 Task: Explore and review the features of different Power-Ups available in Trello.
Action: Key pressed t<Key.caps_lock>ASK-1<Key.space><Key.caps_lock>gnimt<Key.space><Key.shift>>><Key.space>03<Key.space>-o<Key.caps_lock>CT<Key.space>-2023<Key.enter>
Screenshot: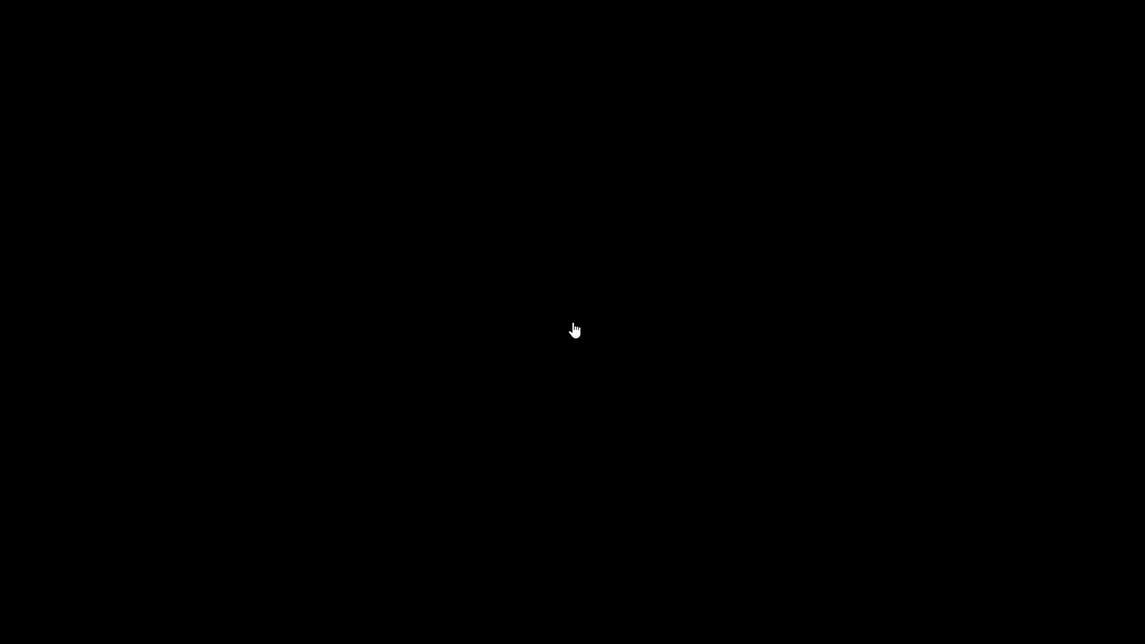 
Action: Mouse moved to (425, 588)
Screenshot: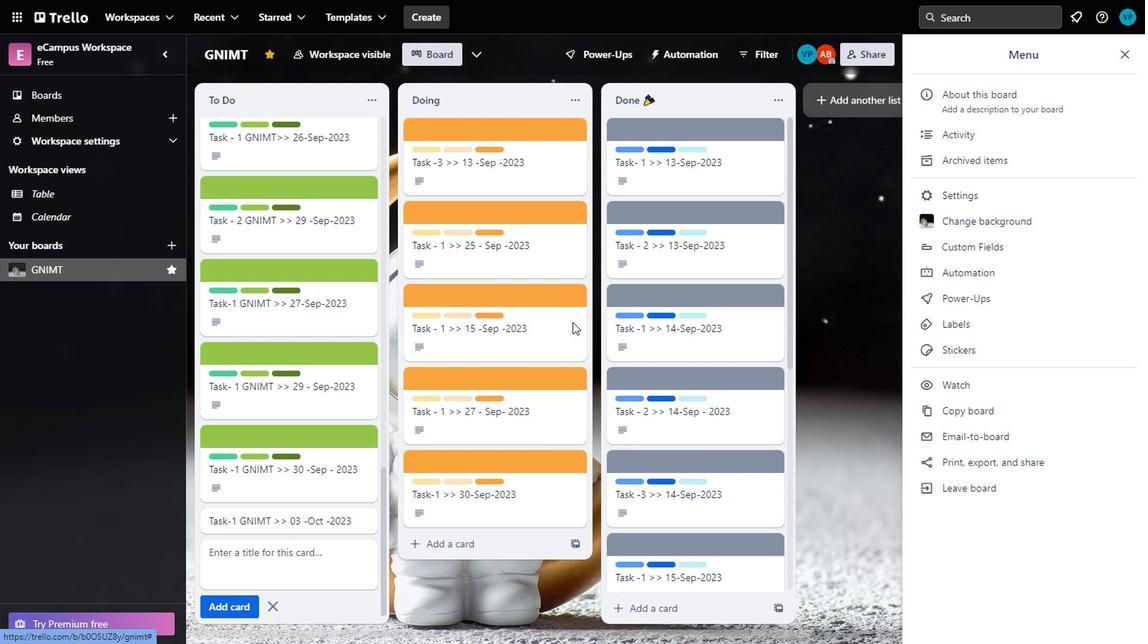 
Action: Mouse pressed left at (425, 588)
Screenshot: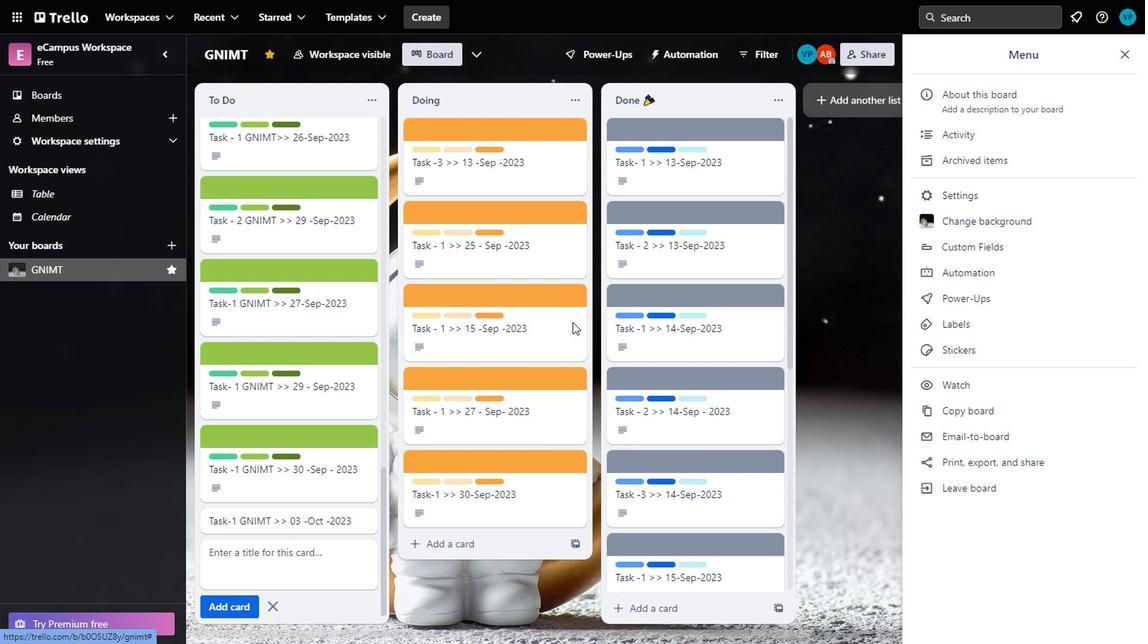 
Action: Mouse moved to (264, 568)
Screenshot: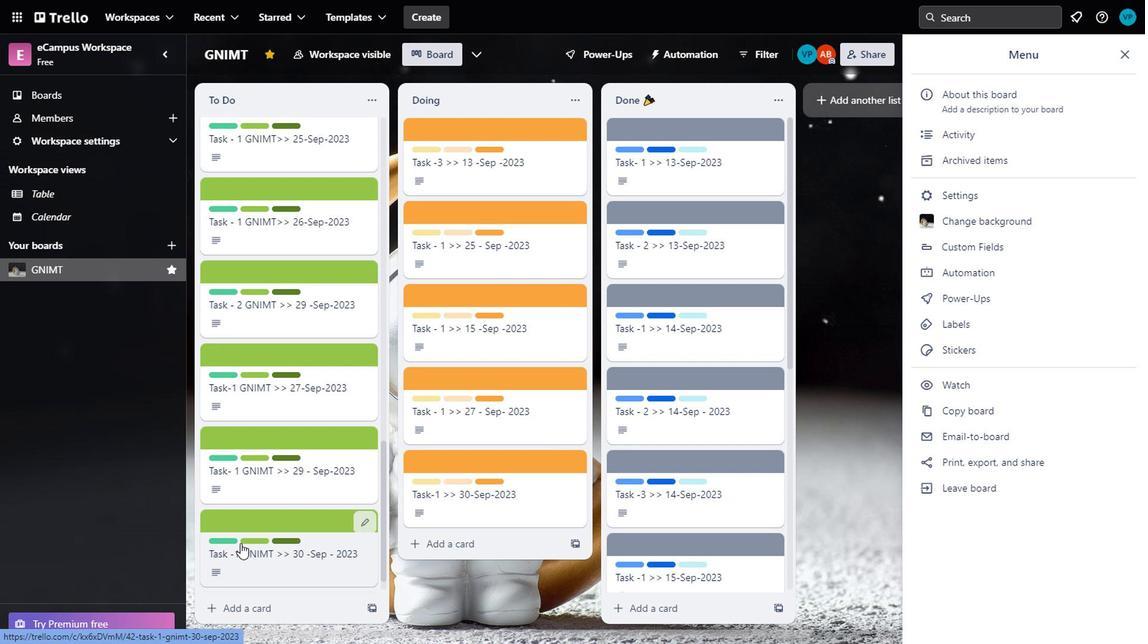 
Action: Mouse scrolled (264, 567) with delta (0, 0)
Screenshot: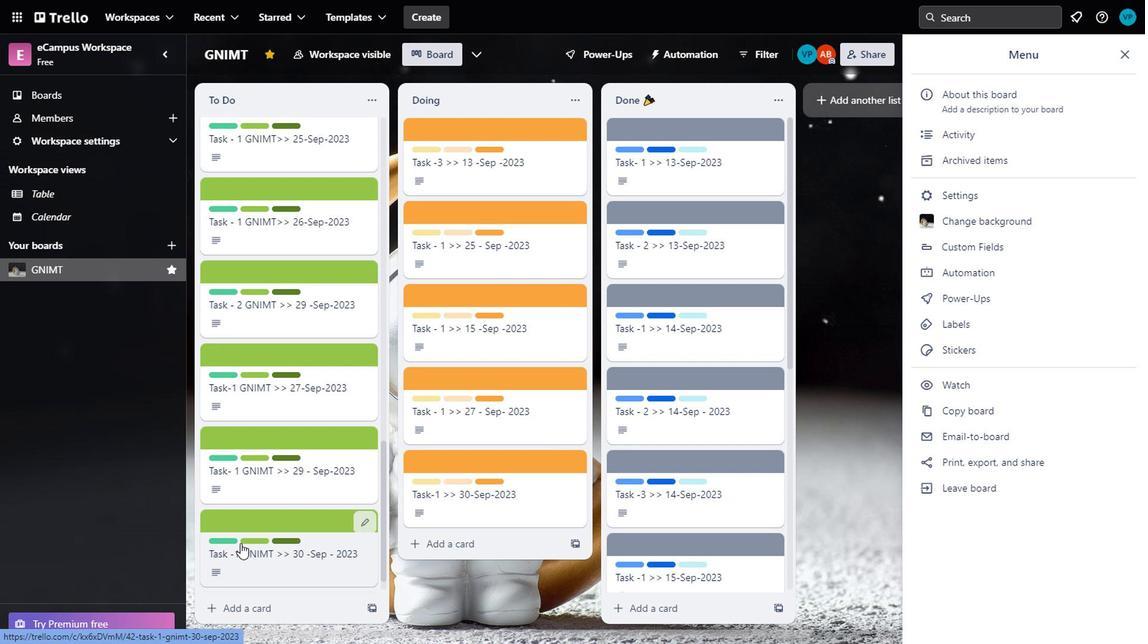 
Action: Mouse scrolled (264, 567) with delta (0, 0)
Screenshot: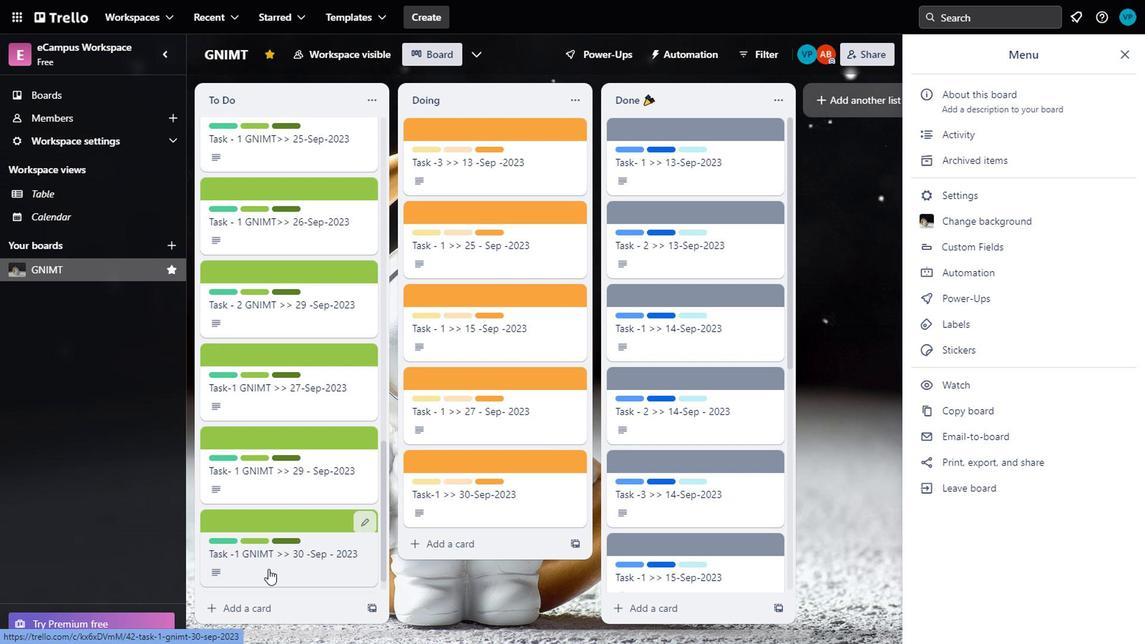 
Action: Mouse moved to (259, 551)
Screenshot: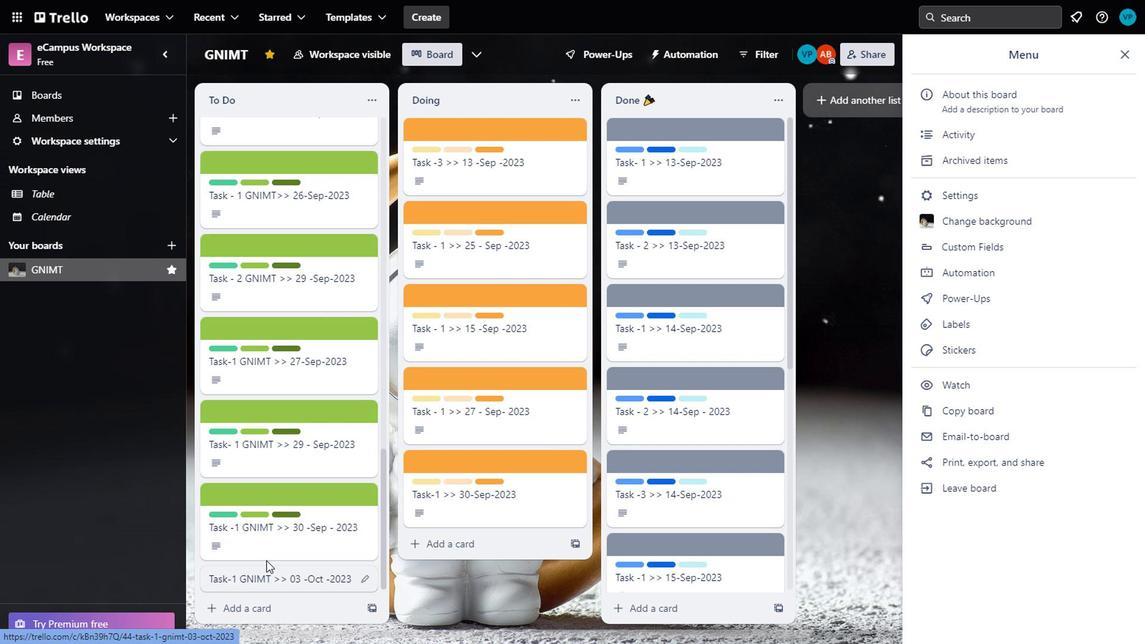 
Action: Mouse scrolled (259, 550) with delta (0, -1)
Screenshot: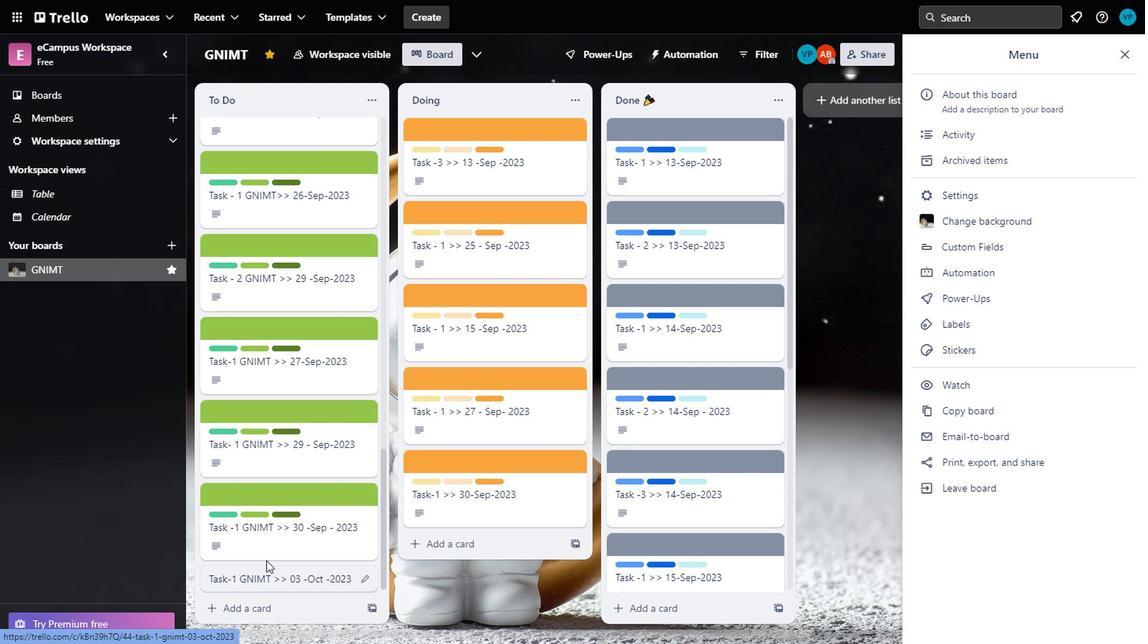 
Action: Mouse moved to (250, 574)
Screenshot: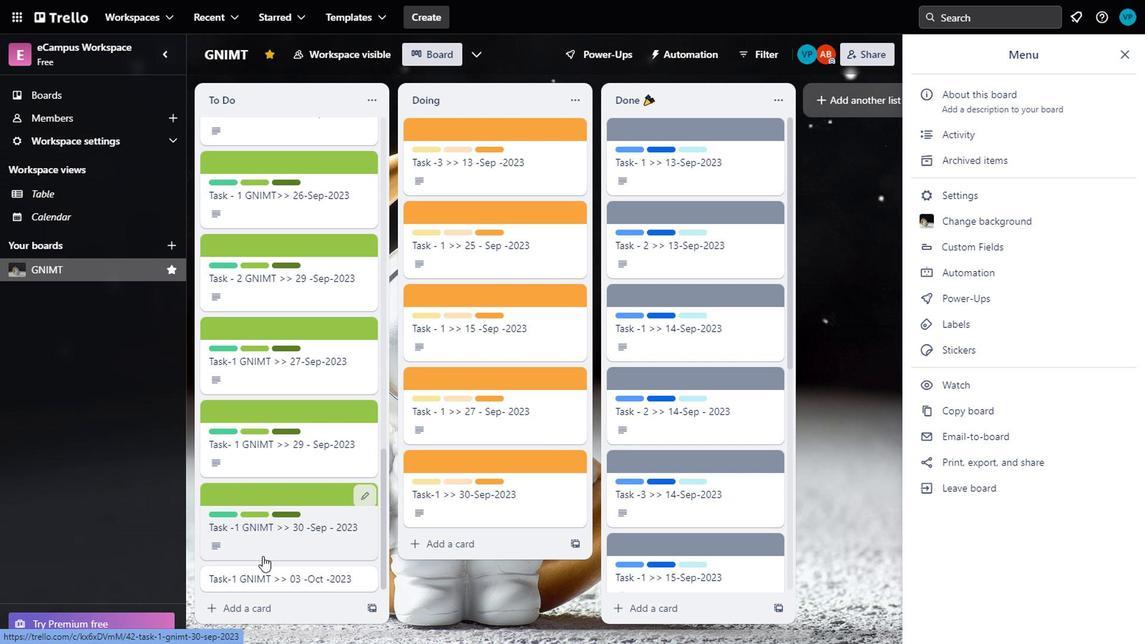 
Action: Mouse pressed left at (250, 574)
Screenshot: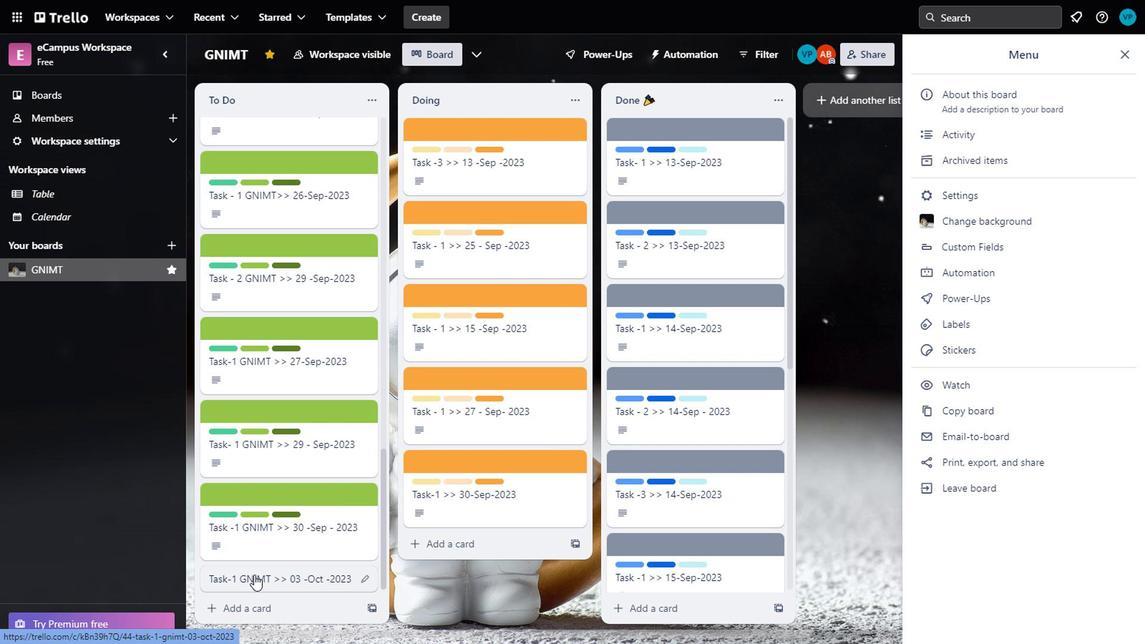 
Action: Mouse moved to (462, 215)
Screenshot: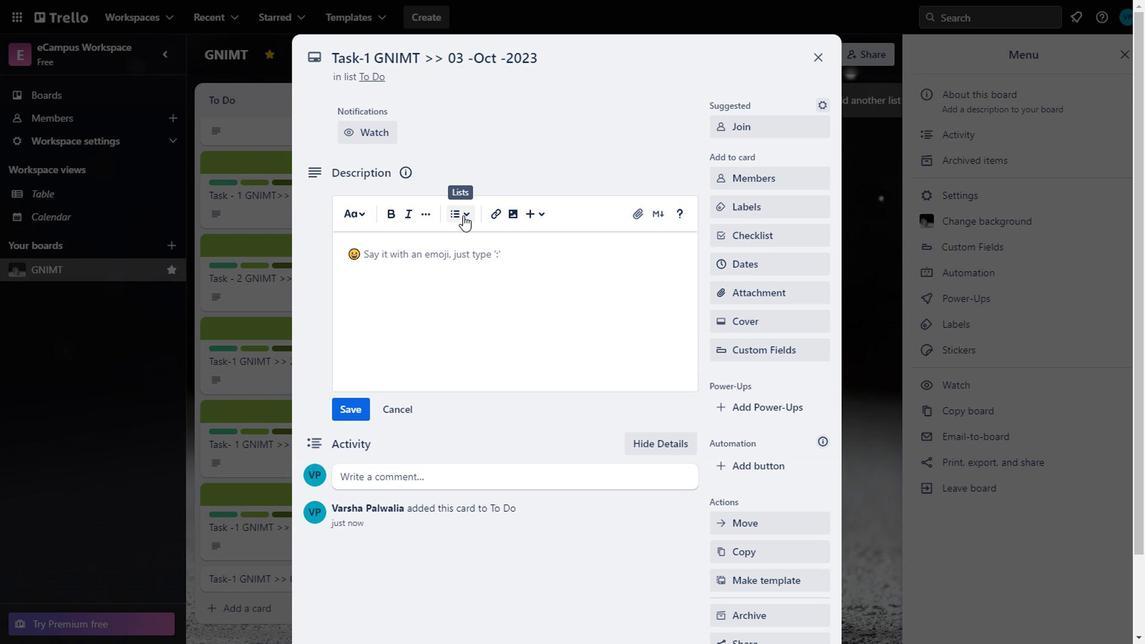 
Action: Mouse pressed left at (462, 215)
Screenshot: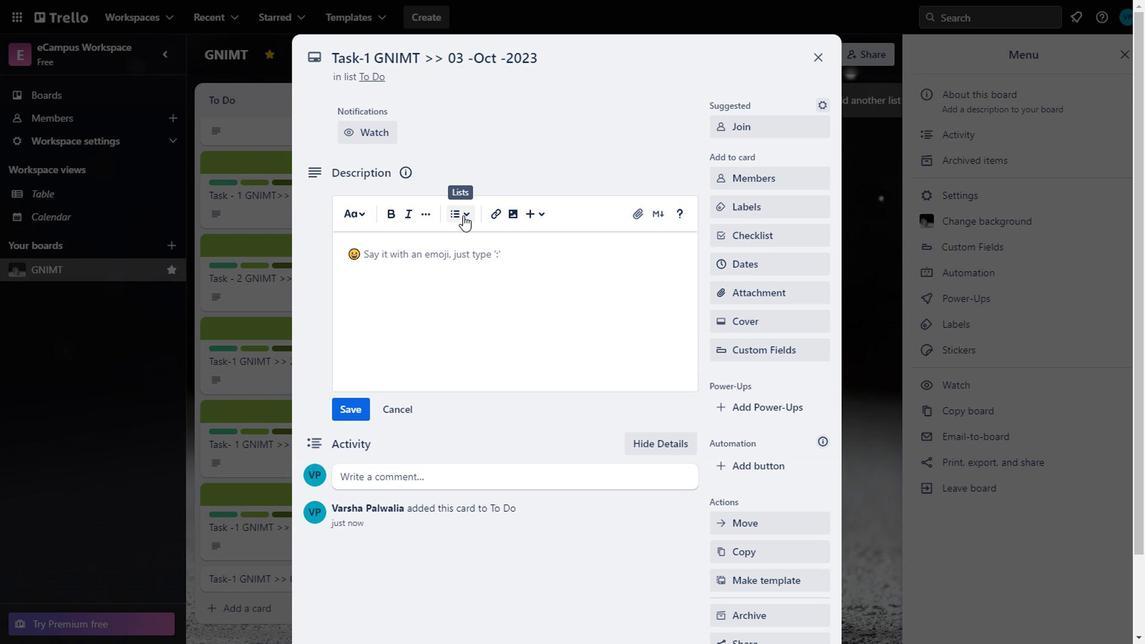 
Action: Mouse moved to (470, 274)
Screenshot: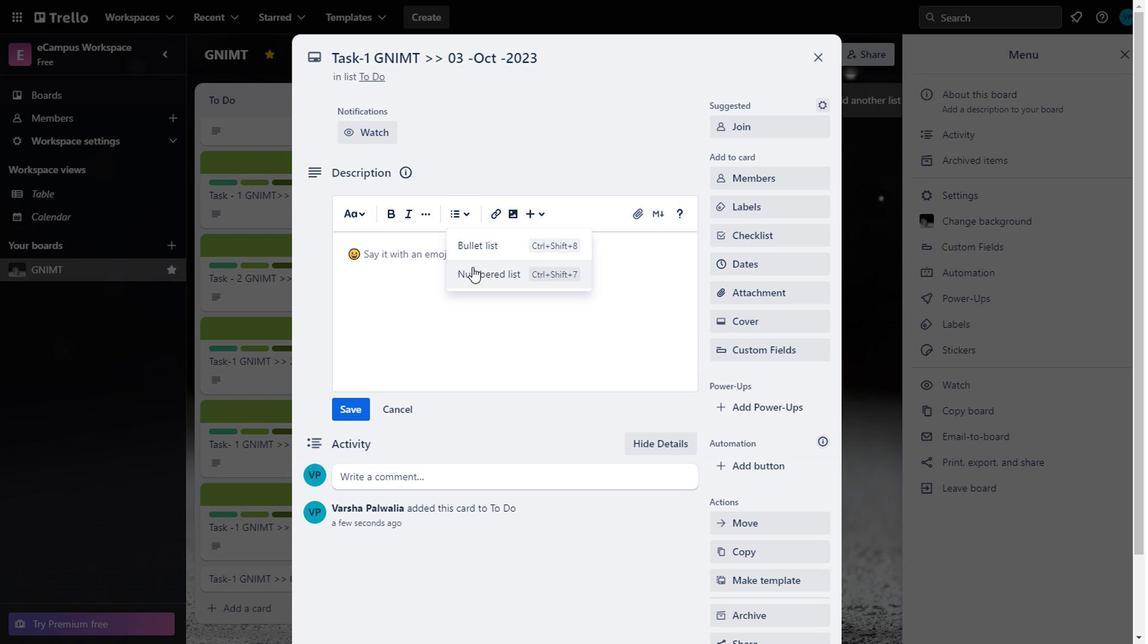
Action: Mouse pressed left at (470, 274)
Screenshot: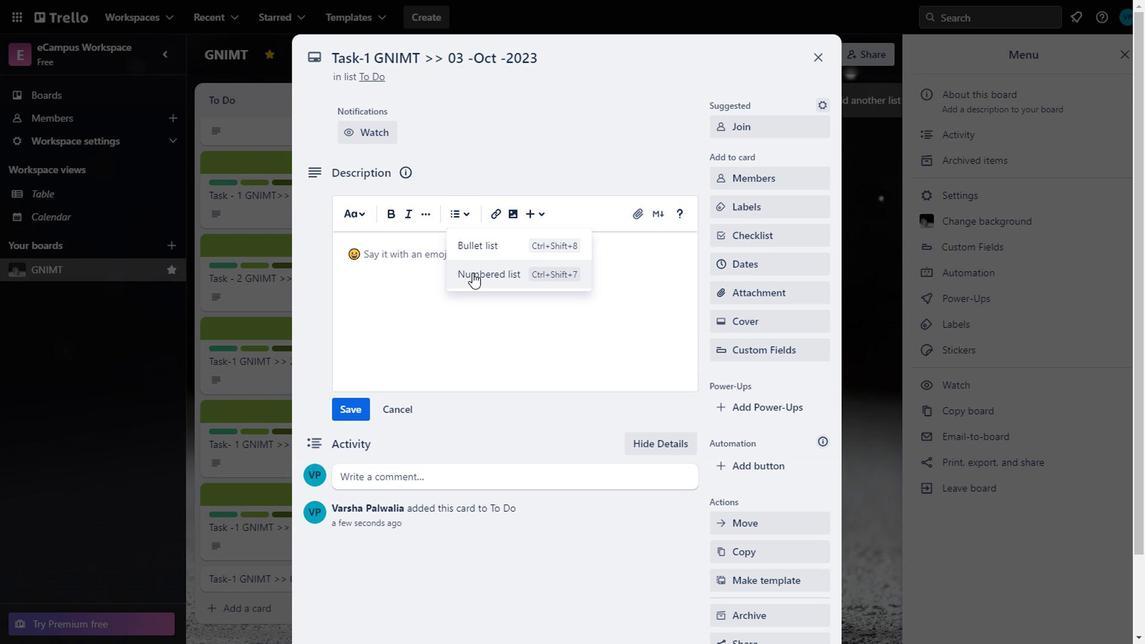 
Action: Mouse moved to (430, 261)
Screenshot: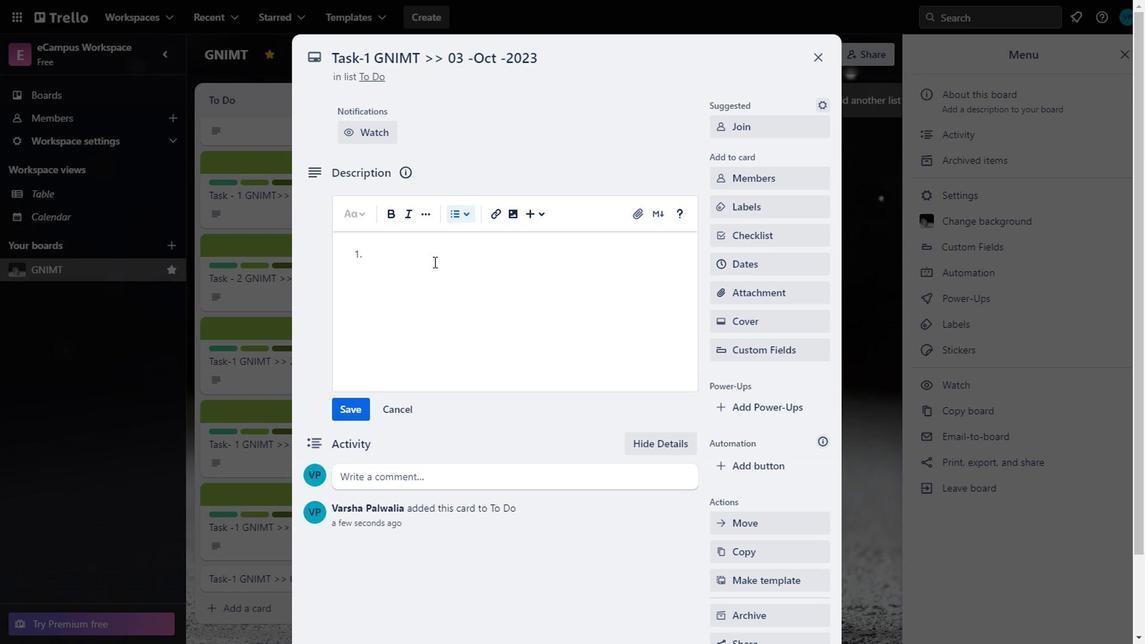 
Action: Mouse pressed left at (430, 261)
Screenshot: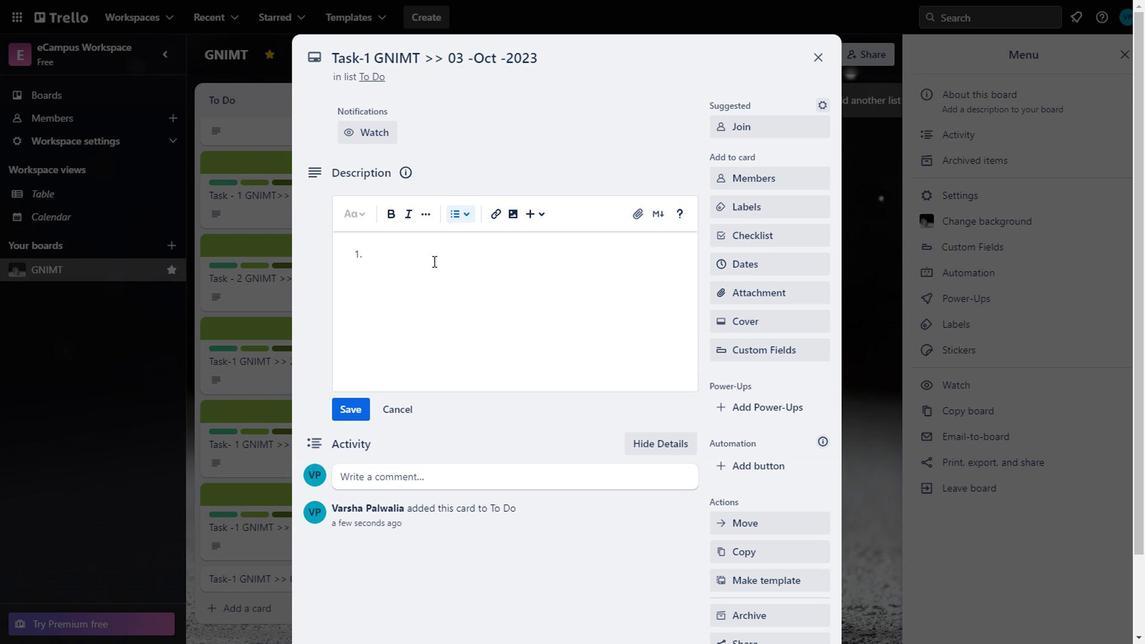 
Action: Mouse moved to (430, 261)
Screenshot: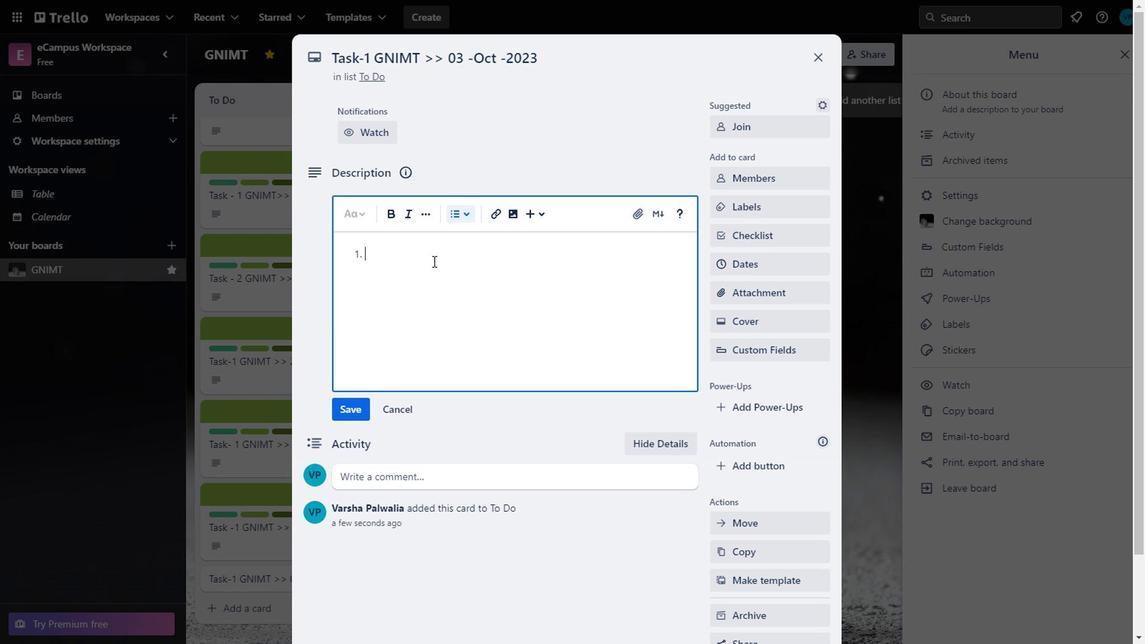 
Action: Mouse pressed left at (430, 261)
Screenshot: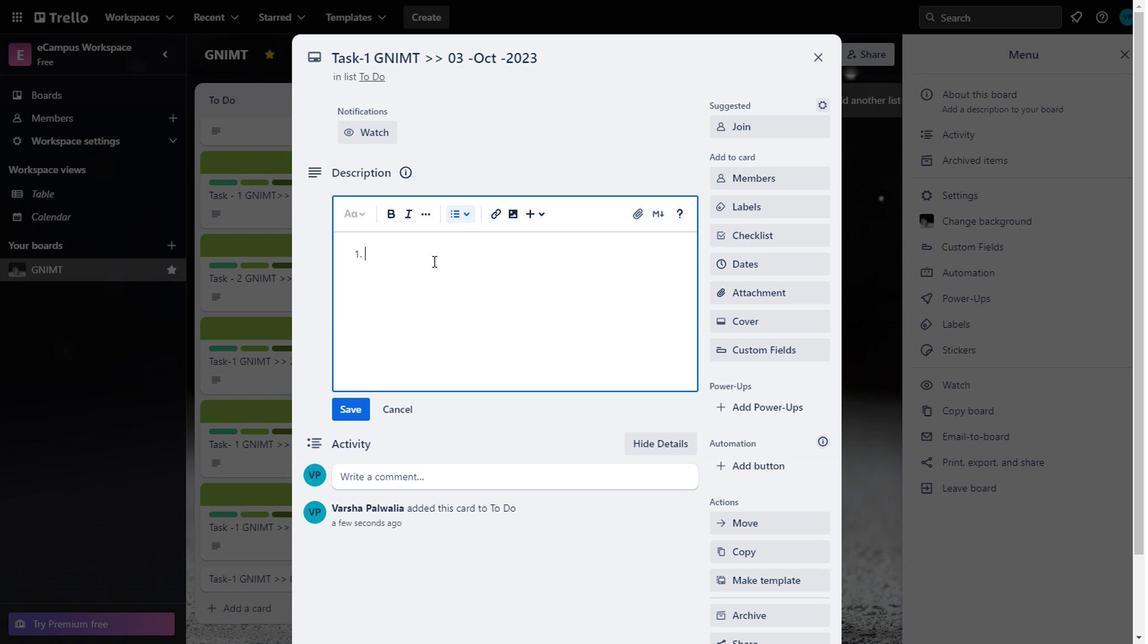 
Action: Key pressed <Key.caps_lock>c<Key.caps_lock>REATE<Key.space><Key.caps_lock>t<Key.caps_lock>IME-<Key.caps_lock>t<Key.caps_lock>ABLE<Key.space>FOR<Key.space>BBA-3<Key.space>SEM<Key.enter>
Screenshot: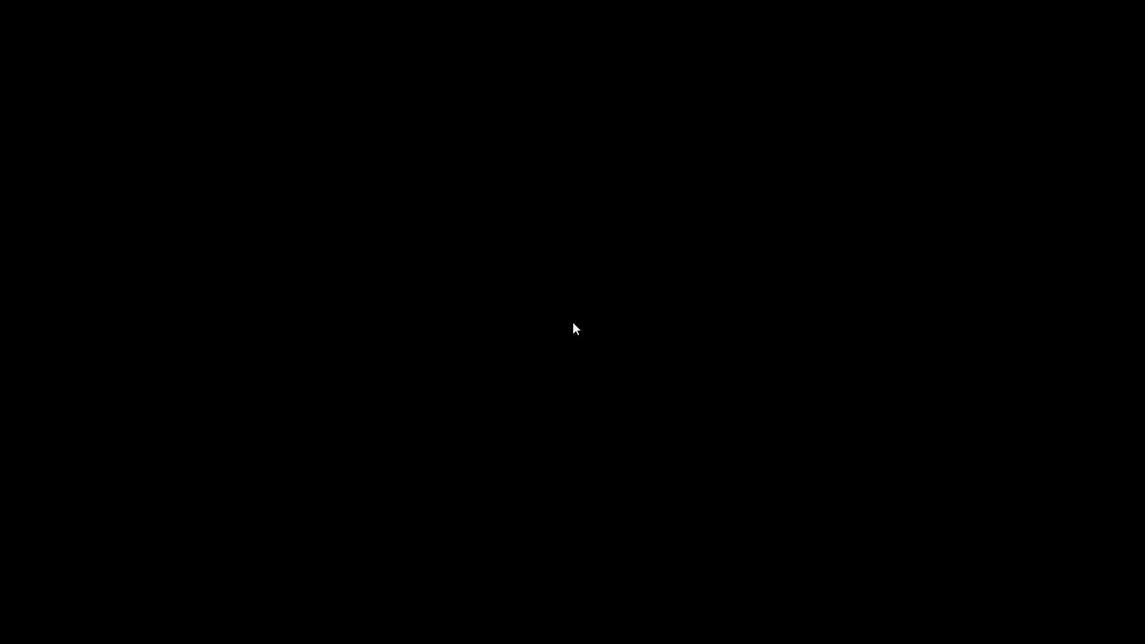 
Action: Mouse moved to (354, 256)
Screenshot: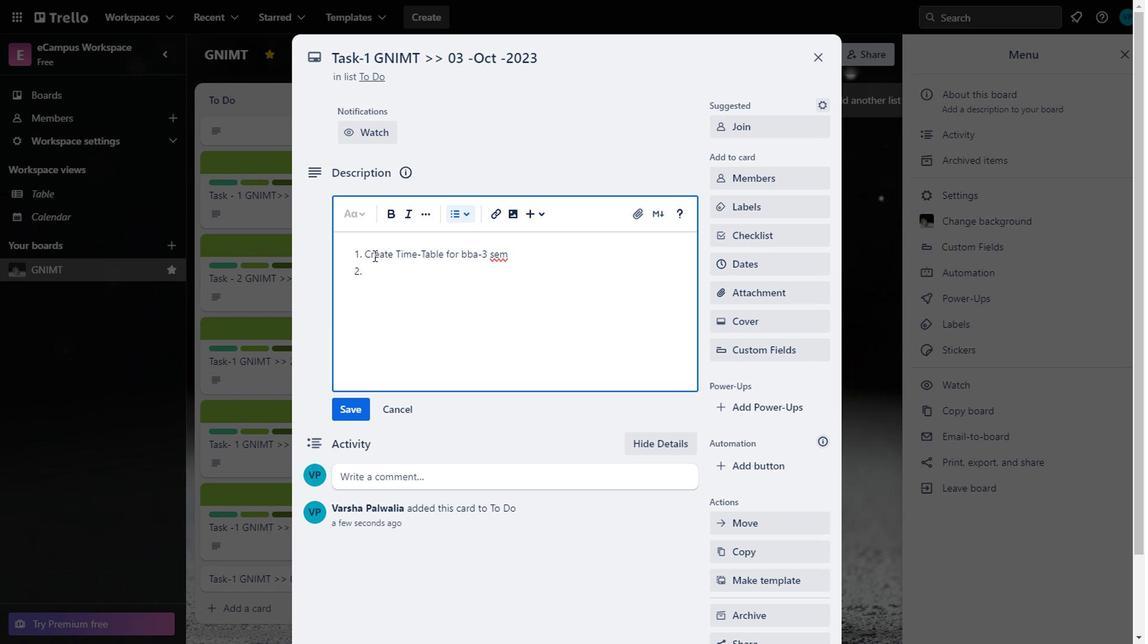 
Action: Mouse pressed left at (354, 256)
Screenshot: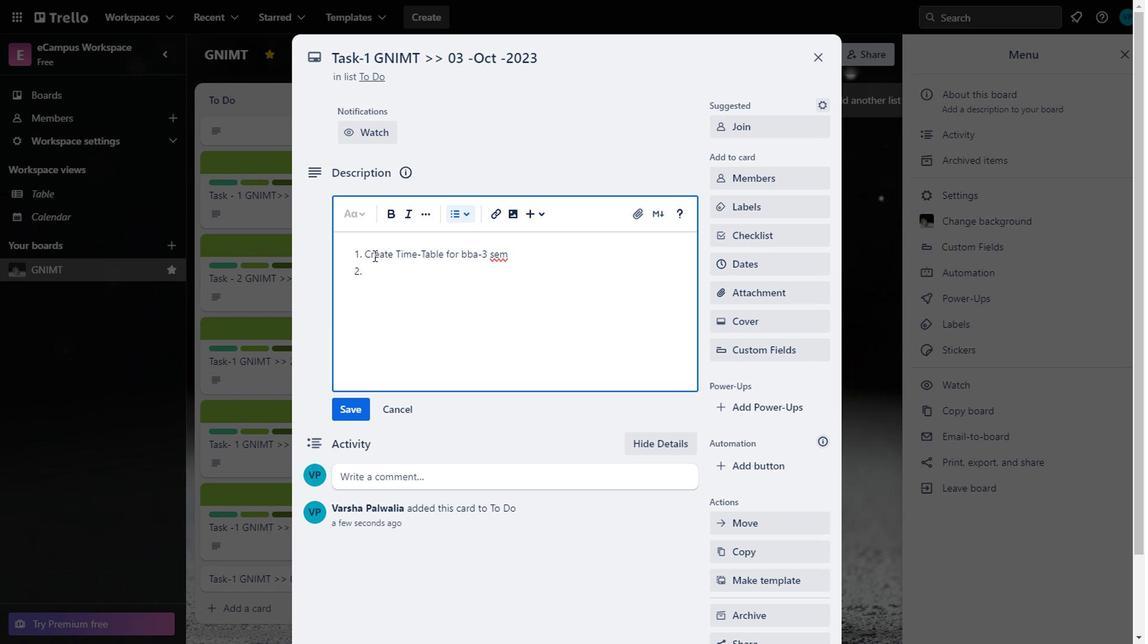 
Action: Mouse moved to (495, 287)
Screenshot: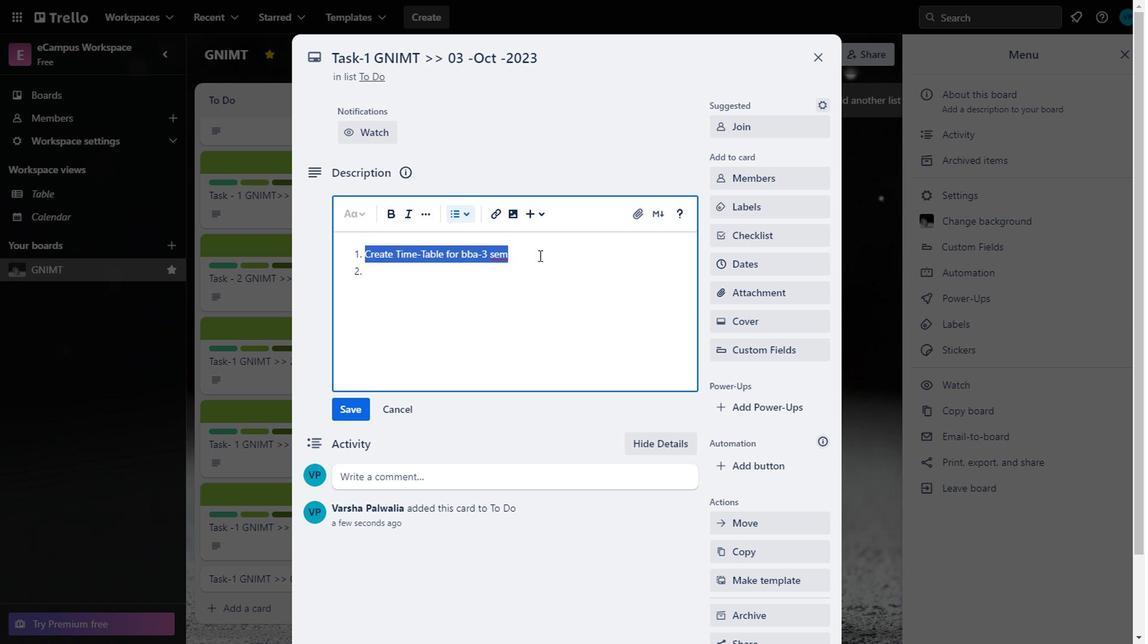 
Action: Key pressed ctrl+C
Screenshot: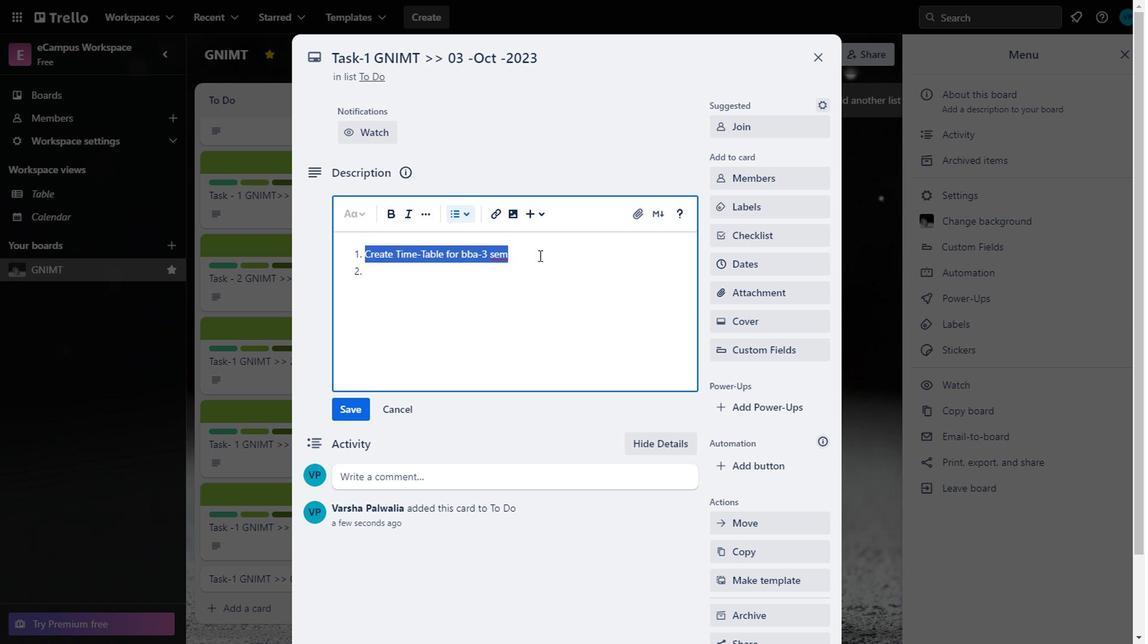 
Action: Mouse moved to (397, 278)
Screenshot: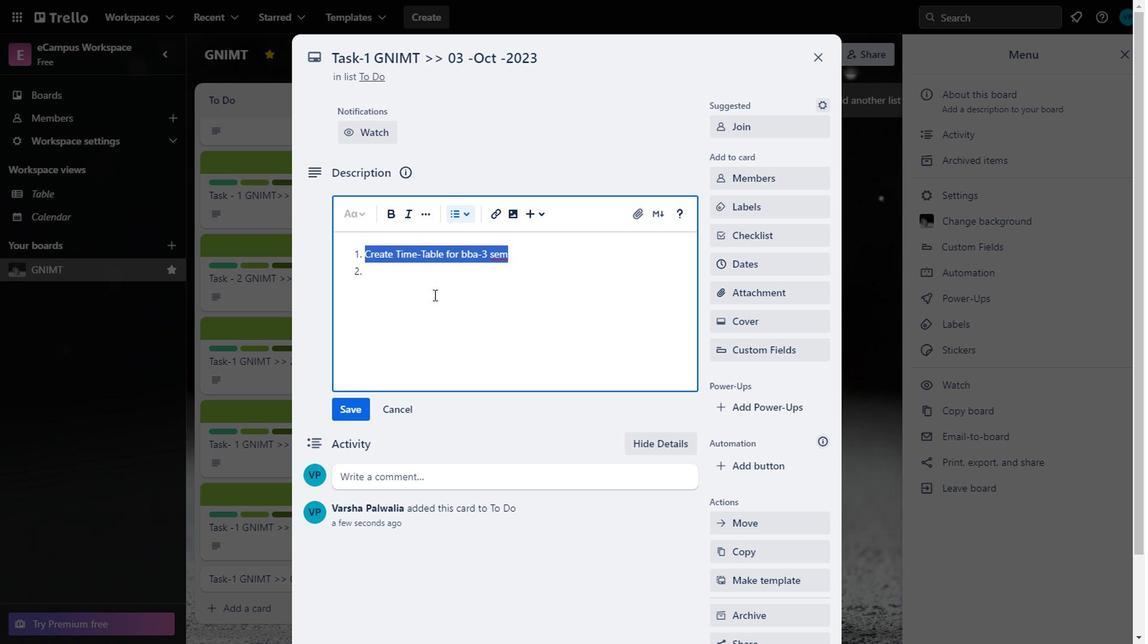 
Action: Mouse pressed left at (397, 278)
Screenshot: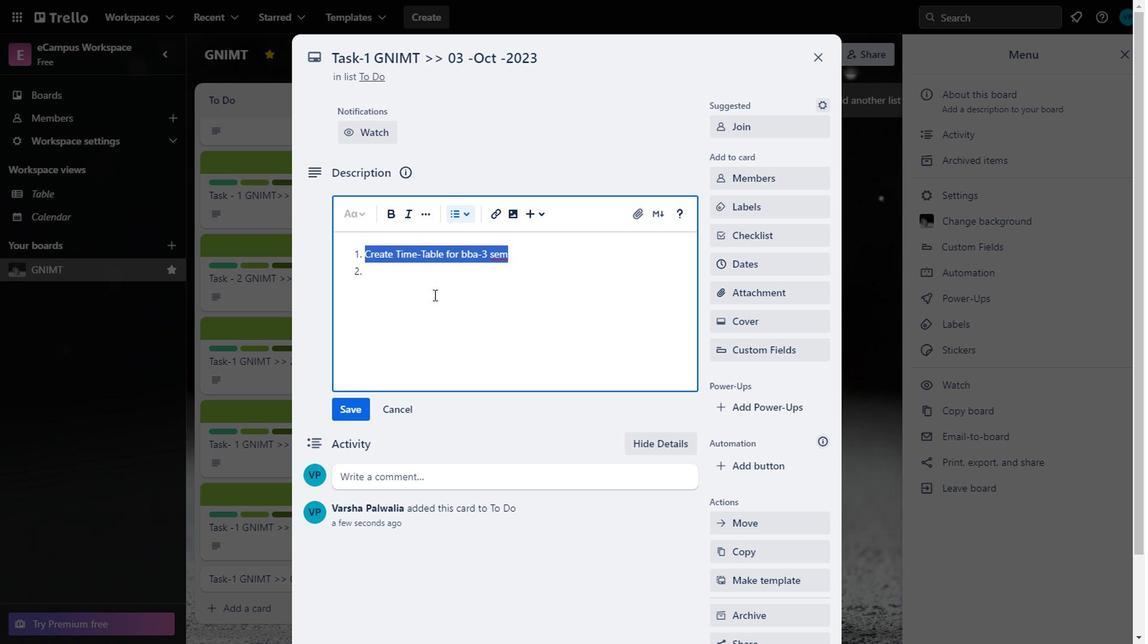
Action: Key pressed ctrl+V
Screenshot: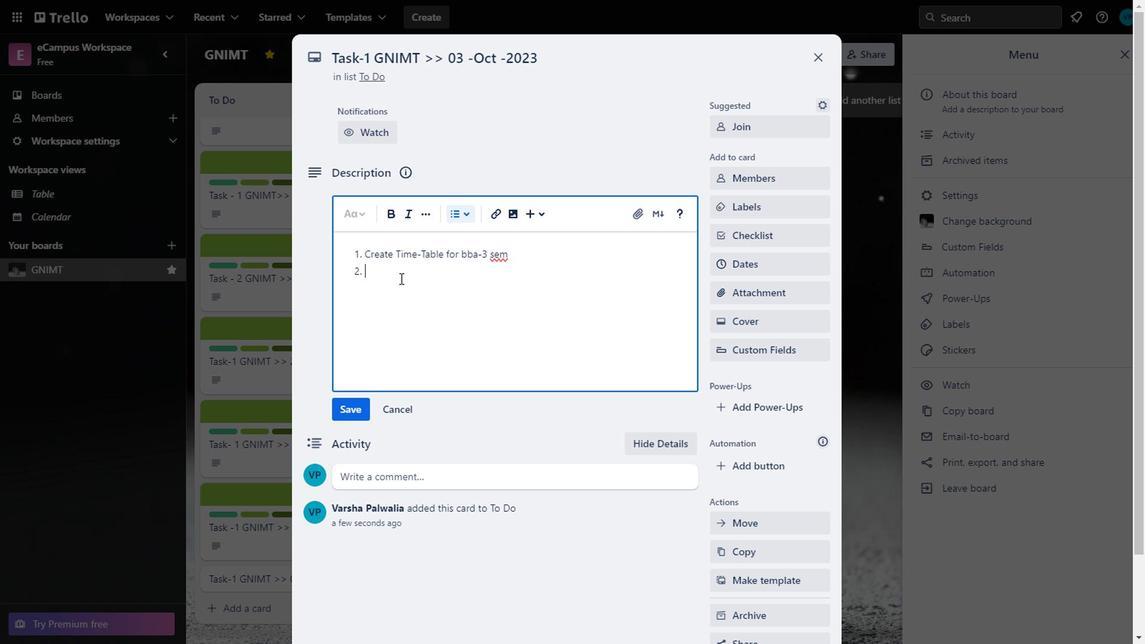 
Action: Mouse moved to (483, 271)
Screenshot: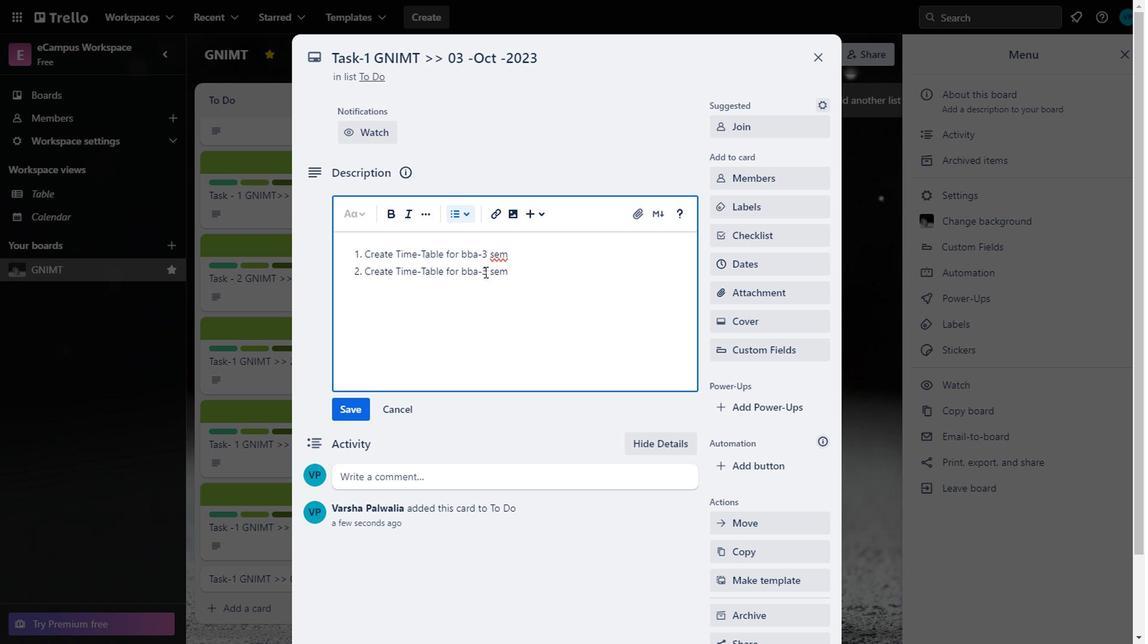 
Action: Mouse pressed left at (483, 271)
Screenshot: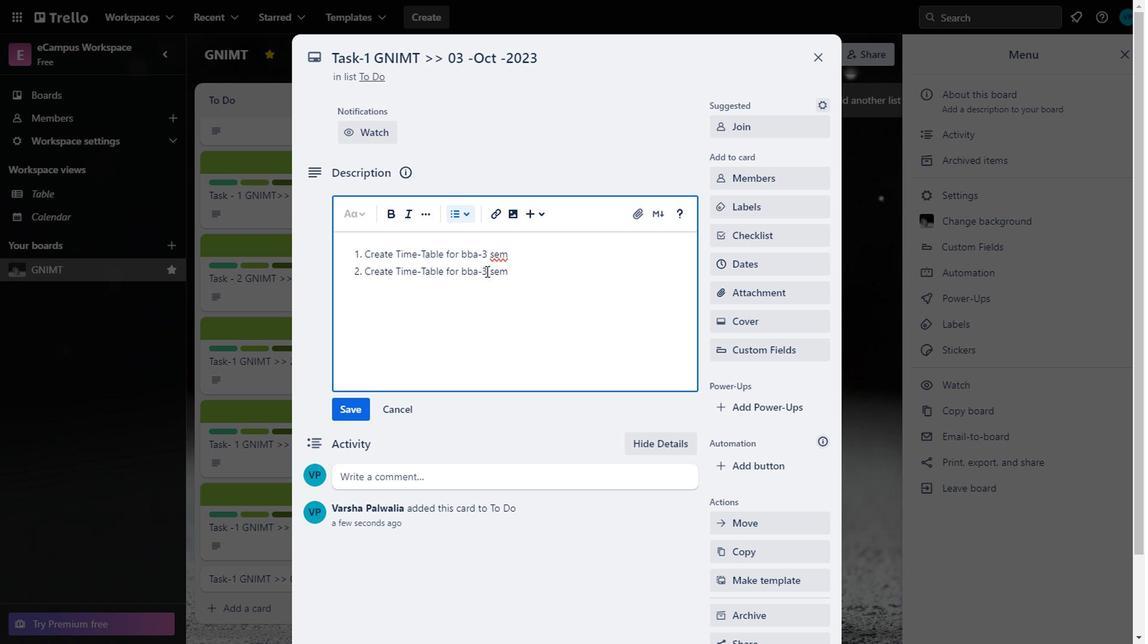 
Action: Mouse moved to (544, 285)
Screenshot: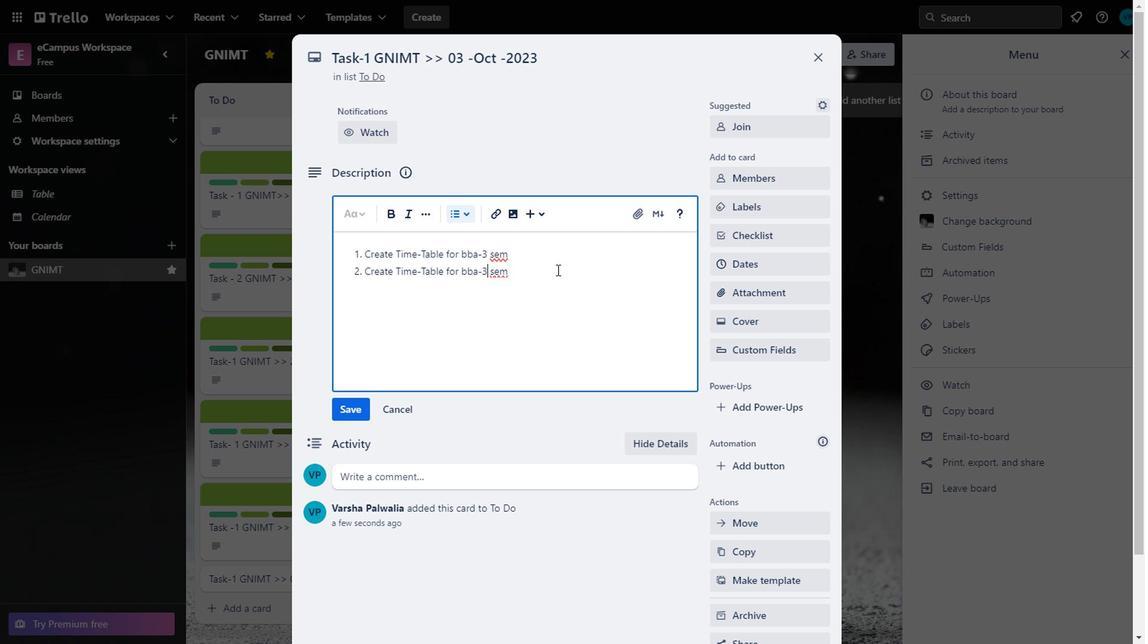 
Action: Key pressed <Key.backspace>ctrl+5
Screenshot: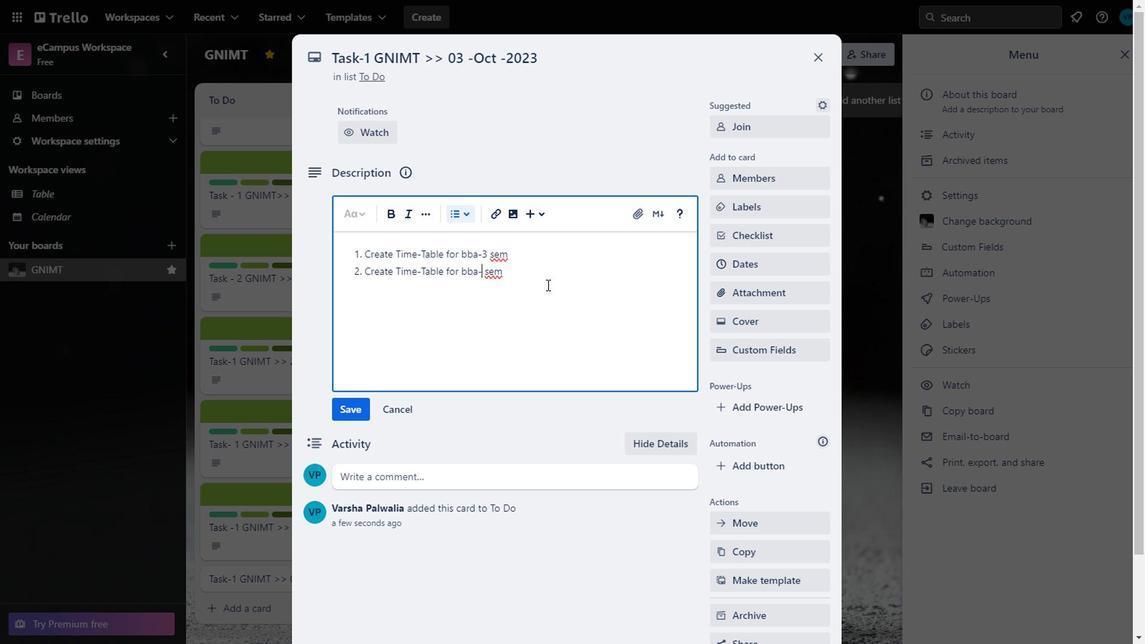 
Action: Mouse moved to (528, 274)
Screenshot: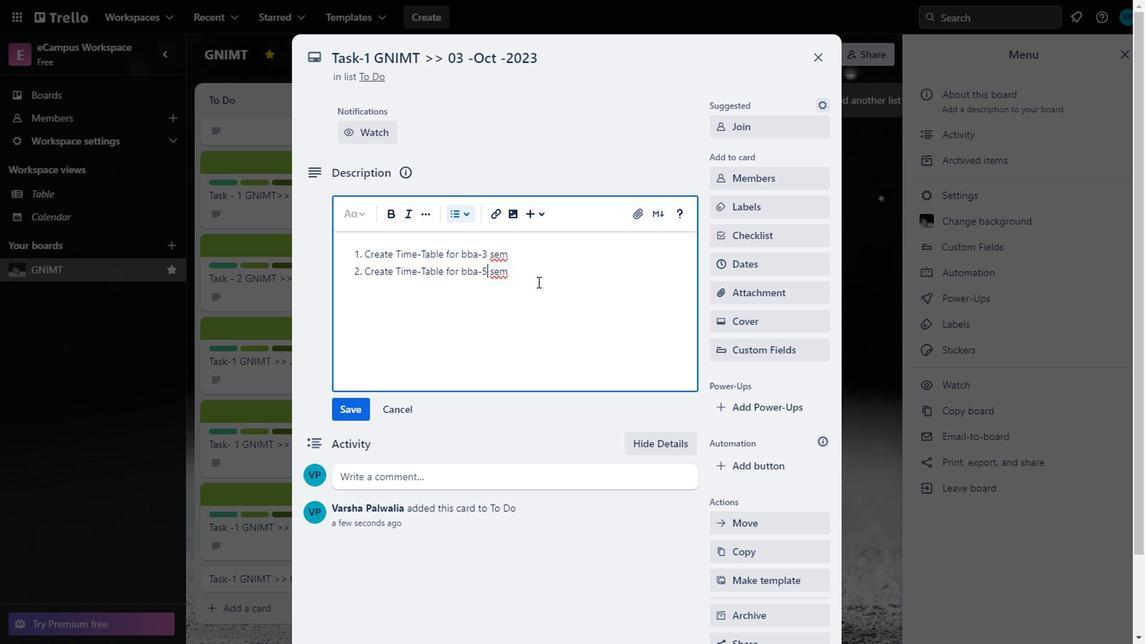 
Action: Mouse pressed left at (528, 274)
Screenshot: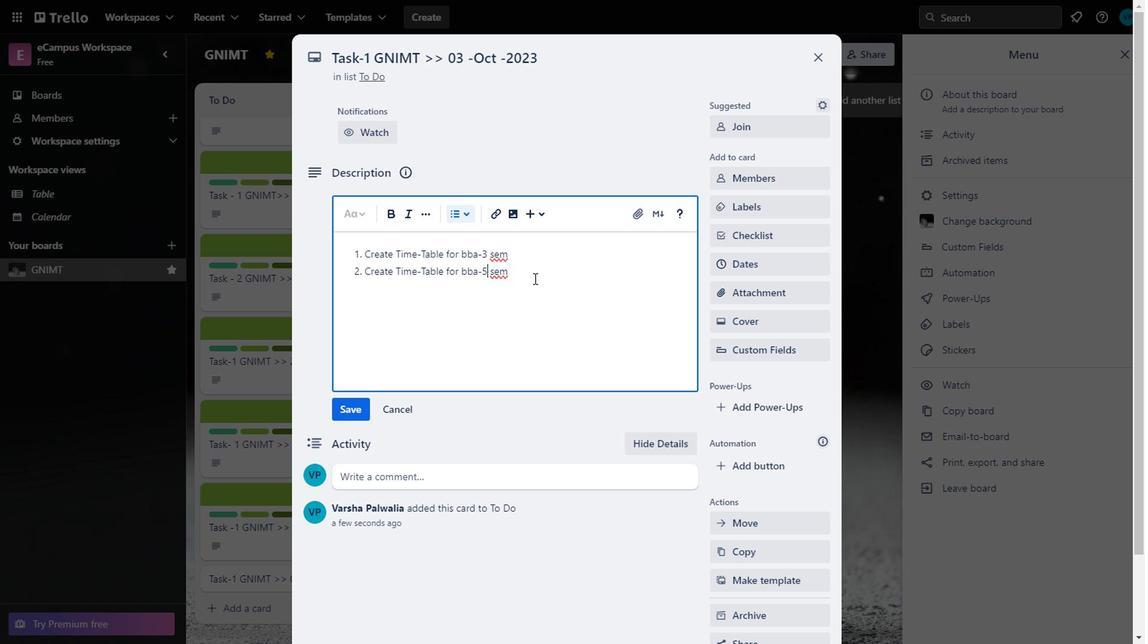 
Action: Key pressed <Key.enter><Key.caps_lock>c<Key.caps_lock>REATE<Key.space><Key.caps_lock>t<Key.caps_lock>IMETABLE<Key.space><Key.left><Key.left><Key.left><Key.left><Key.left><Key.left><Key.space>-<Key.backspace><Key.right><Key.backspace><Key.caps_lock>t<Key.right><Key.right><Key.right><Key.right><Key.right><Key.space>fo<Key.backspace><Key.backspace><Key.caps_lock>FR<Key.space><Key.backspace><Key.backspace>OR<Key.space>BCOM<Key.left><Key.left><Key.left>.<Key.right><Key.right><Key.right><Key.space>-<Key.space>3<Key.space><Key.caps_lock>s<Key.caps_lock>EM
Screenshot: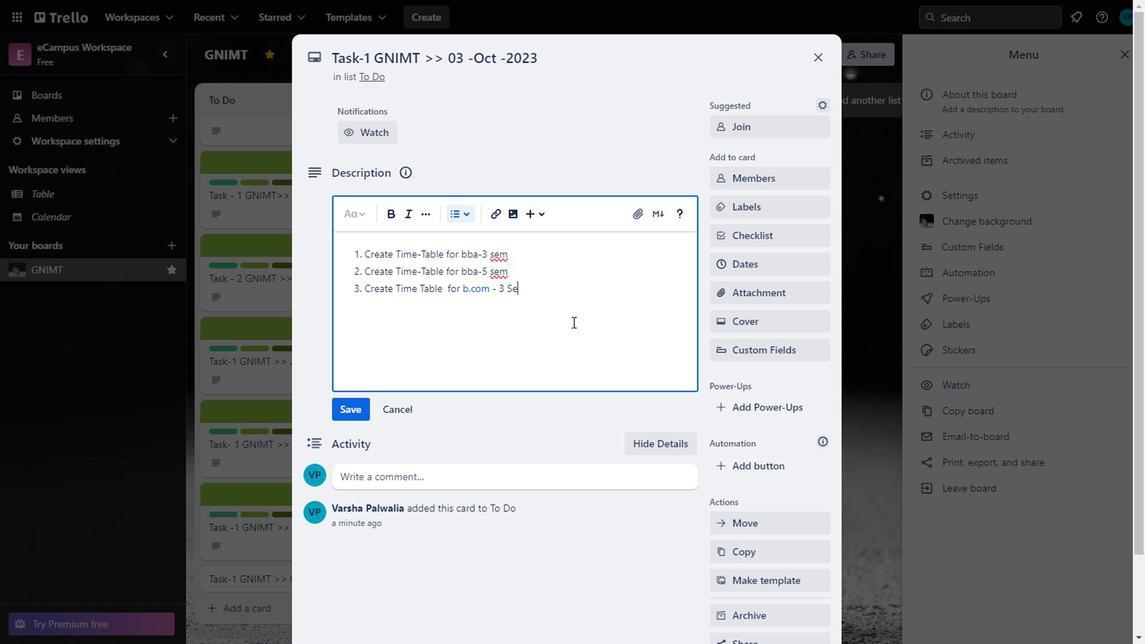 
Action: Mouse moved to (565, 281)
Screenshot: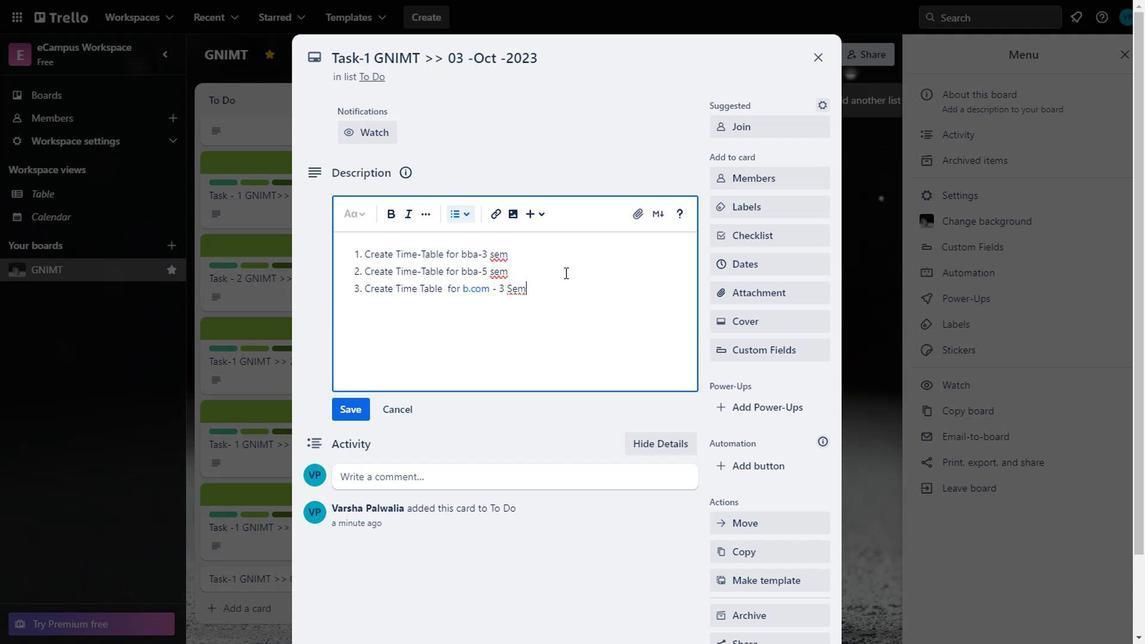 
Action: Mouse pressed left at (565, 281)
Screenshot: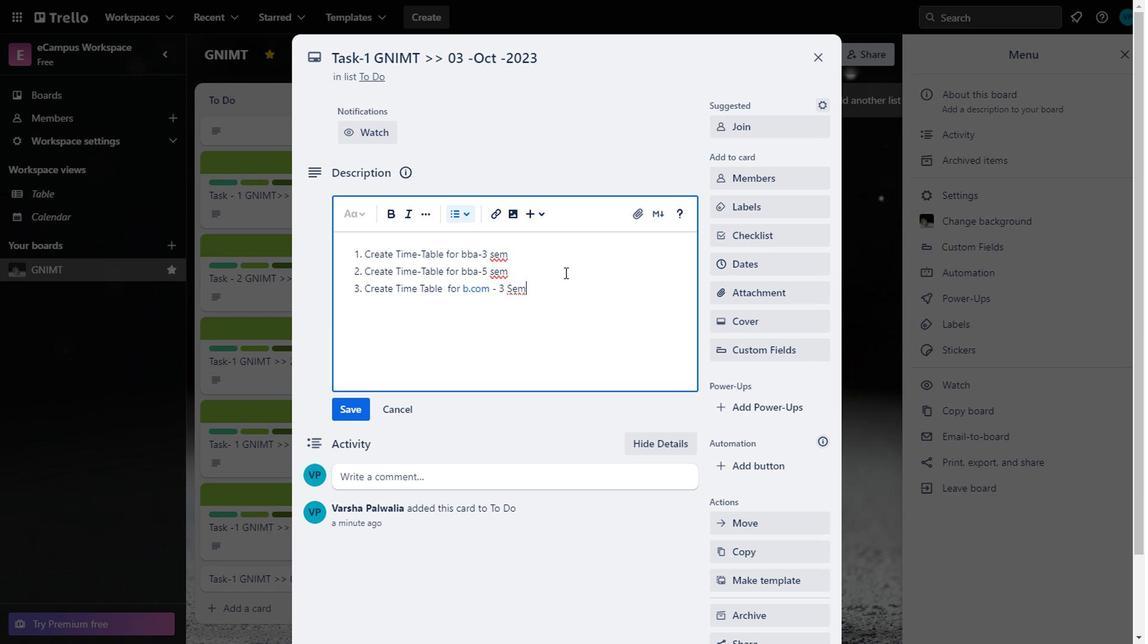 
Action: Key pressed <Key.enter><Key.caps_lock>a<Key.caps_lock>LSO<Key.space>CRAT<Key.backspace><Key.backspace>EATE<Key.space>TEACHERS<Key.space>WHICH<Key.space>ARE<Key.space>NOT<Key.space>CREATED<Key.enter><Key.backspace>
Screenshot: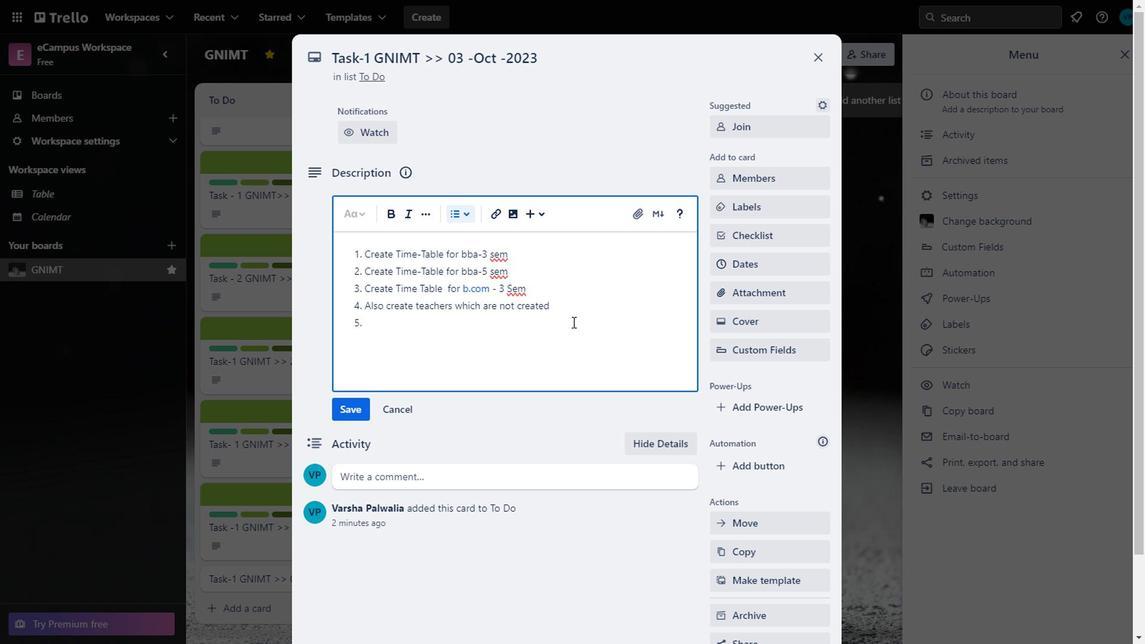
Action: Mouse moved to (745, 204)
Screenshot: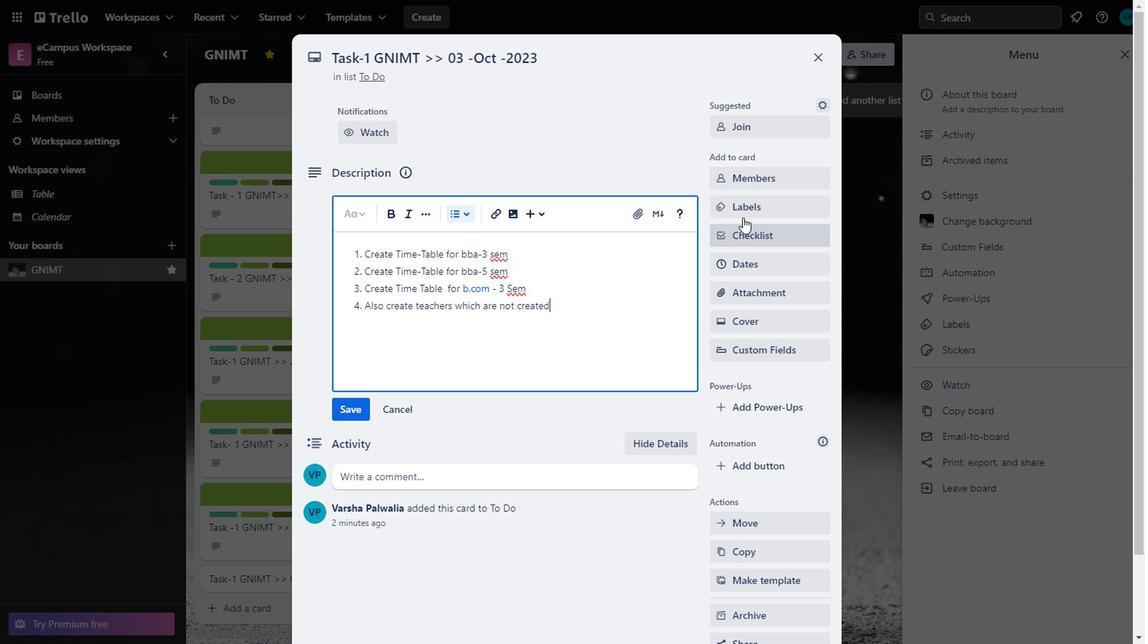 
Action: Mouse pressed left at (745, 204)
Screenshot: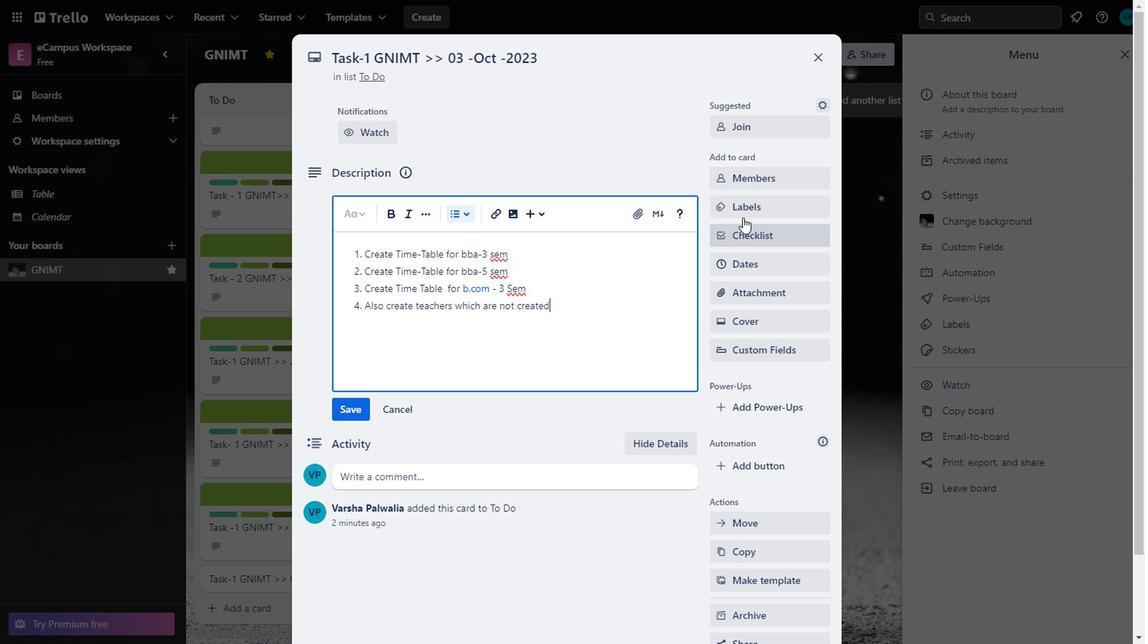 
Action: Mouse moved to (760, 190)
Screenshot: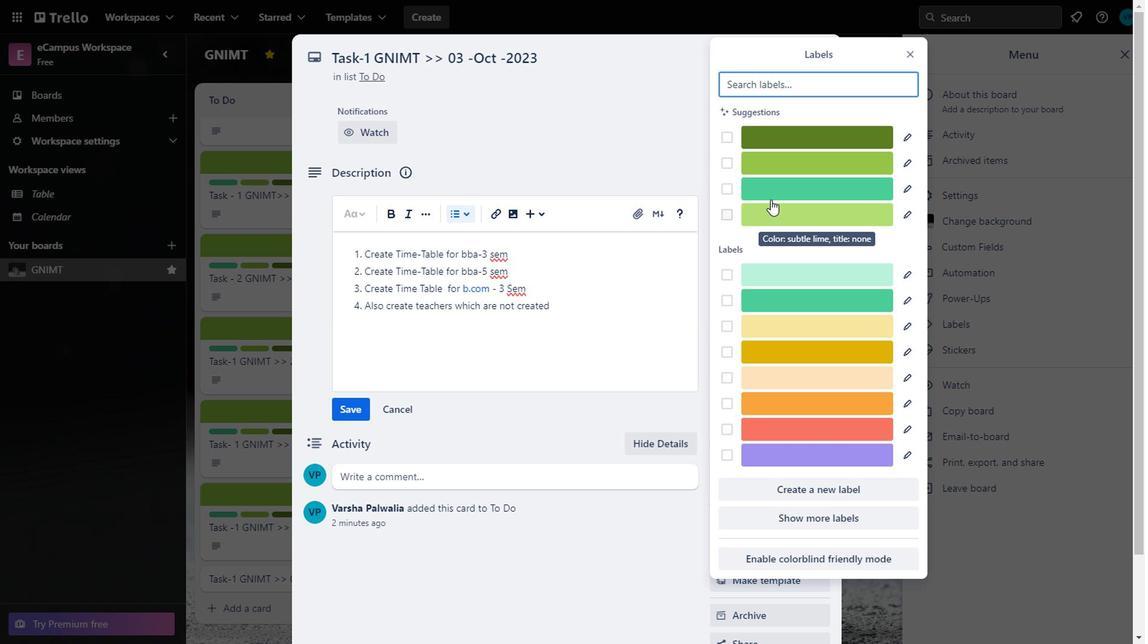 
Action: Mouse pressed left at (760, 190)
Screenshot: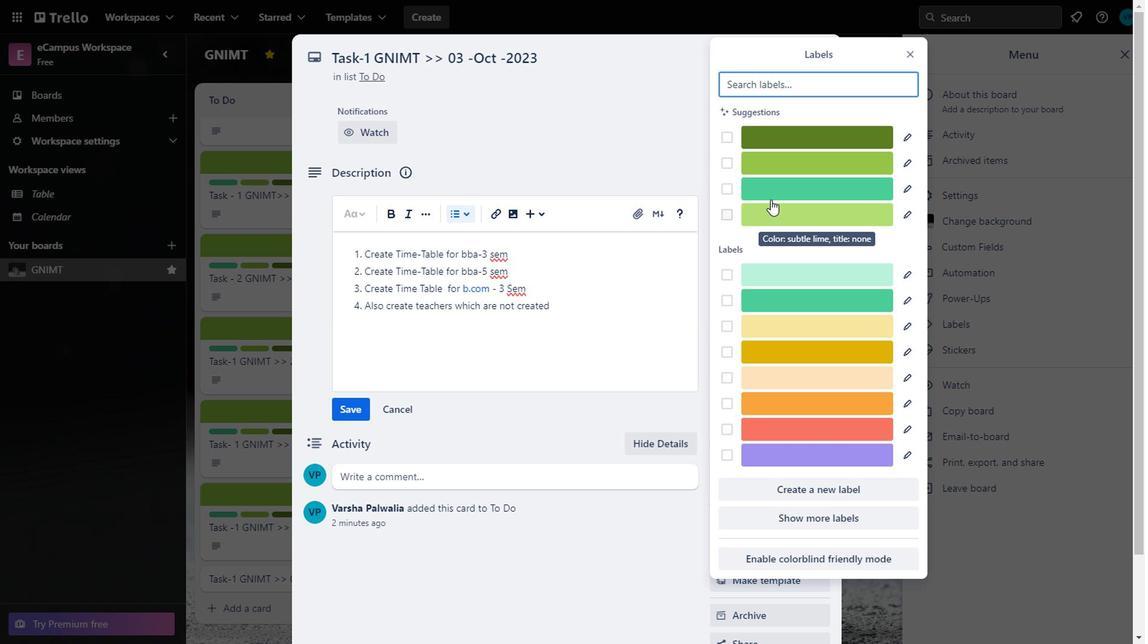 
Action: Mouse moved to (756, 162)
Screenshot: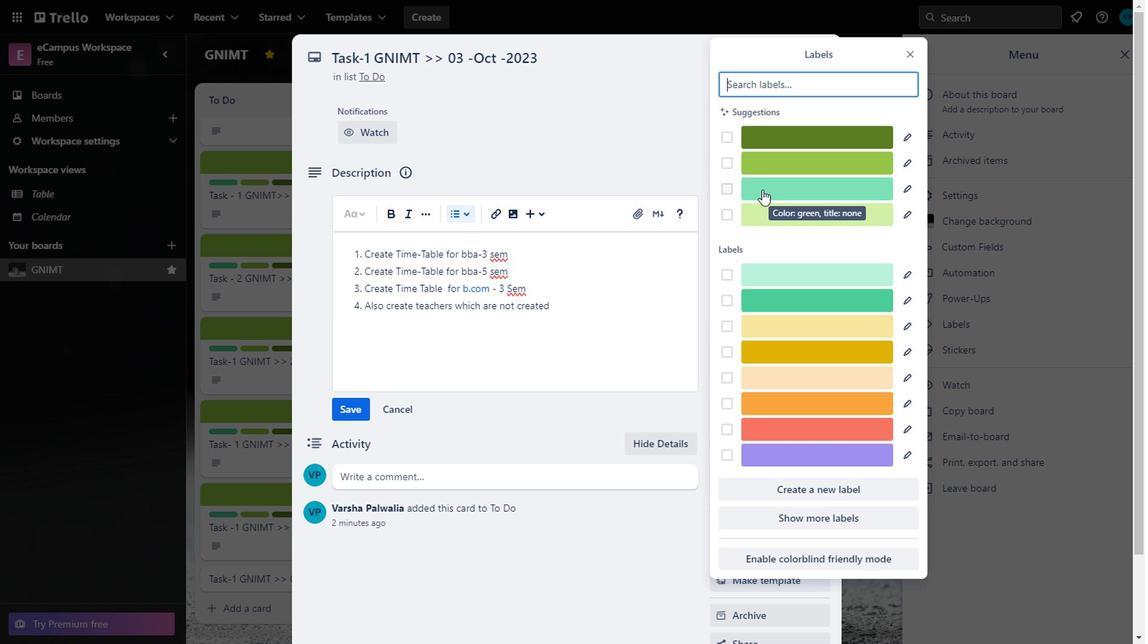 
Action: Mouse pressed left at (756, 162)
Screenshot: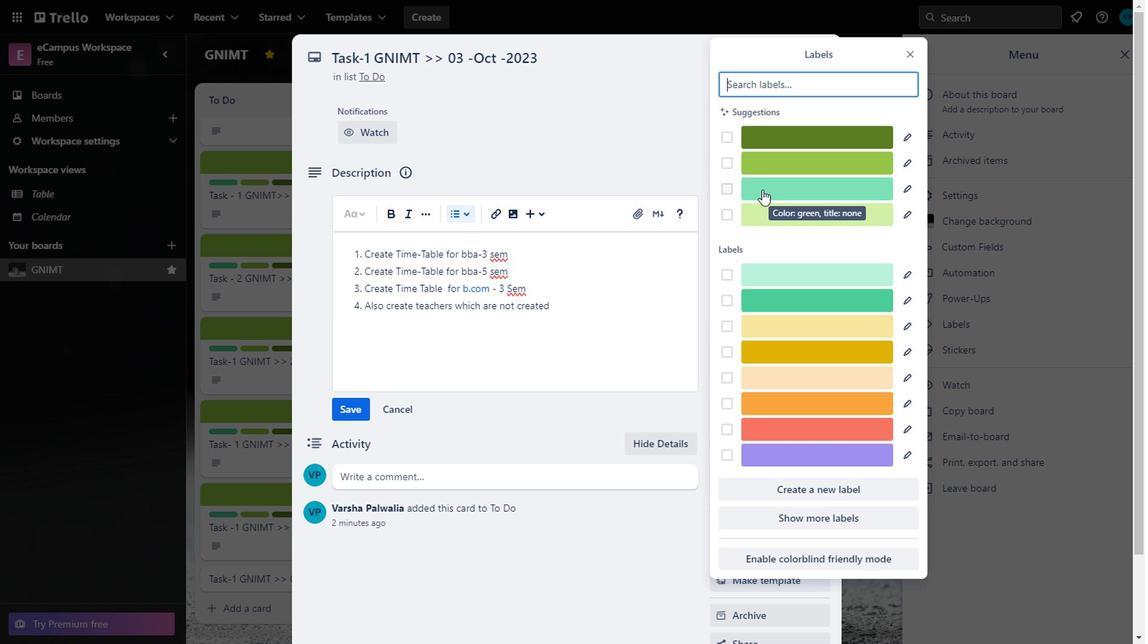 
Action: Mouse moved to (766, 130)
Screenshot: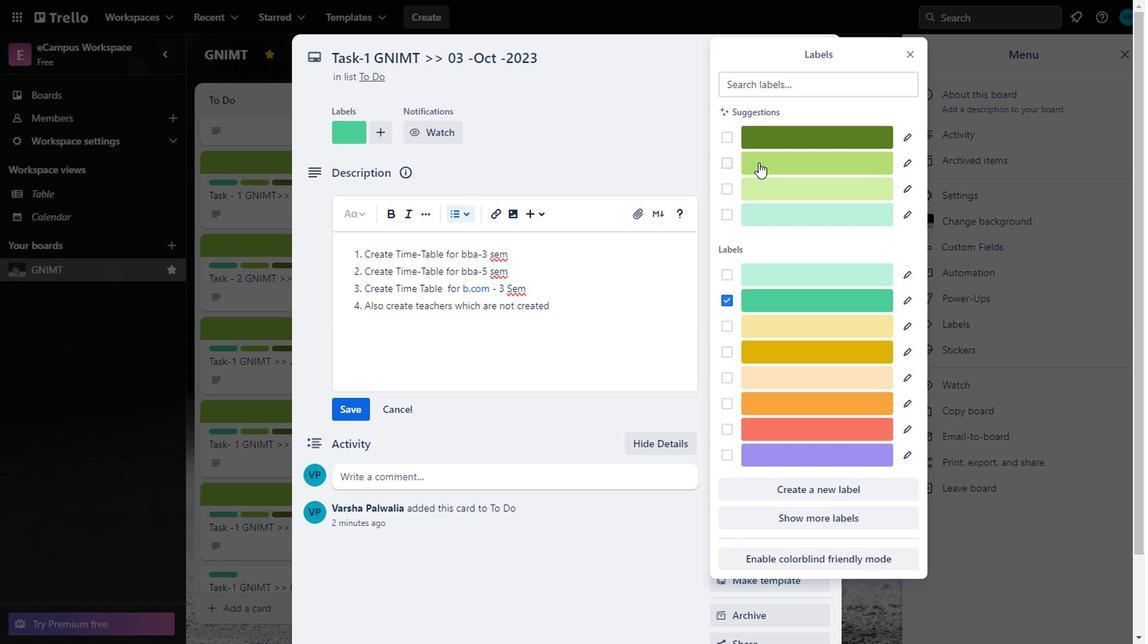 
Action: Mouse pressed left at (766, 130)
Screenshot: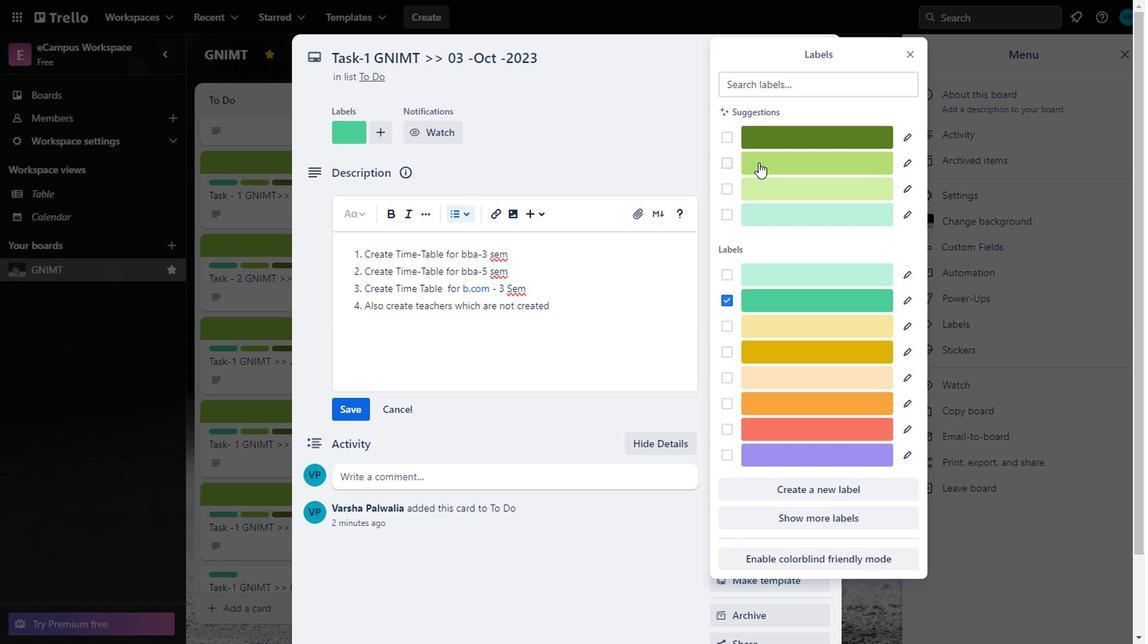 
Action: Mouse moved to (659, 376)
Screenshot: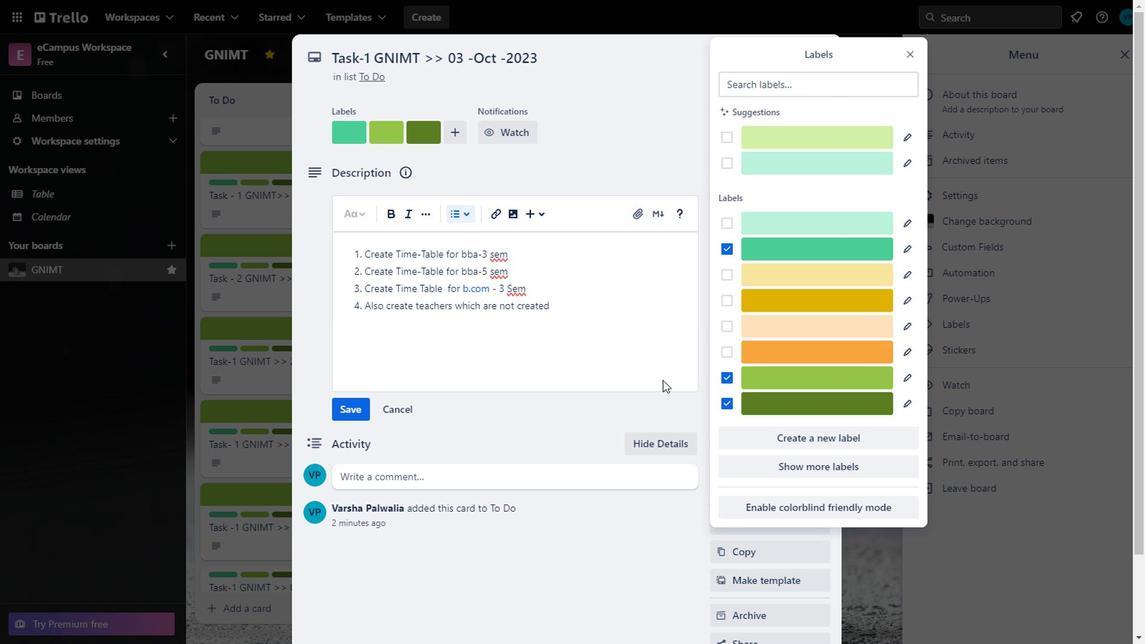
Action: Mouse pressed left at (659, 376)
Screenshot: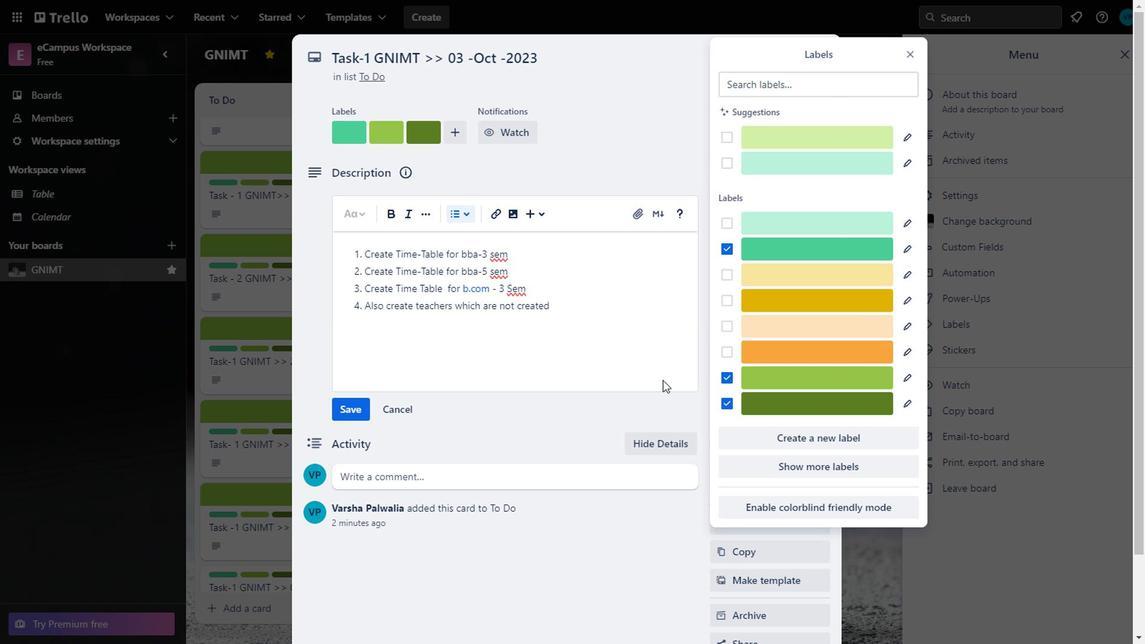 
Action: Mouse moved to (748, 315)
Screenshot: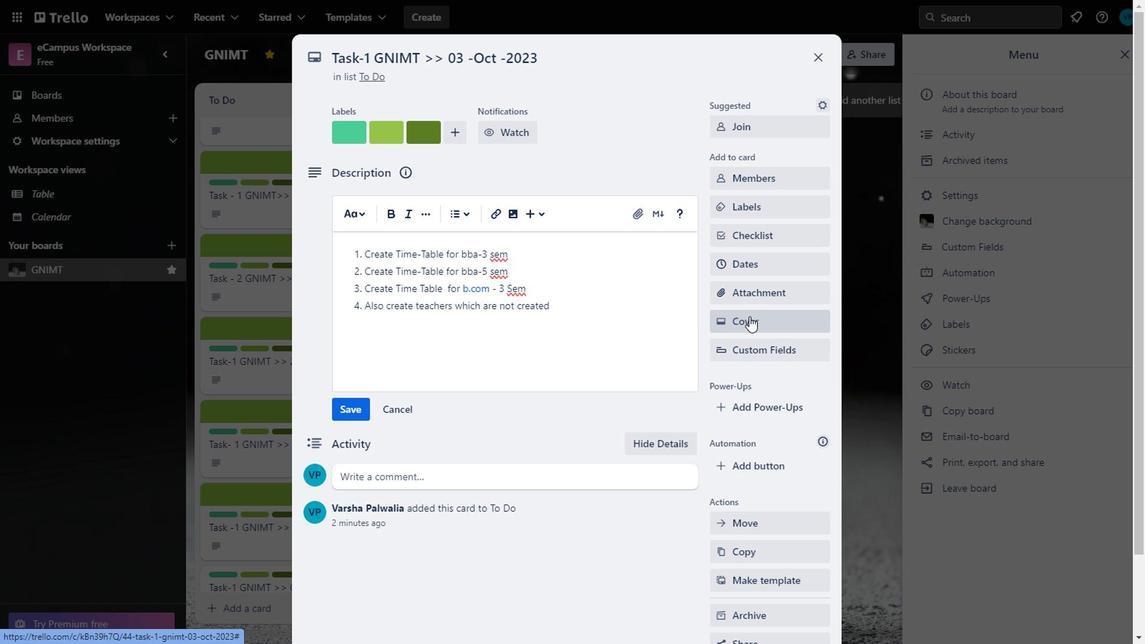 
Action: Mouse pressed left at (748, 315)
Screenshot: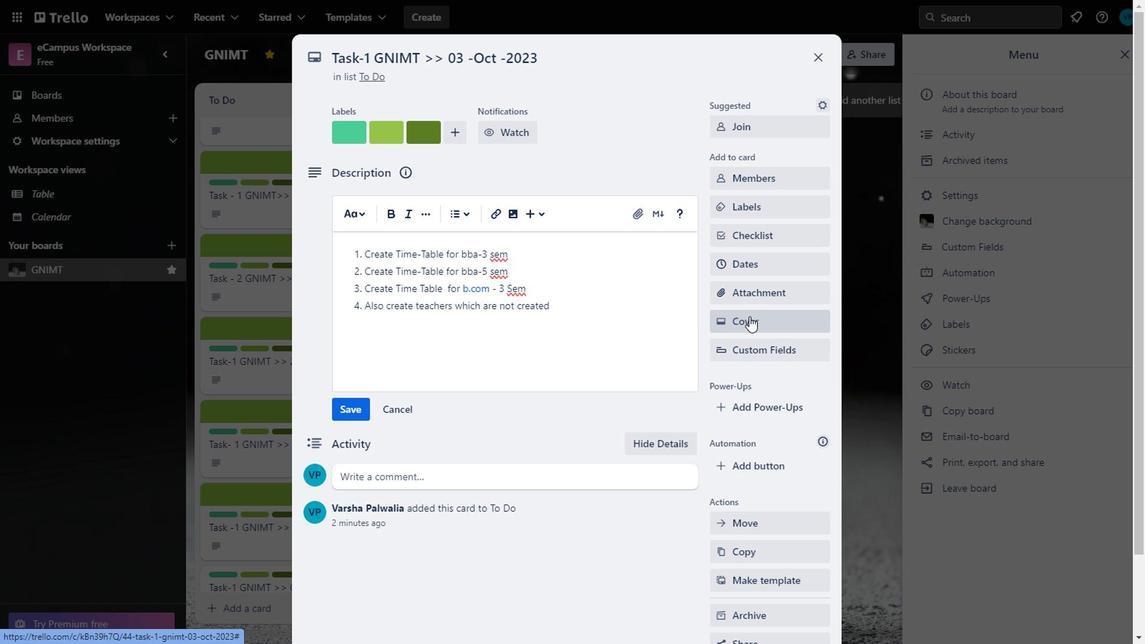 
Action: Mouse moved to (403, 135)
Screenshot: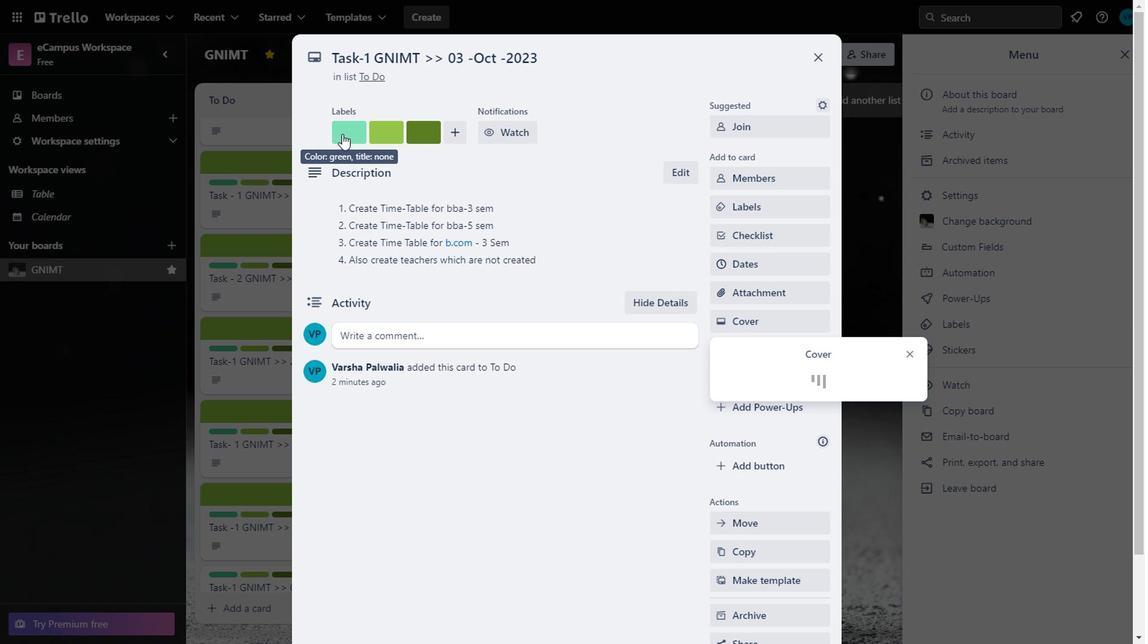 
Action: Mouse pressed left at (403, 135)
Screenshot: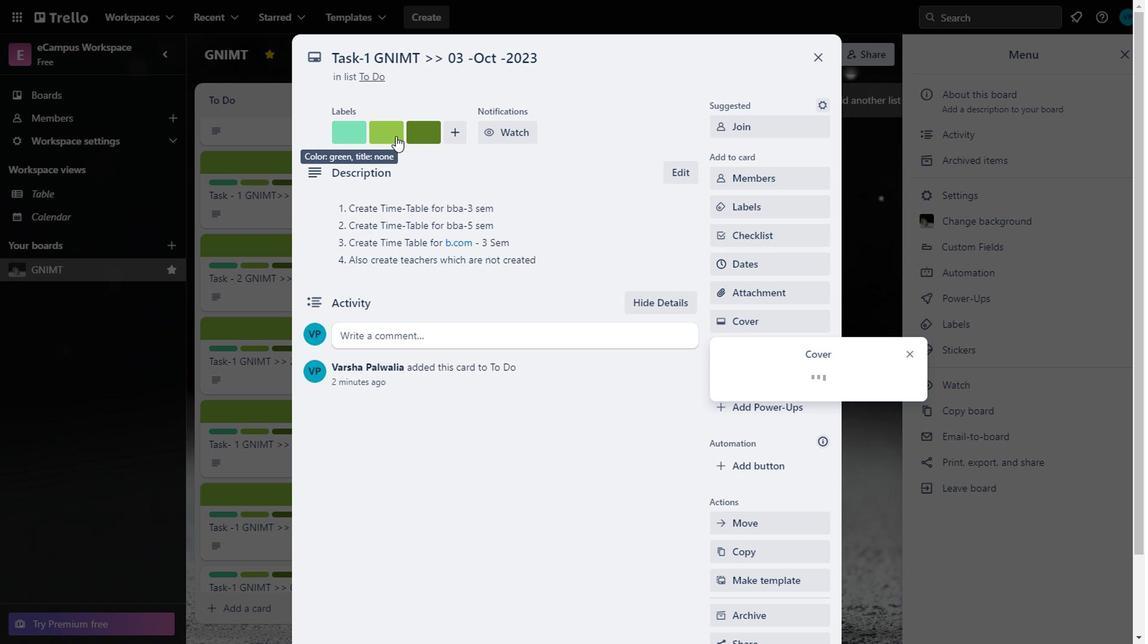 
Action: Mouse moved to (392, 134)
Screenshot: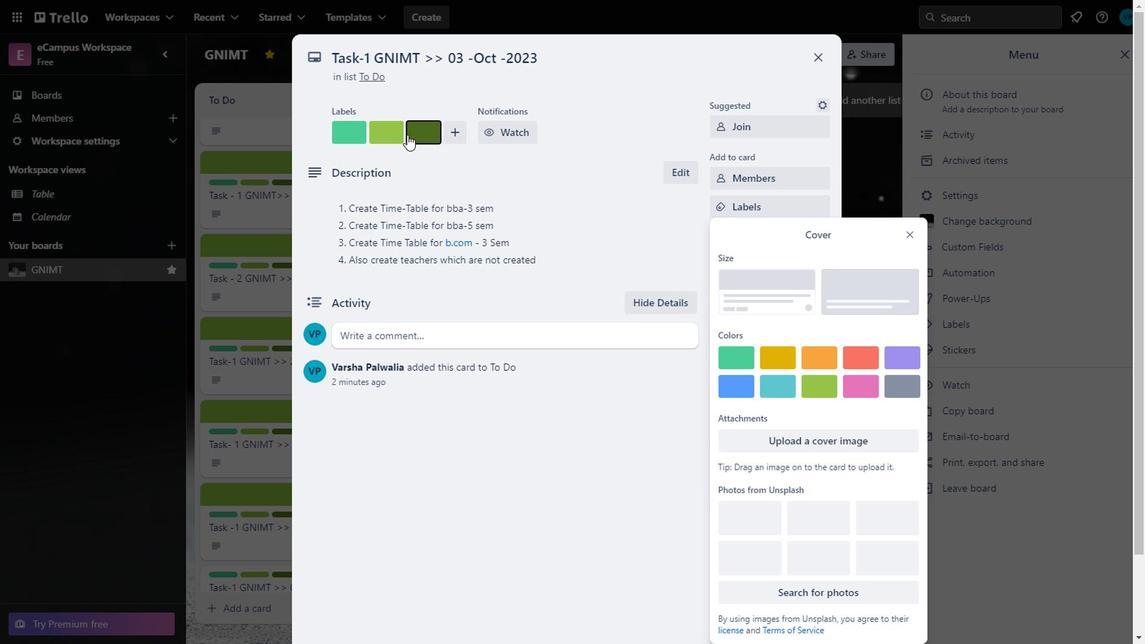 
Action: Mouse pressed left at (392, 134)
Screenshot: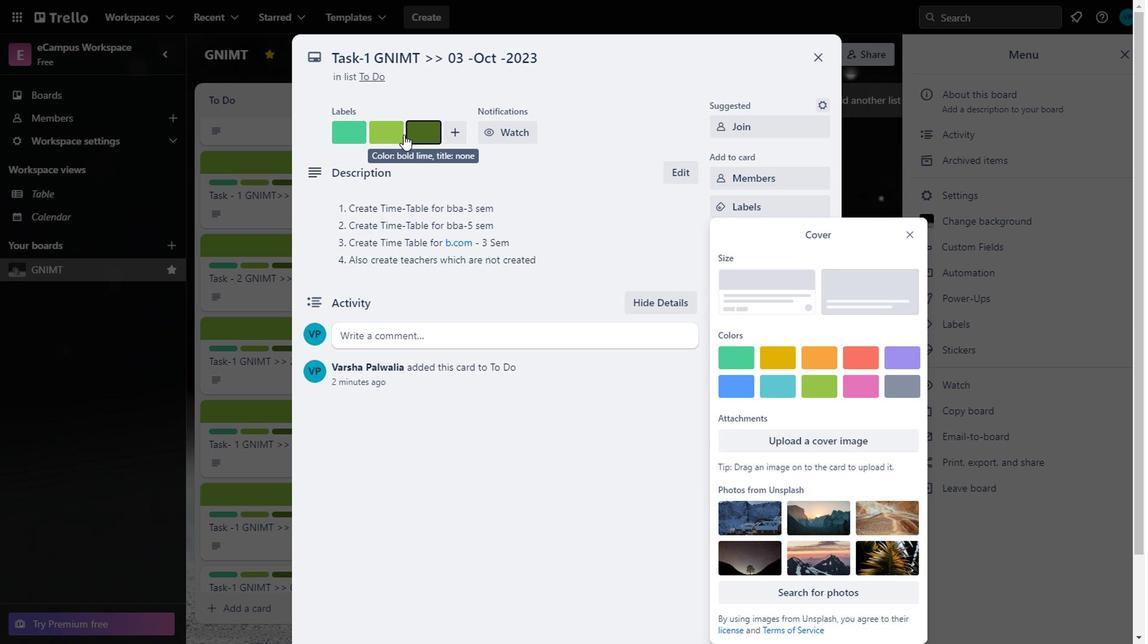 
Action: Mouse moved to (602, 177)
Screenshot: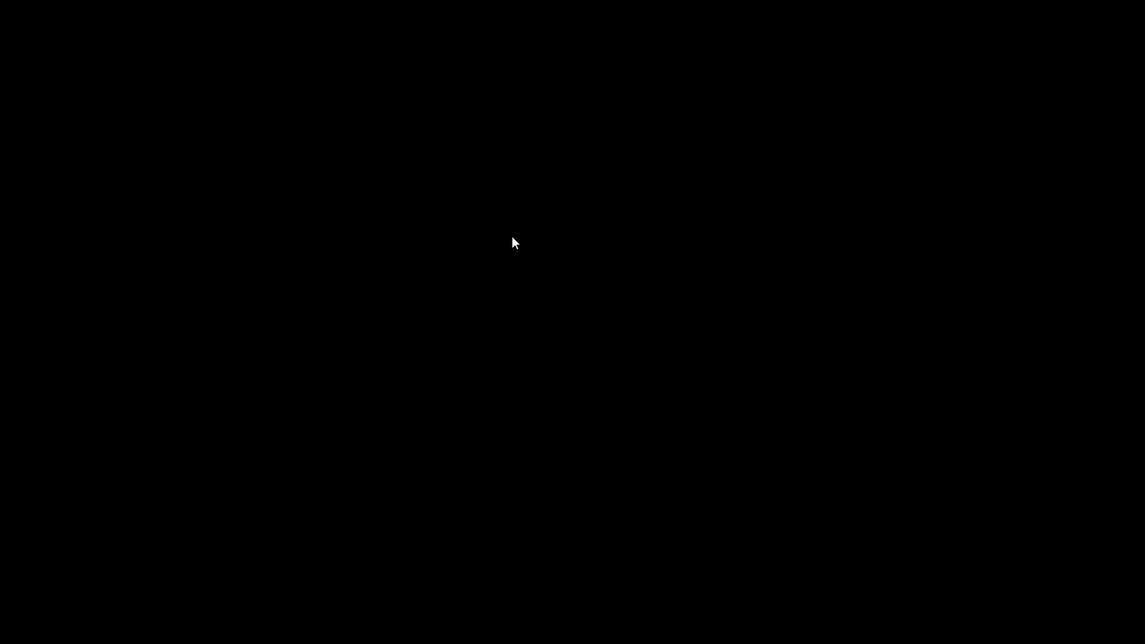 
Action: Mouse pressed left at (602, 177)
Screenshot: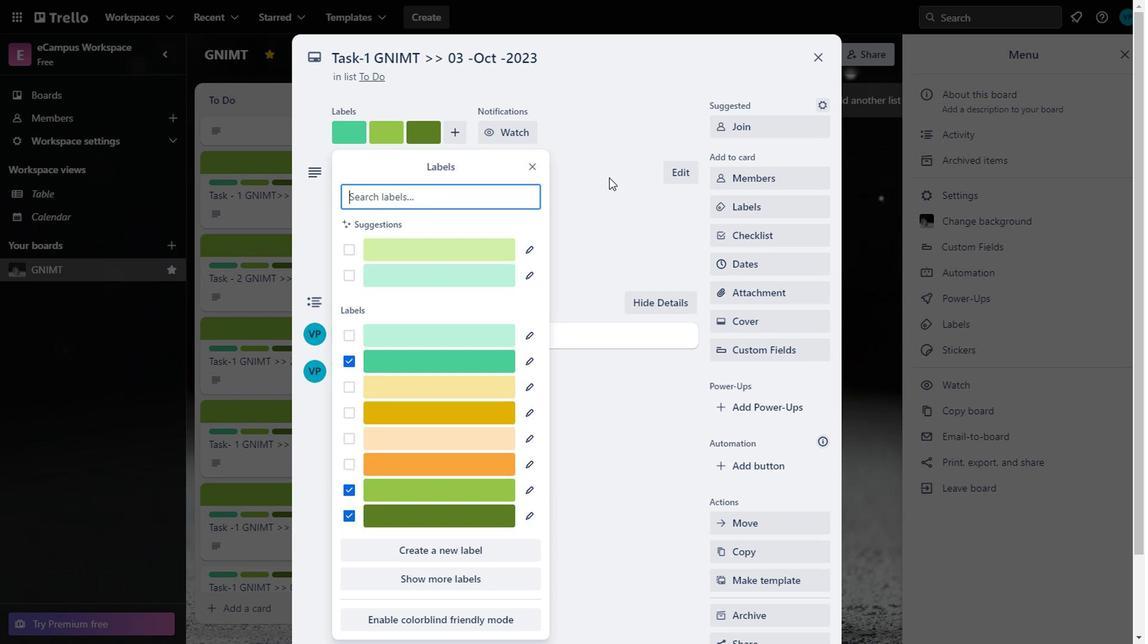 
Action: Mouse moved to (746, 320)
Screenshot: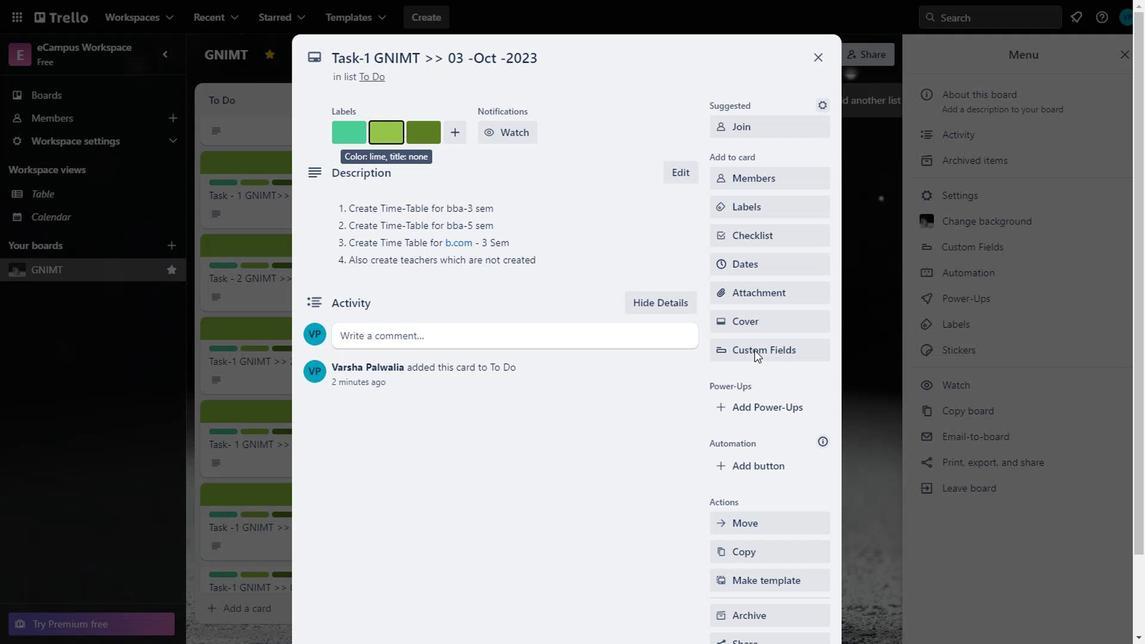 
Action: Mouse pressed left at (746, 320)
Screenshot: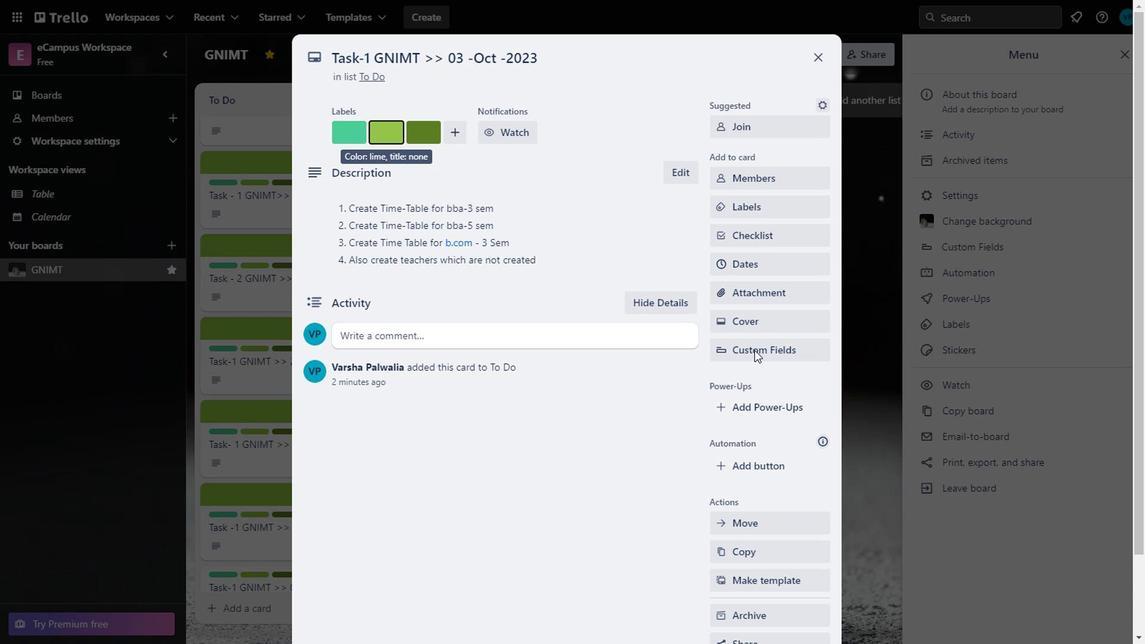 
Action: Mouse moved to (818, 195)
Screenshot: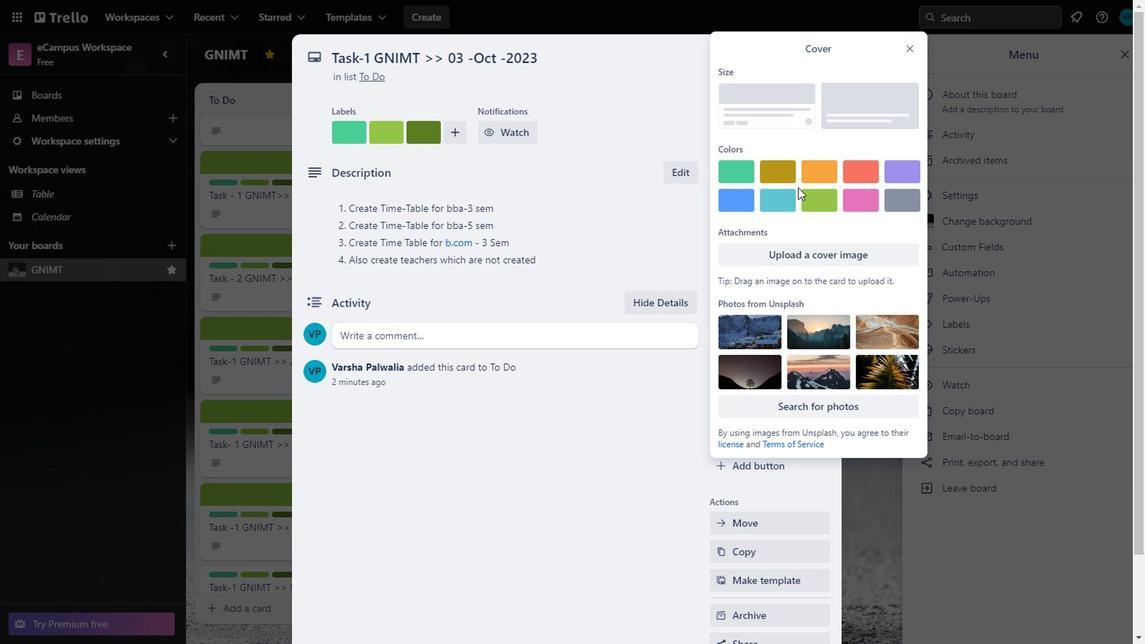 
Action: Mouse pressed left at (818, 195)
Screenshot: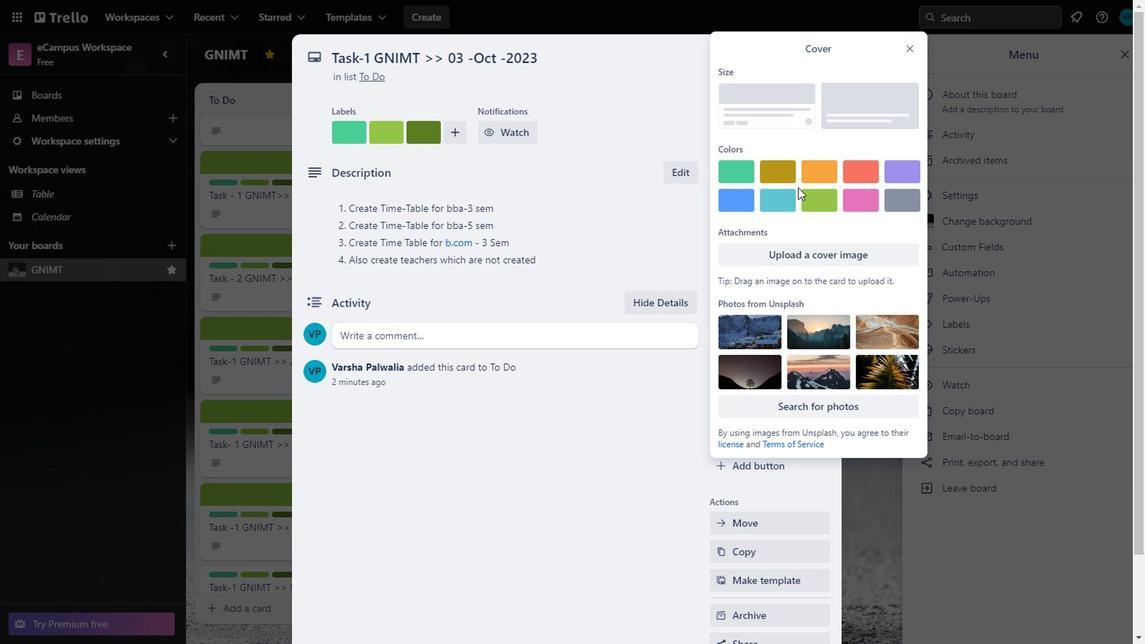
Action: Mouse moved to (690, 98)
Screenshot: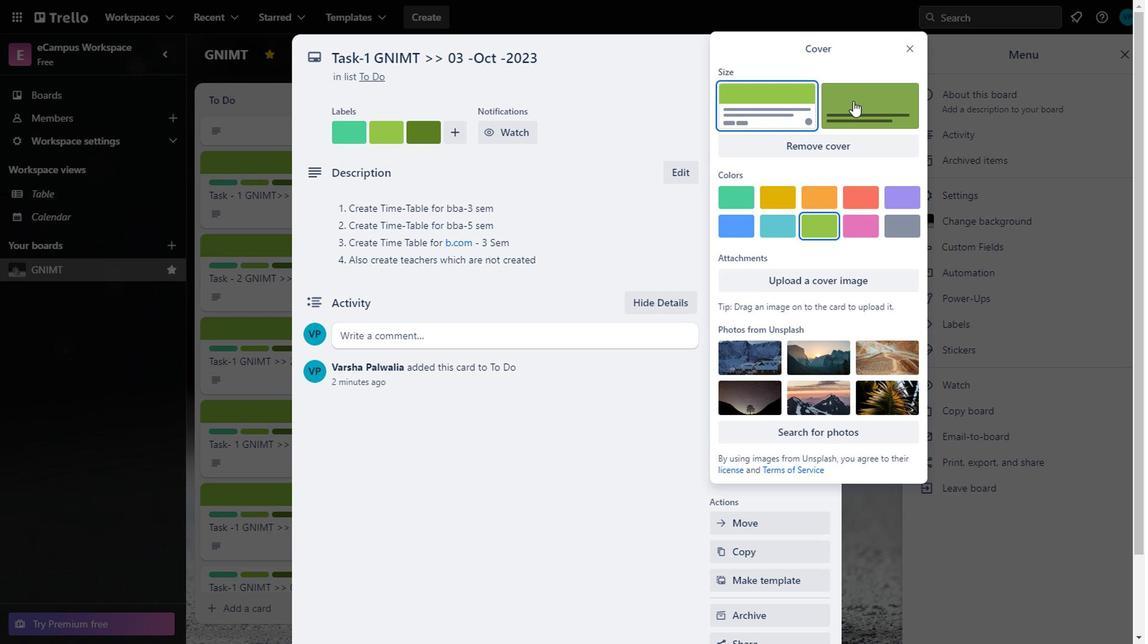 
Action: Mouse pressed left at (690, 98)
Screenshot: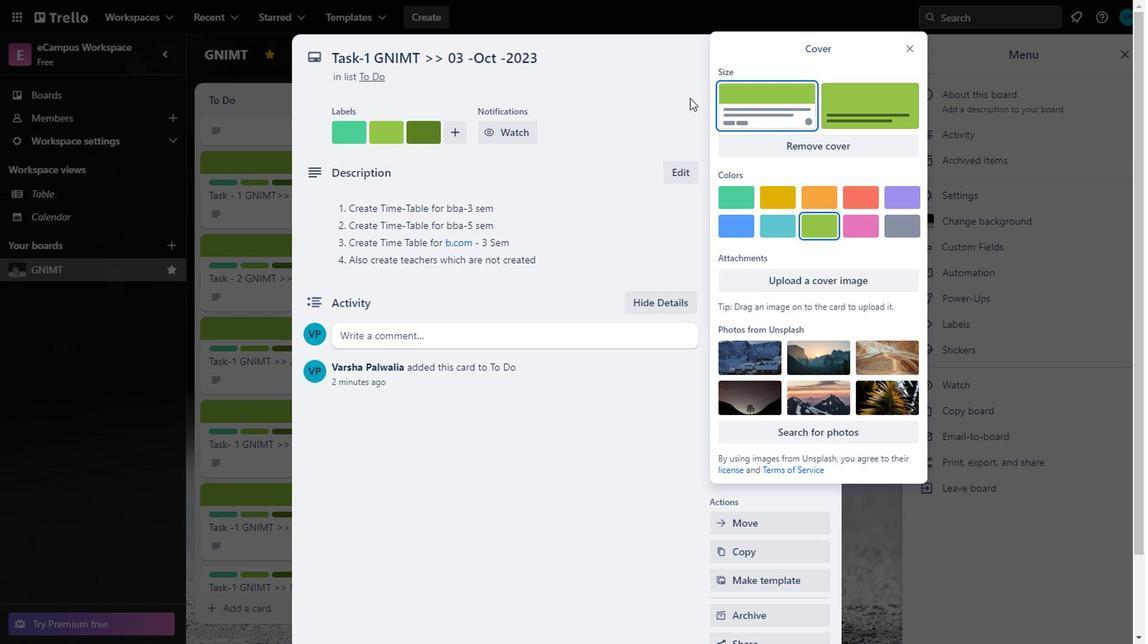 
Action: Mouse moved to (739, 97)
Screenshot: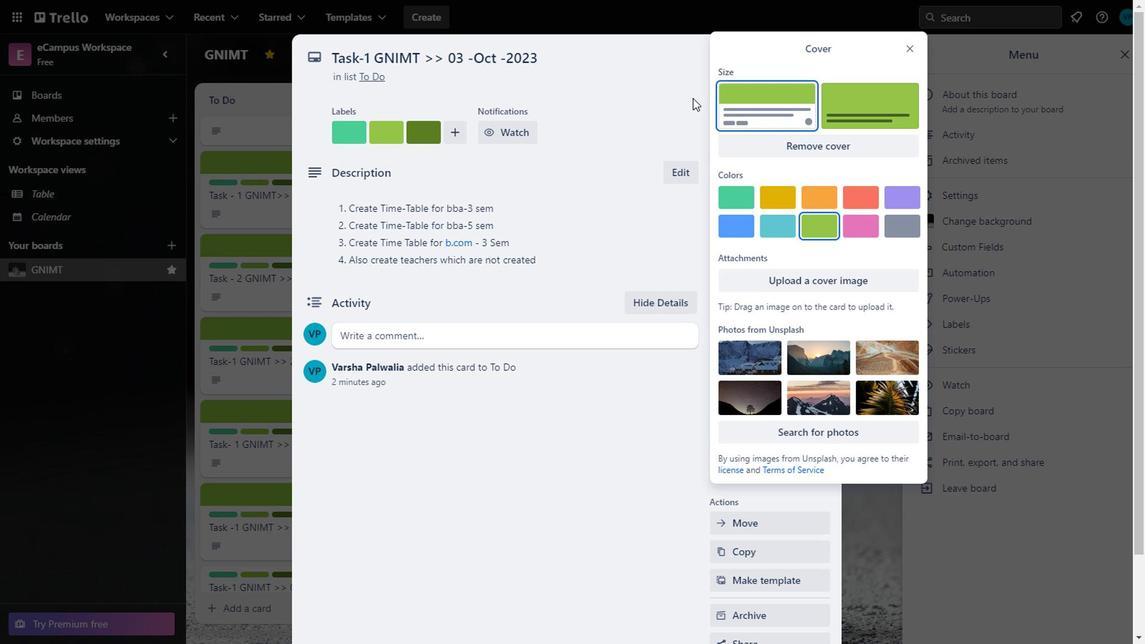 
Action: Mouse pressed left at (739, 97)
Screenshot: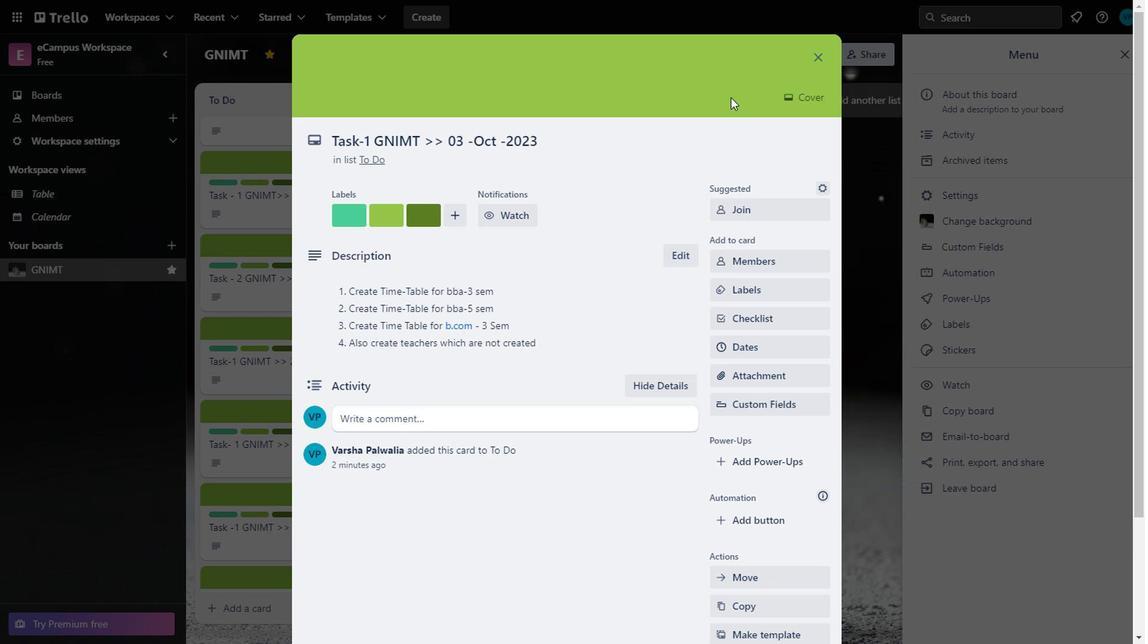 
Action: Mouse moved to (812, 63)
Screenshot: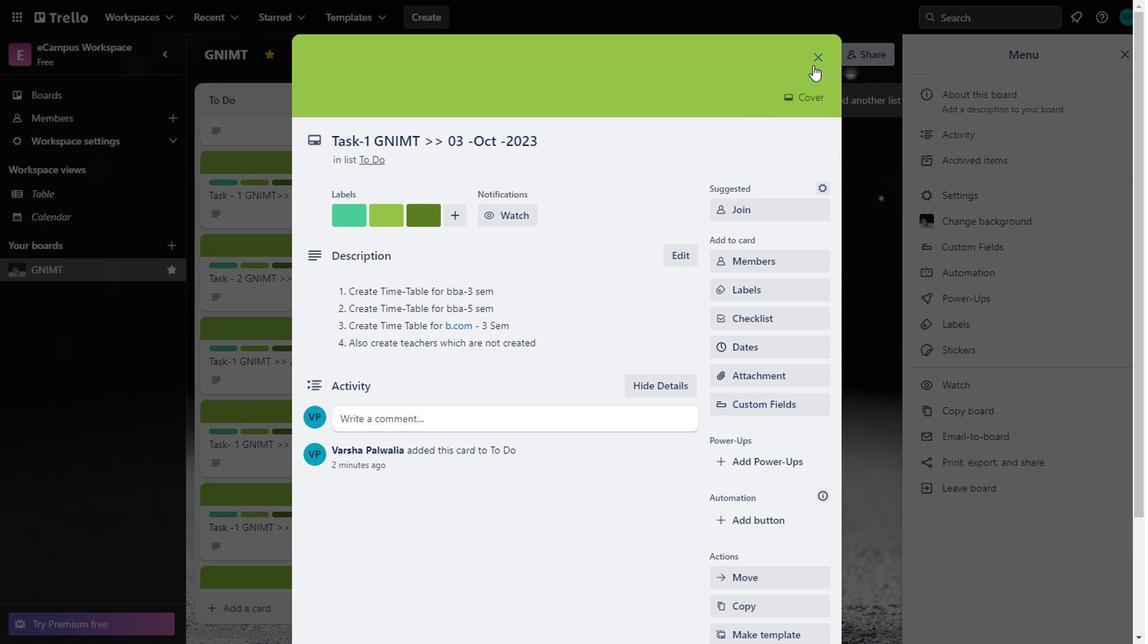 
Action: Mouse pressed left at (812, 63)
Screenshot: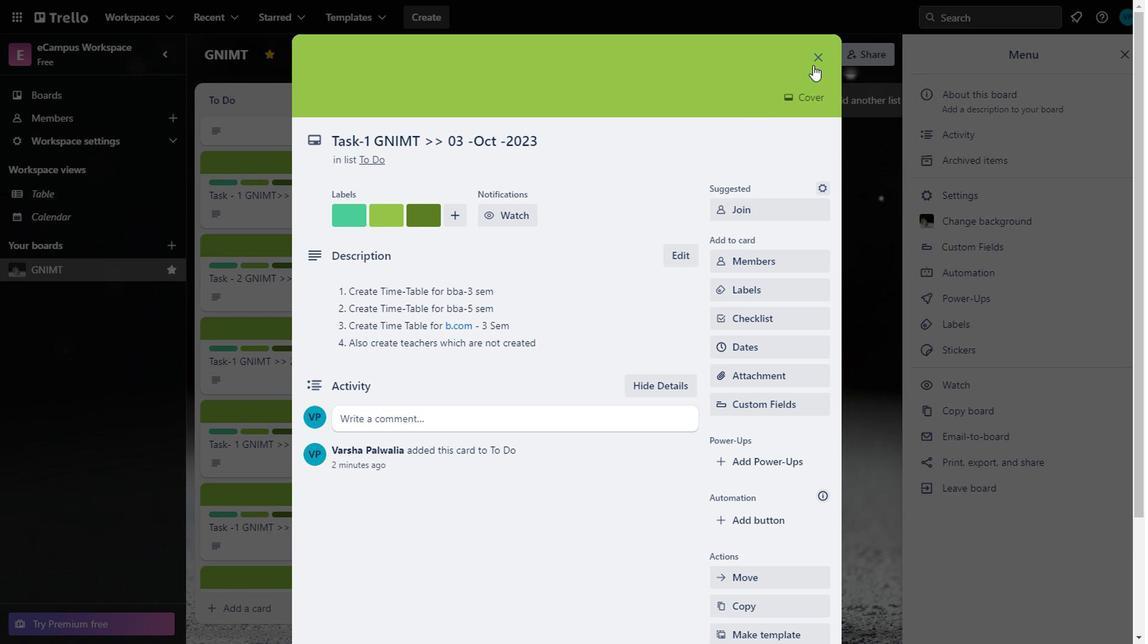 
Action: Mouse moved to (255, 445)
Screenshot: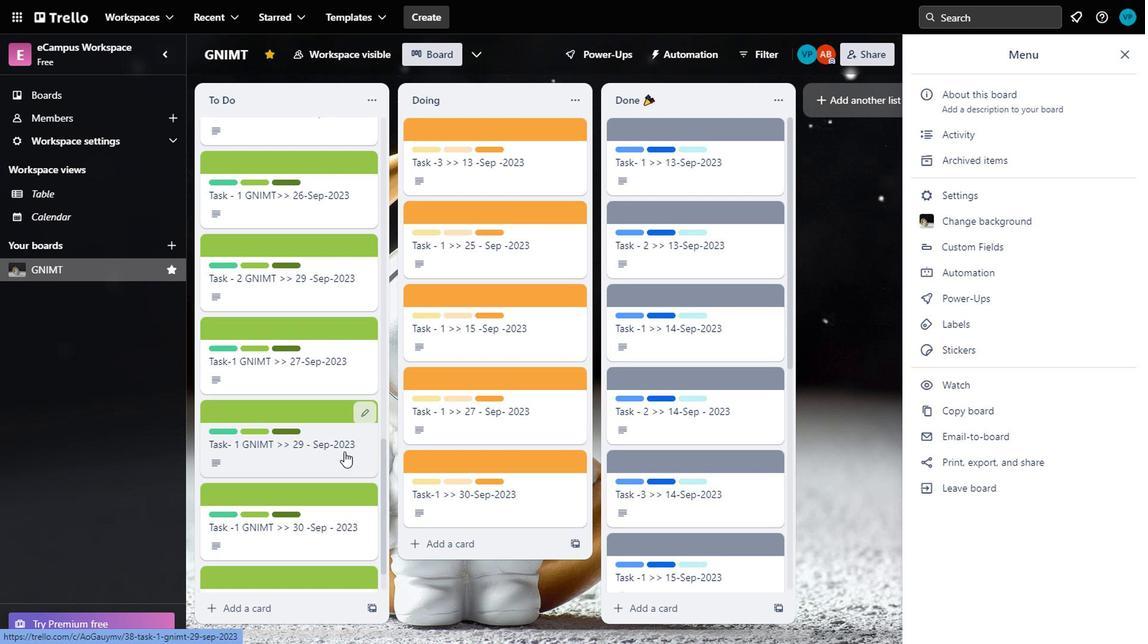 
Action: Mouse scrolled (255, 445) with delta (0, 0)
Screenshot: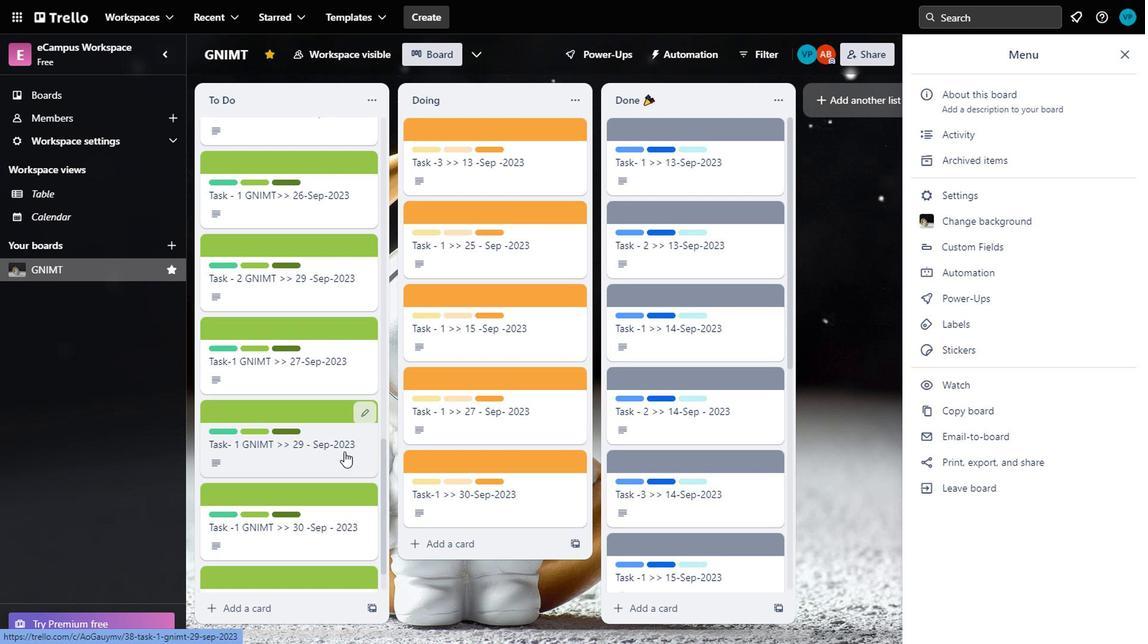 
Action: Mouse moved to (257, 451)
Screenshot: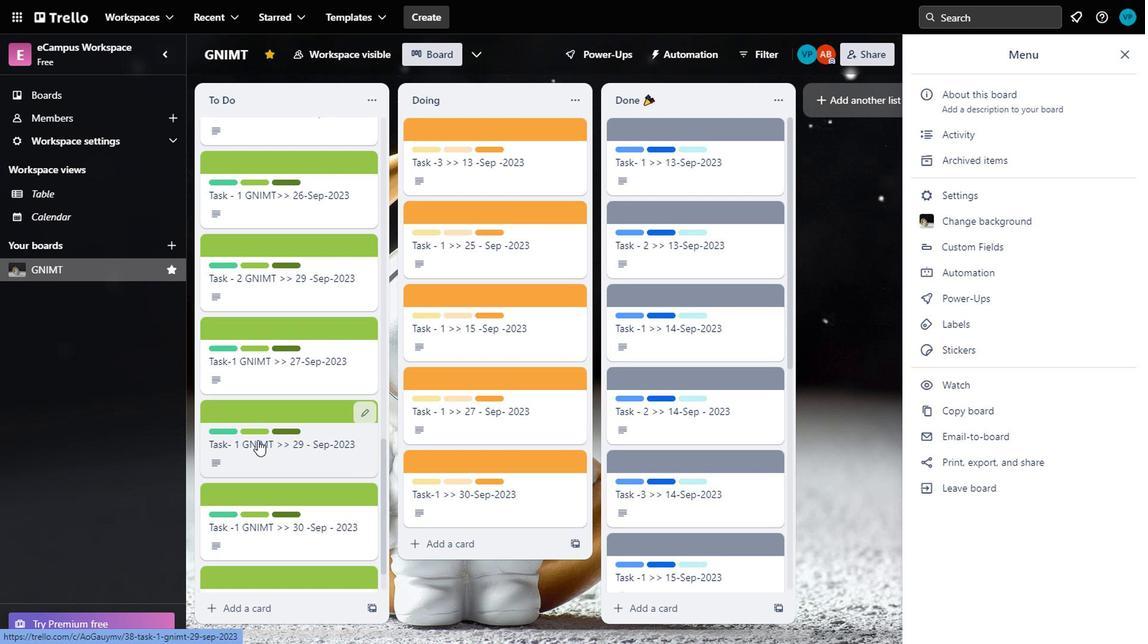 
Action: Mouse scrolled (257, 451) with delta (0, 0)
Screenshot: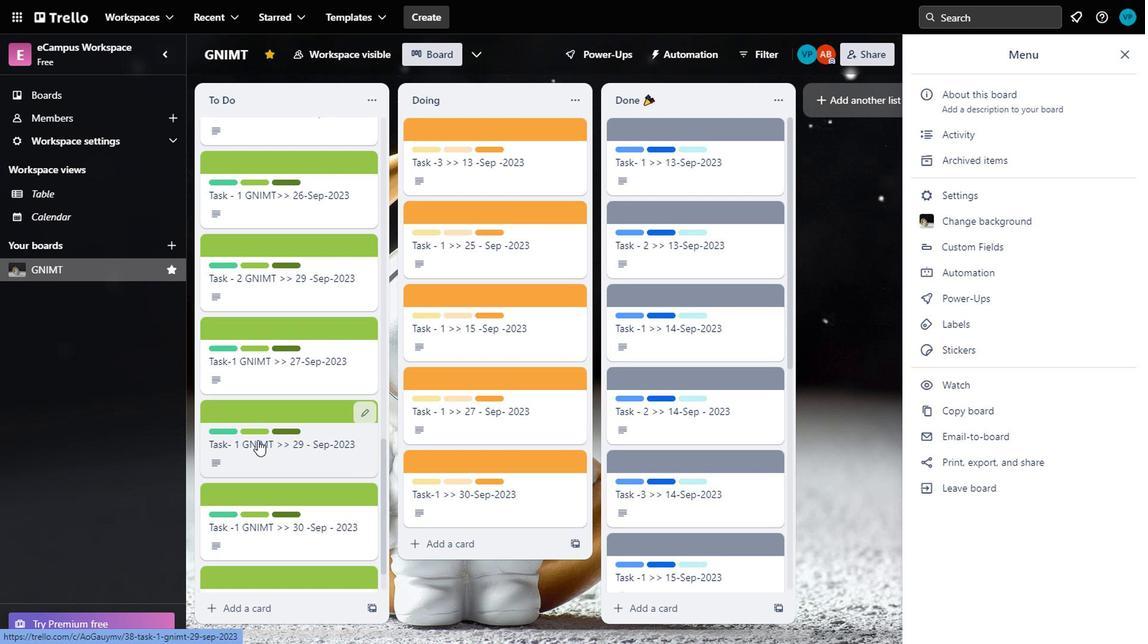 
Action: Mouse moved to (261, 455)
Screenshot: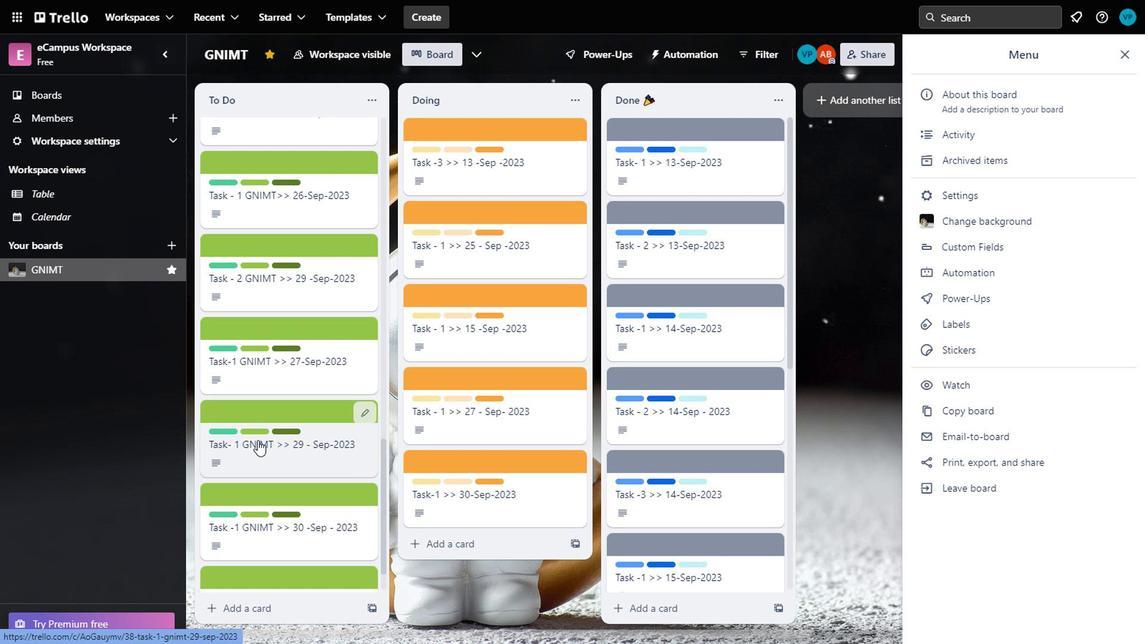 
Action: Mouse scrolled (261, 455) with delta (0, 0)
Screenshot: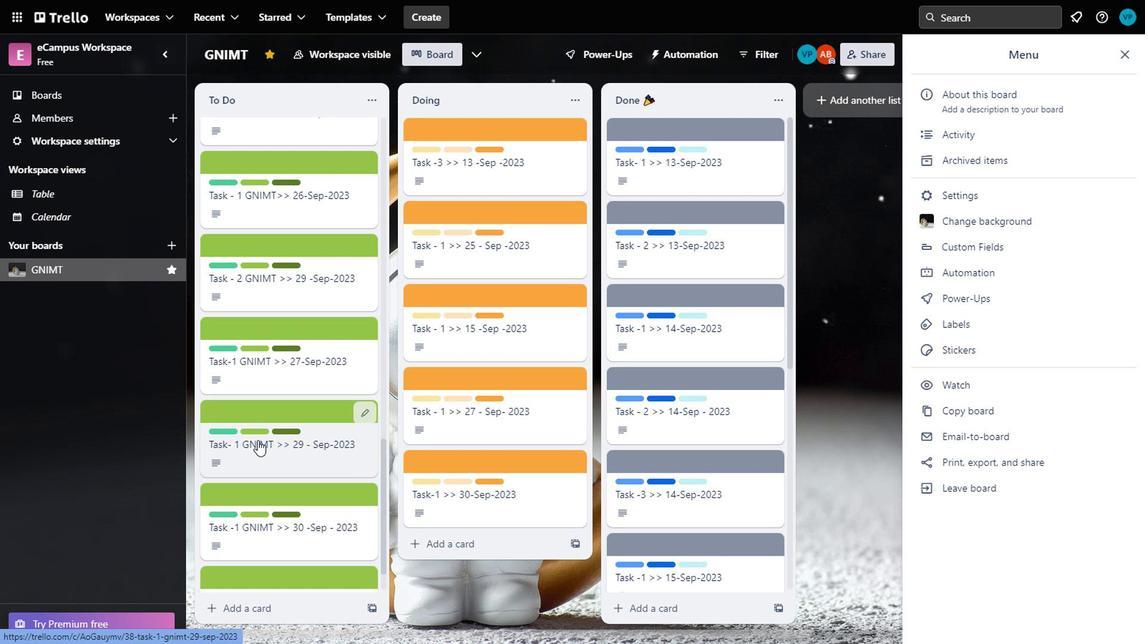 
Action: Mouse moved to (267, 461)
Screenshot: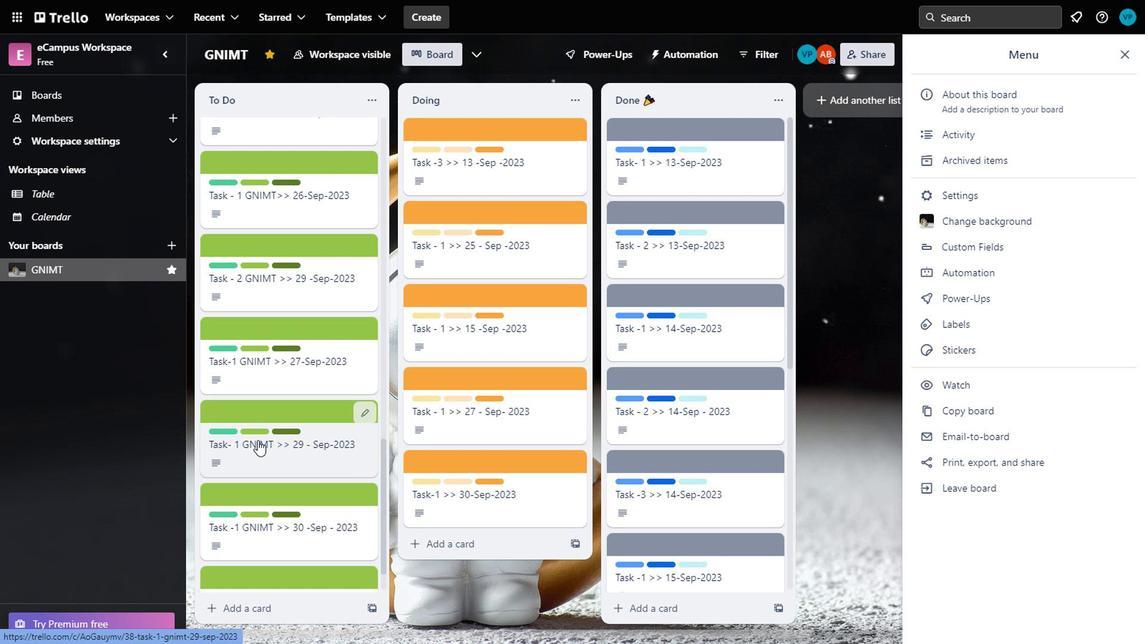 
Action: Mouse scrolled (267, 461) with delta (0, 0)
Screenshot: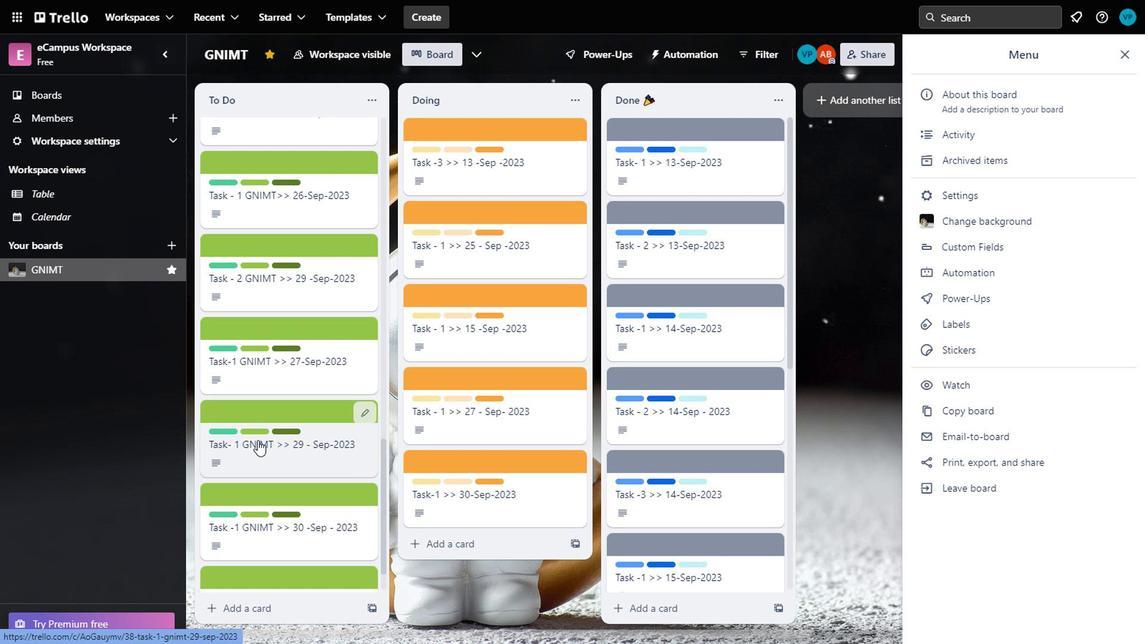 
Action: Mouse moved to (284, 452)
Screenshot: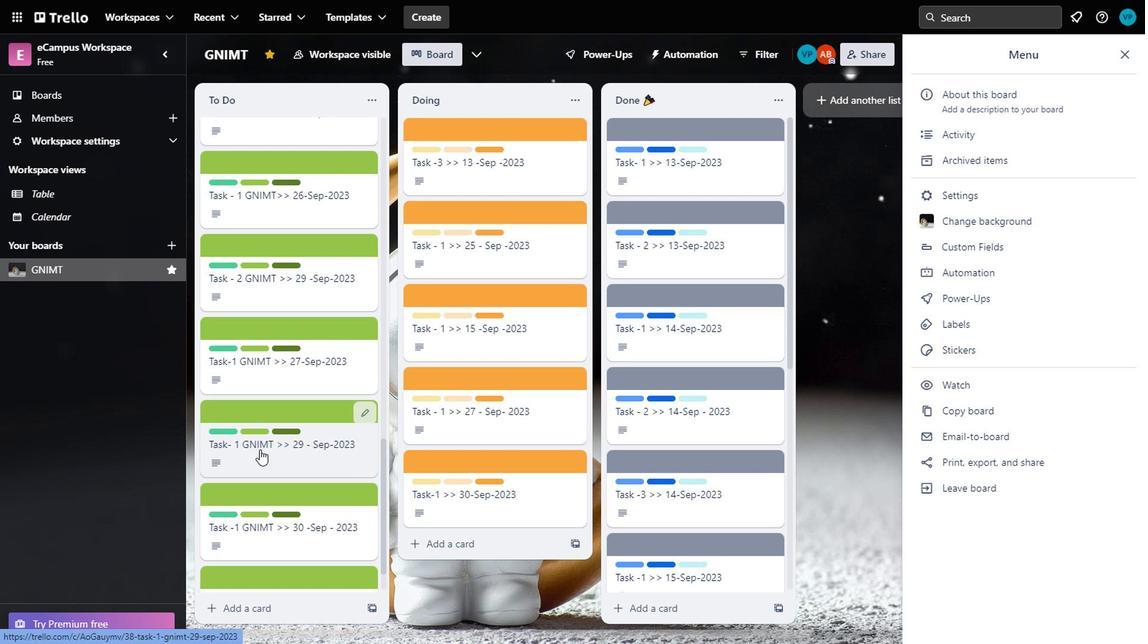 
Action: Mouse scrolled (284, 452) with delta (0, 0)
Screenshot: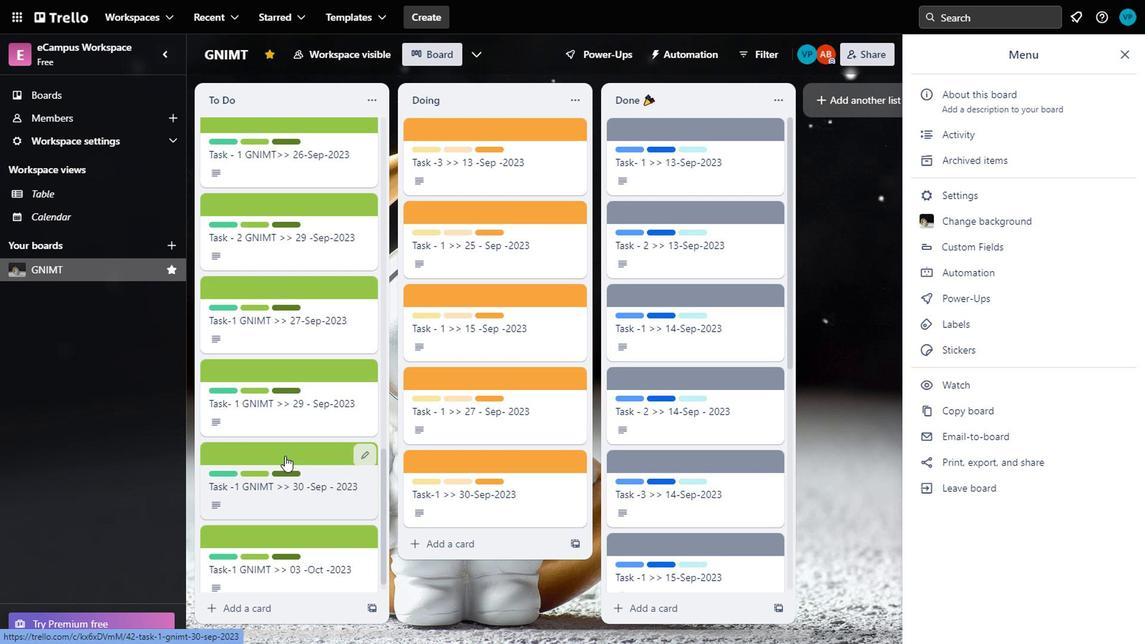 
Action: Mouse moved to (285, 454)
Screenshot: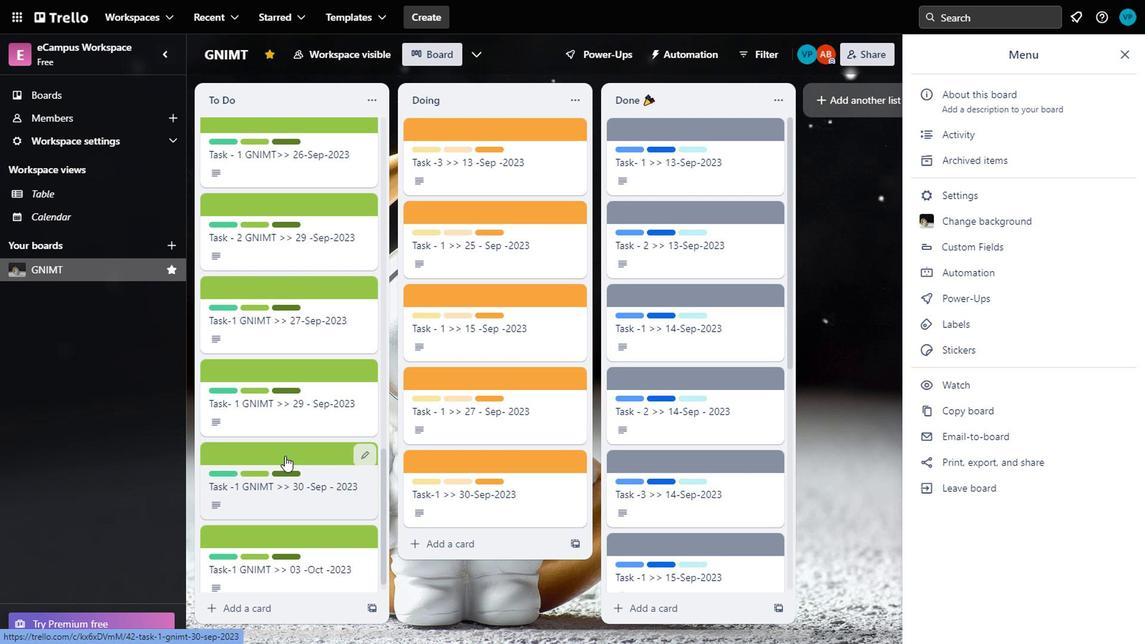 
Action: Mouse scrolled (285, 452) with delta (0, -1)
Screenshot: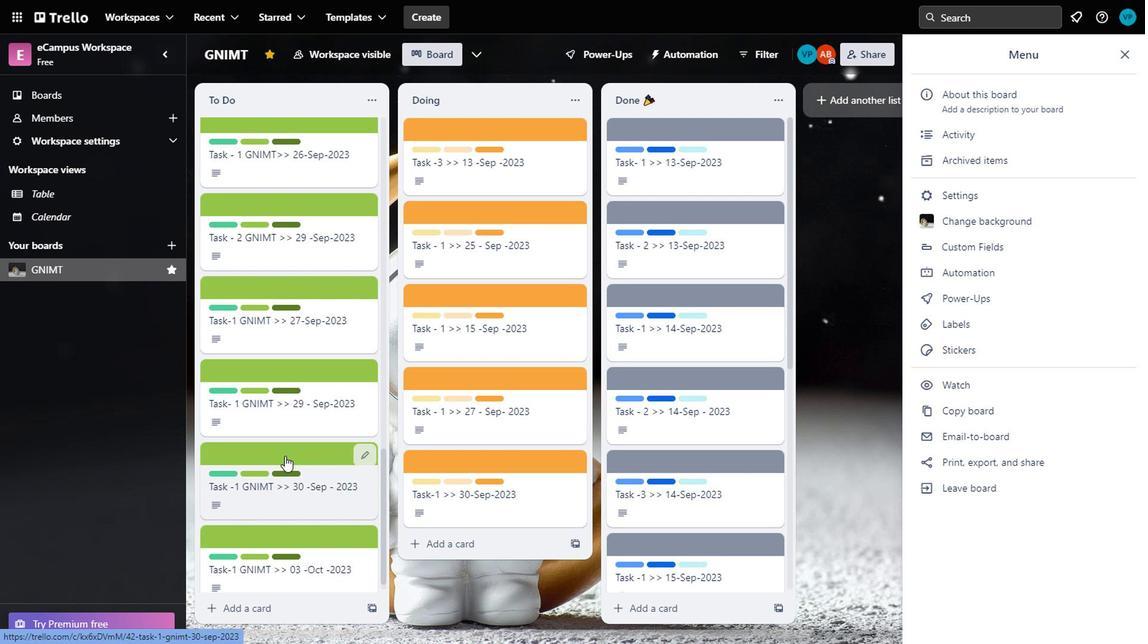 
Action: Mouse moved to (285, 454)
Screenshot: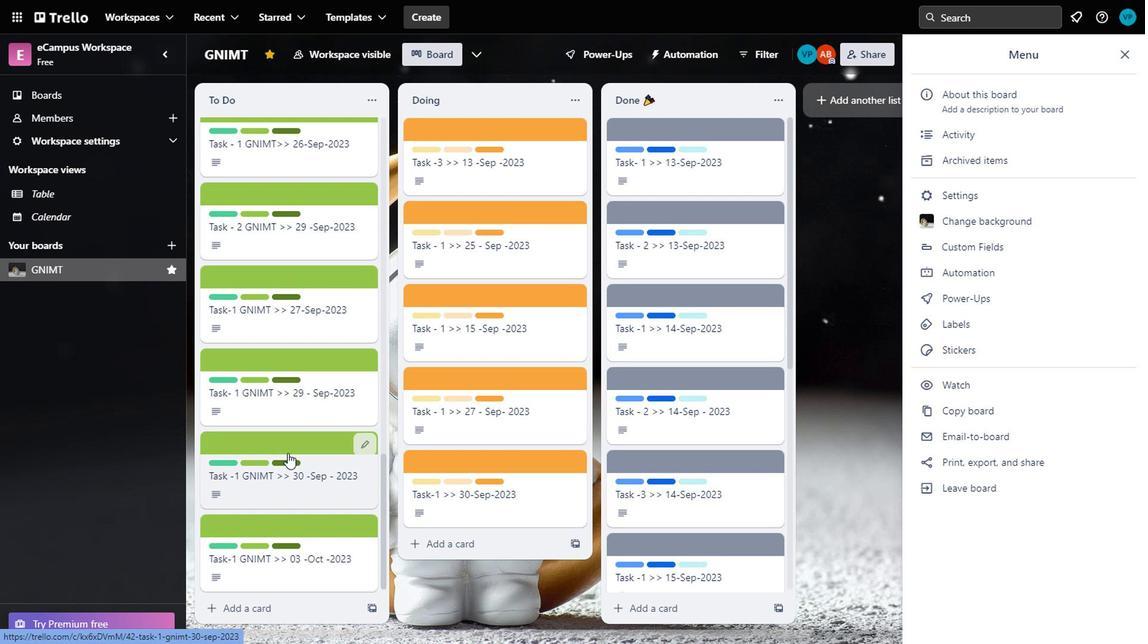 
Action: Mouse scrolled (285, 454) with delta (0, 0)
Screenshot: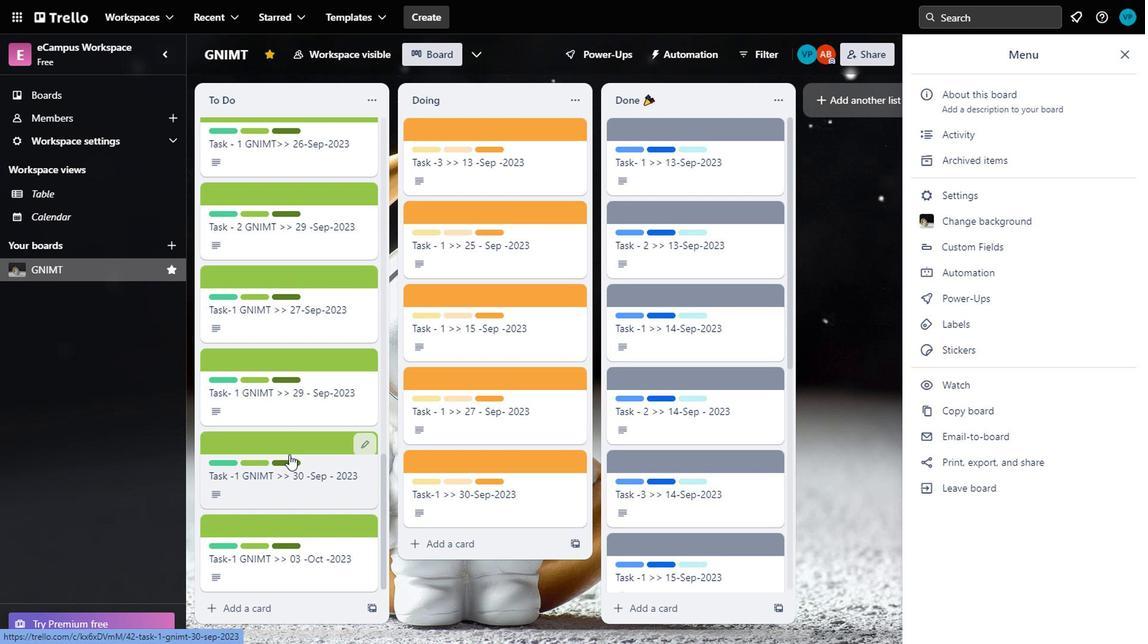 
Action: Mouse moved to (286, 455)
Screenshot: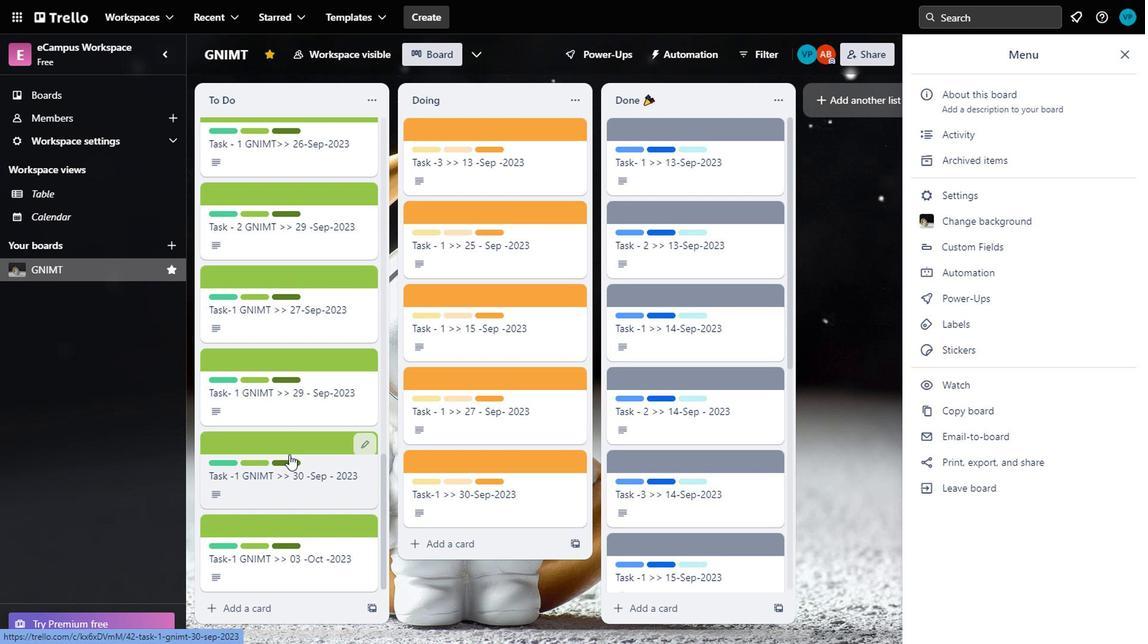 
Action: Mouse scrolled (286, 454) with delta (0, 0)
Screenshot: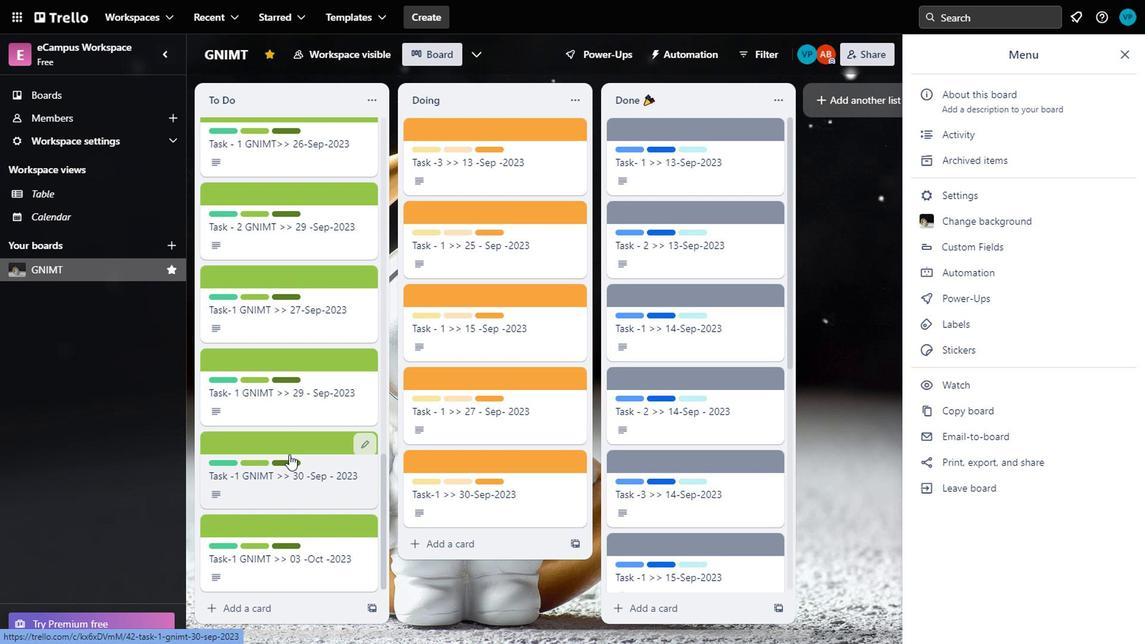 
Action: Mouse moved to (288, 456)
Screenshot: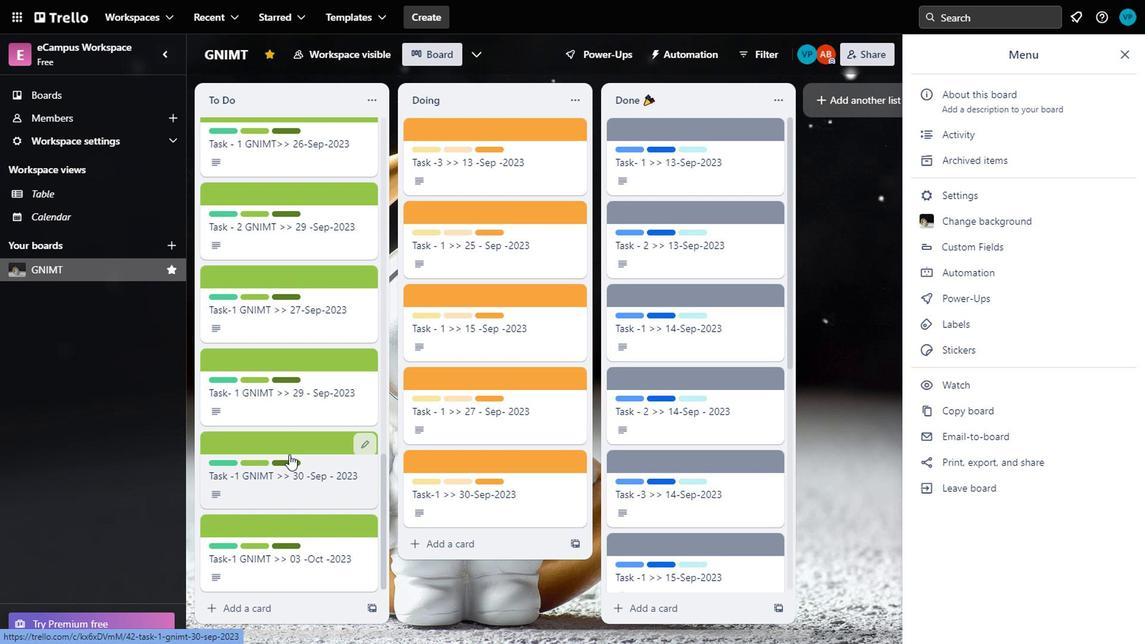 
Action: Mouse scrolled (288, 455) with delta (0, 0)
Screenshot: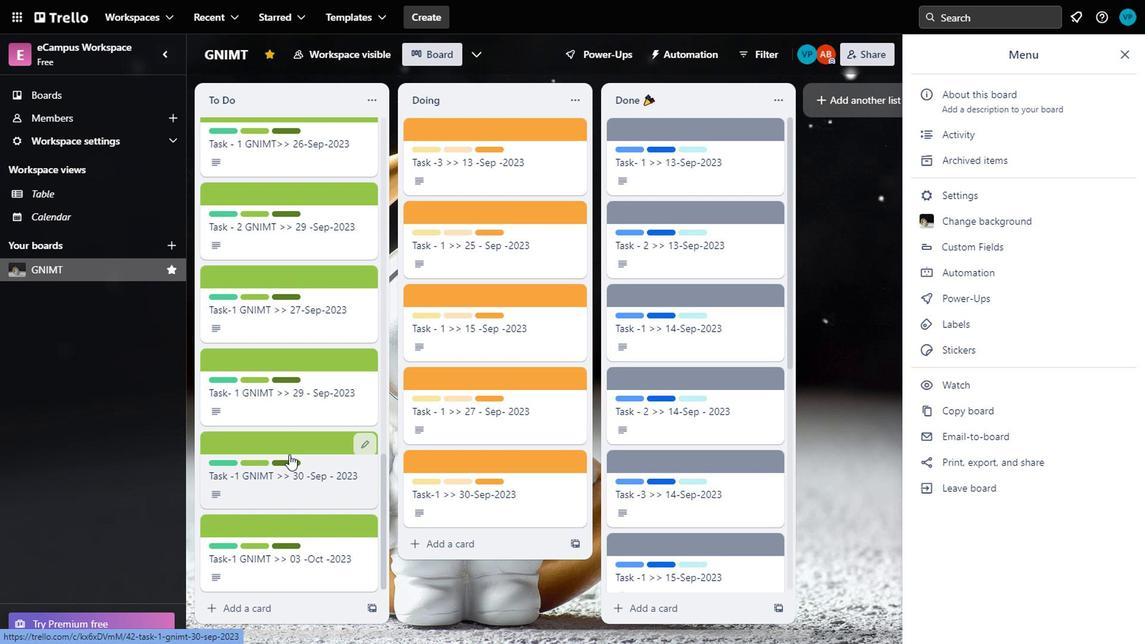 
Action: Mouse moved to (289, 459)
Screenshot: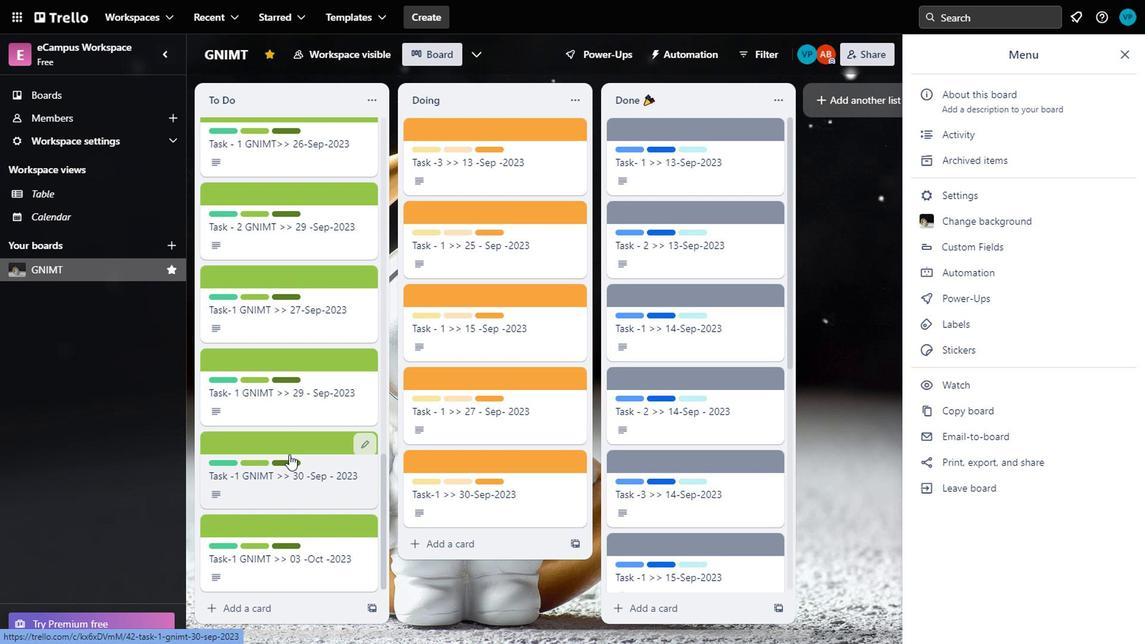 
Action: Mouse scrolled (289, 458) with delta (0, 0)
Screenshot: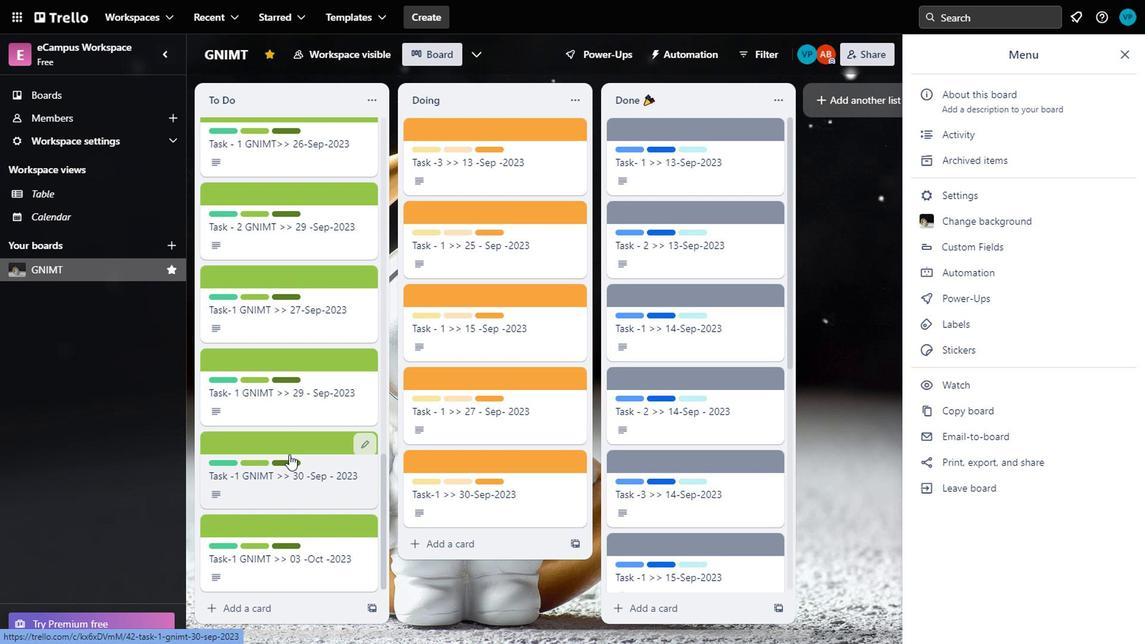 
Action: Mouse moved to (440, 566)
Screenshot: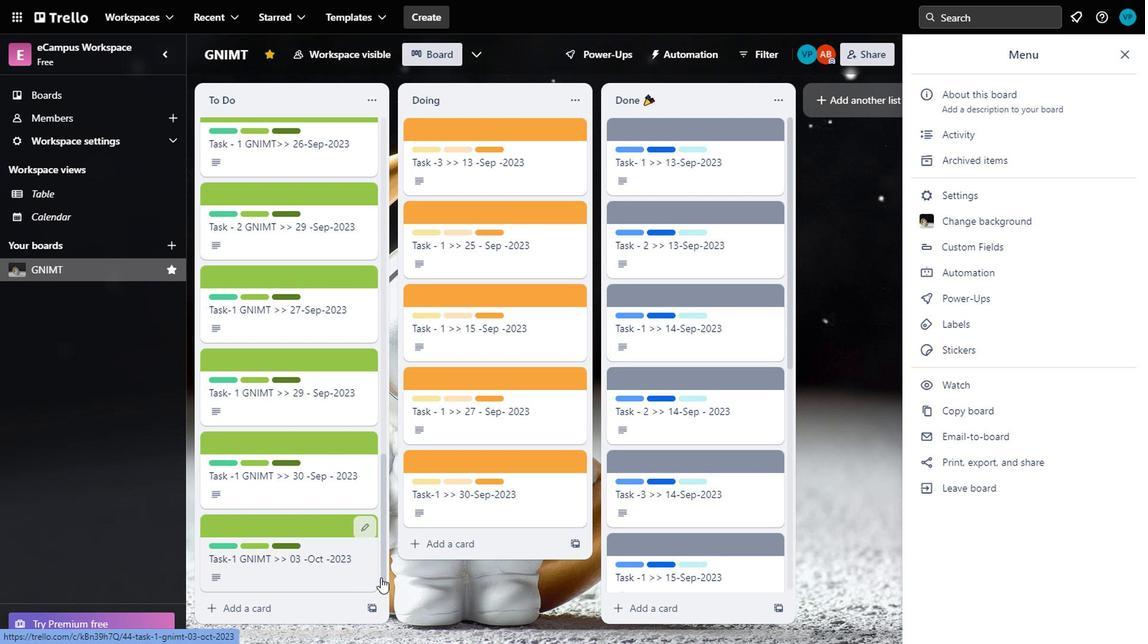 
Action: Mouse scrolled (440, 566) with delta (0, 0)
Screenshot: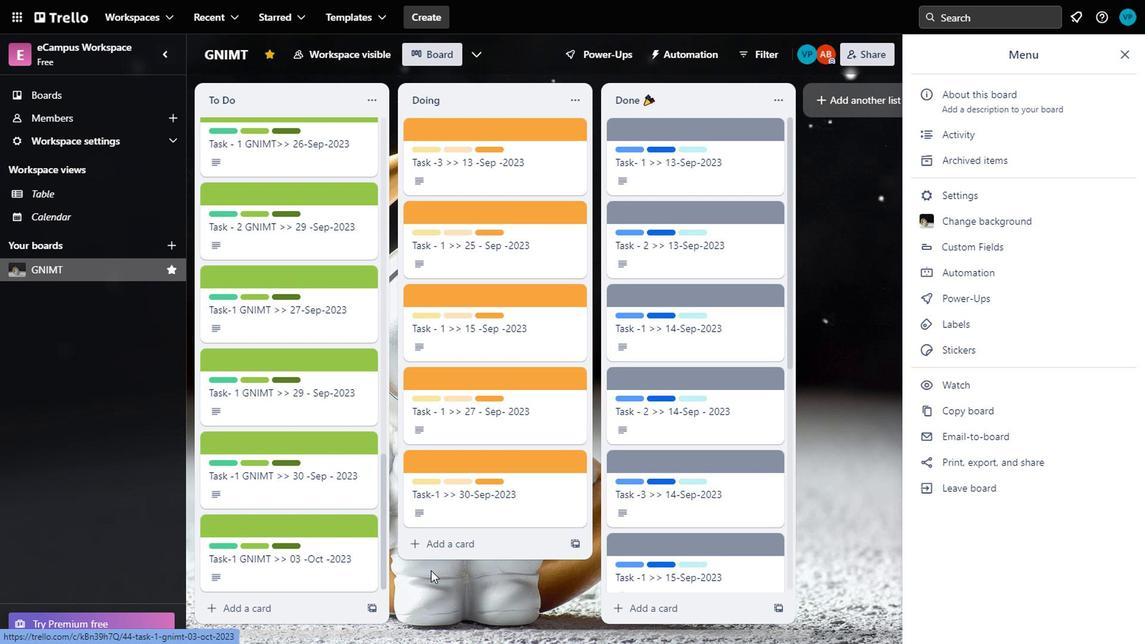 
Action: Mouse moved to (441, 566)
Screenshot: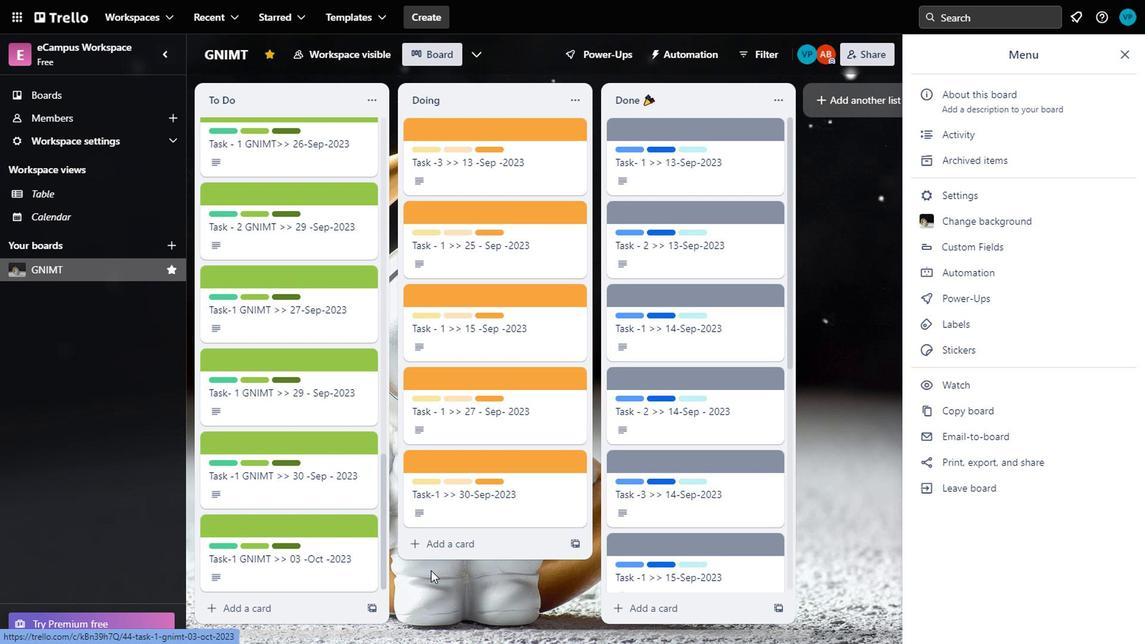 
Action: Mouse scrolled (441, 566) with delta (0, 0)
Screenshot: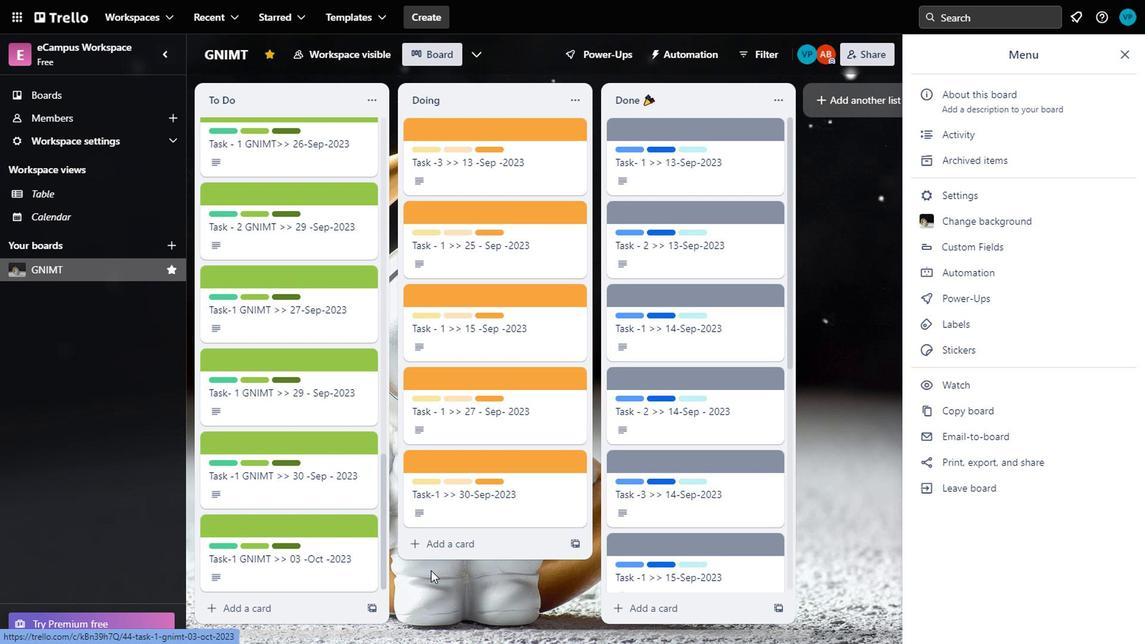 
Action: Mouse moved to (442, 566)
Screenshot: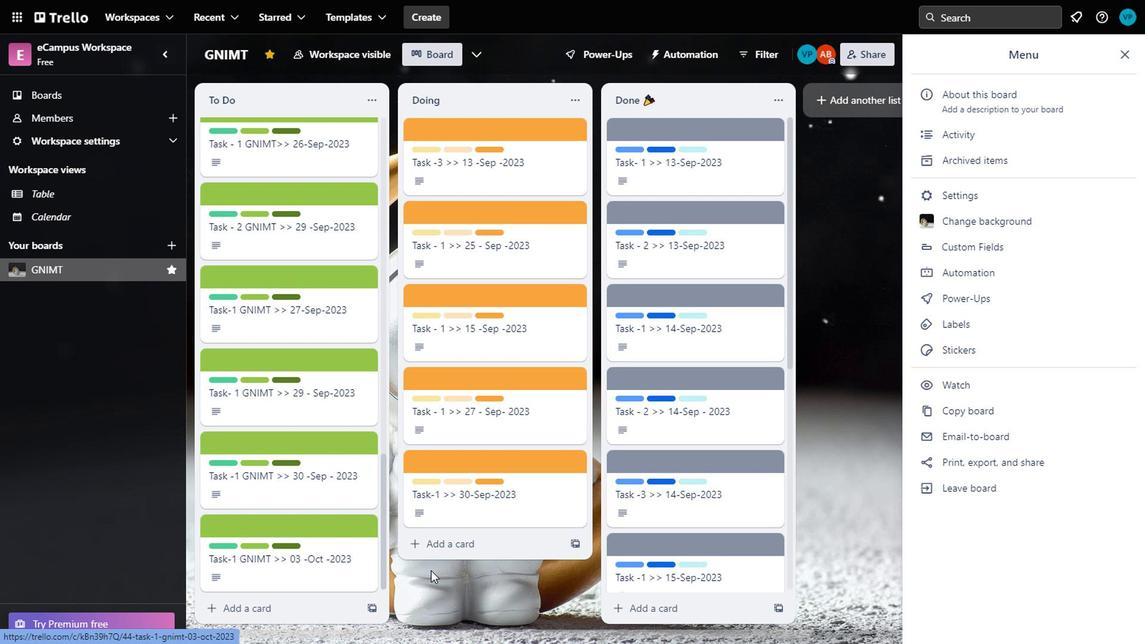 
Action: Mouse scrolled (442, 566) with delta (0, 0)
Screenshot: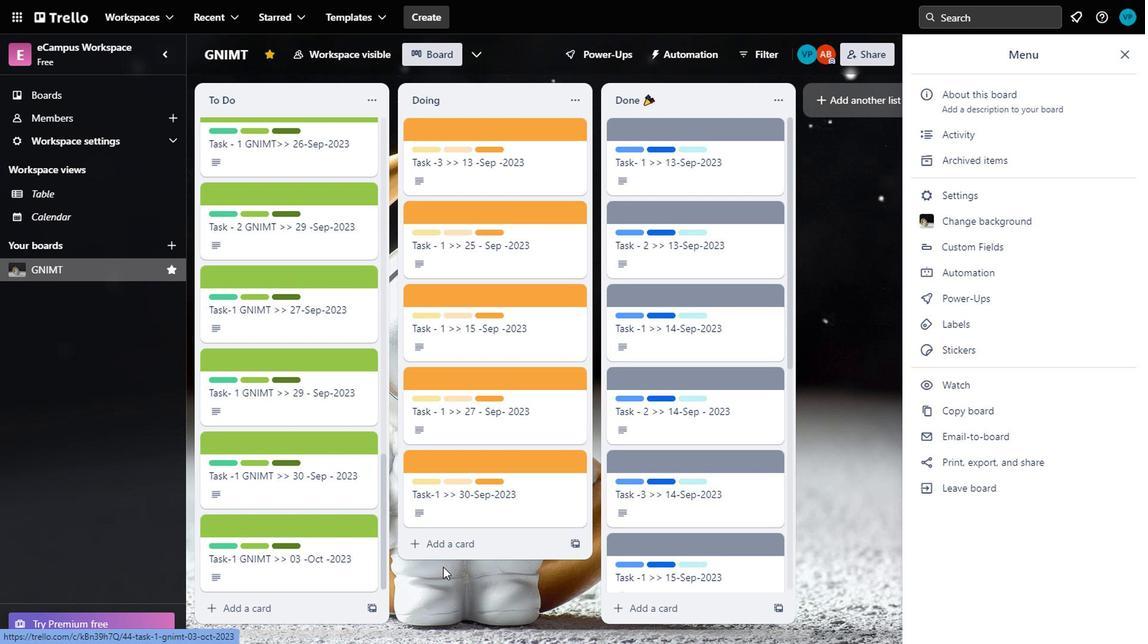 
Action: Mouse moved to (672, 520)
Screenshot: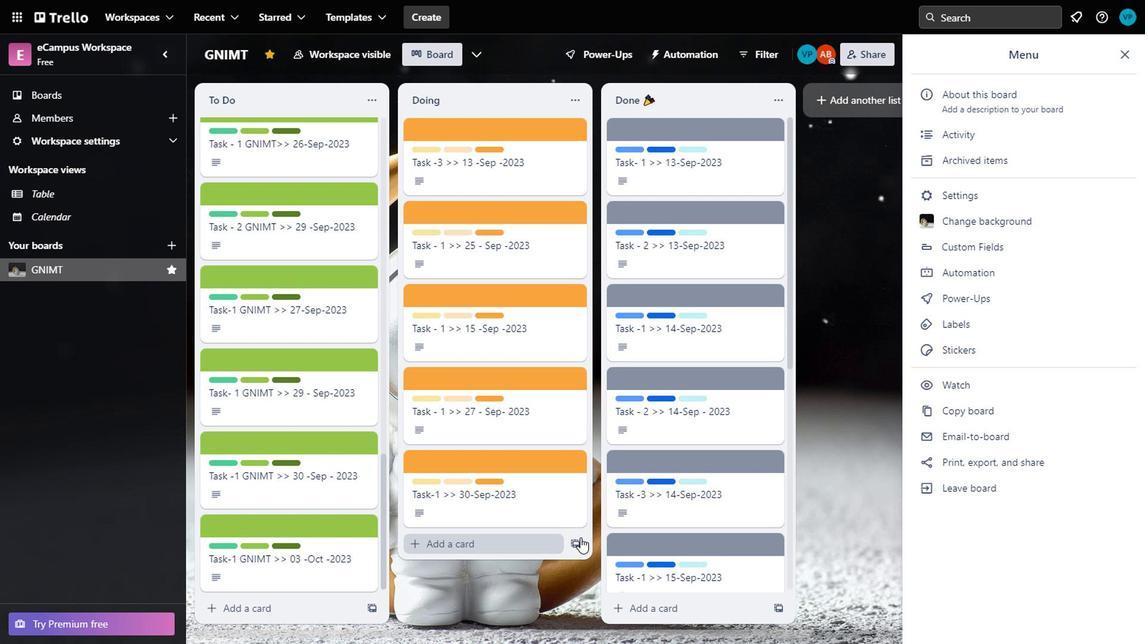 
Action: Mouse scrolled (672, 519) with delta (0, 0)
Screenshot: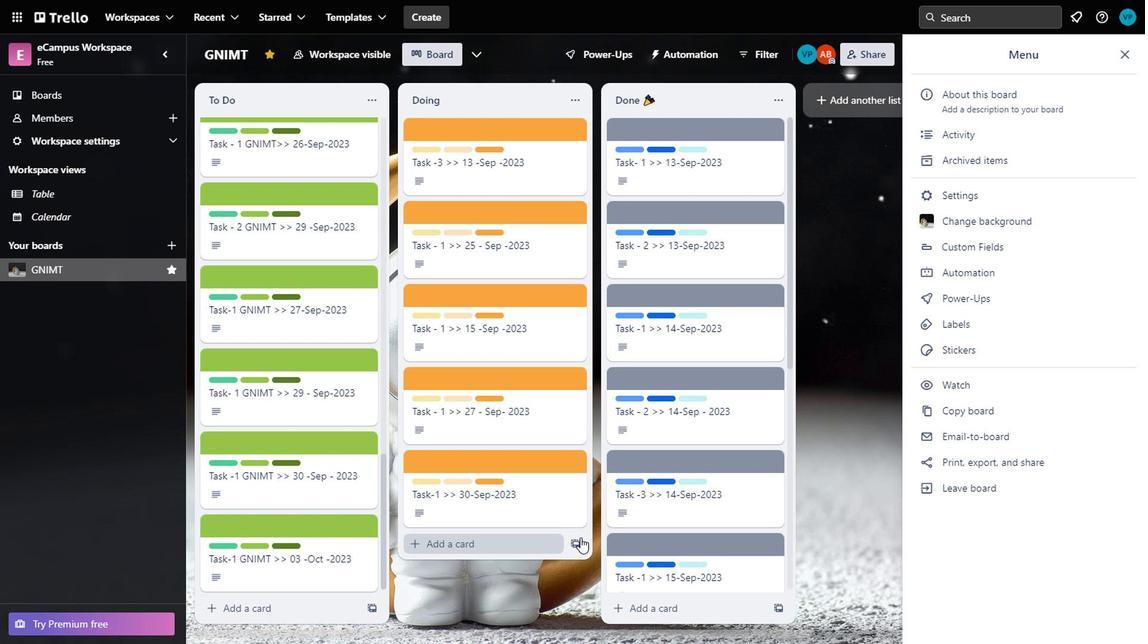 
Action: Mouse scrolled (672, 519) with delta (0, 0)
Screenshot: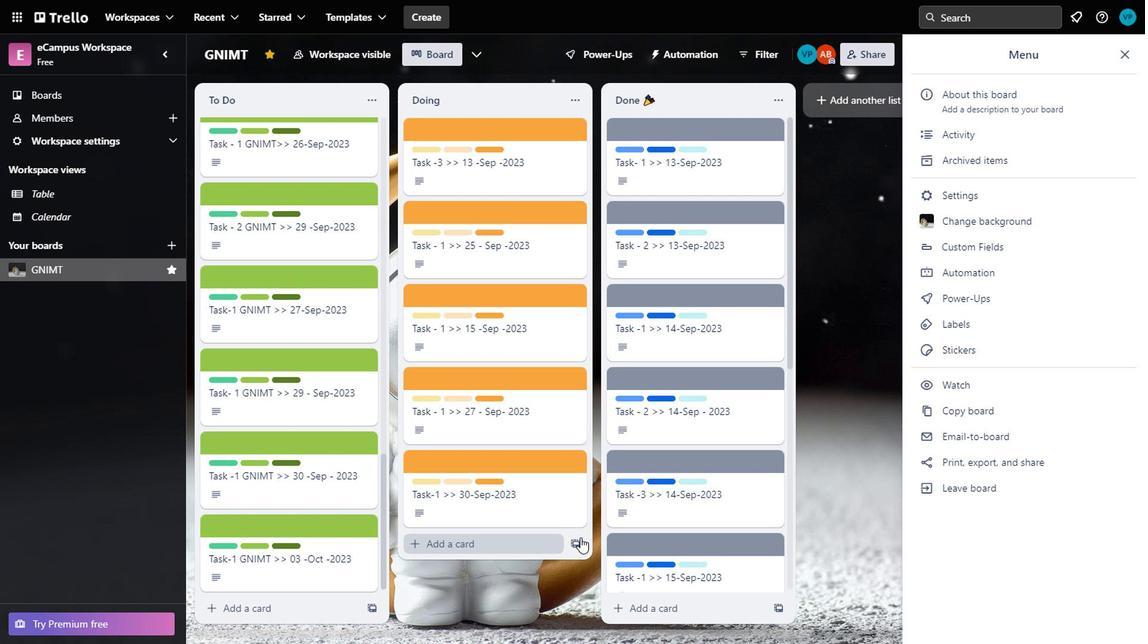 
Action: Mouse scrolled (672, 519) with delta (0, 0)
Screenshot: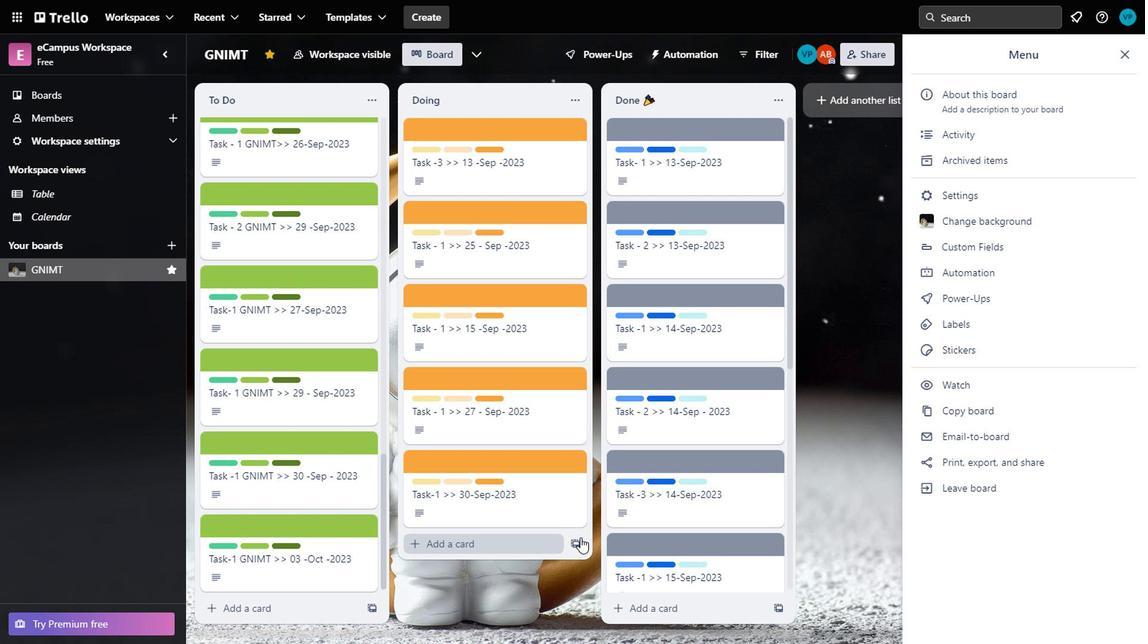 
Action: Mouse moved to (677, 520)
Screenshot: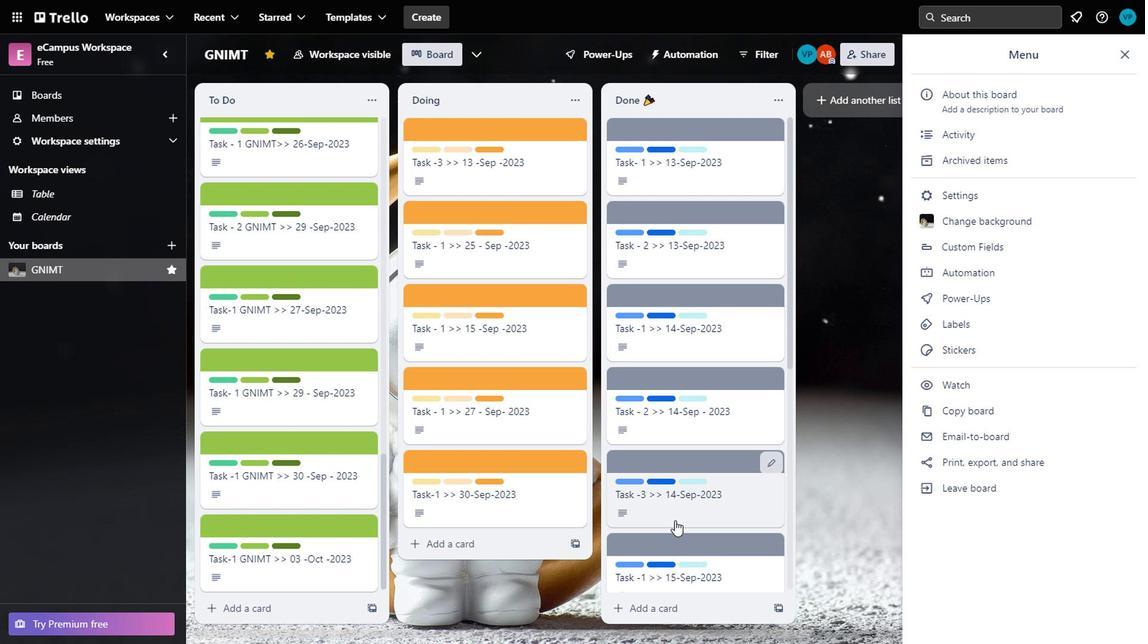 
Action: Mouse scrolled (677, 519) with delta (0, 0)
Screenshot: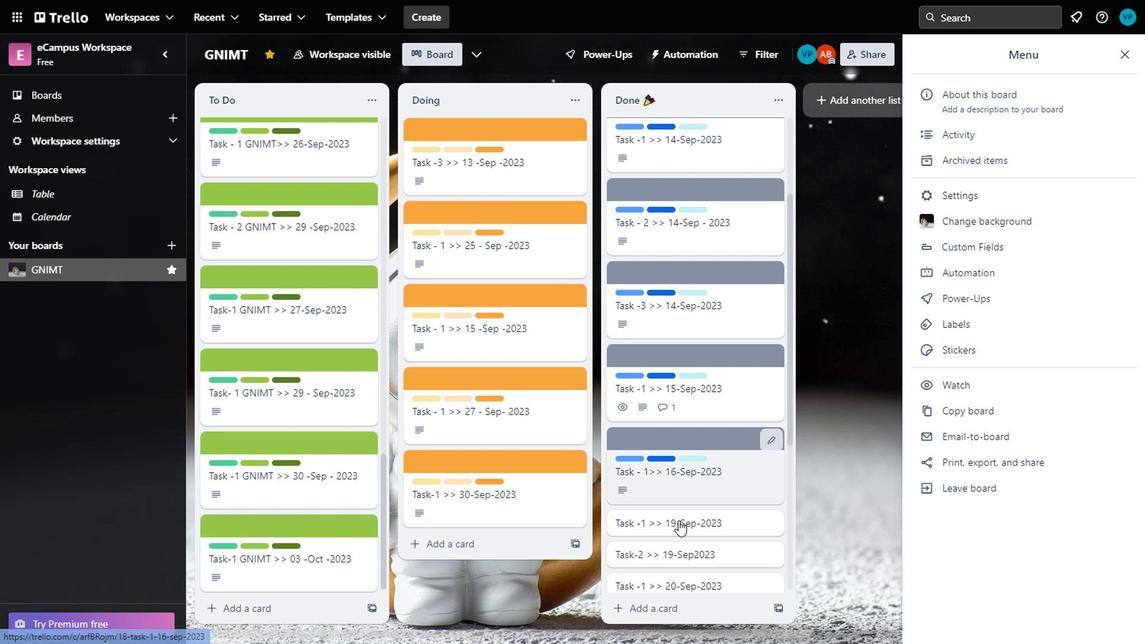 
Action: Mouse scrolled (677, 519) with delta (0, 0)
Screenshot: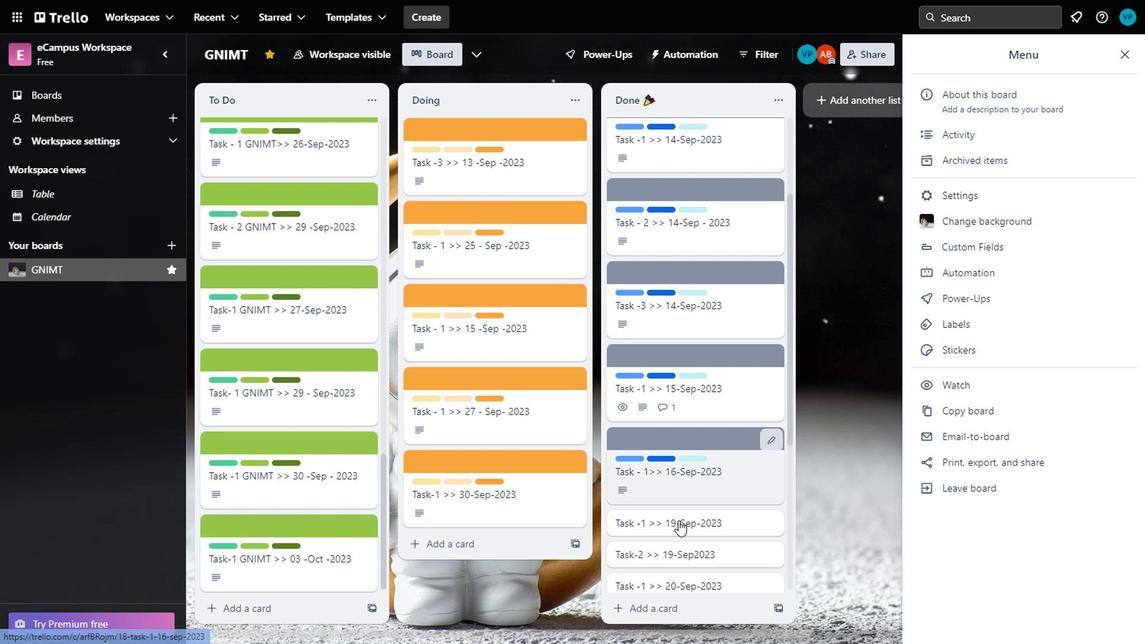 
Action: Mouse moved to (679, 522)
Screenshot: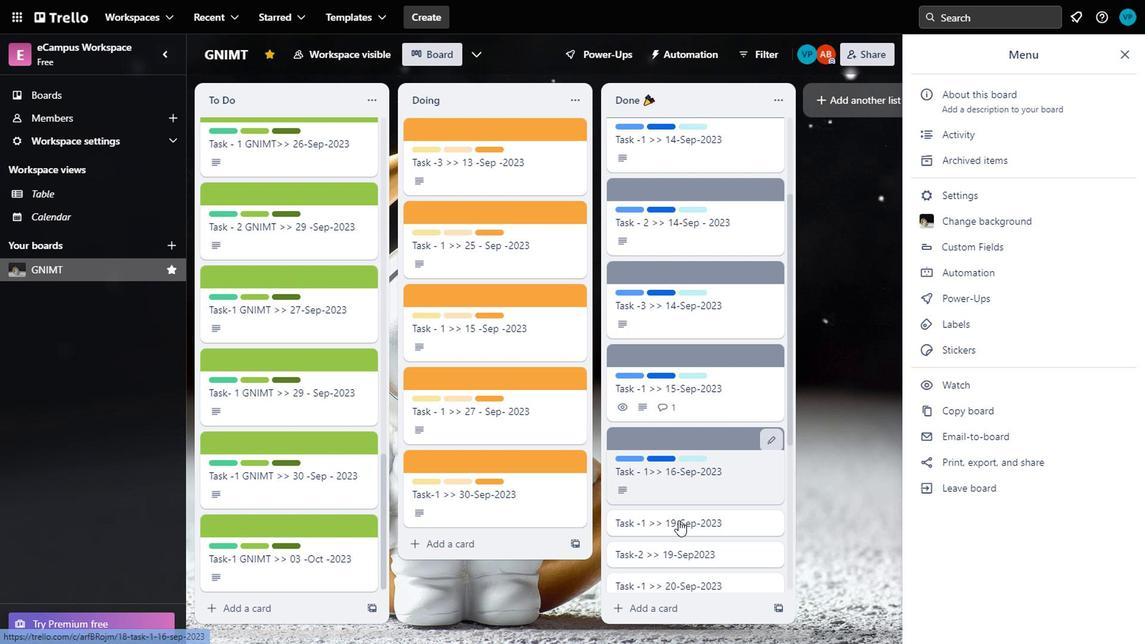 
Action: Mouse scrolled (679, 521) with delta (0, -1)
Screenshot: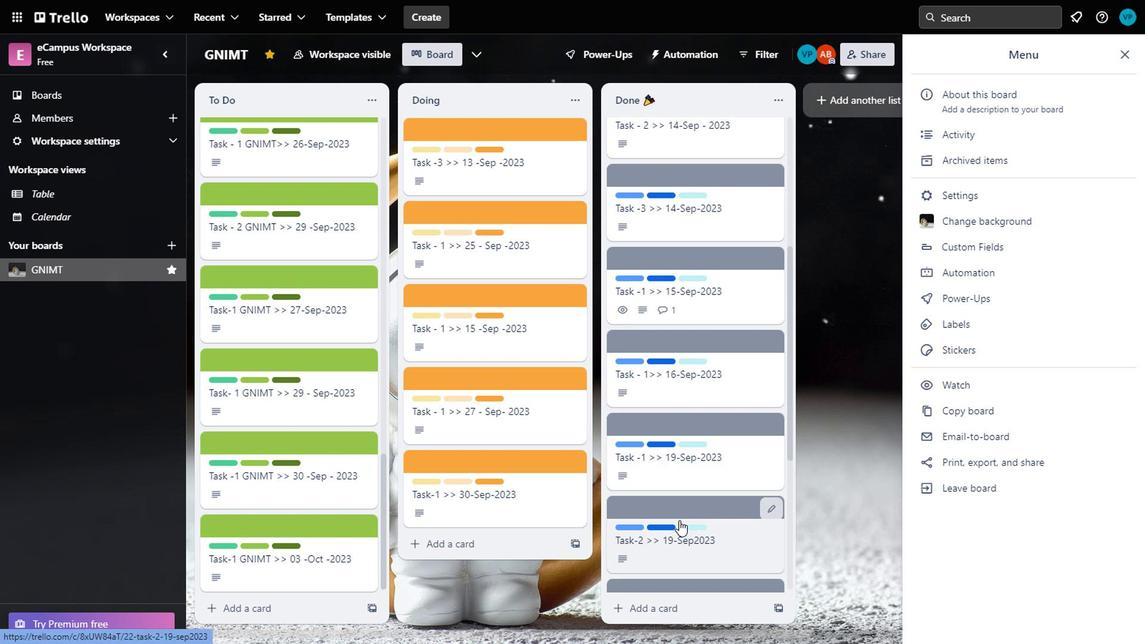 
Action: Mouse moved to (679, 525)
Screenshot: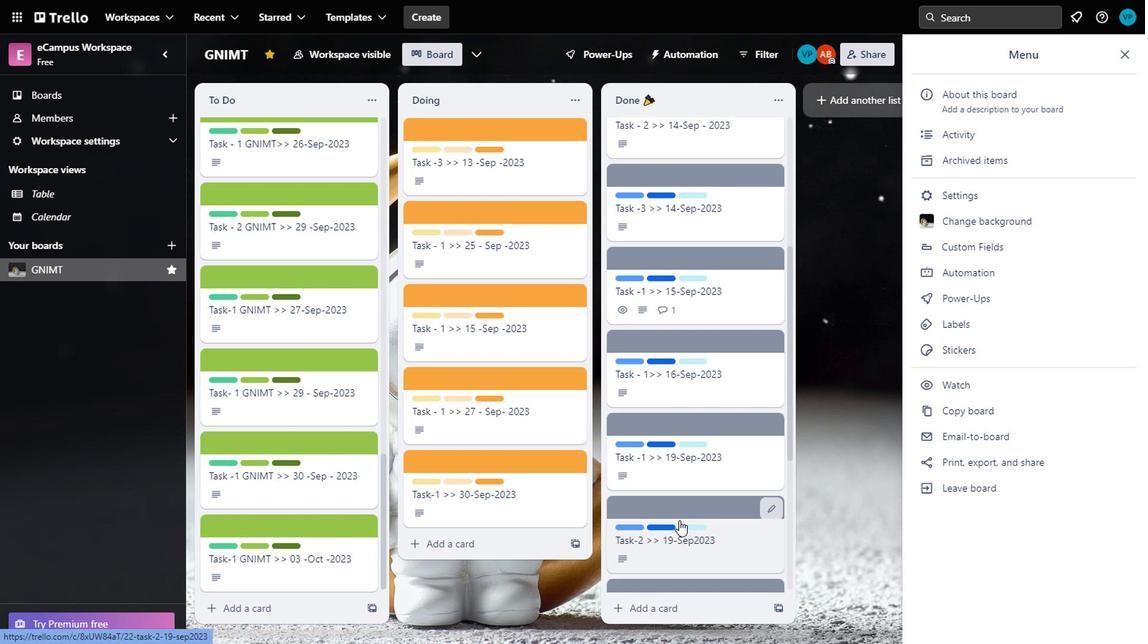 
Action: Mouse scrolled (679, 524) with delta (0, 0)
Screenshot: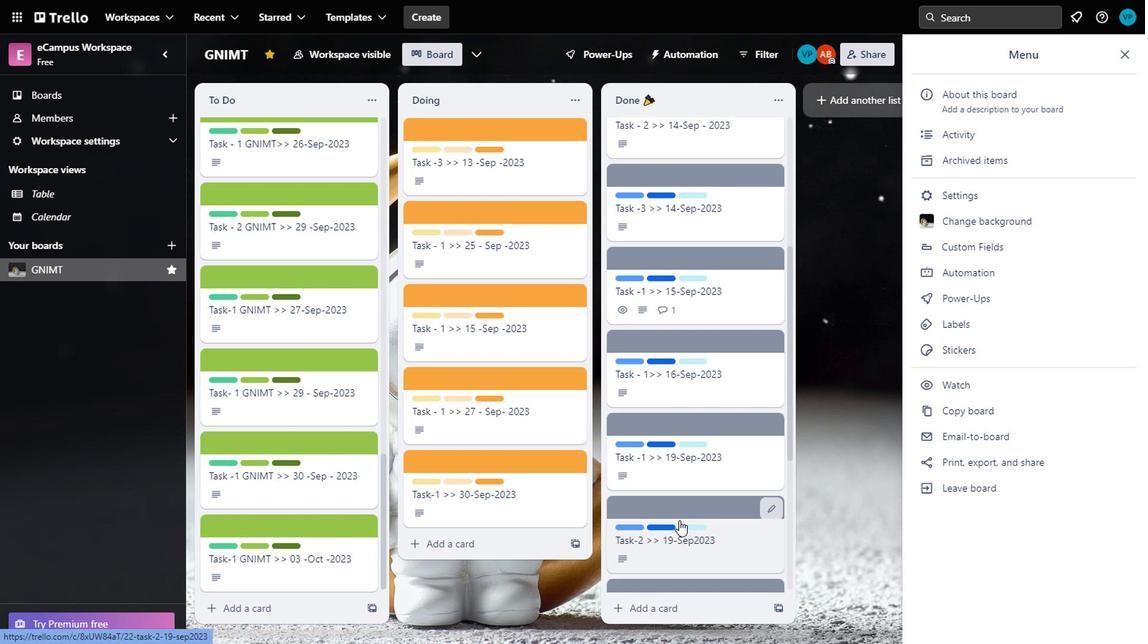 
Action: Mouse moved to (599, 523)
Screenshot: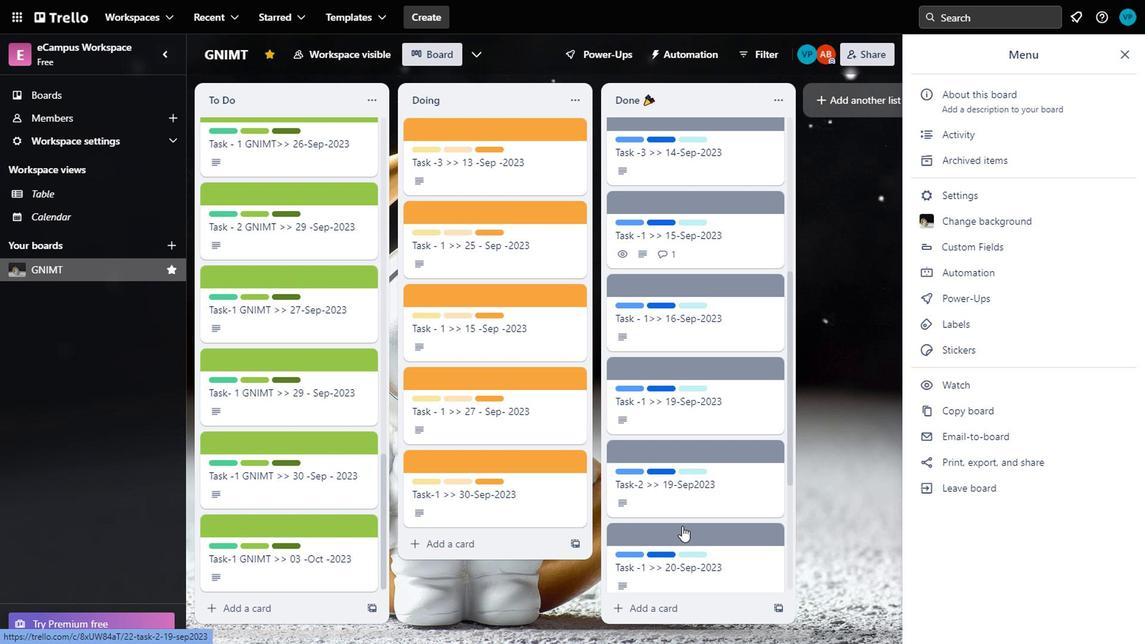 
Action: Mouse scrolled (599, 523) with delta (0, 0)
Screenshot: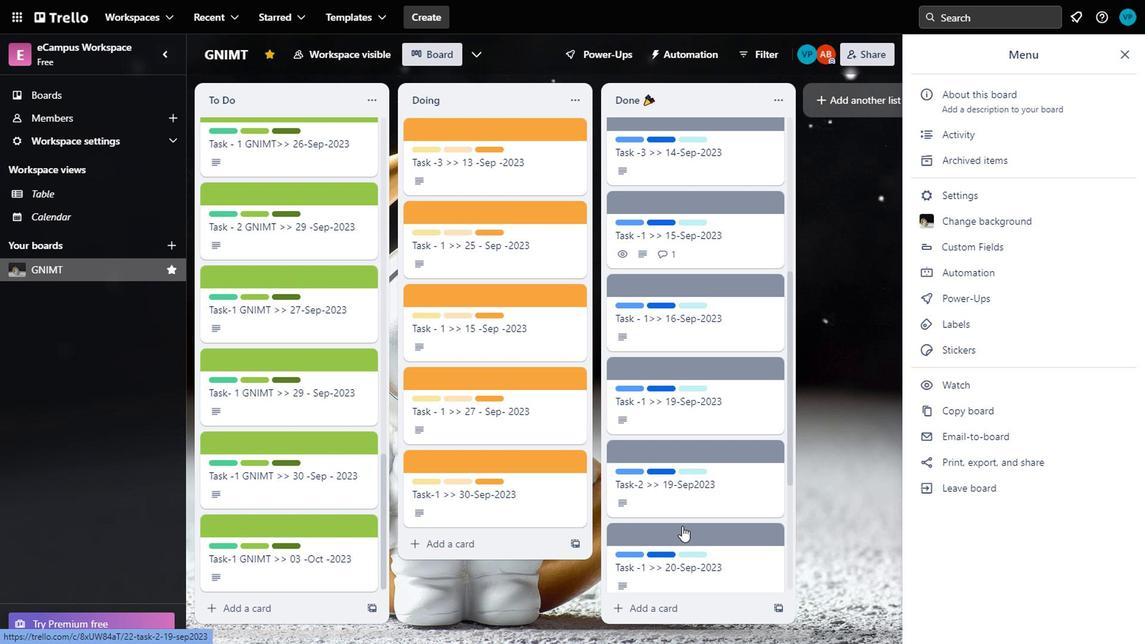 
Action: Mouse moved to (568, 321)
Screenshot: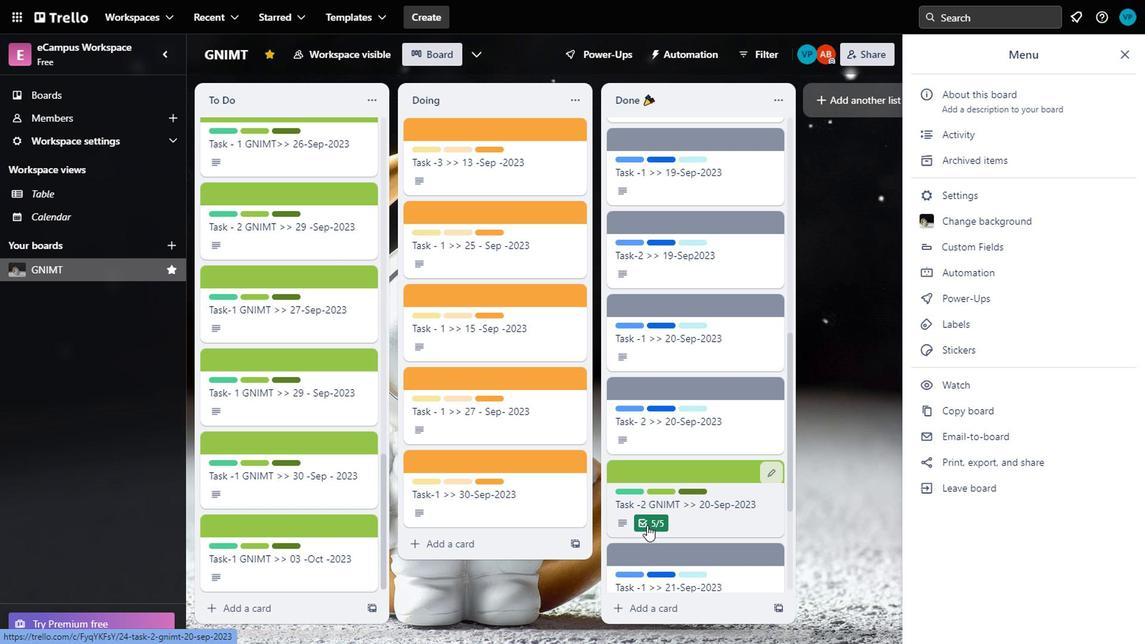 
Action: Mouse scrolled (595, 523) with delta (0, 0)
Screenshot: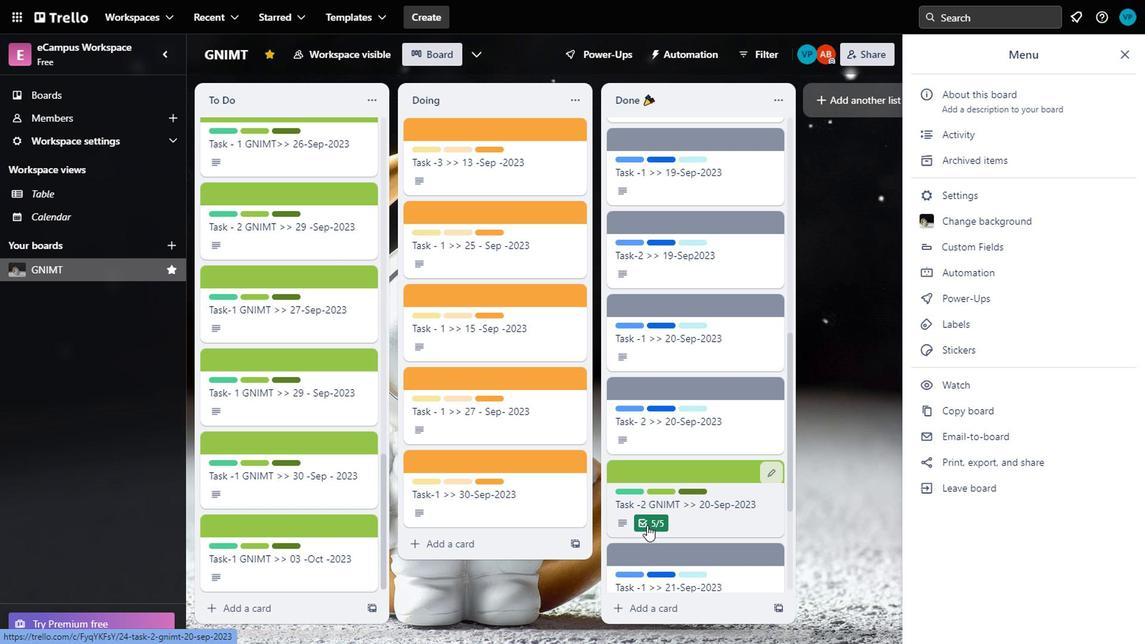 
Action: Mouse moved to (557, 318)
Screenshot: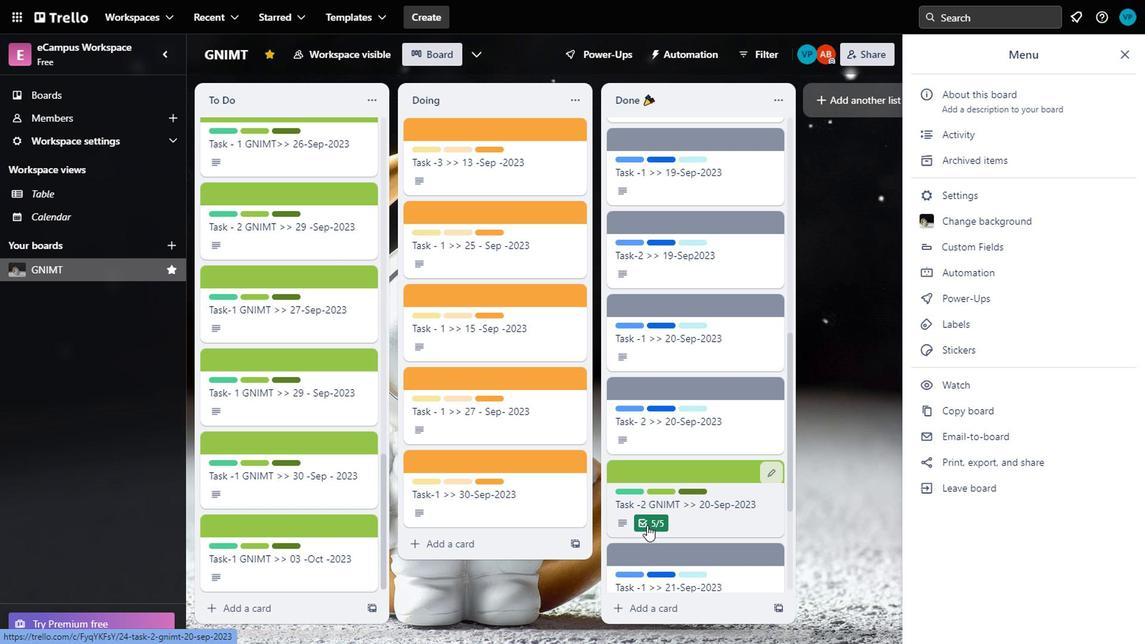 
Action: Mouse scrolled (569, 321) with delta (0, 0)
Screenshot: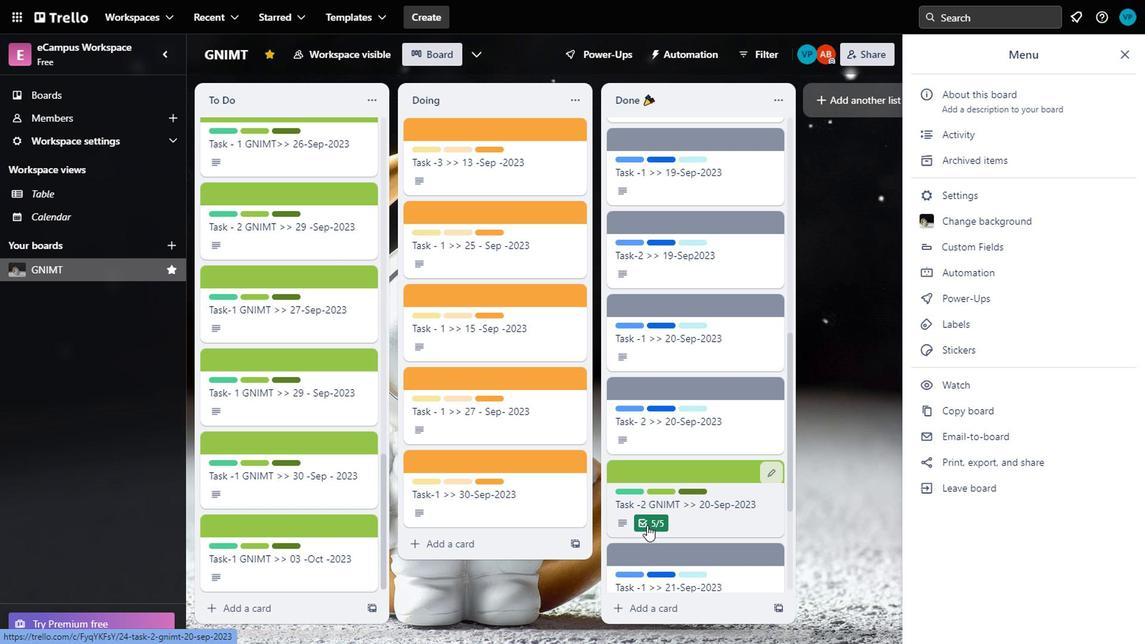 
Action: Mouse moved to (465, 489)
Screenshot: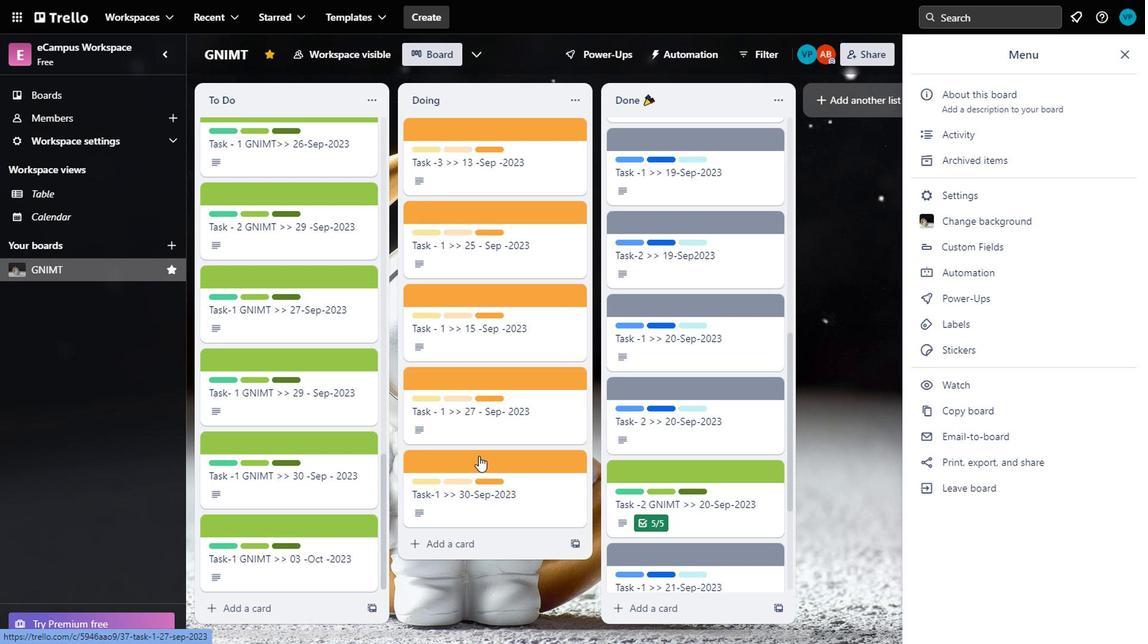 
Action: Mouse pressed left at (465, 489)
Screenshot: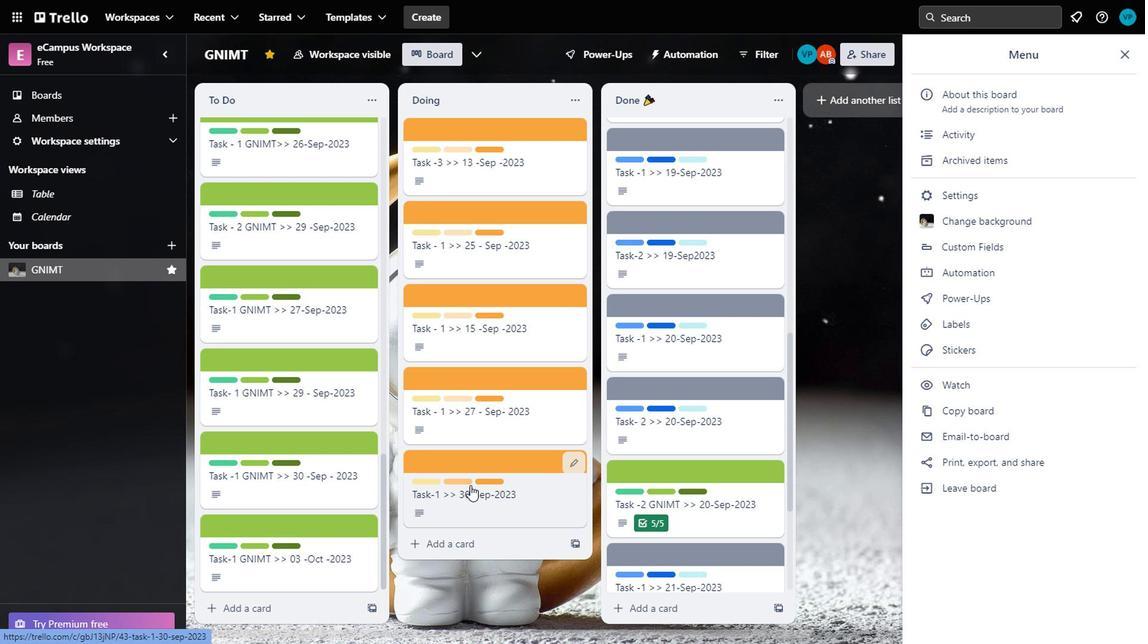 
Action: Mouse moved to (465, 490)
Screenshot: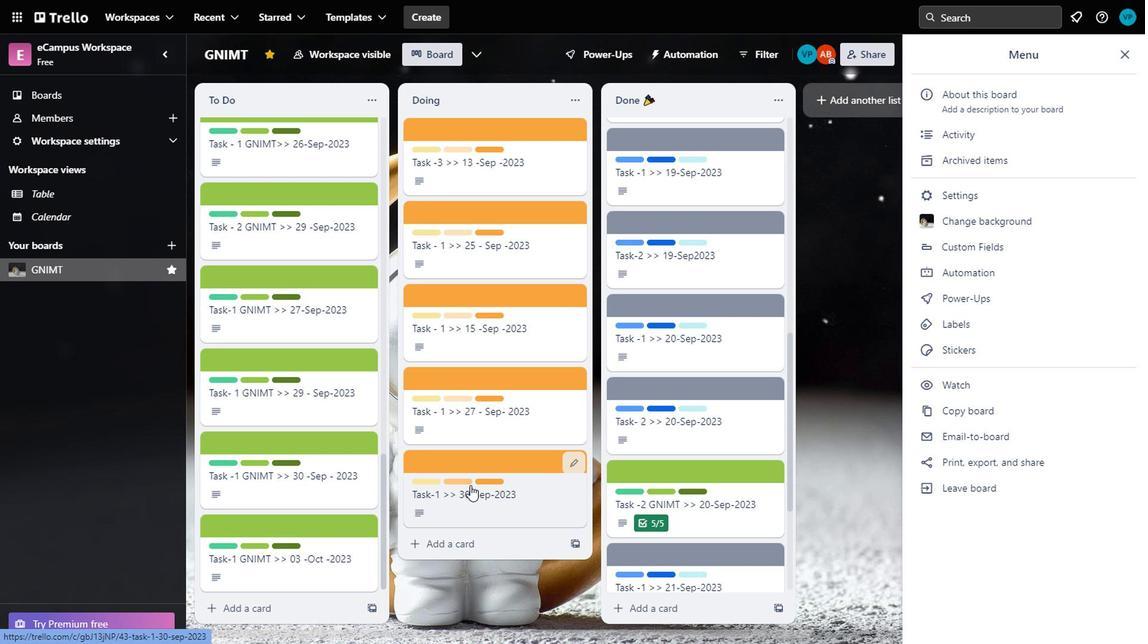 
Action: Mouse pressed left at (465, 490)
Screenshot: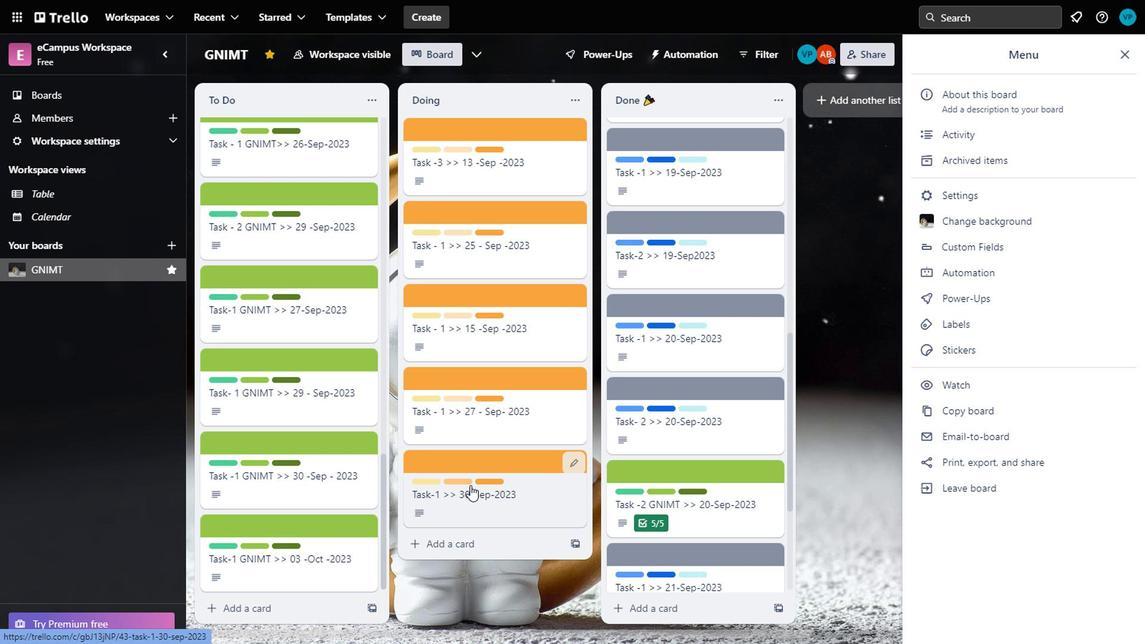 
Action: Mouse moved to (820, 58)
Screenshot: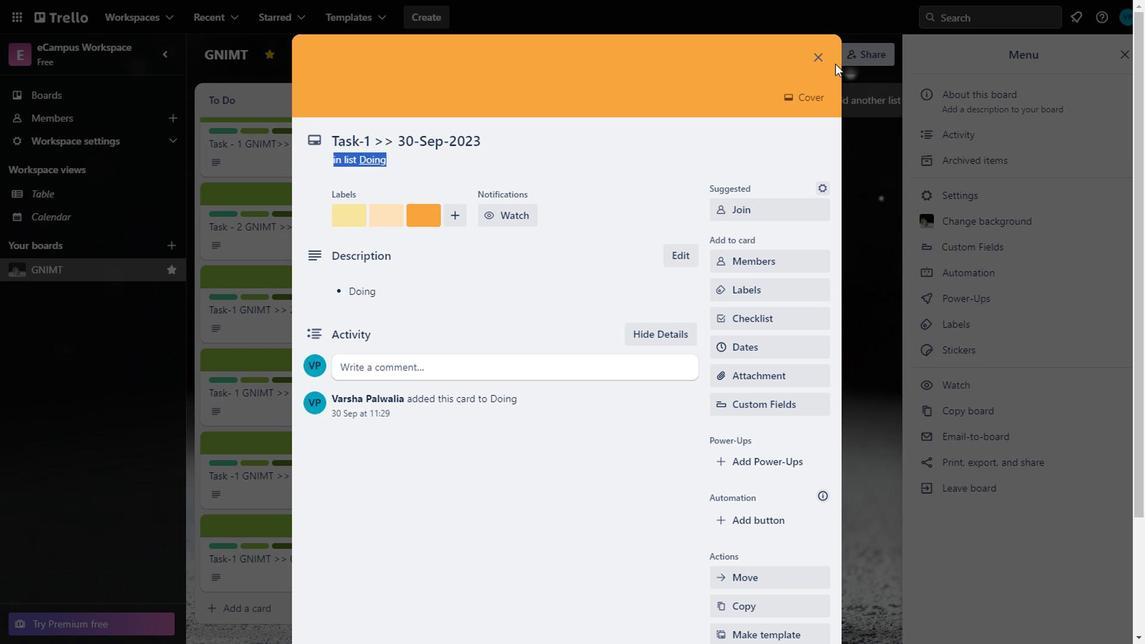 
Action: Mouse pressed left at (820, 58)
Screenshot: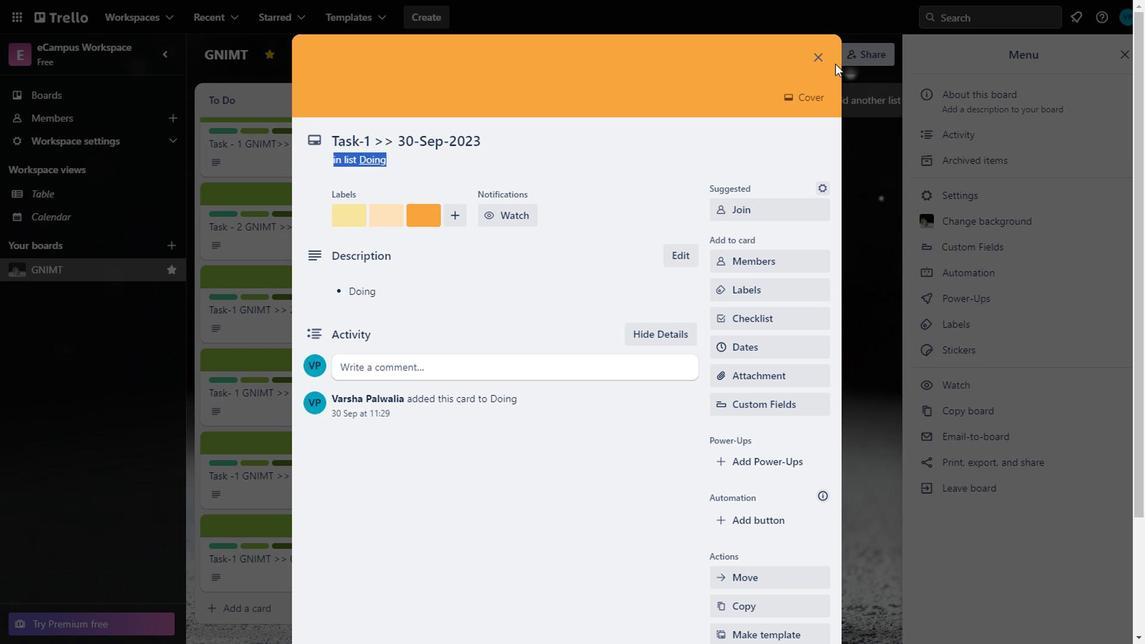
Action: Mouse moved to (289, 487)
Screenshot: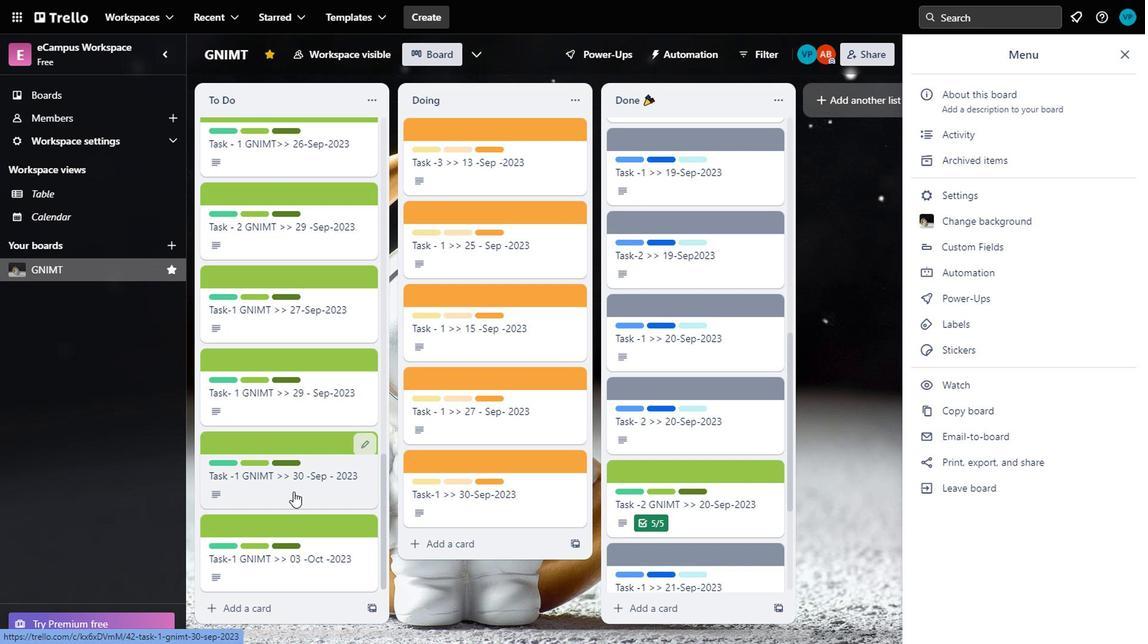 
Action: Mouse pressed left at (289, 487)
Screenshot: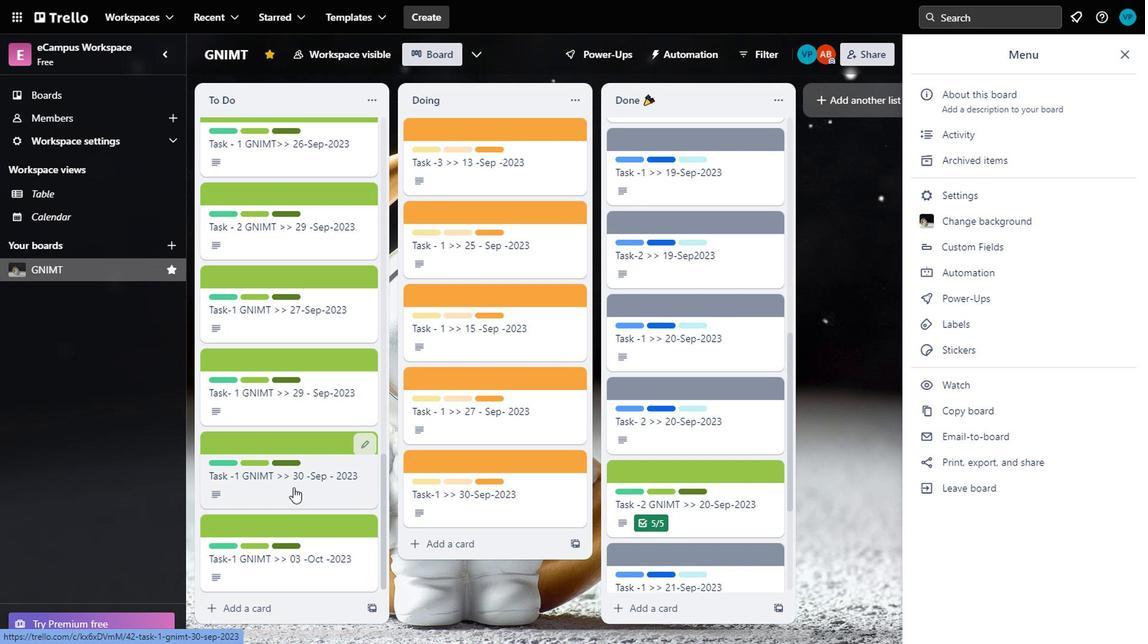 
Action: Mouse pressed left at (289, 487)
Screenshot: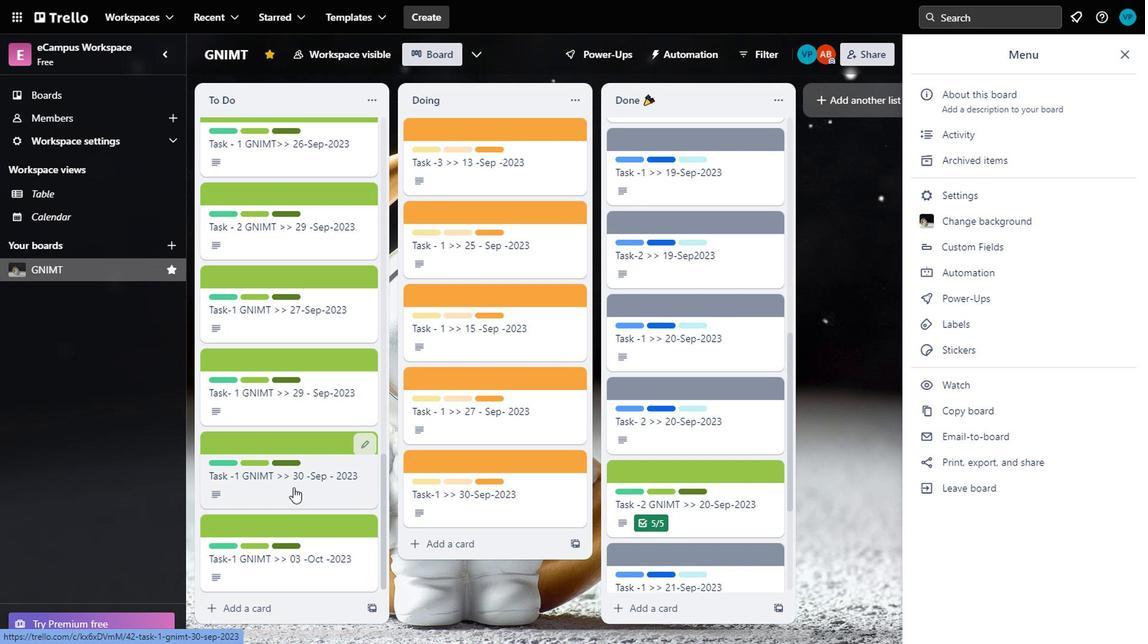 
Action: Mouse moved to (809, 54)
Screenshot: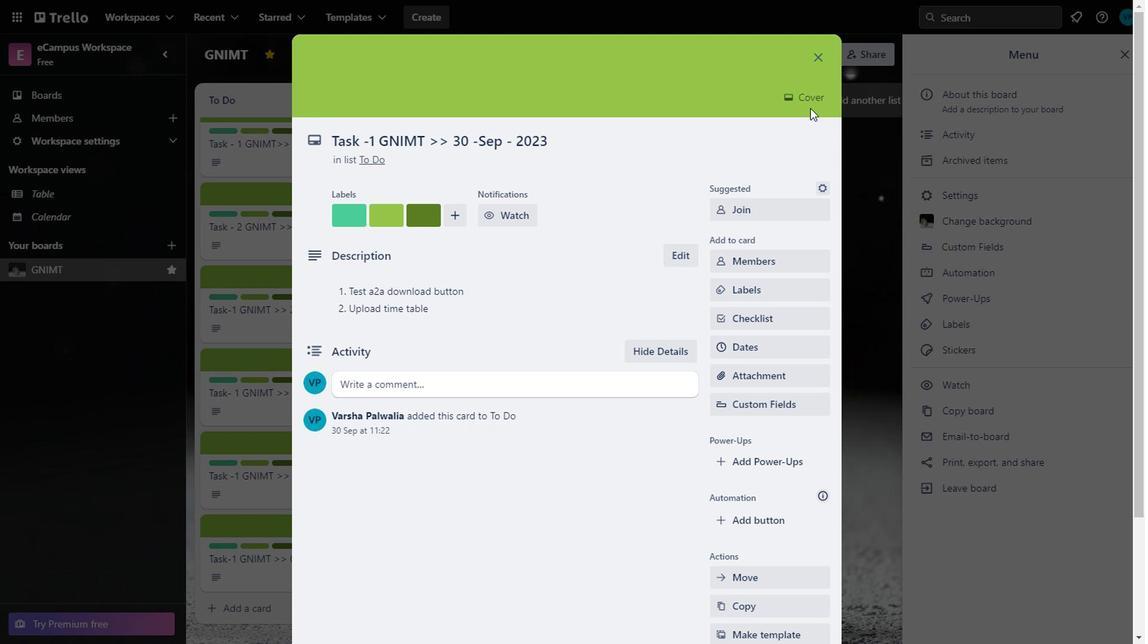 
Action: Mouse pressed left at (809, 54)
Screenshot: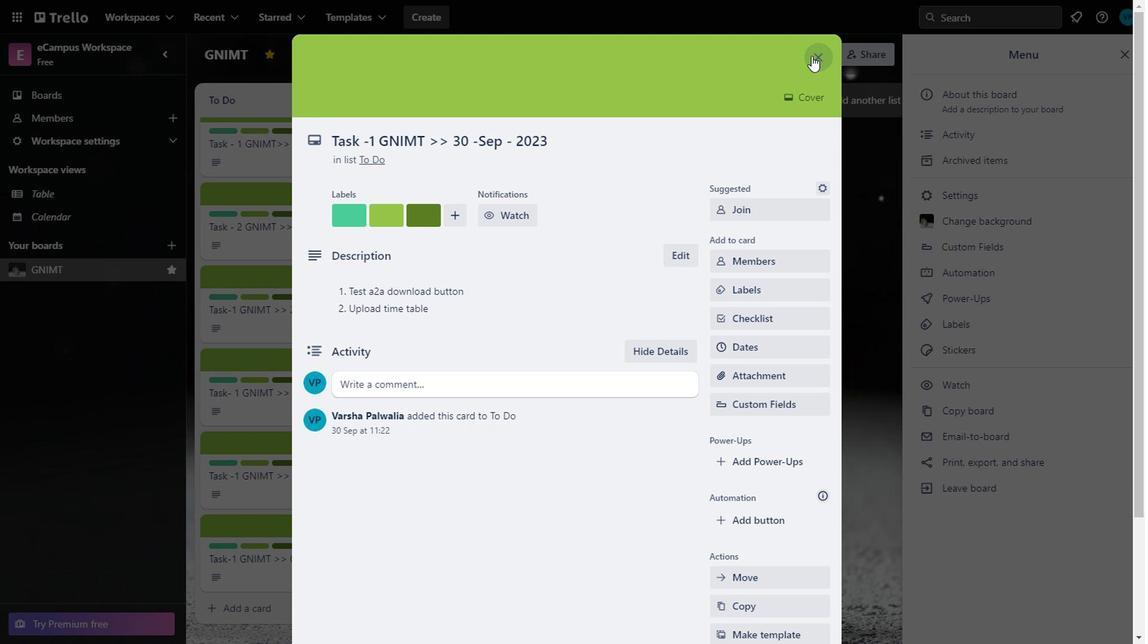 
Action: Mouse moved to (459, 520)
Screenshot: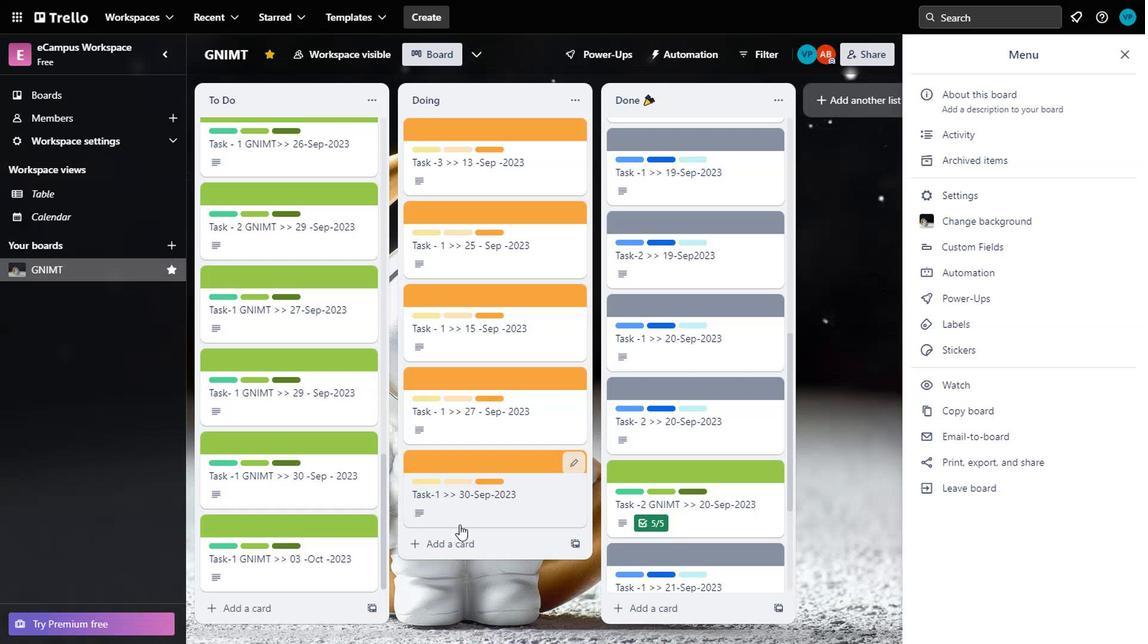 
Action: Mouse scrolled (459, 519) with delta (0, 0)
Screenshot: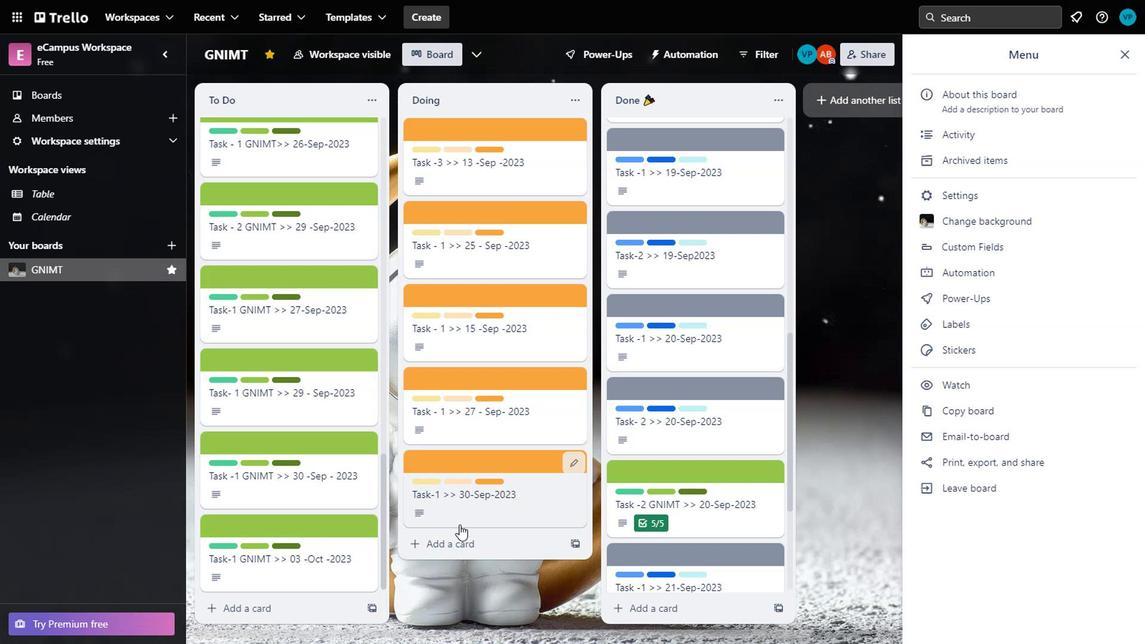 
Action: Mouse scrolled (459, 519) with delta (0, 0)
Screenshot: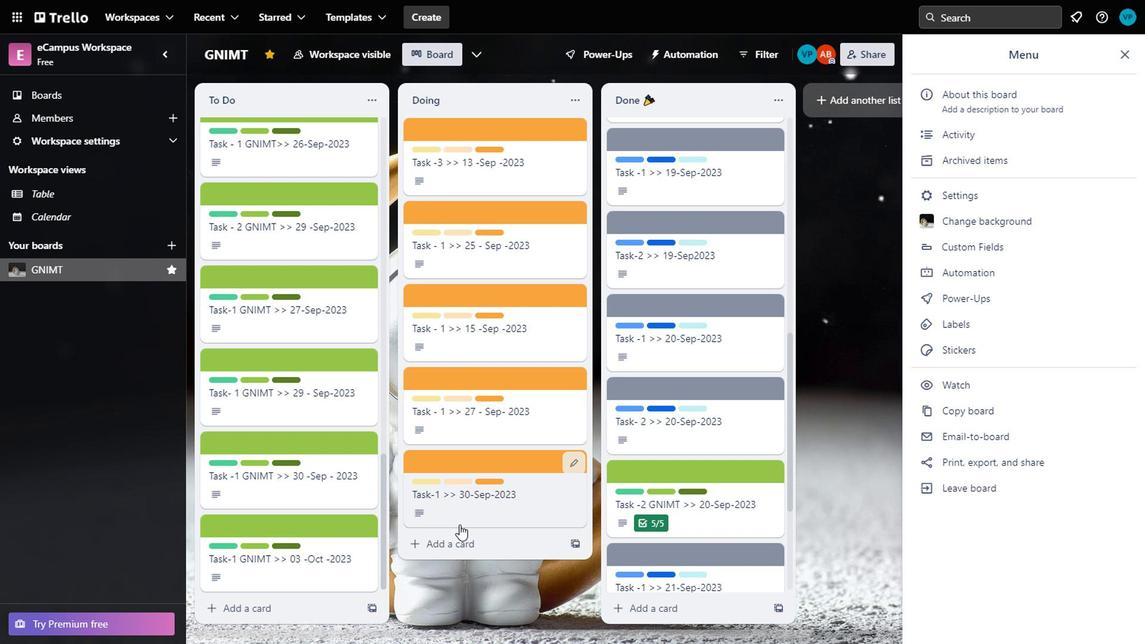 
Action: Mouse scrolled (459, 519) with delta (0, 0)
Screenshot: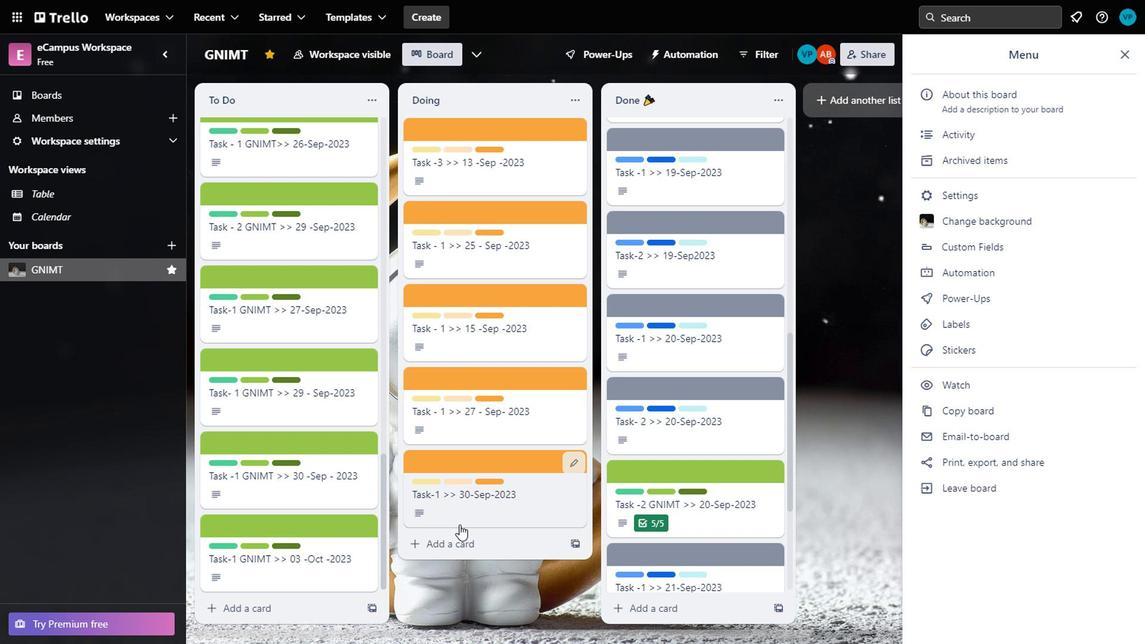 
Action: Mouse moved to (451, 486)
Screenshot: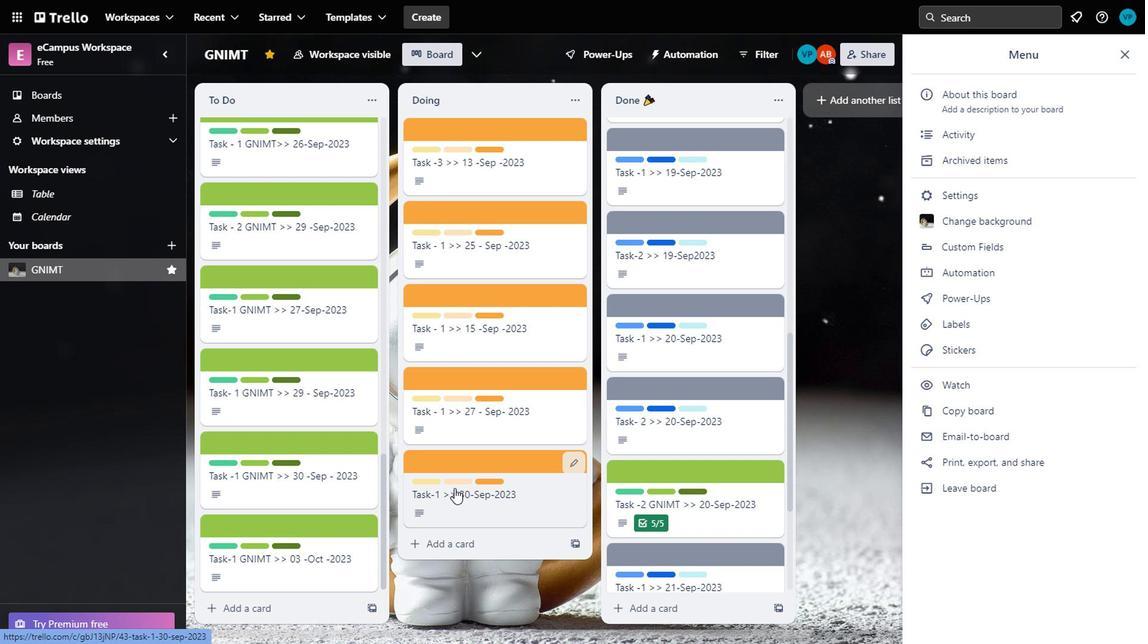 
Action: Mouse pressed left at (451, 486)
Screenshot: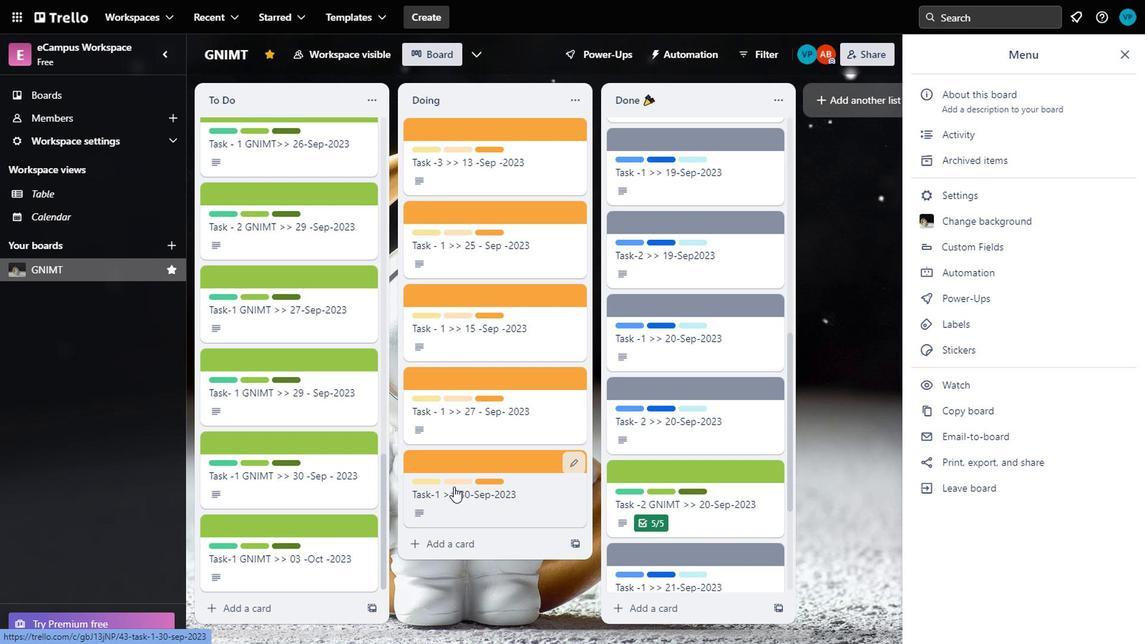 
Action: Mouse moved to (511, 526)
Screenshot: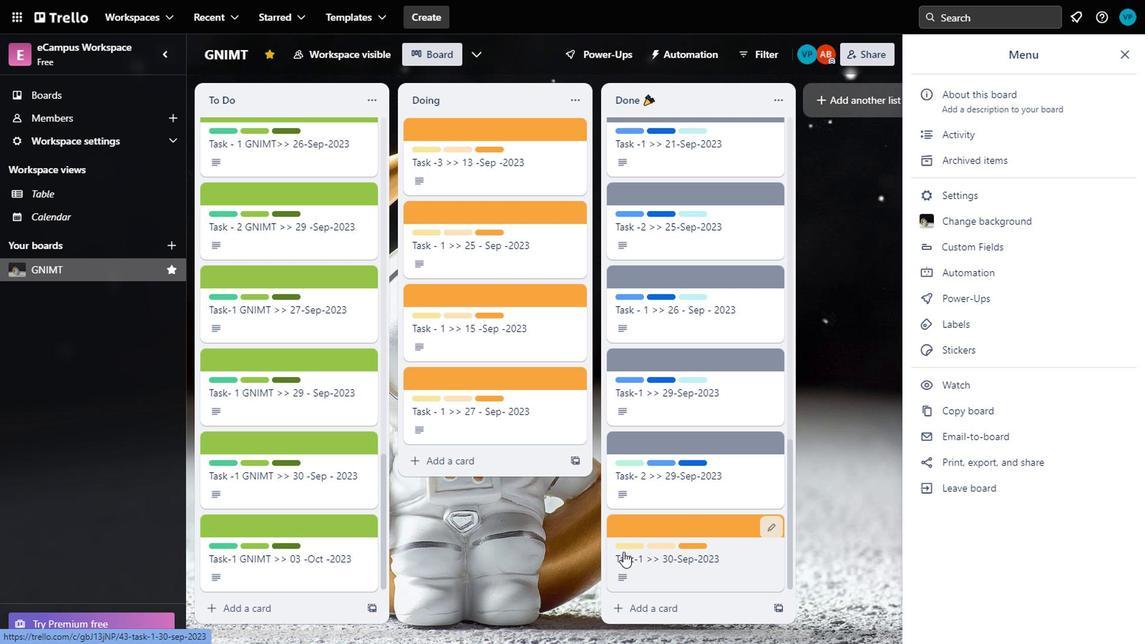 
Action: Mouse scrolled (511, 526) with delta (0, 0)
Screenshot: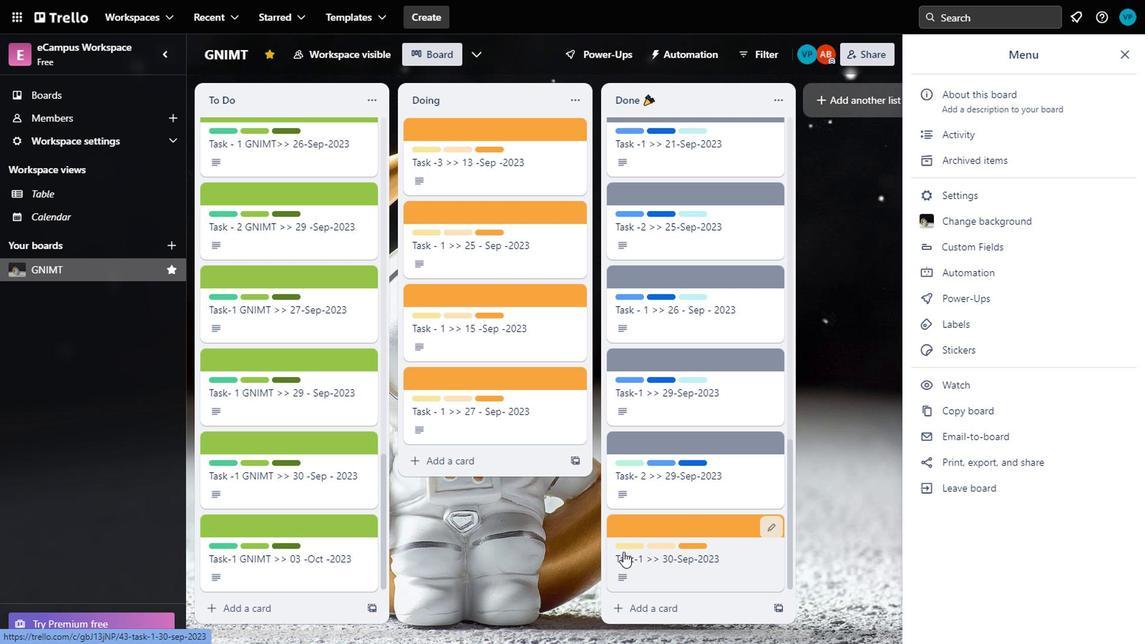 
Action: Mouse moved to (686, 538)
Screenshot: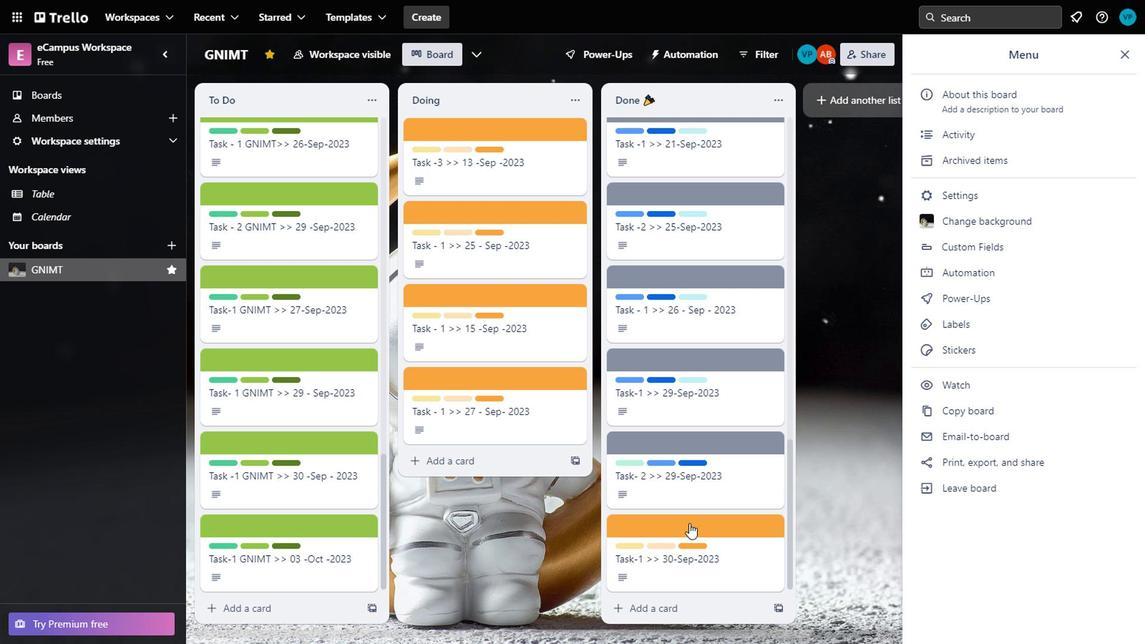 
Action: Mouse scrolled (686, 537) with delta (0, 0)
Screenshot: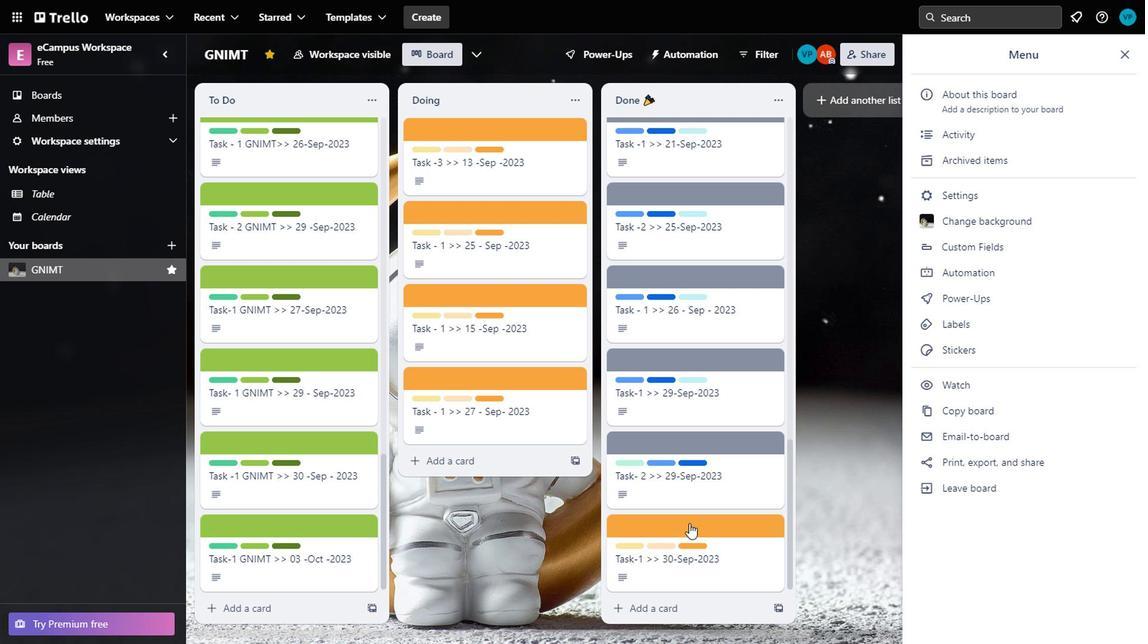 
Action: Mouse moved to (569, 304)
Screenshot: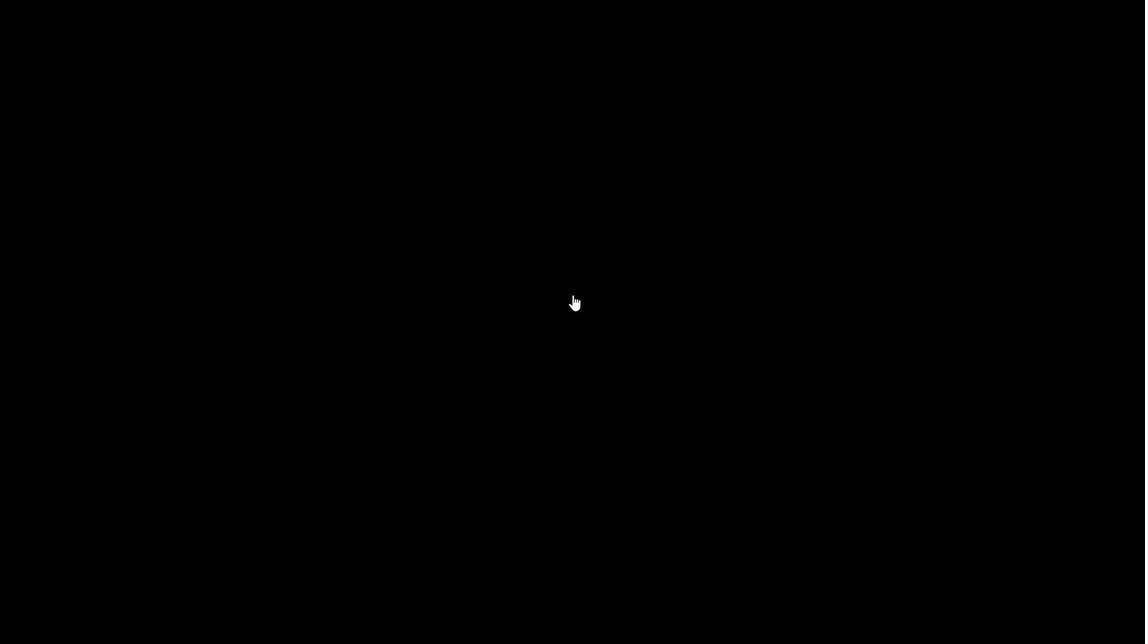 
Action: Mouse scrolled (569, 305) with delta (0, 1)
Screenshot: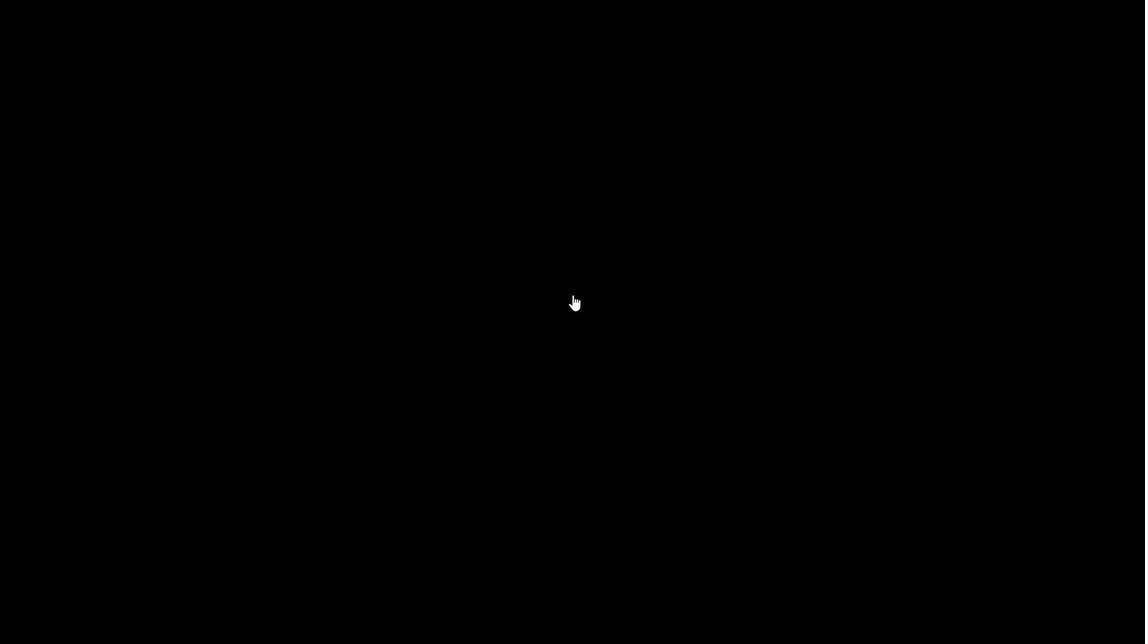 
Action: Mouse moved to (553, 214)
Screenshot: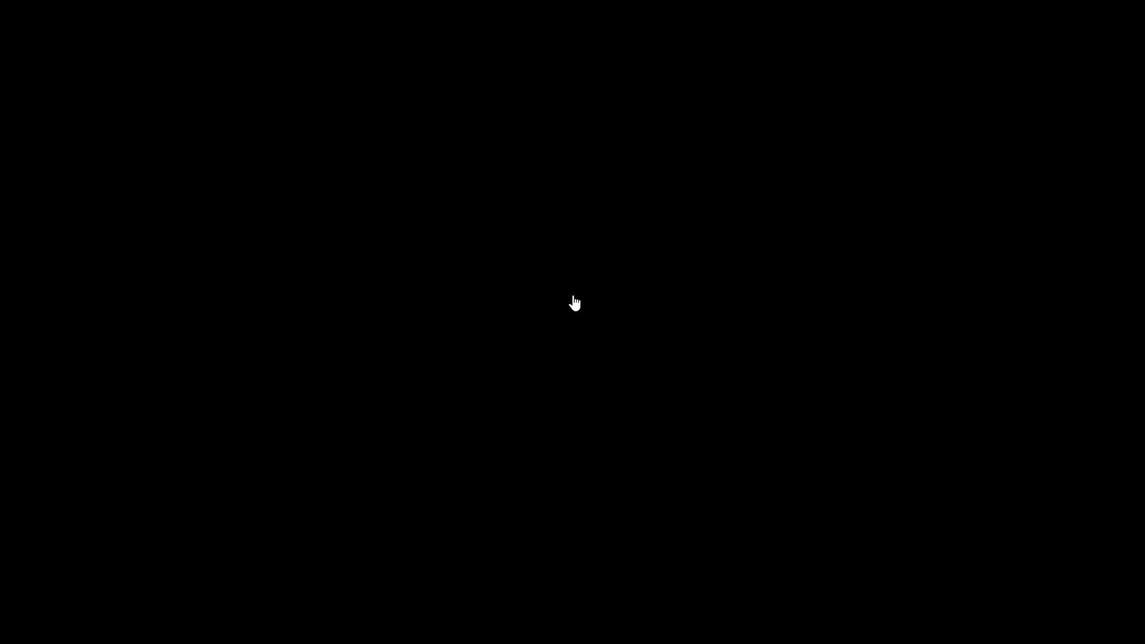 
Action: Mouse scrolled (553, 215) with delta (0, 1)
Screenshot: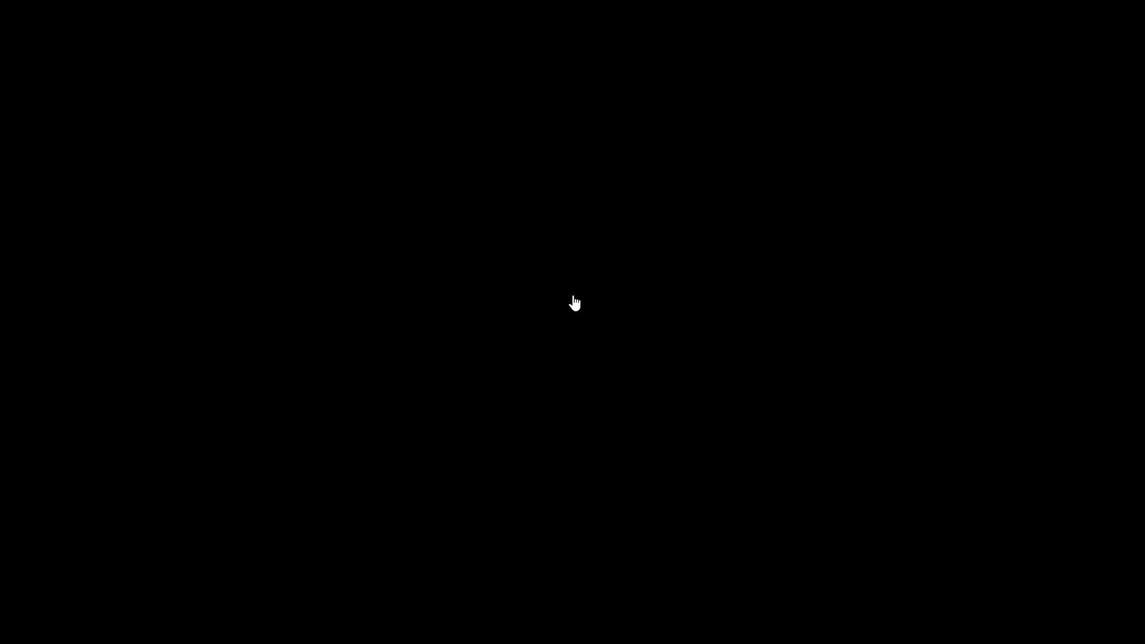 
Action: Mouse moved to (624, 281)
Screenshot: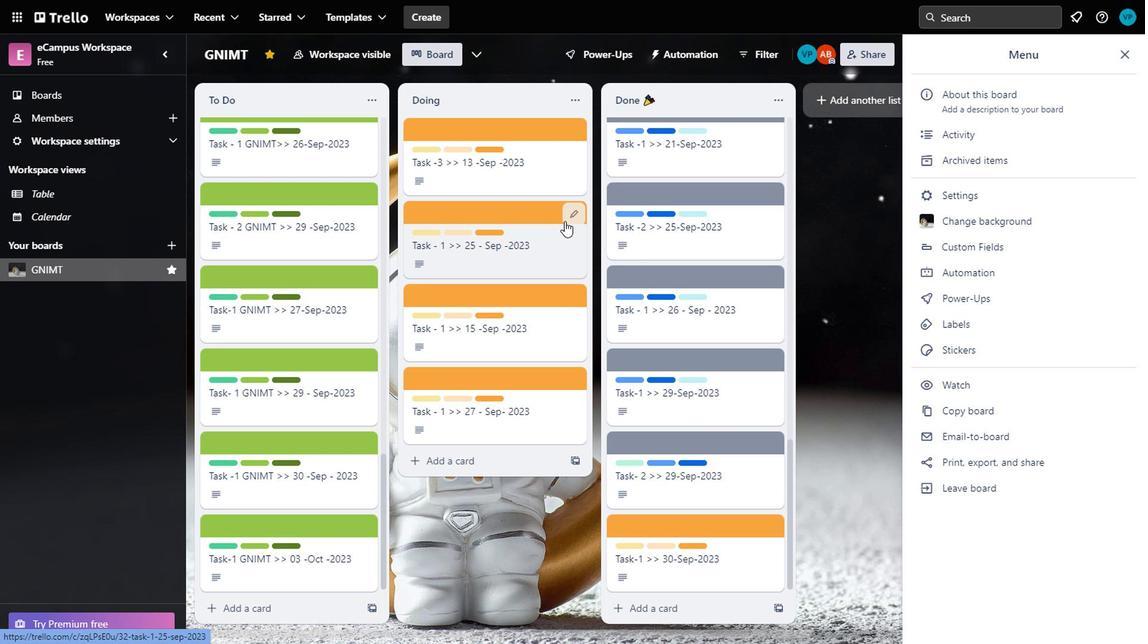 
Action: Mouse scrolled (624, 280) with delta (0, 0)
Screenshot: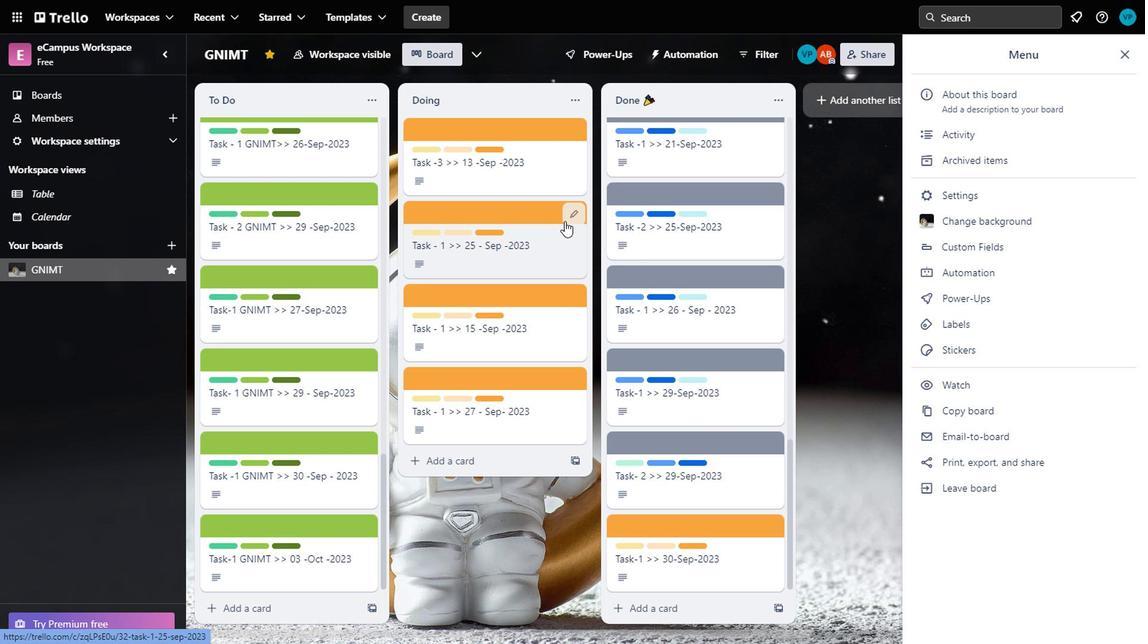 
Action: Mouse moved to (632, 303)
Screenshot: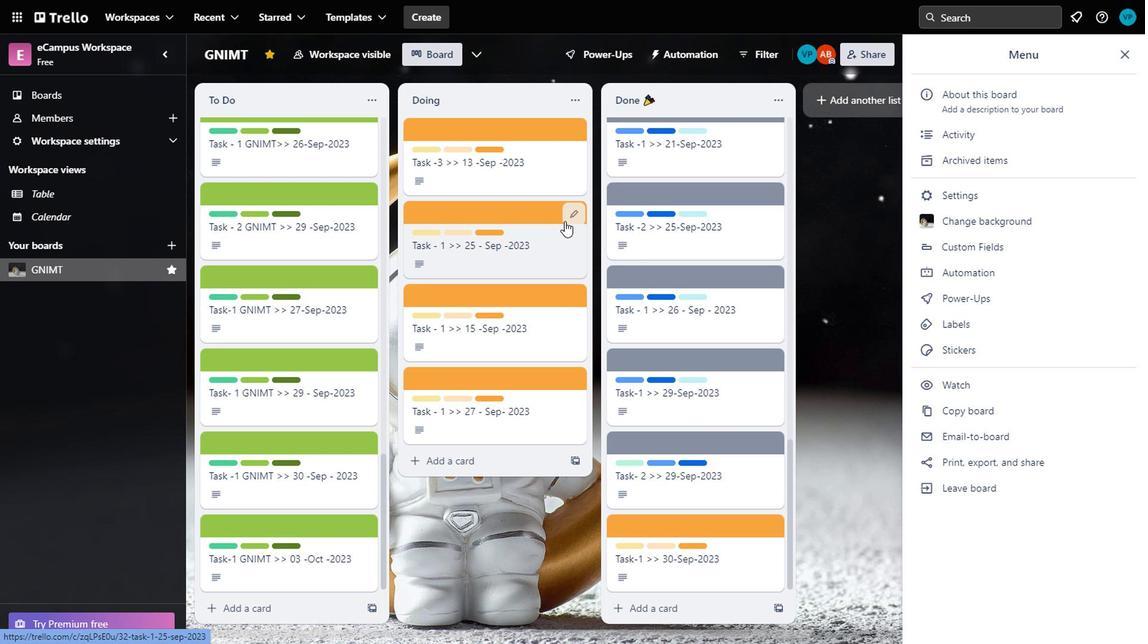 
Action: Mouse scrolled (631, 301) with delta (0, 0)
Screenshot: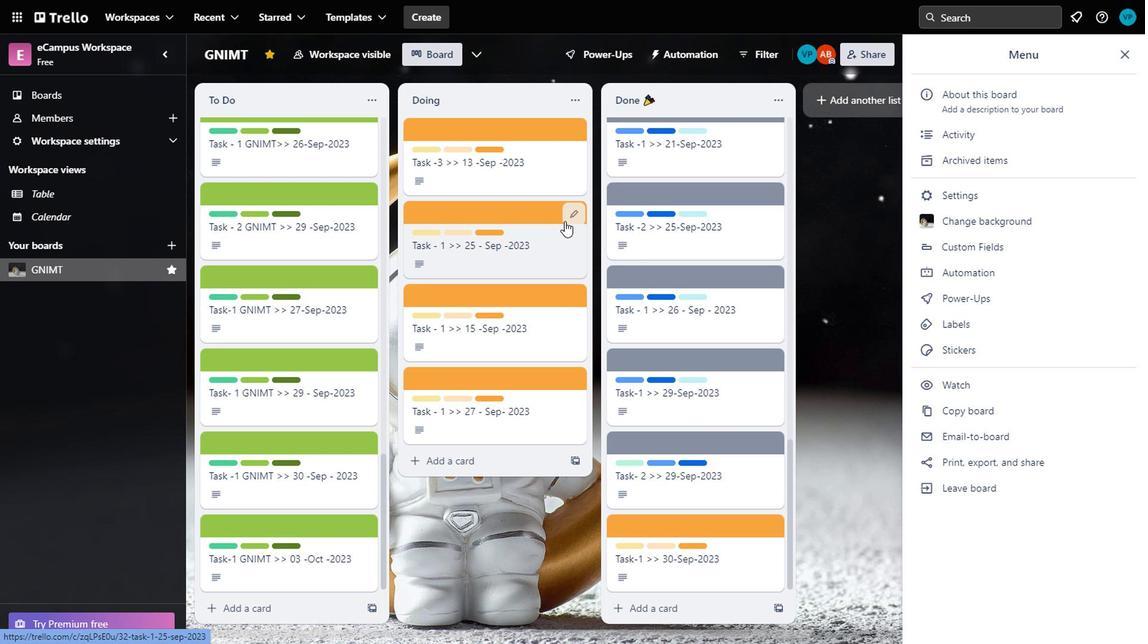 
Action: Mouse moved to (758, 350)
Screenshot: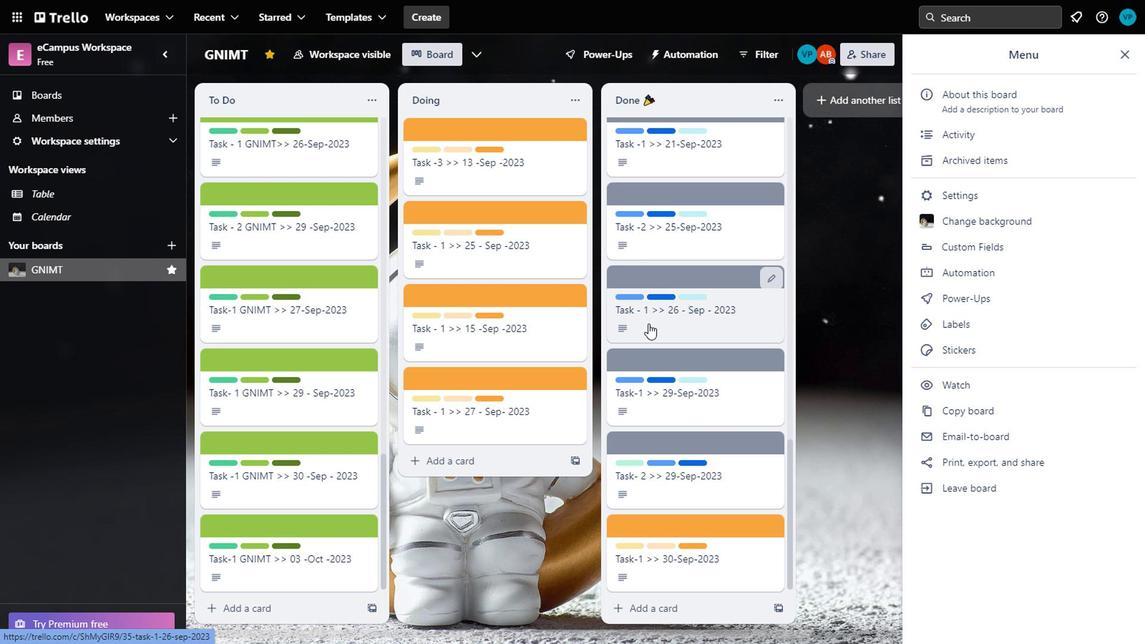 
Action: Mouse scrolled (758, 350) with delta (0, 0)
Screenshot: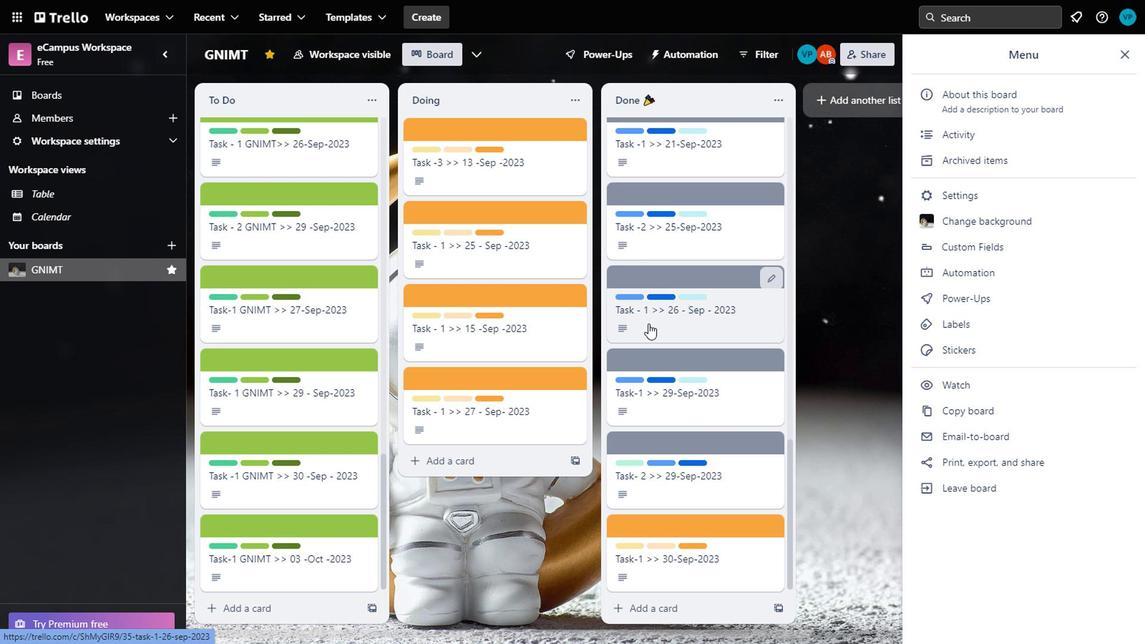 
Action: Mouse moved to (758, 343)
Screenshot: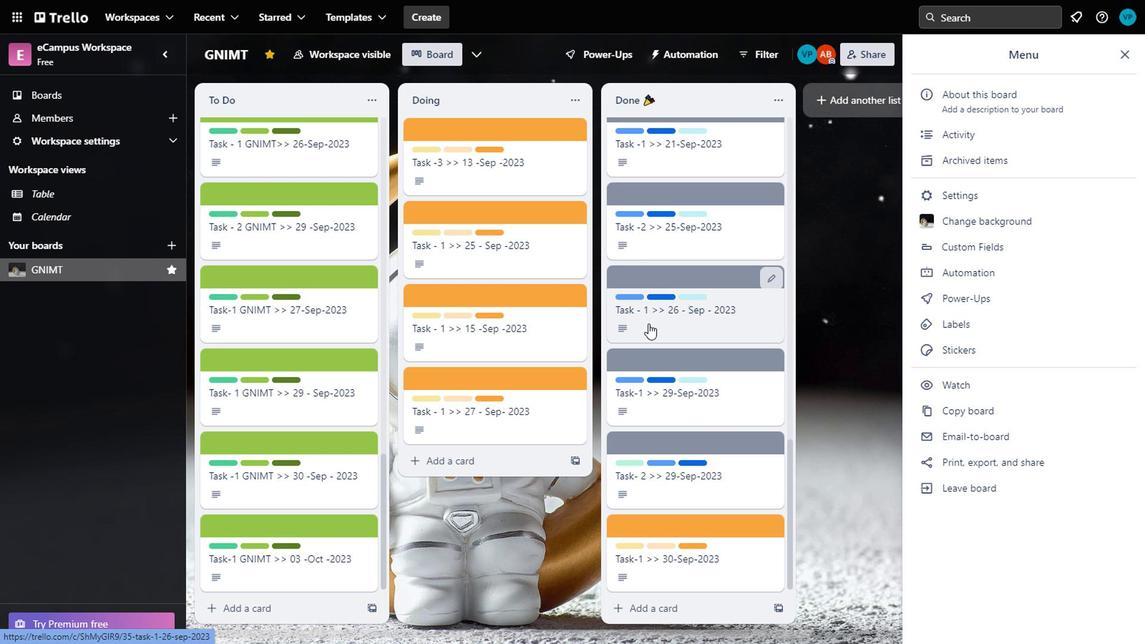 
Action: Mouse scrolled (758, 343) with delta (0, 0)
Screenshot: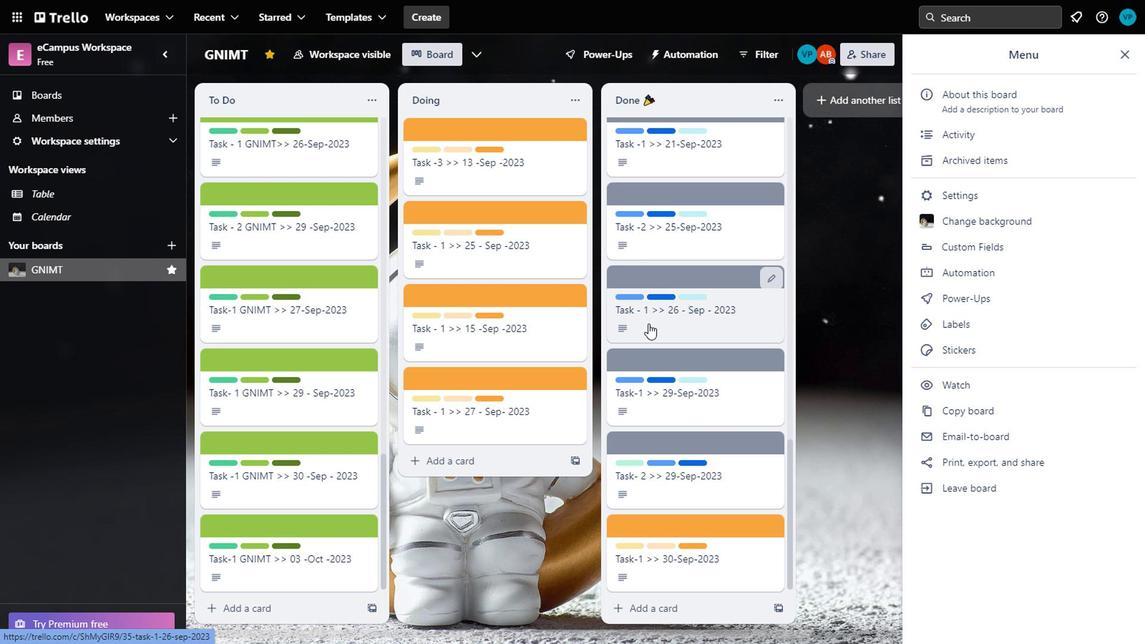 
Action: Mouse moved to (757, 326)
Screenshot: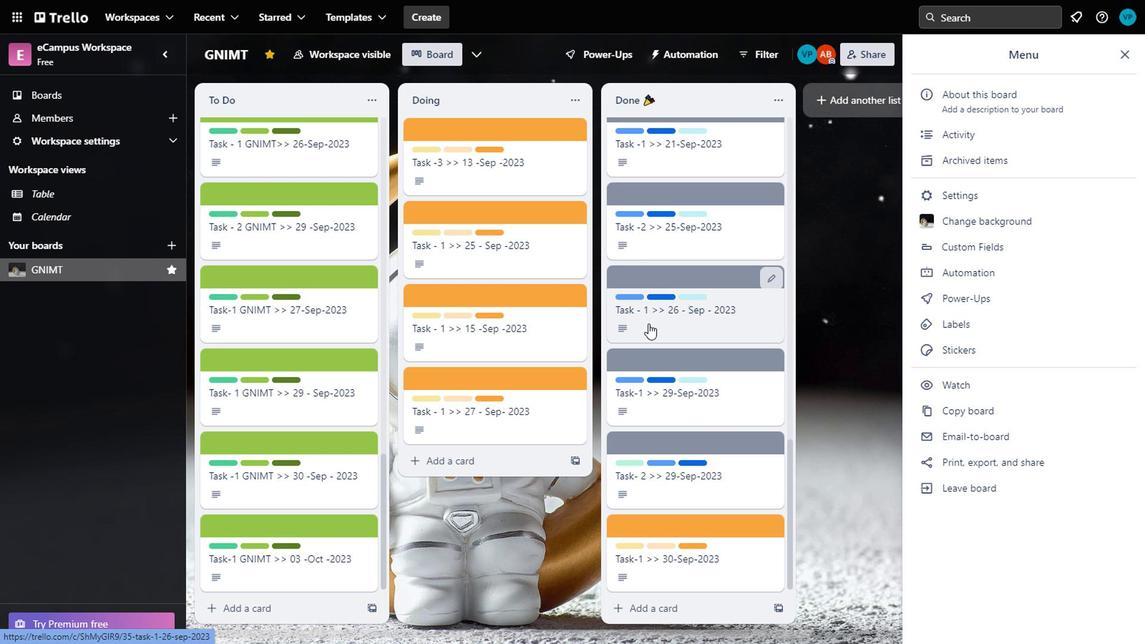 
Action: Mouse scrolled (757, 327) with delta (0, 1)
Screenshot: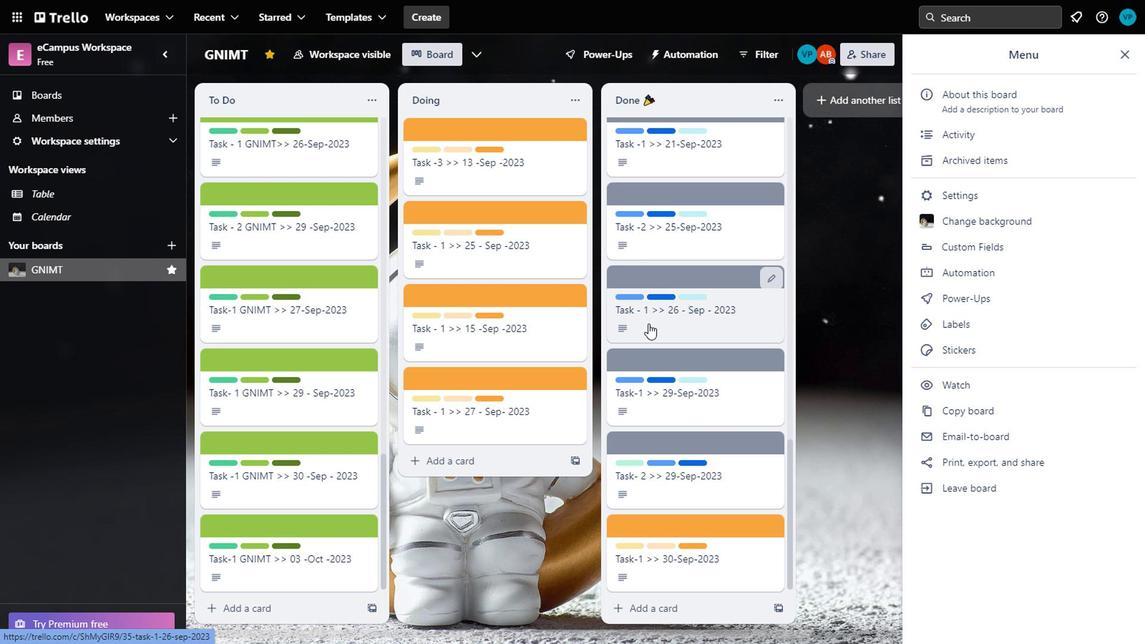 
Action: Mouse moved to (731, 268)
Screenshot: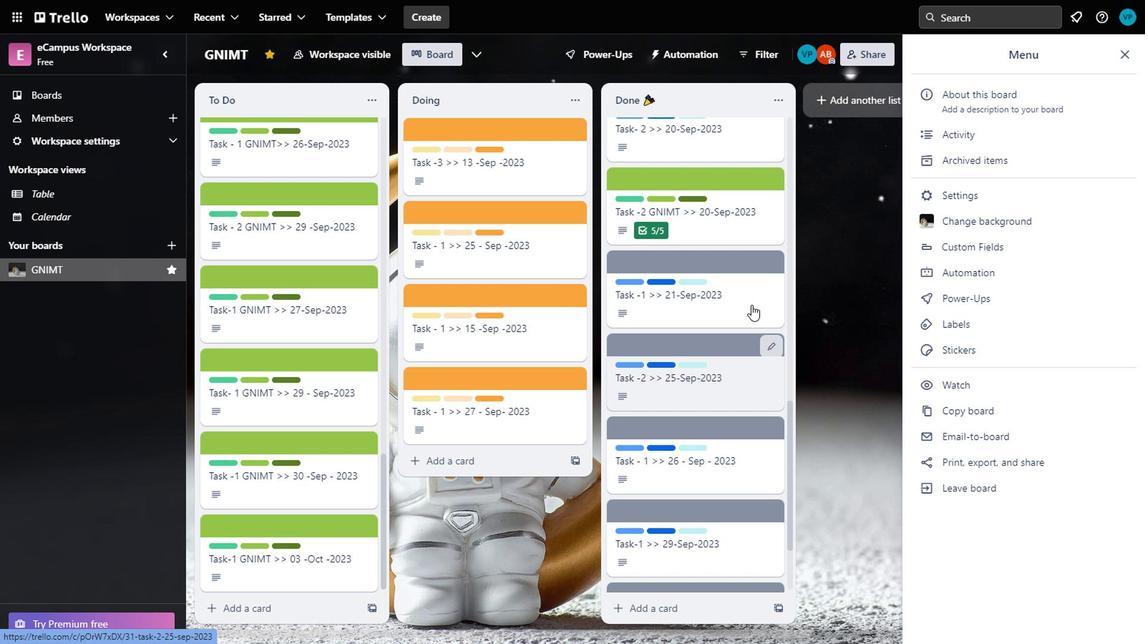 
Action: Mouse scrolled (731, 267) with delta (0, 0)
Screenshot: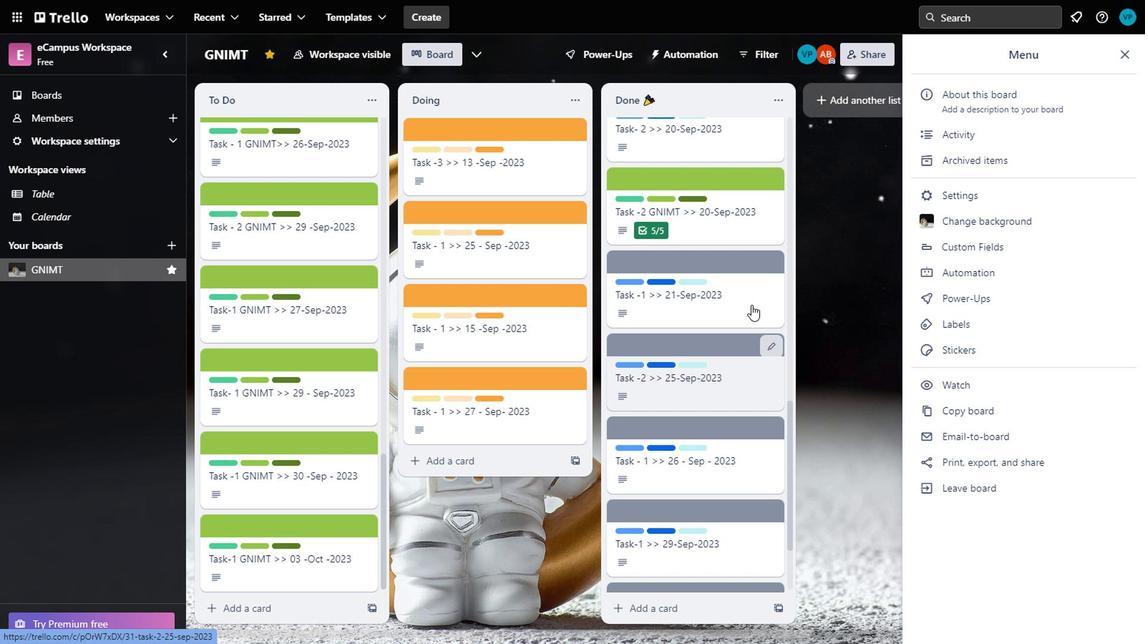 
Action: Mouse scrolled (731, 267) with delta (0, 0)
Screenshot: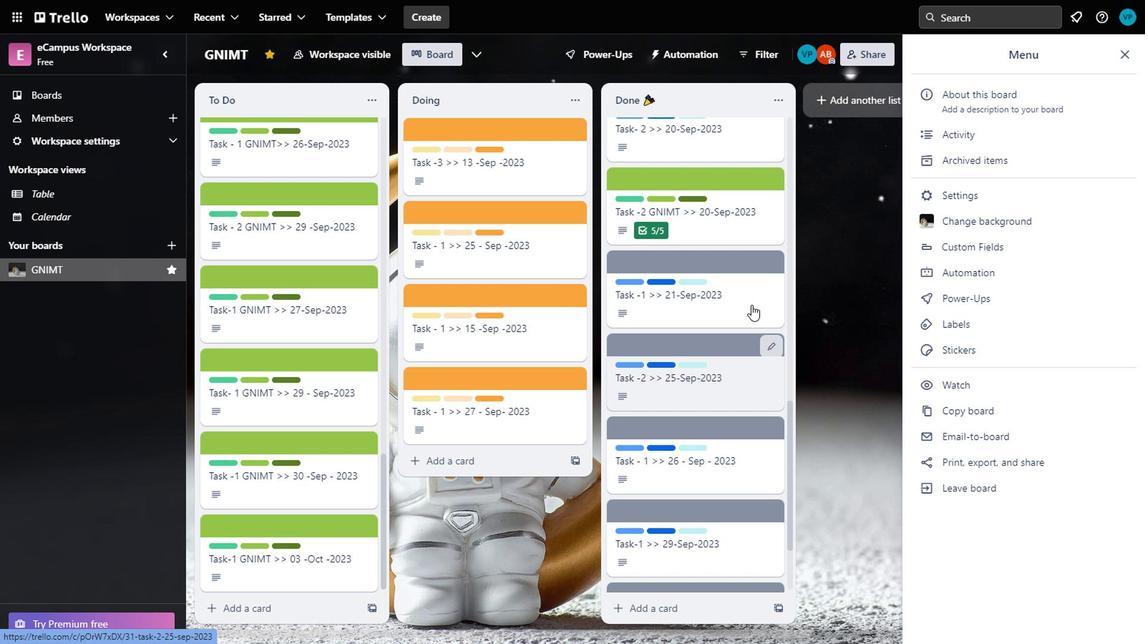 
Action: Mouse scrolled (731, 267) with delta (0, 0)
Screenshot: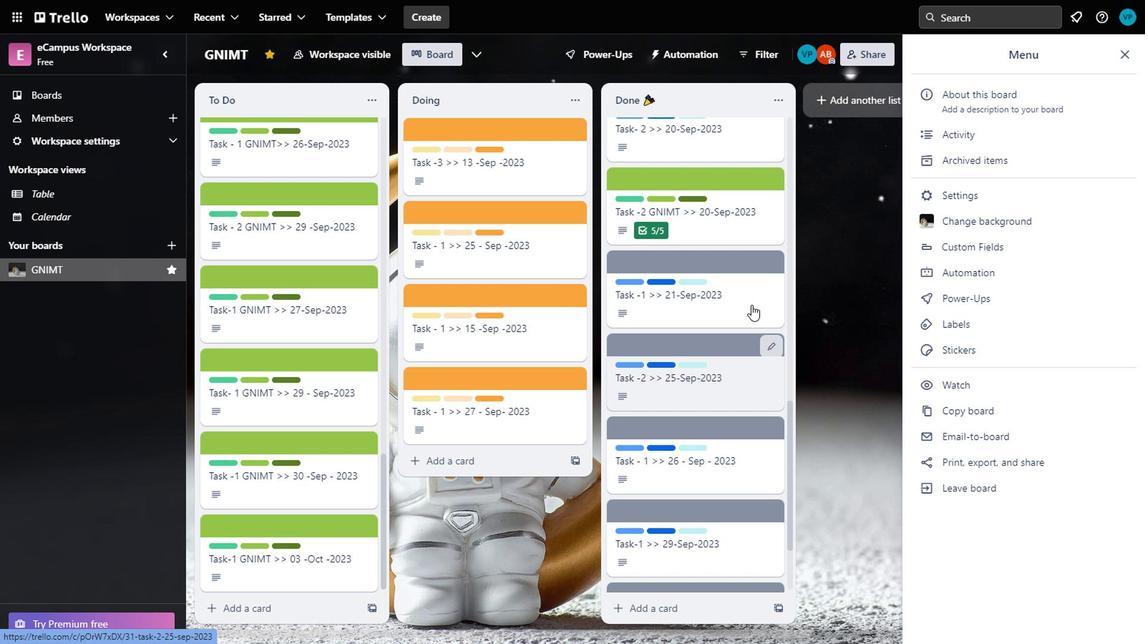 
Action: Mouse scrolled (569, 321) with delta (0, 0)
Screenshot: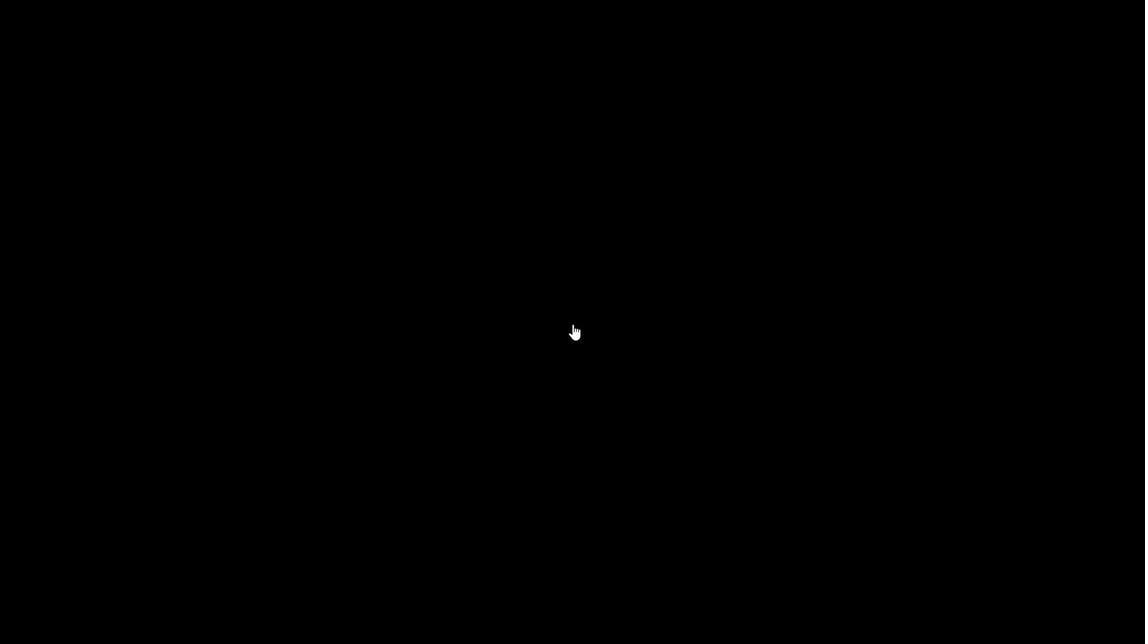 
Action: Mouse scrolled (569, 321) with delta (0, 0)
Screenshot: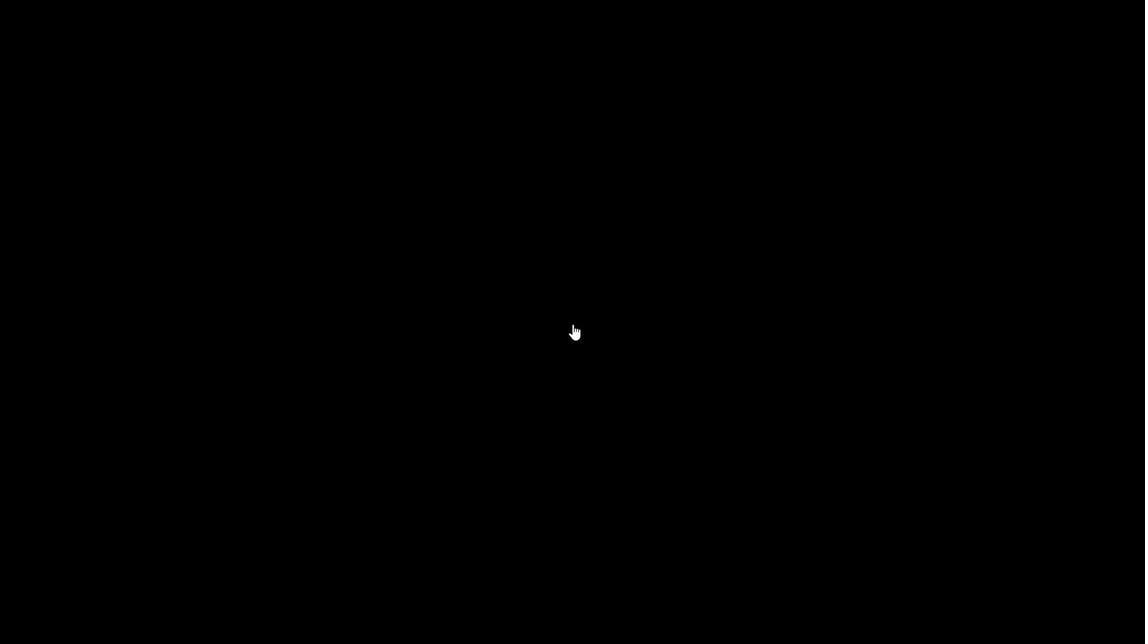 
Action: Mouse moved to (569, 324)
Screenshot: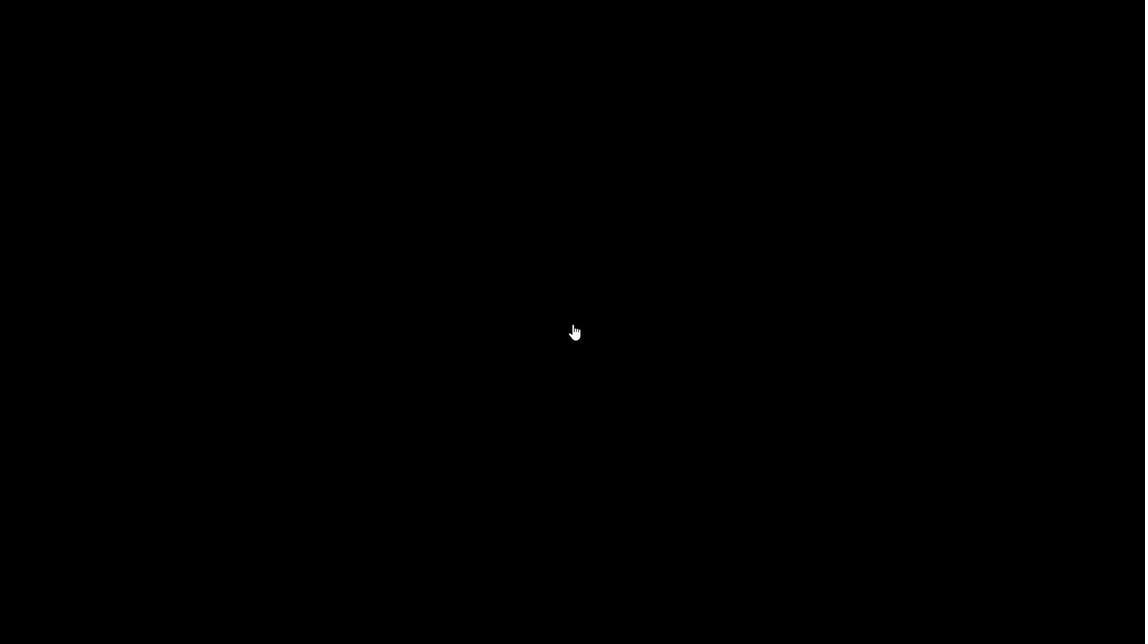 
Action: Mouse scrolled (569, 321) with delta (0, 0)
Screenshot: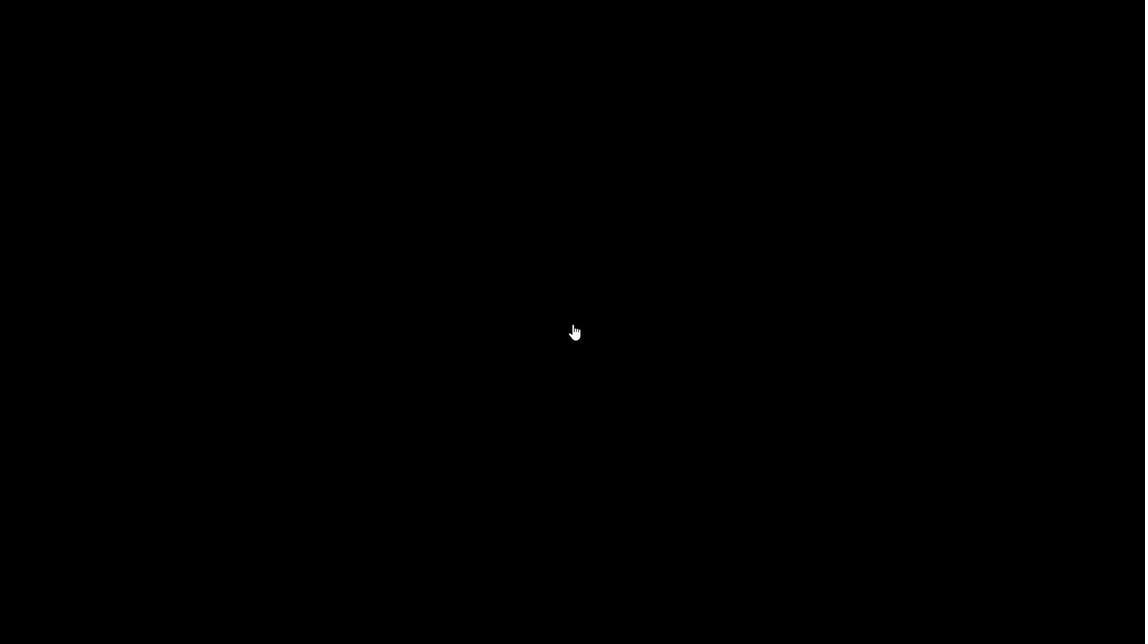 
Action: Mouse scrolled (569, 322) with delta (0, 0)
Screenshot: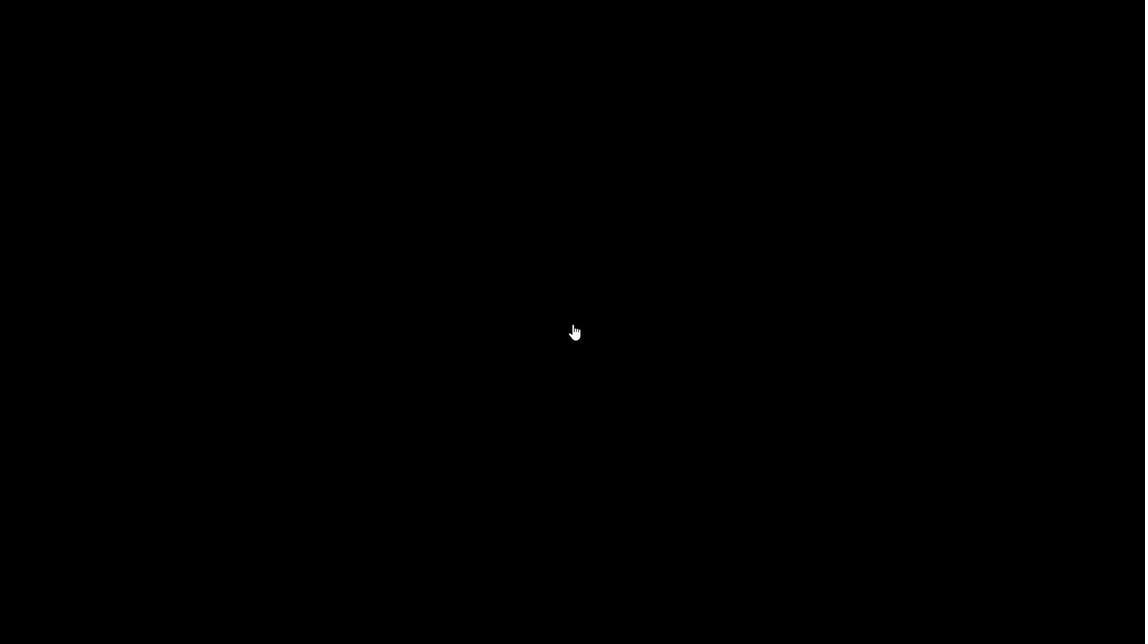 
Action: Mouse scrolled (569, 323) with delta (0, 0)
Screenshot: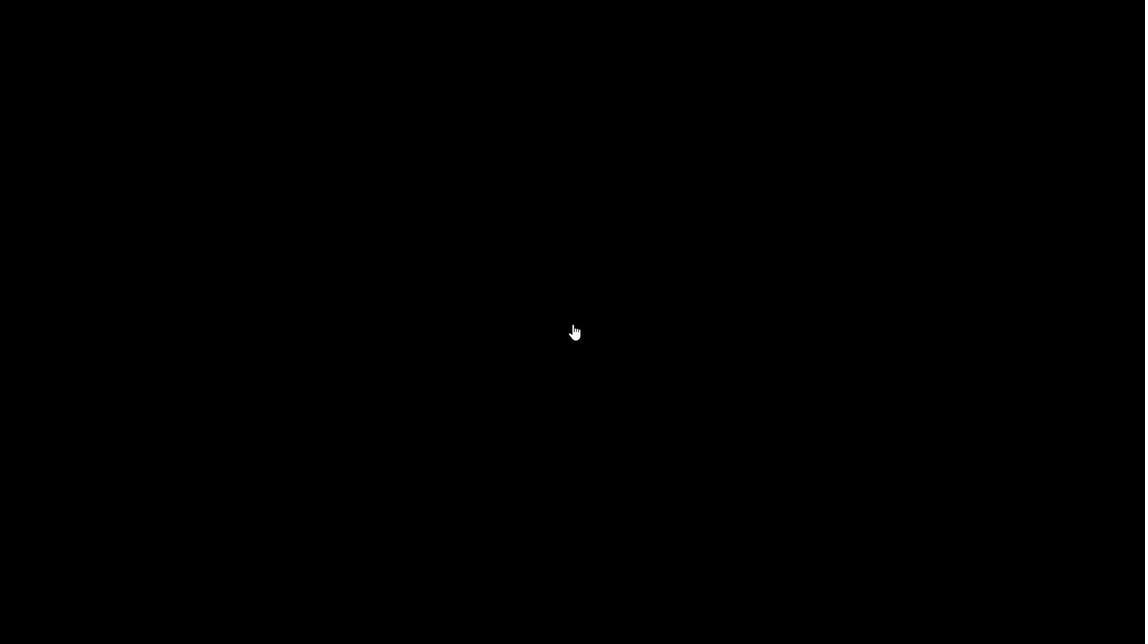 
Action: Mouse scrolled (569, 323) with delta (0, 0)
Screenshot: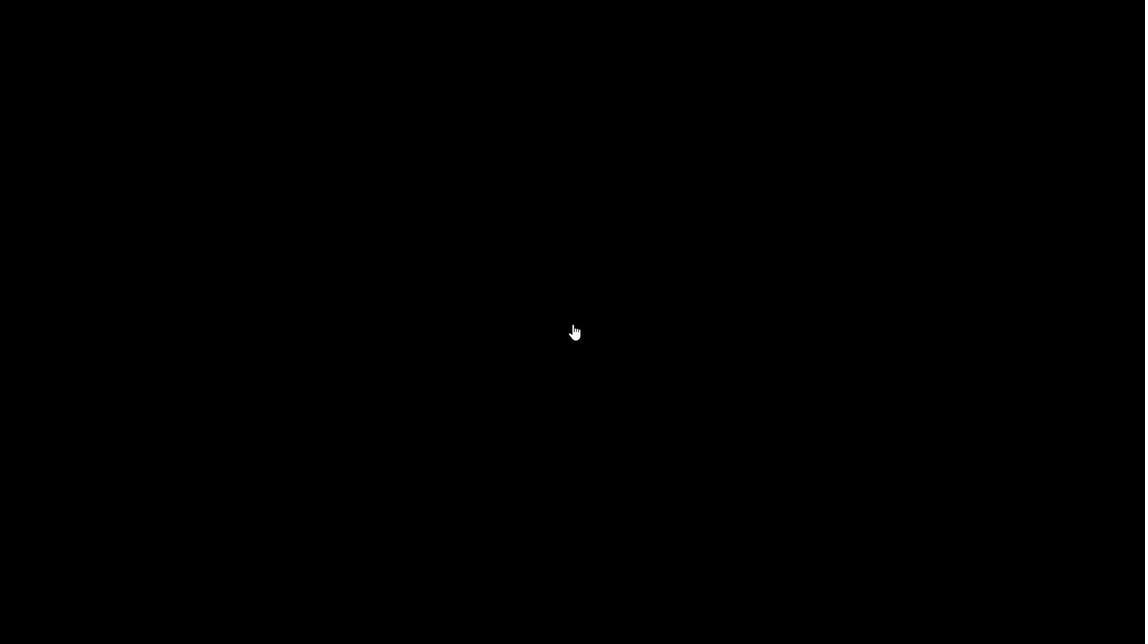 
Action: Mouse scrolled (569, 323) with delta (0, 0)
Screenshot: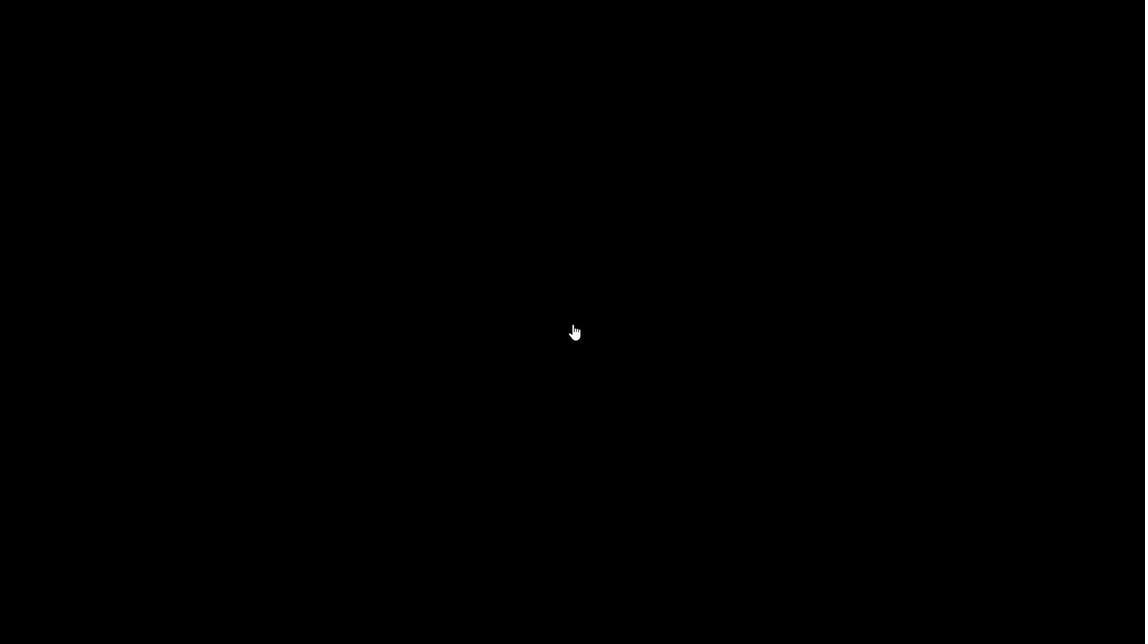 
Action: Mouse scrolled (569, 323) with delta (0, 0)
Screenshot: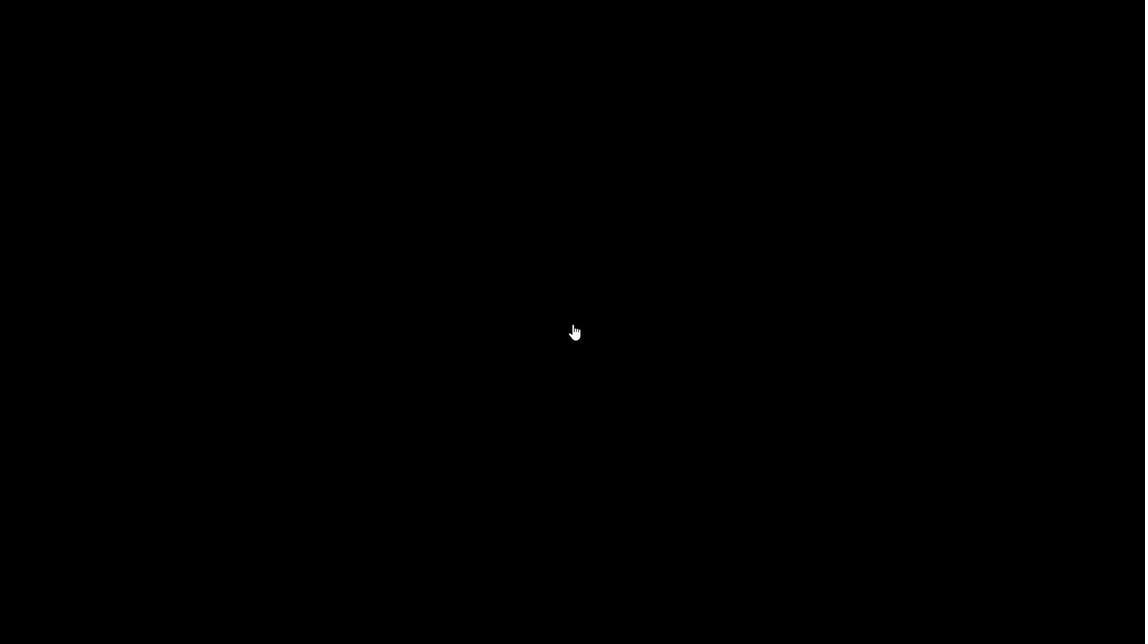 
Action: Mouse moved to (469, 484)
Screenshot: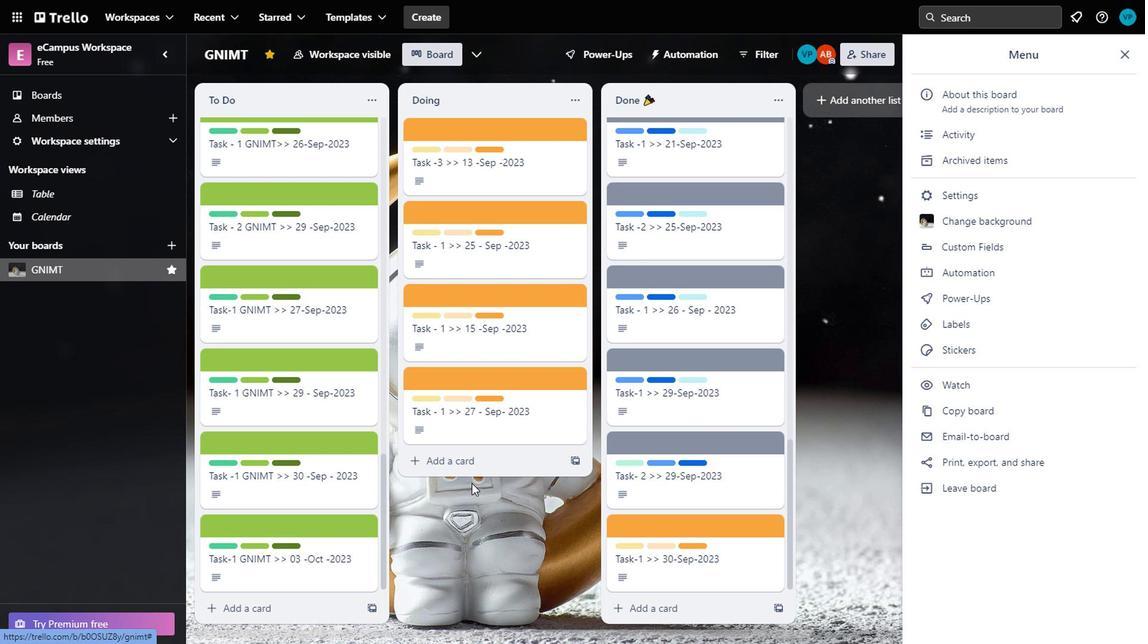 
Action: Mouse scrolled (469, 485) with delta (0, 0)
Screenshot: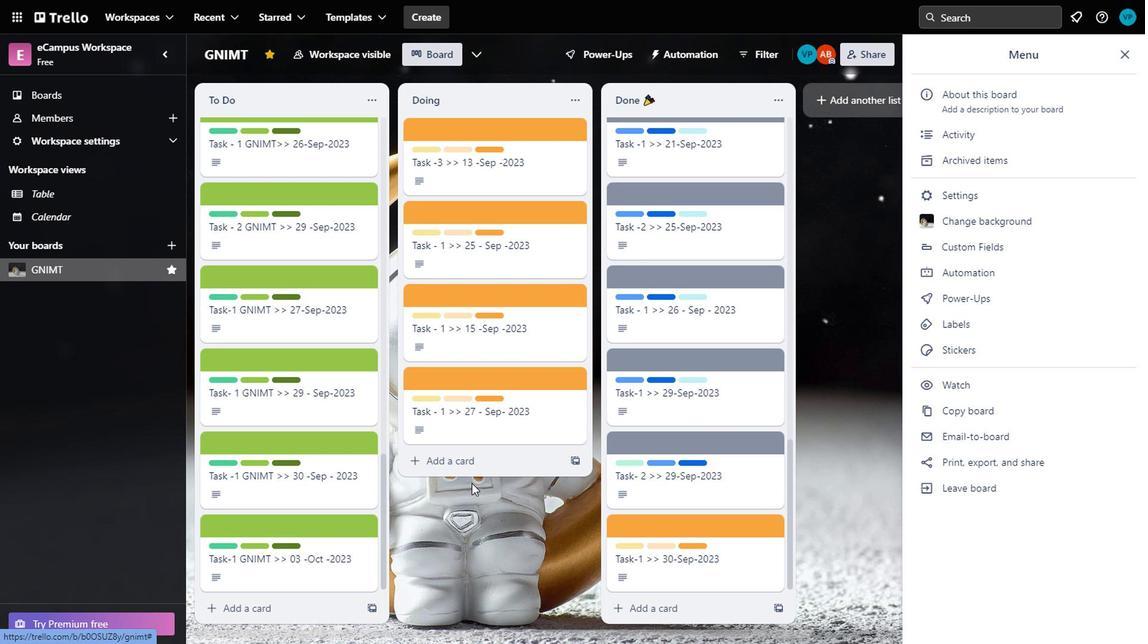 
Action: Mouse scrolled (469, 485) with delta (0, 0)
Screenshot: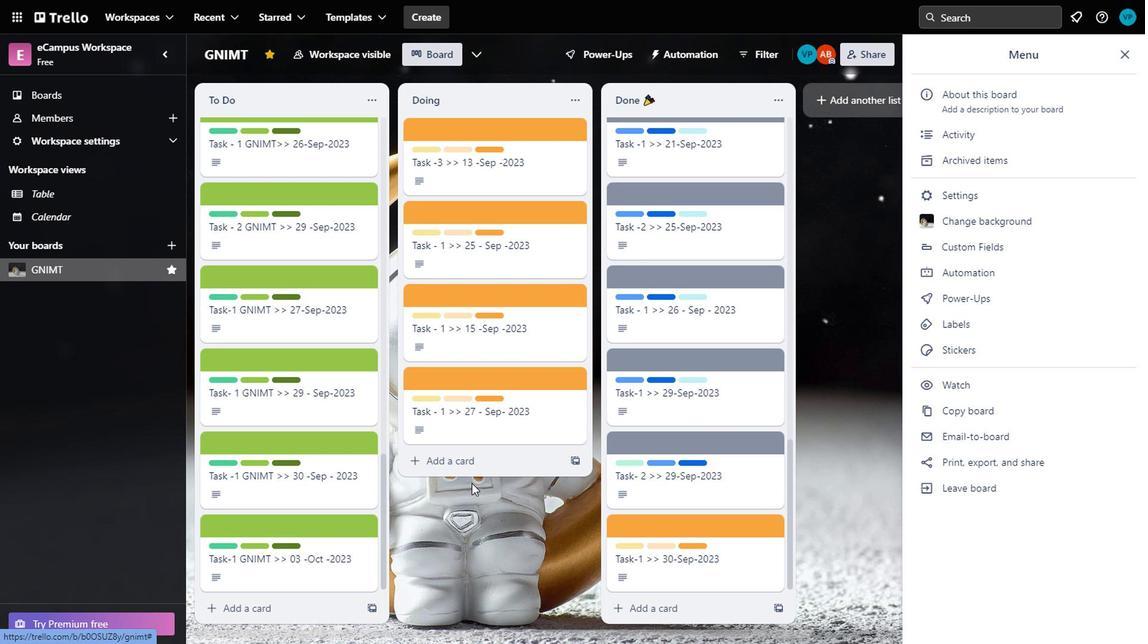 
Action: Mouse moved to (487, 397)
Screenshot: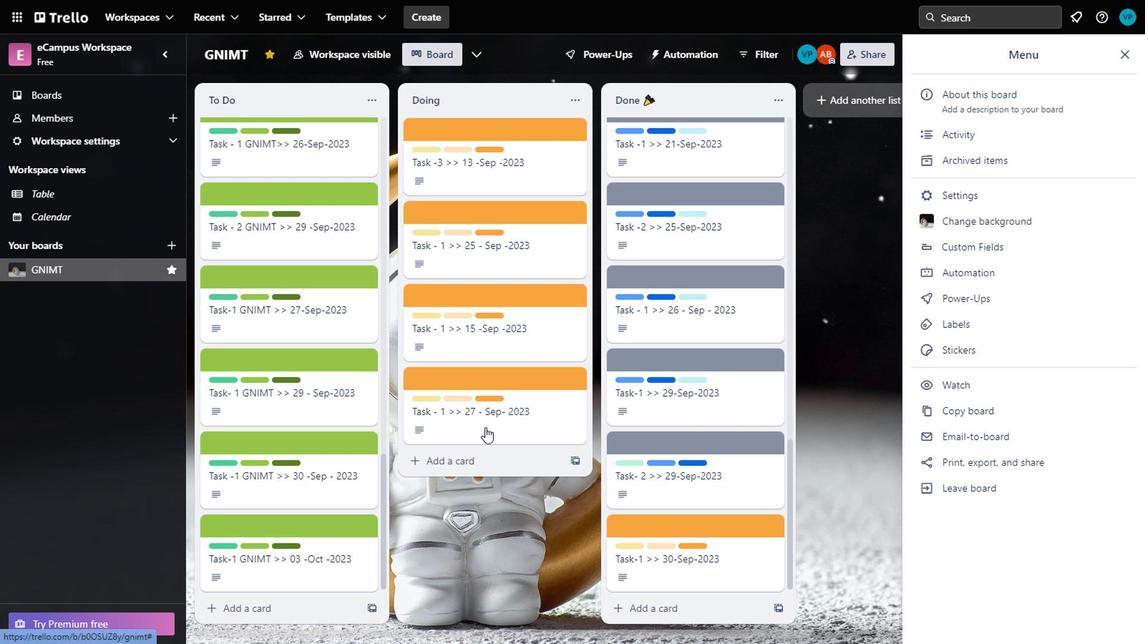 
Action: Mouse scrolled (487, 397) with delta (0, 0)
Screenshot: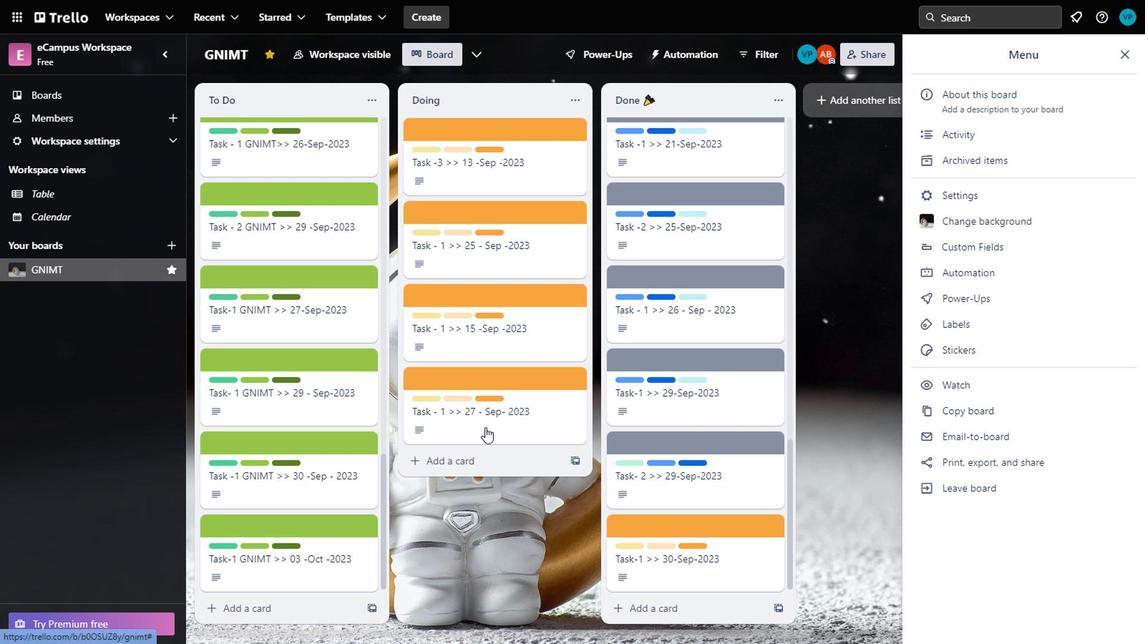 
Action: Mouse moved to (489, 383)
Screenshot: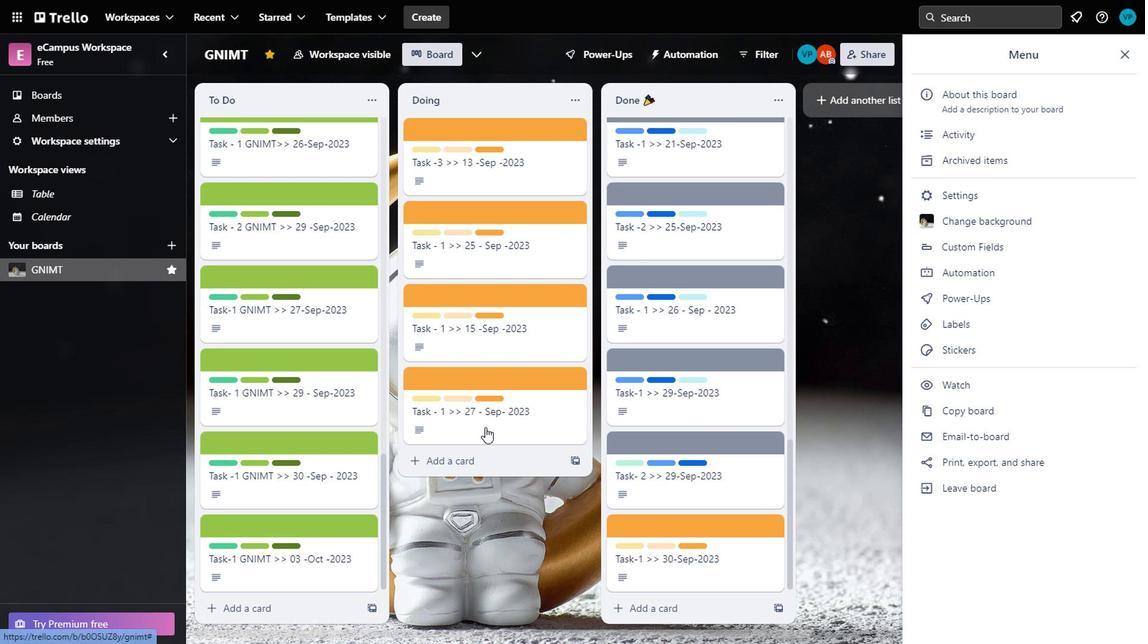 
Action: Mouse scrolled (489, 384) with delta (0, 0)
Screenshot: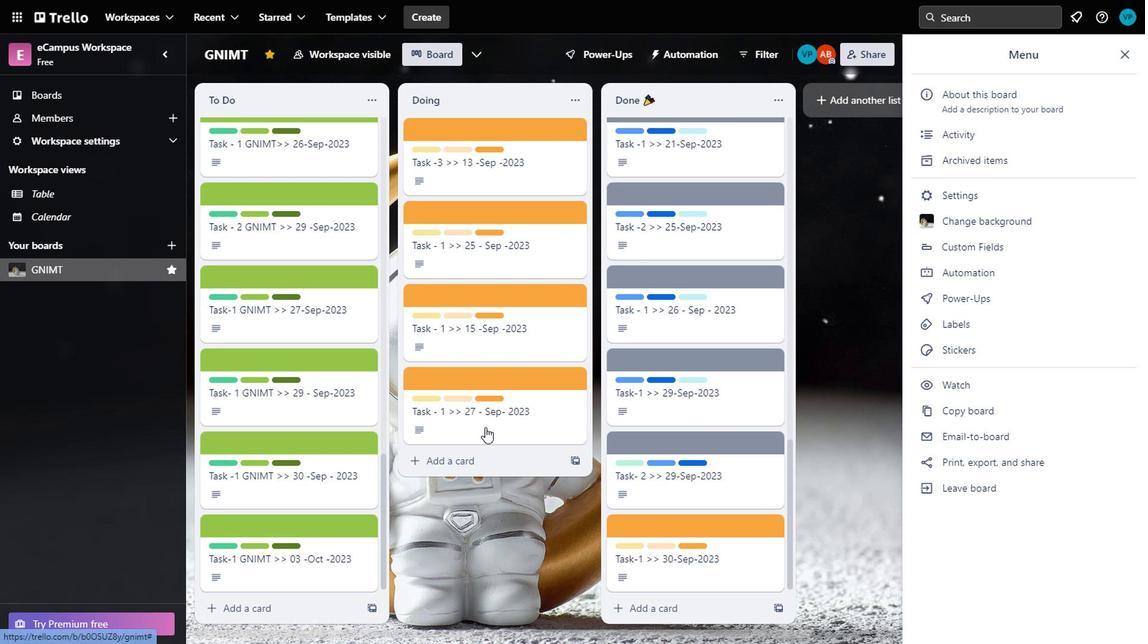 
Action: Mouse moved to (317, 352)
Screenshot: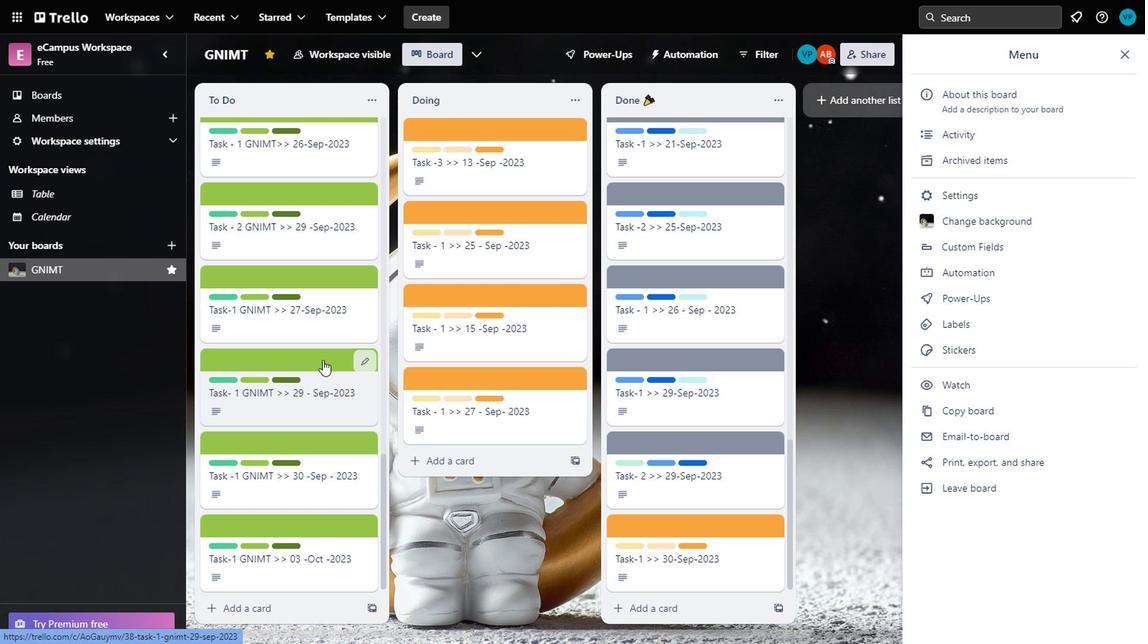 
Action: Mouse scrolled (317, 351) with delta (0, -1)
Screenshot: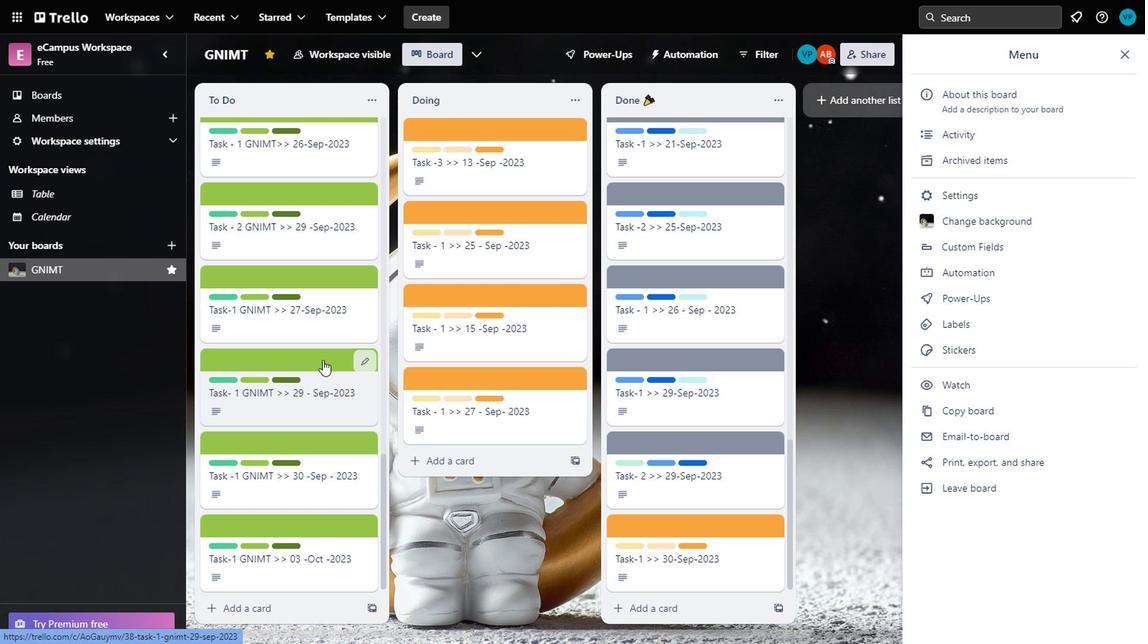 
Action: Mouse moved to (322, 360)
Screenshot: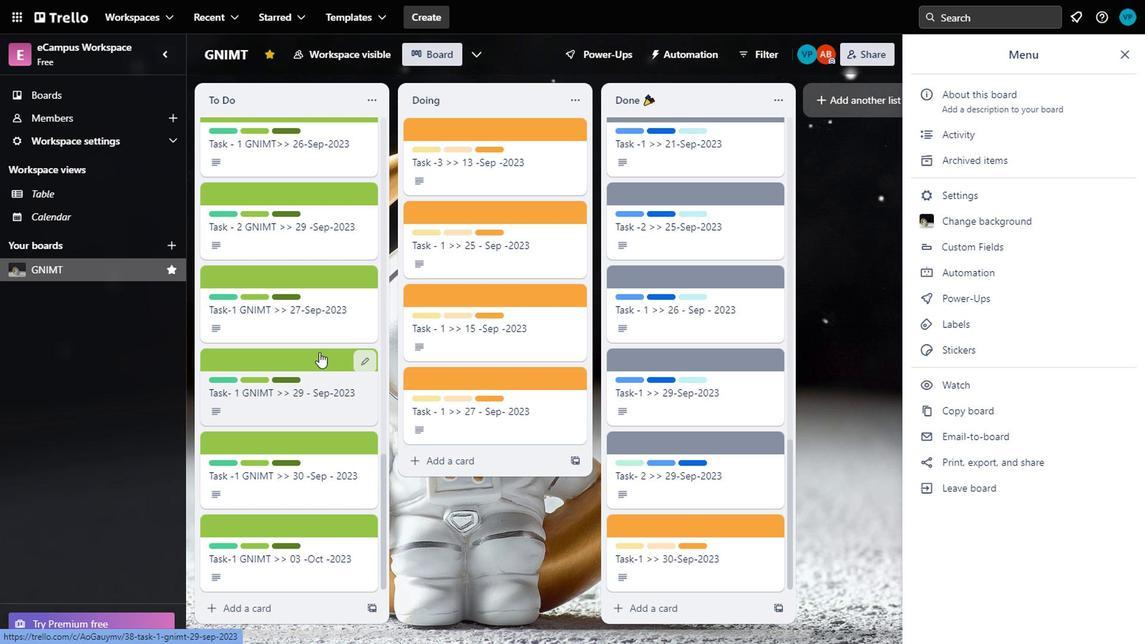 
Action: Mouse scrolled (322, 360) with delta (0, 0)
Screenshot: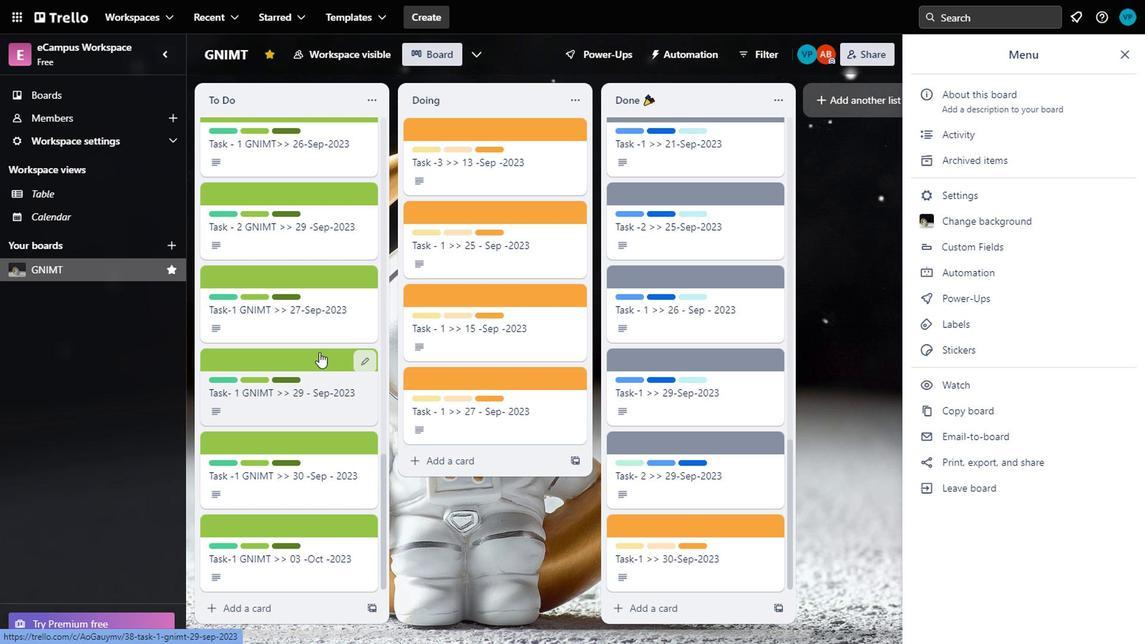 
Action: Mouse moved to (329, 378)
Screenshot: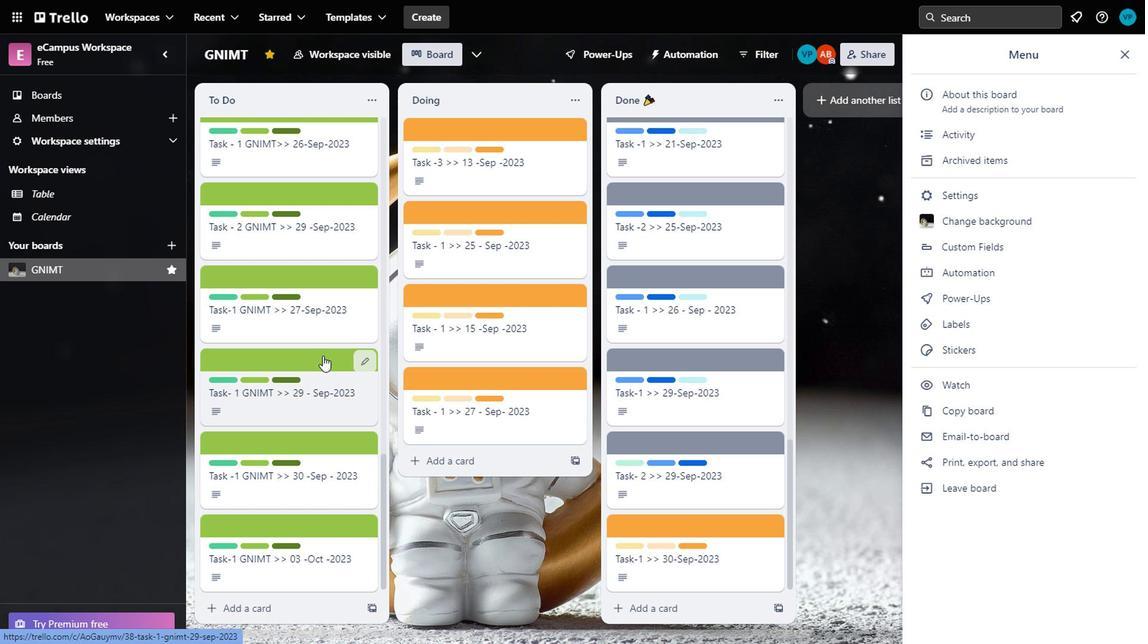 
Action: Mouse scrolled (329, 377) with delta (0, -1)
Screenshot: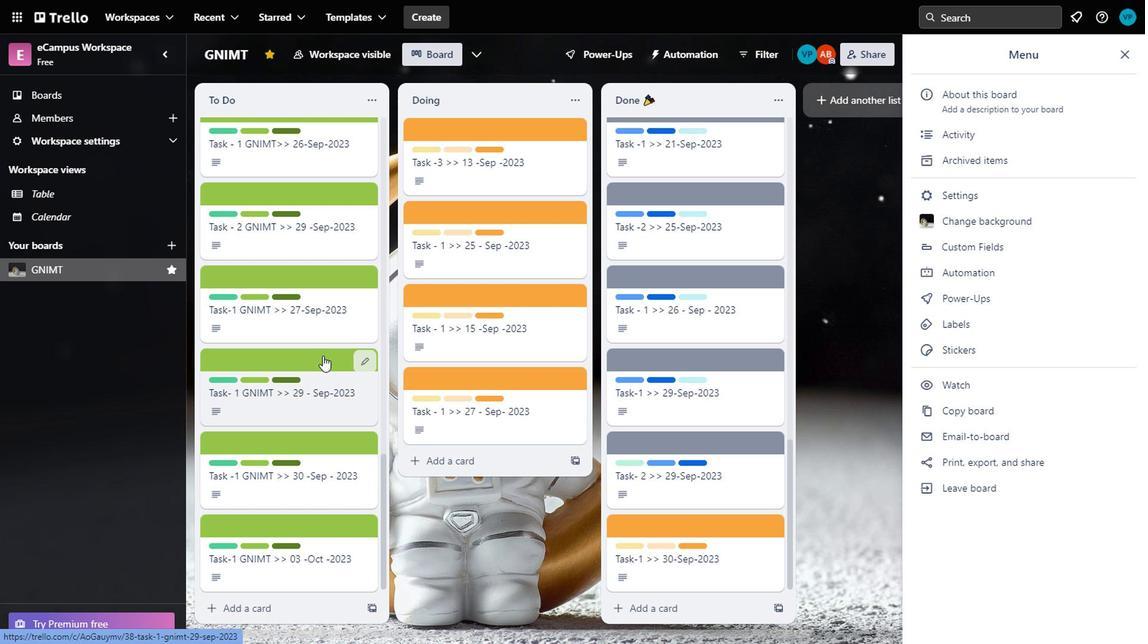 
Action: Mouse moved to (340, 402)
Screenshot: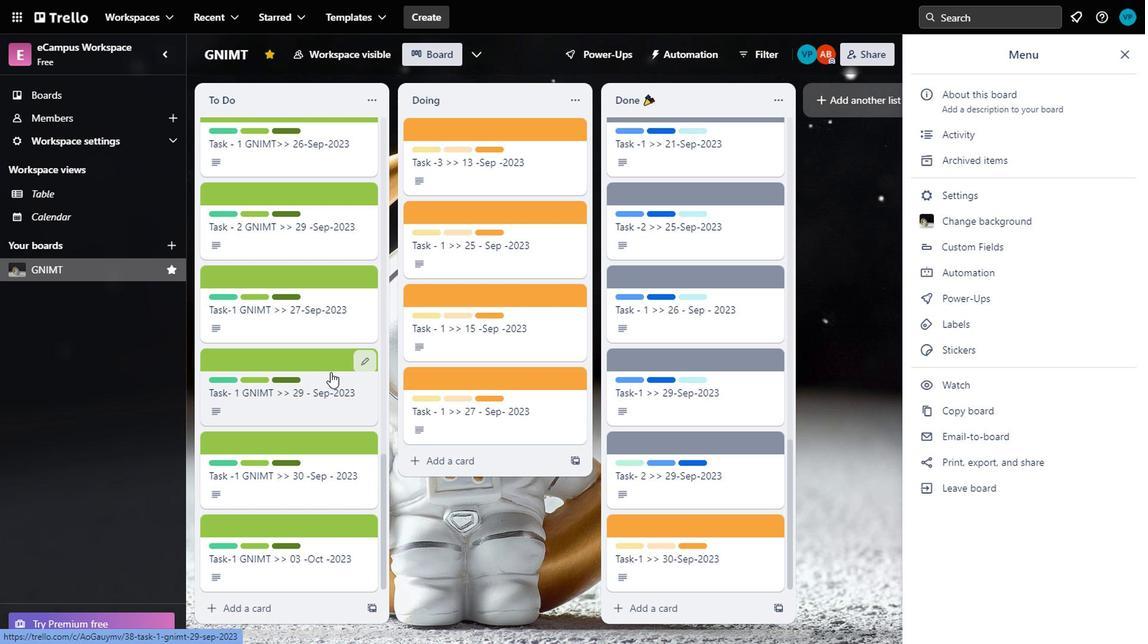 
Action: Mouse scrolled (340, 401) with delta (0, 0)
Screenshot: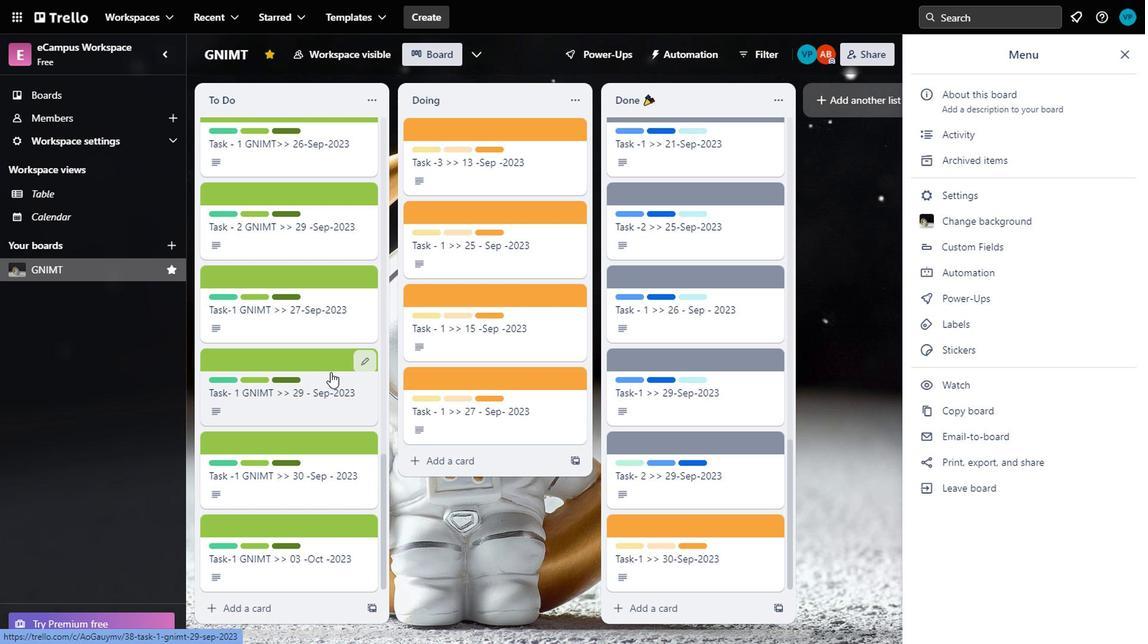 
Action: Mouse moved to (256, 408)
Screenshot: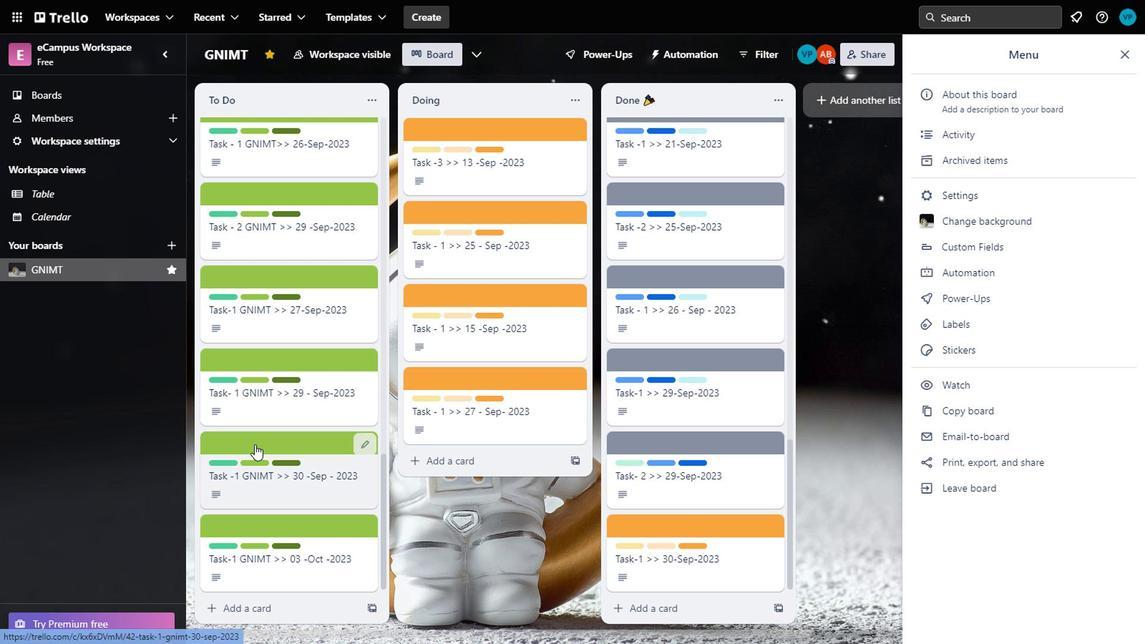 
Action: Mouse scrolled (256, 408) with delta (0, 0)
Screenshot: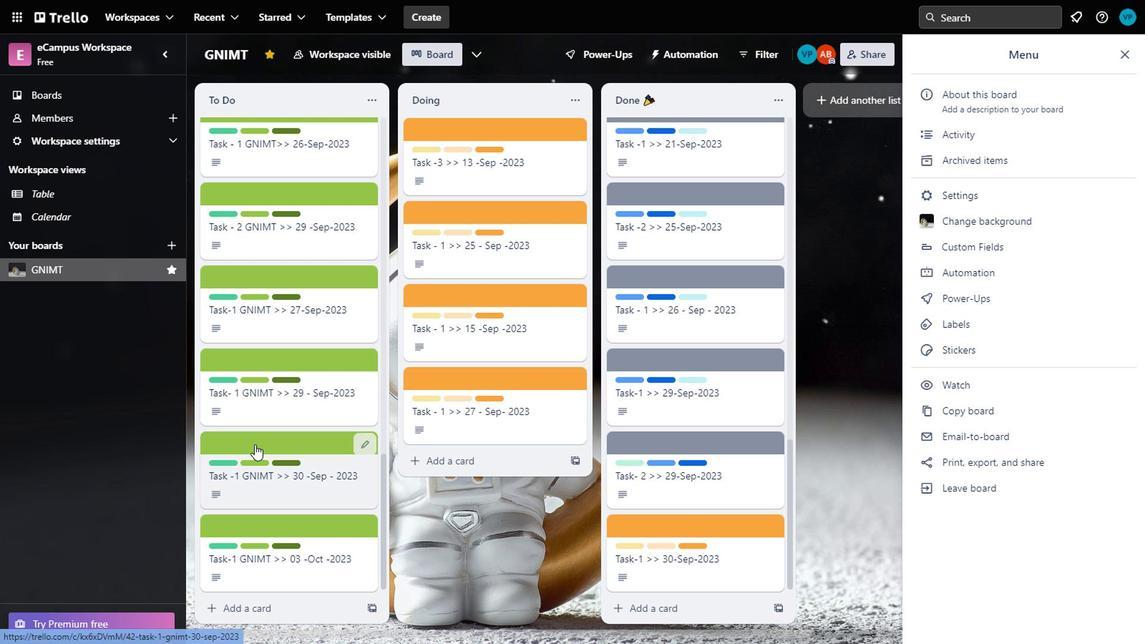 
Action: Mouse moved to (256, 407)
Screenshot: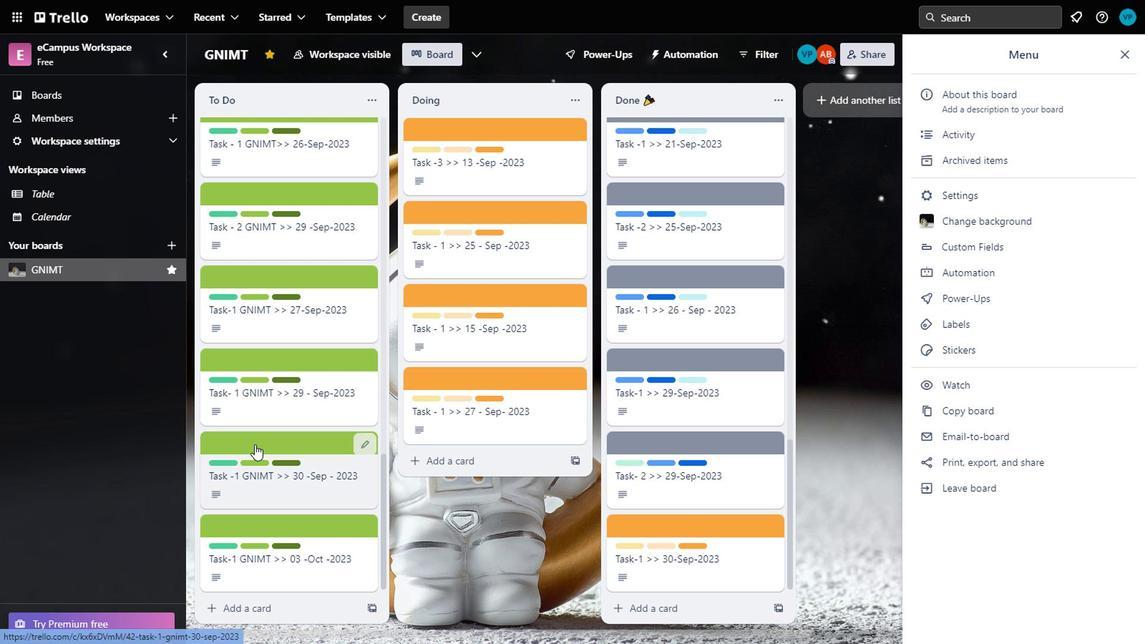 
Action: Mouse scrolled (256, 408) with delta (0, 0)
Screenshot: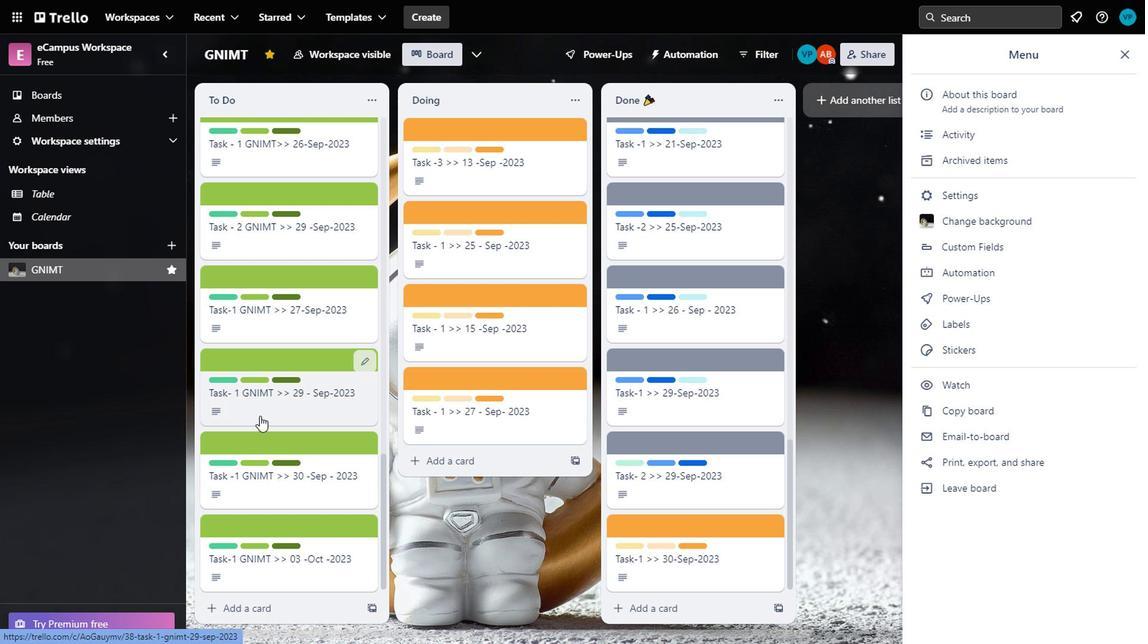 
Action: Mouse scrolled (256, 408) with delta (0, 0)
Screenshot: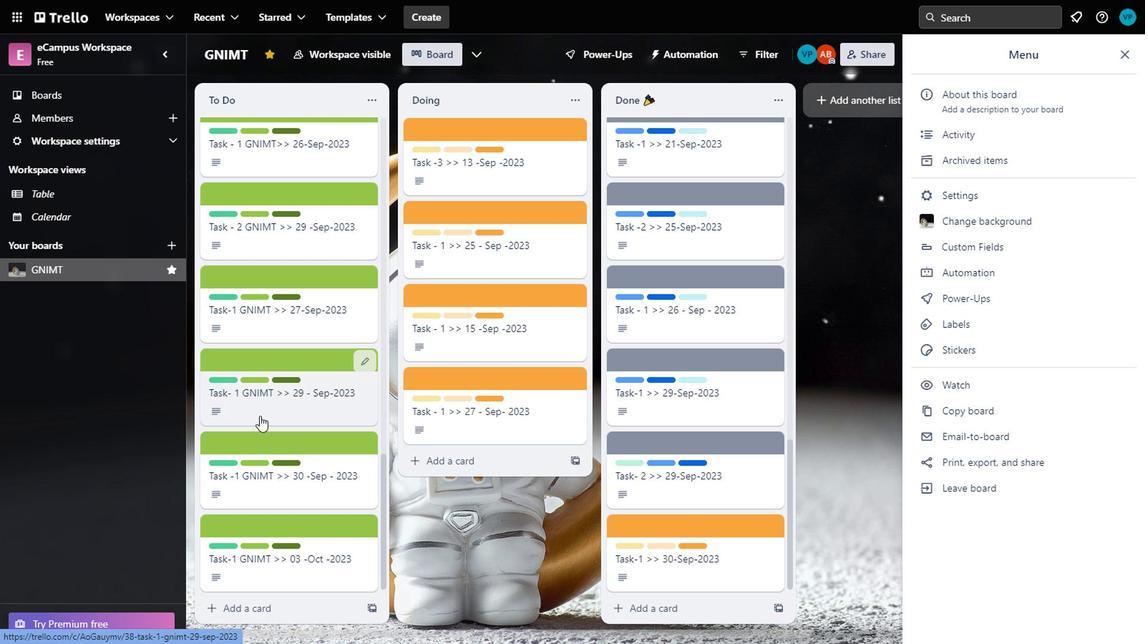 
Action: Mouse moved to (260, 398)
Screenshot: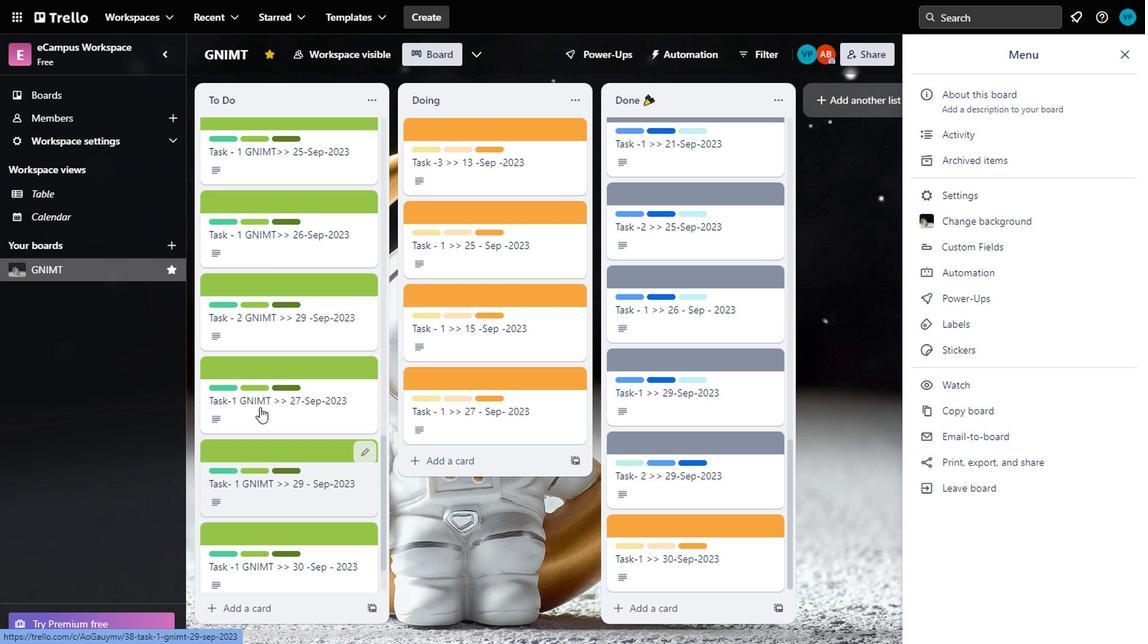 
Action: Mouse scrolled (260, 399) with delta (0, 1)
Screenshot: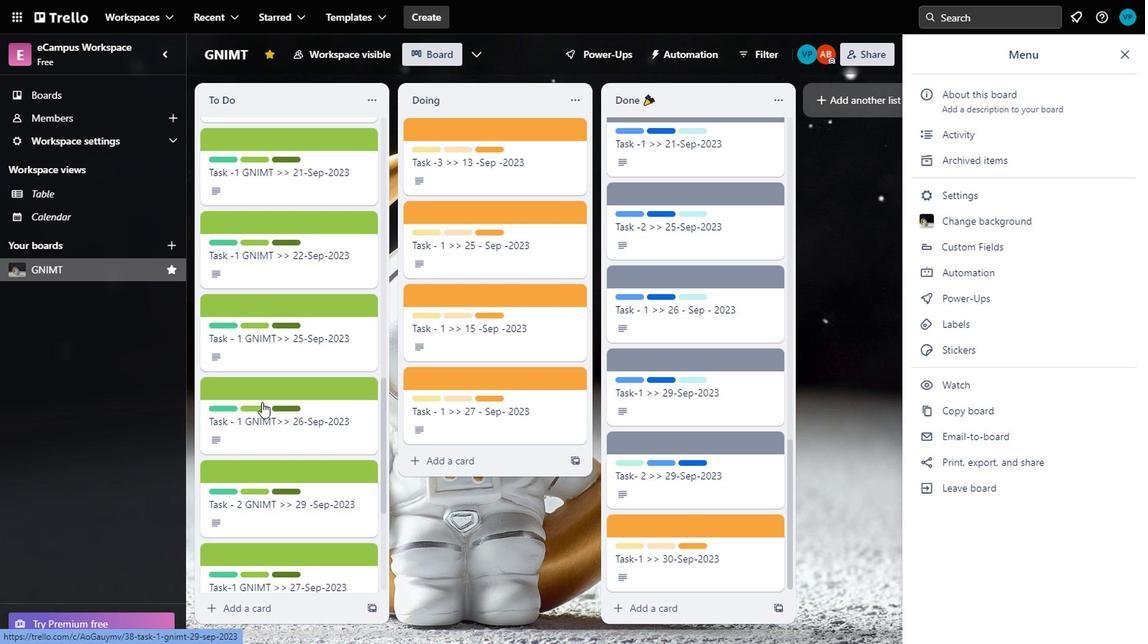 
Action: Mouse scrolled (260, 399) with delta (0, 1)
Screenshot: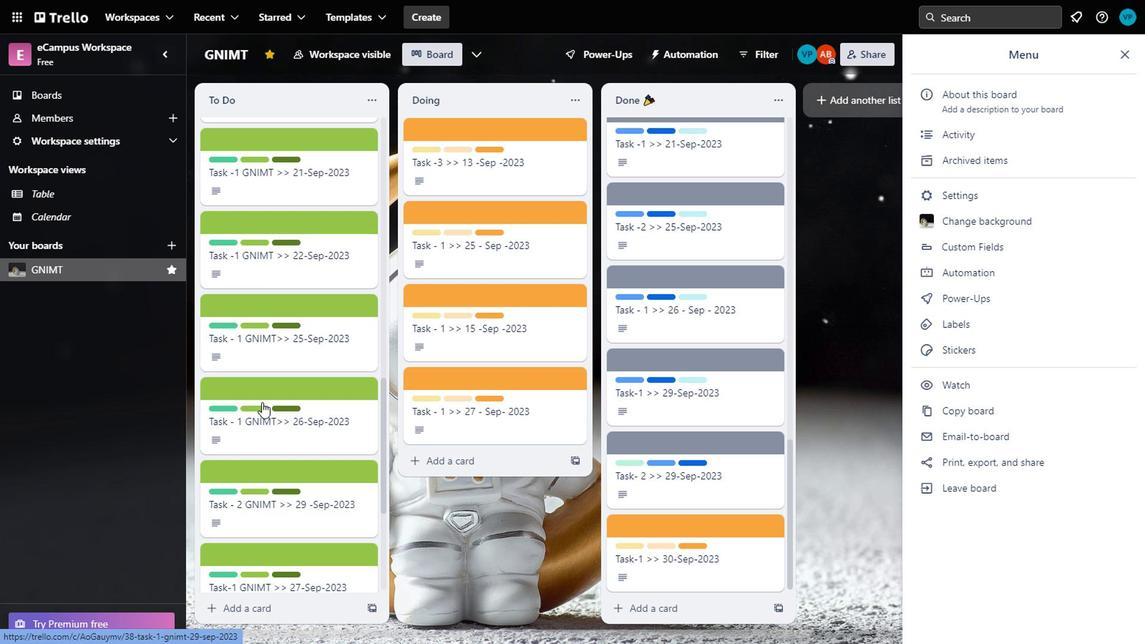 
Action: Mouse scrolled (260, 399) with delta (0, 1)
Screenshot: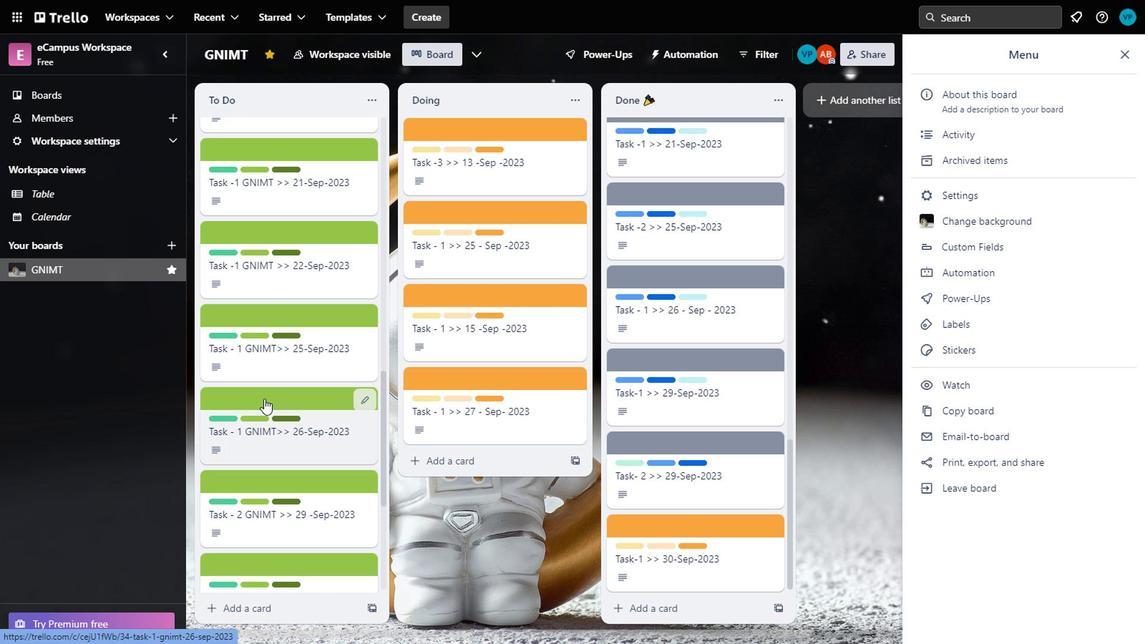 
Action: Mouse moved to (261, 397)
Screenshot: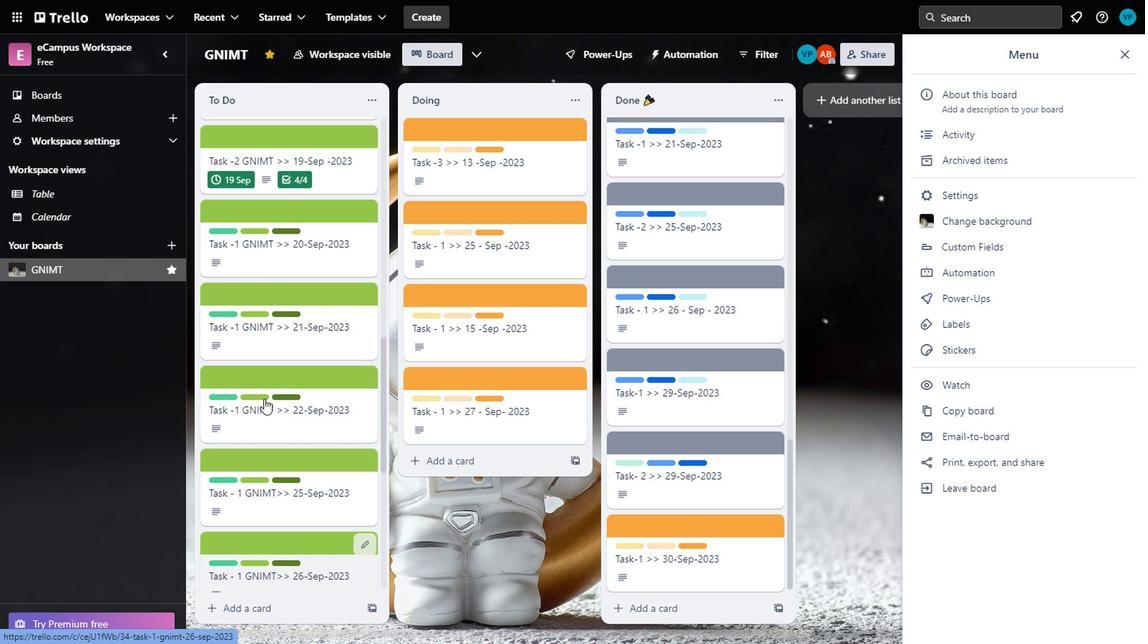 
Action: Mouse scrolled (261, 398) with delta (0, 0)
Screenshot: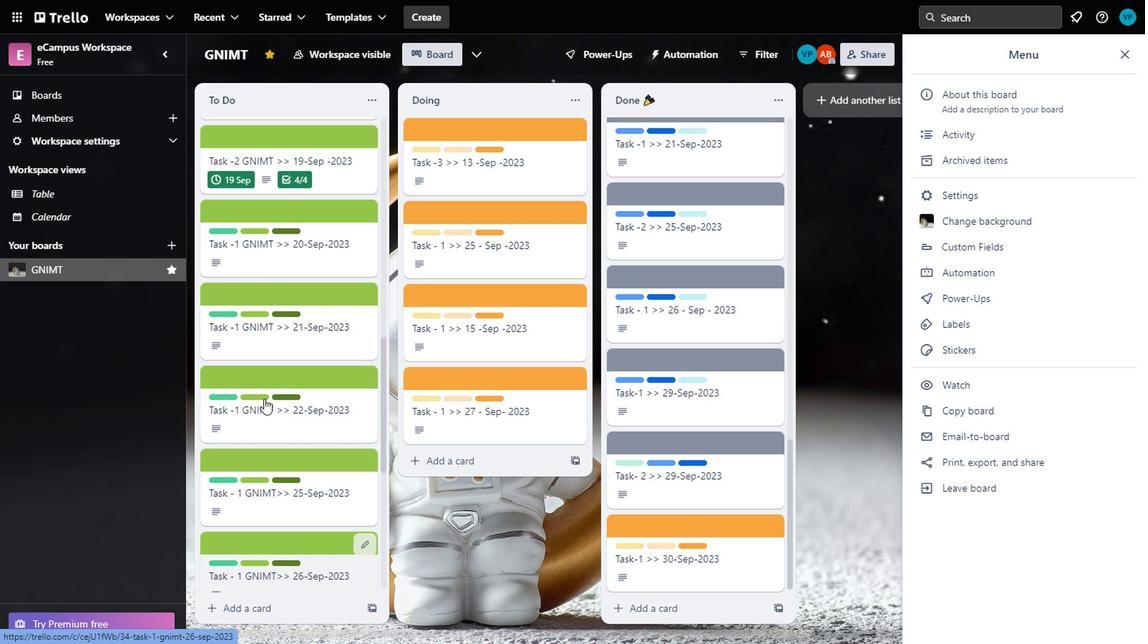 
Action: Mouse moved to (261, 397)
Screenshot: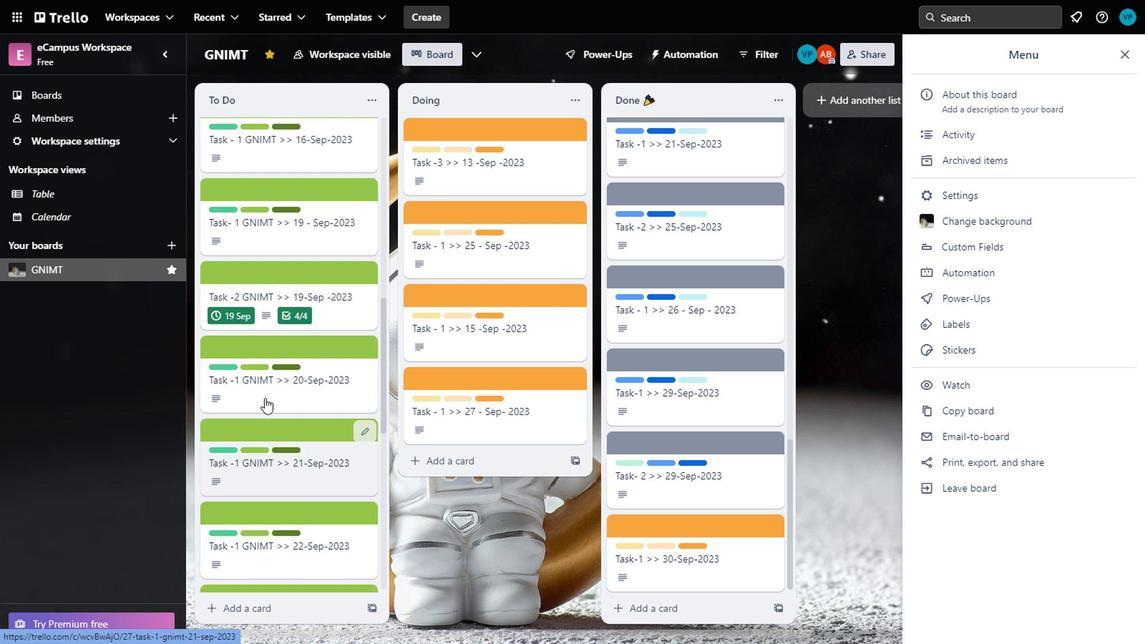 
Action: Mouse scrolled (261, 397) with delta (0, 0)
Screenshot: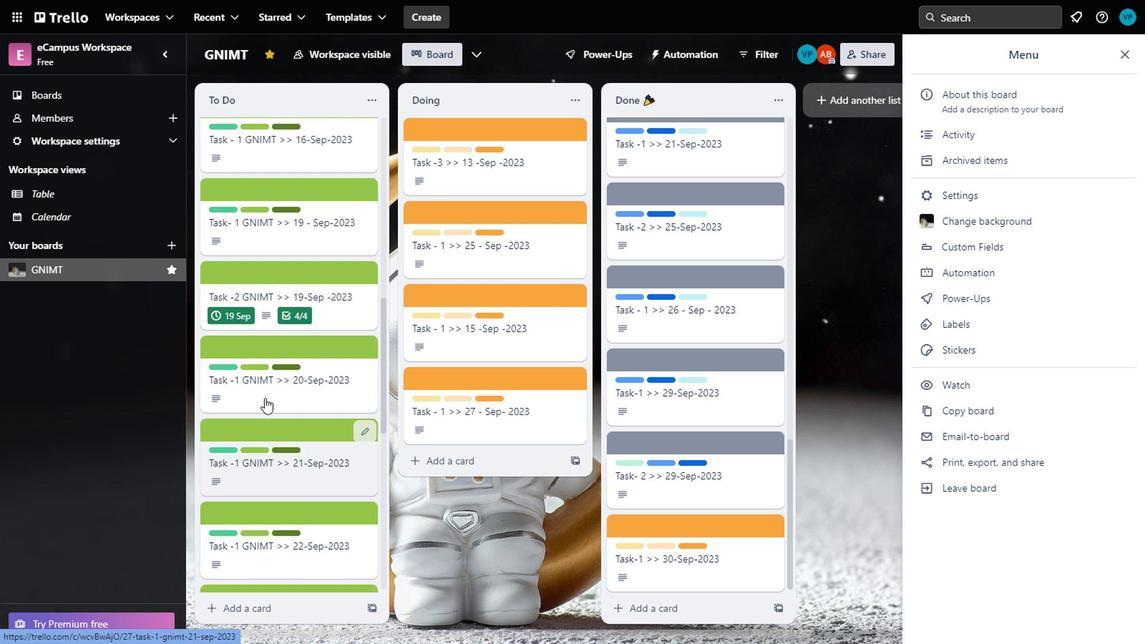 
Action: Mouse scrolled (261, 397) with delta (0, 0)
Screenshot: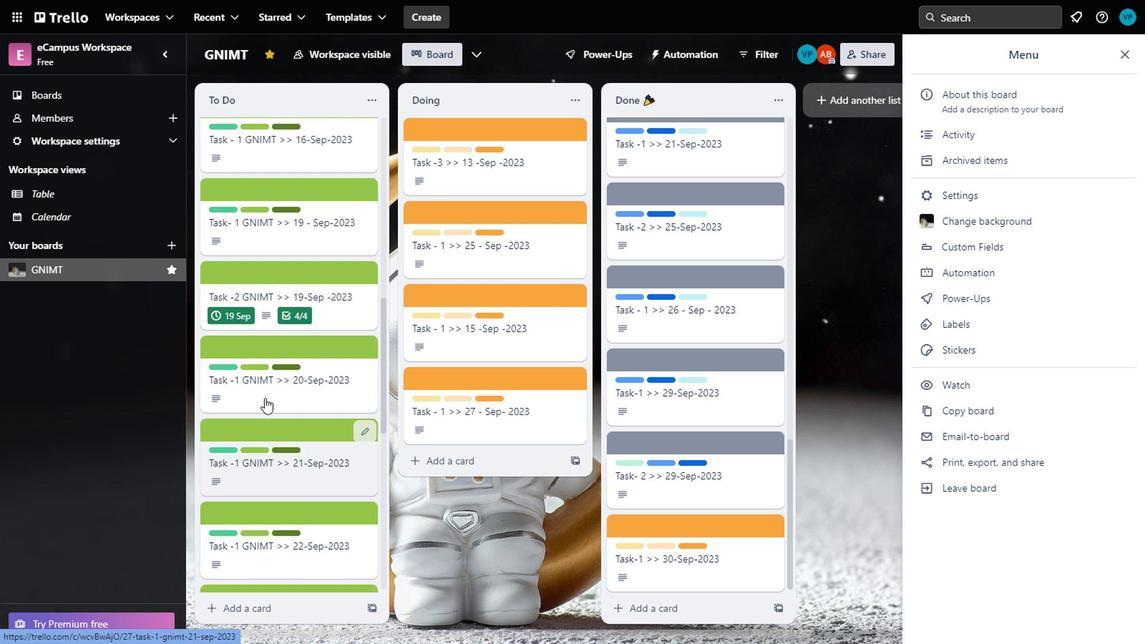 
Action: Mouse scrolled (261, 397) with delta (0, 0)
Screenshot: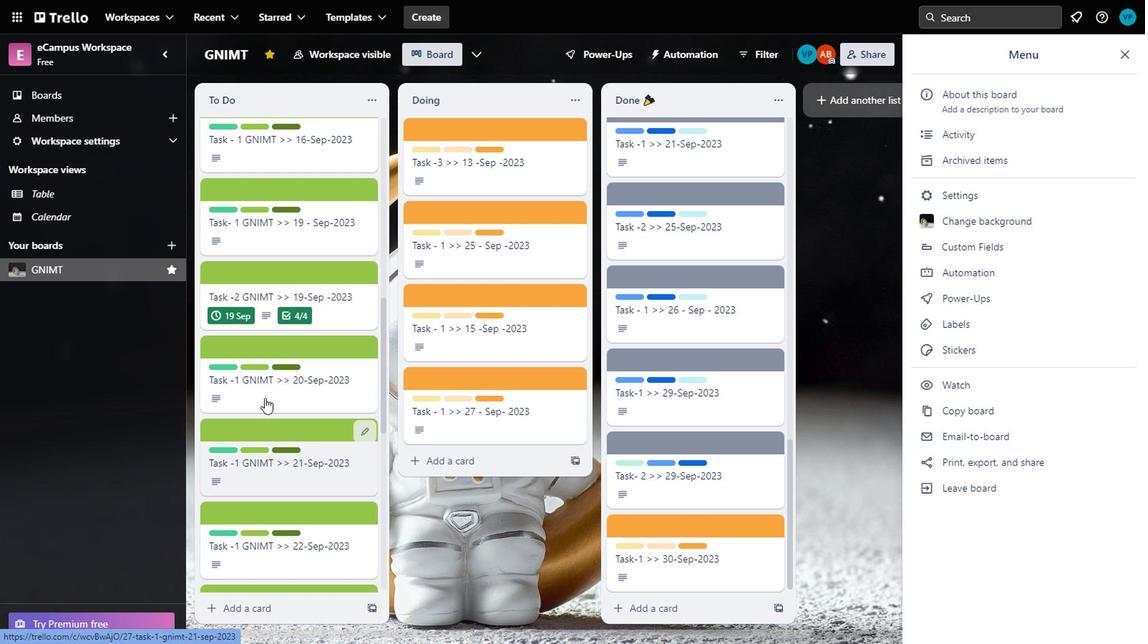 
Action: Mouse scrolled (261, 397) with delta (0, 0)
Screenshot: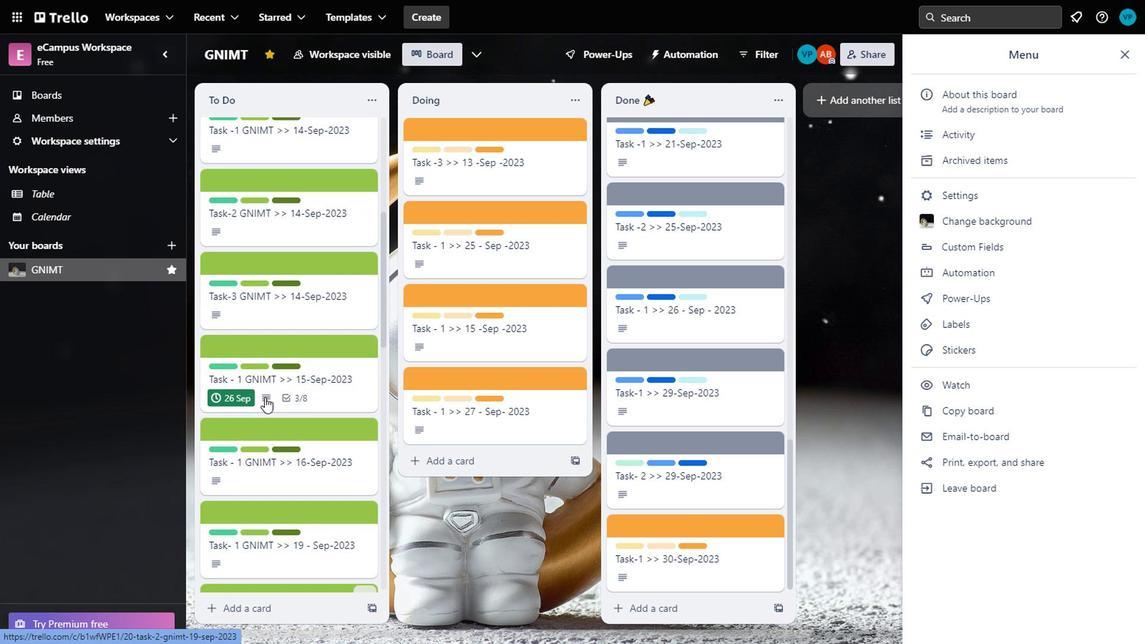 
Action: Mouse scrolled (261, 397) with delta (0, 0)
Screenshot: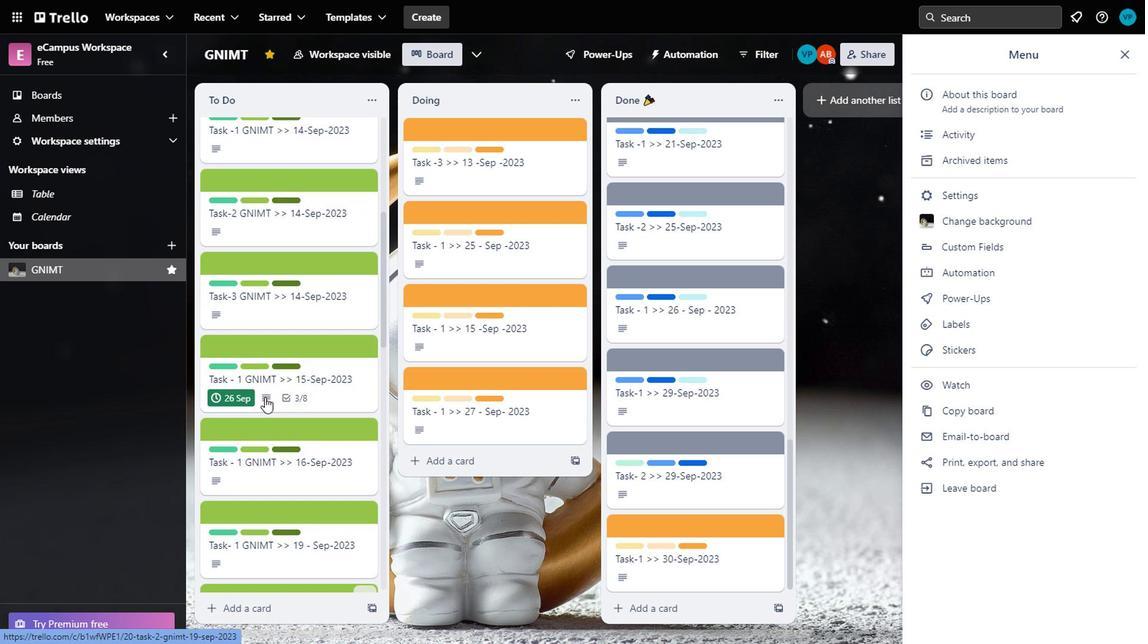 
Action: Mouse scrolled (261, 397) with delta (0, 0)
Screenshot: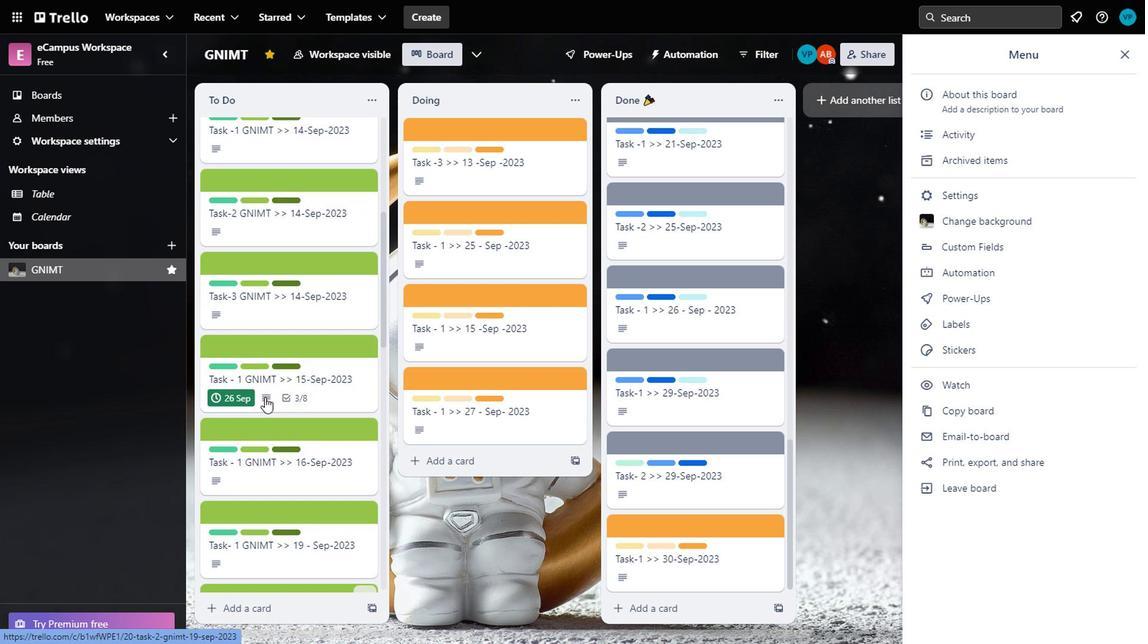 
Action: Mouse scrolled (261, 397) with delta (0, 0)
Screenshot: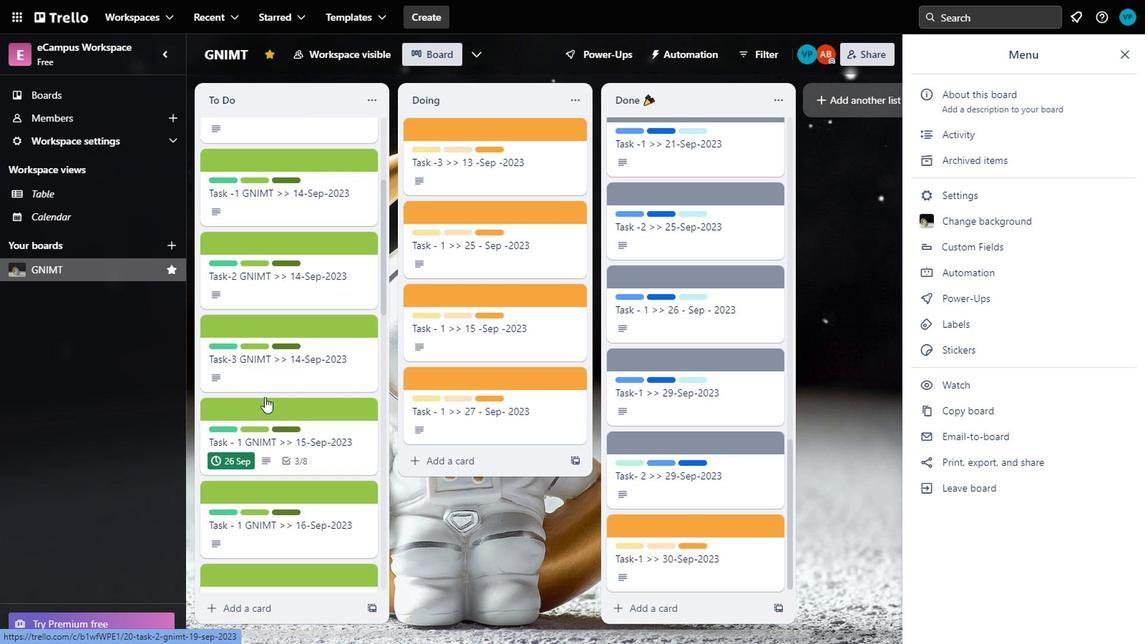 
Action: Mouse scrolled (569, 321) with delta (0, 0)
Screenshot: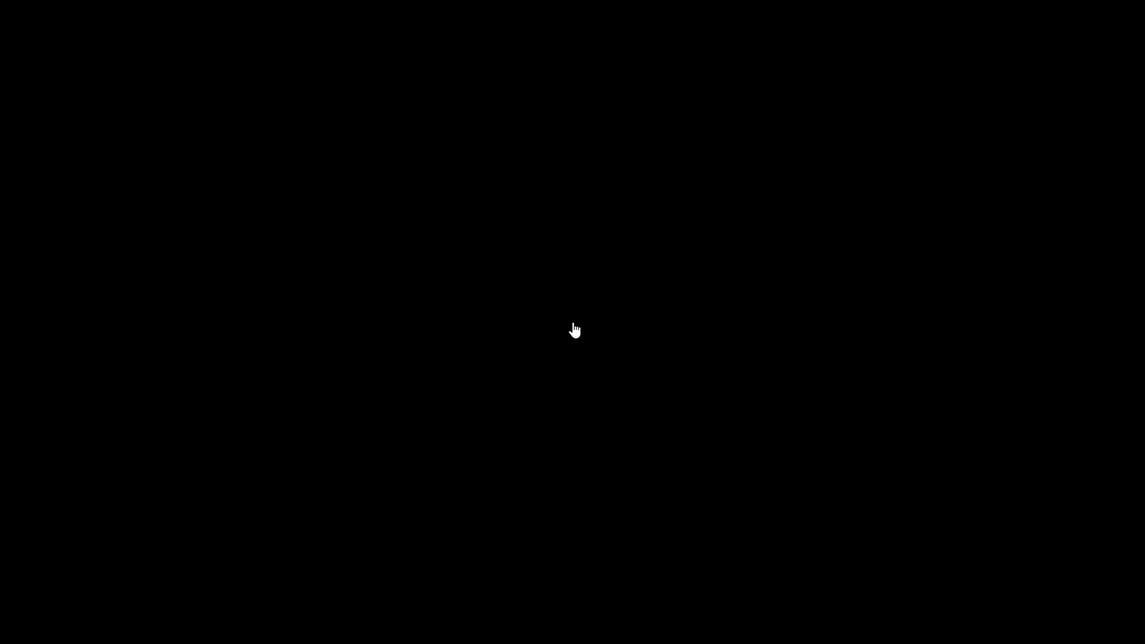 
Action: Mouse scrolled (569, 321) with delta (0, 0)
Screenshot: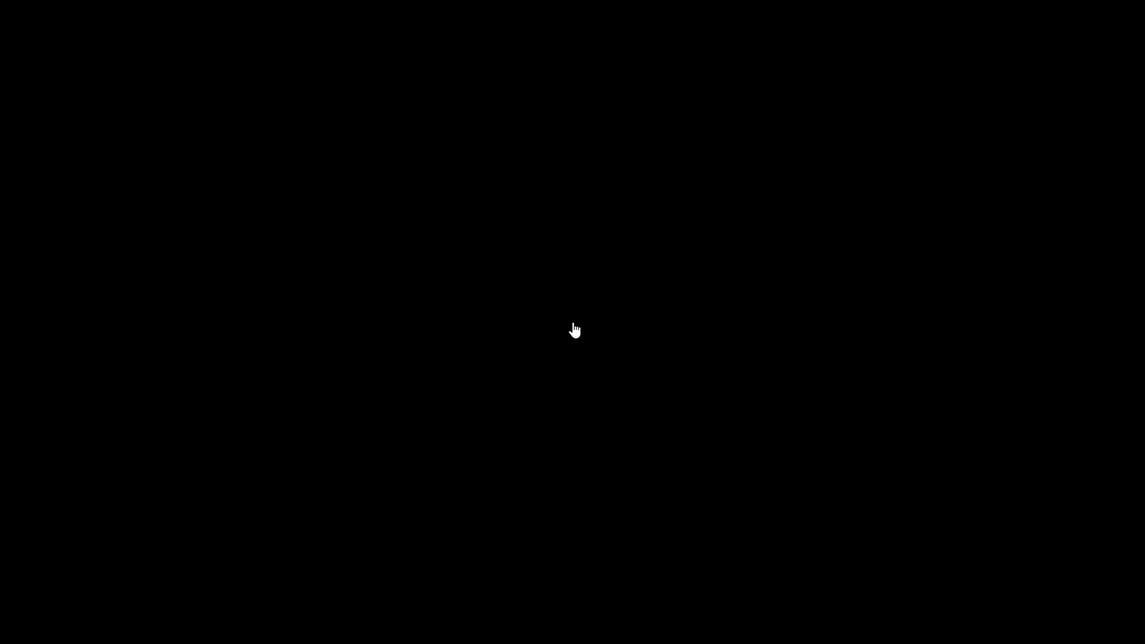 
Action: Mouse scrolled (569, 321) with delta (0, 0)
Screenshot: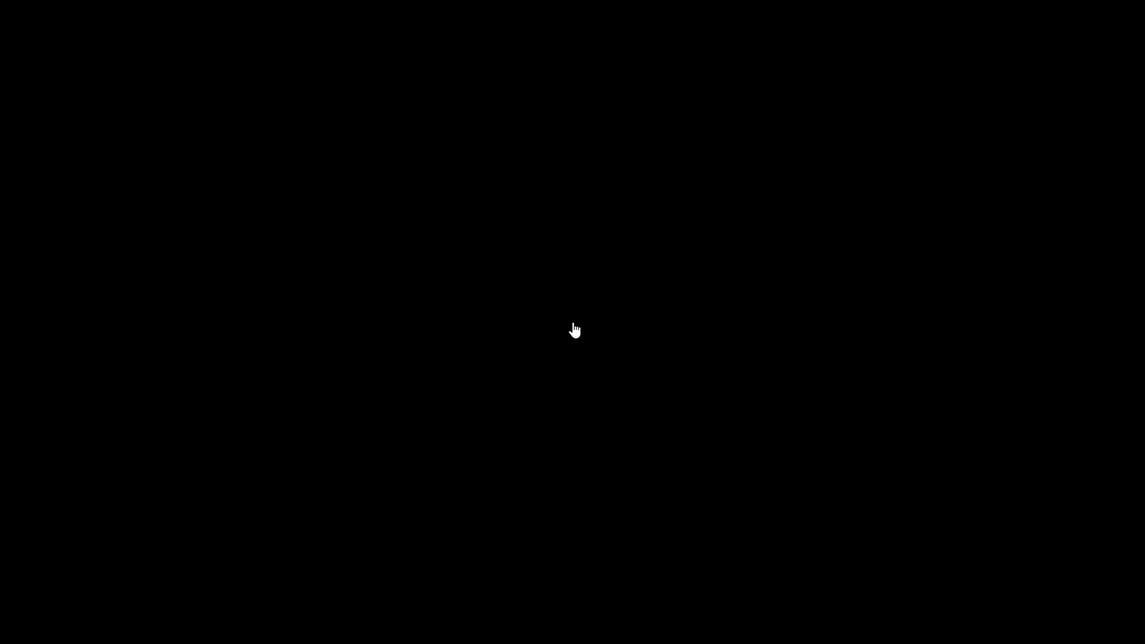 
Action: Mouse scrolled (569, 321) with delta (0, 0)
Screenshot: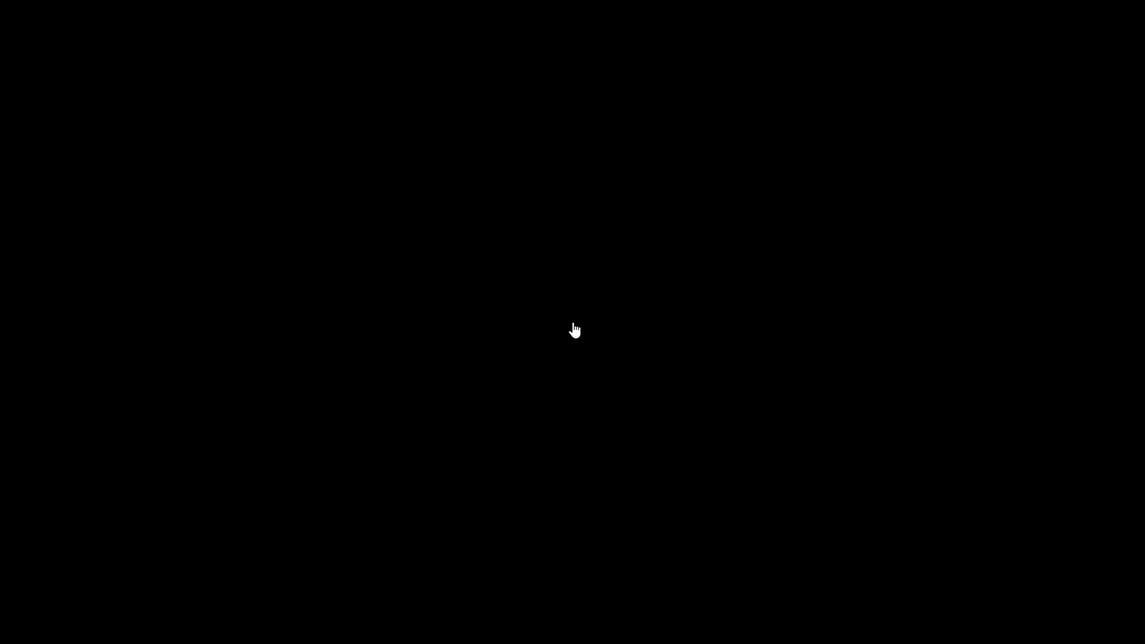 
Action: Mouse scrolled (569, 321) with delta (0, 0)
Screenshot: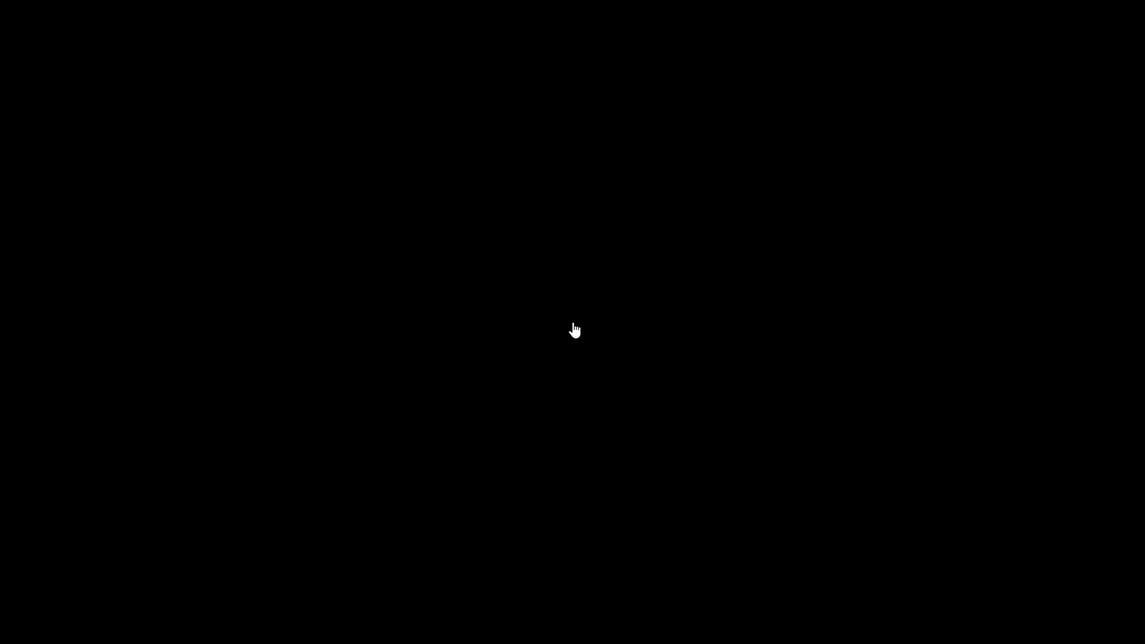 
Action: Mouse moved to (641, 322)
Screenshot: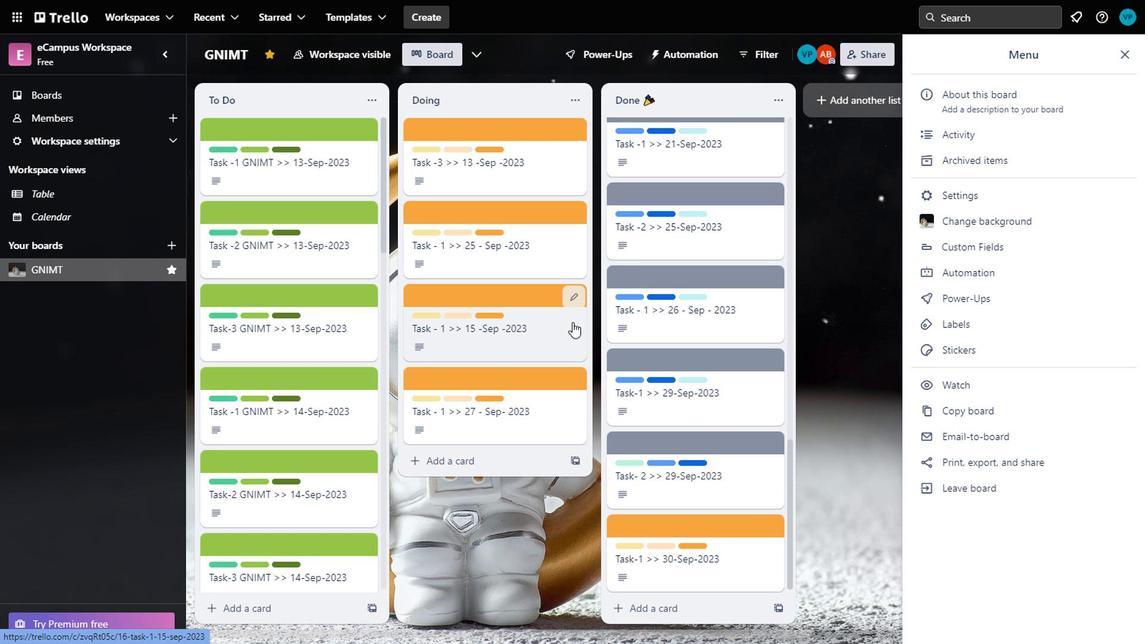 
Action: Mouse scrolled (641, 321) with delta (0, 0)
Screenshot: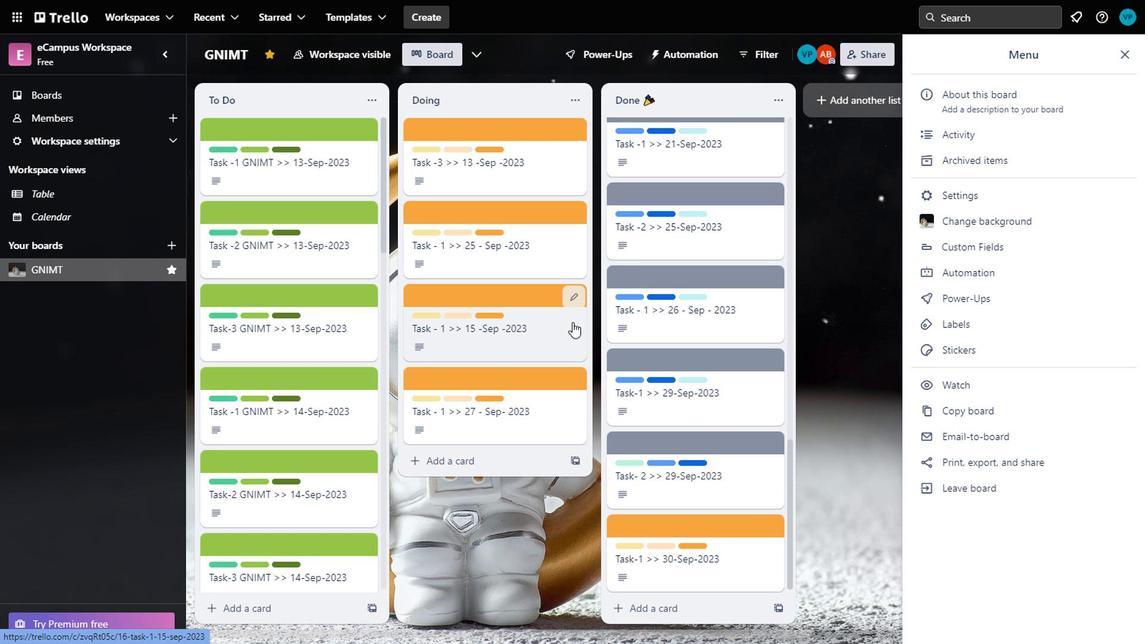 
Action: Mouse moved to (769, 333)
Screenshot: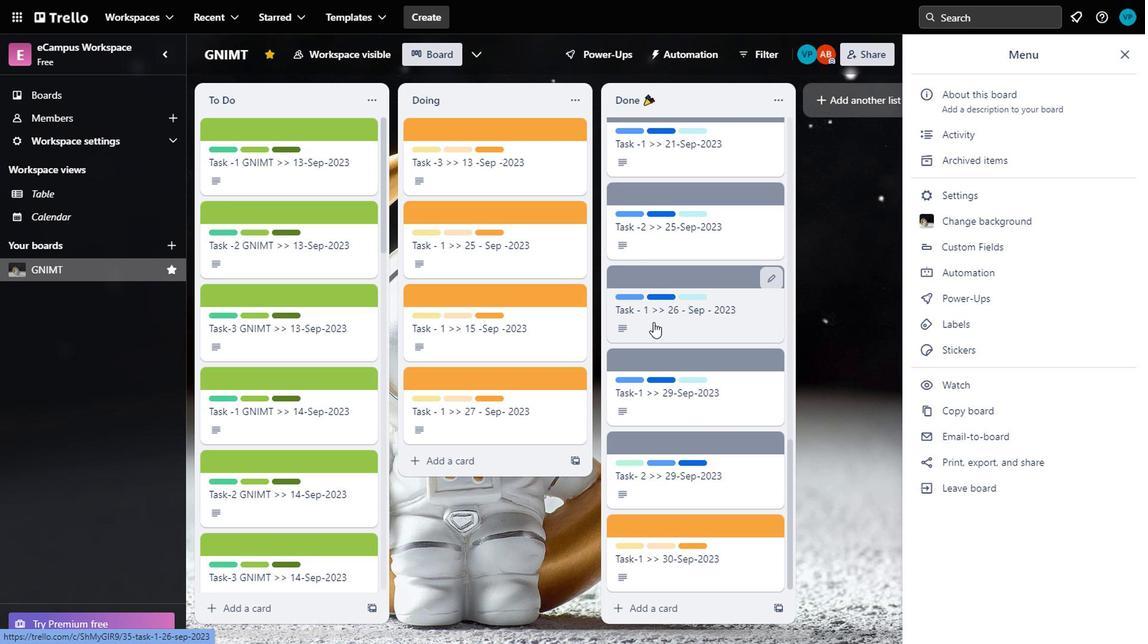 
Action: Mouse scrolled (718, 321) with delta (0, 0)
Screenshot: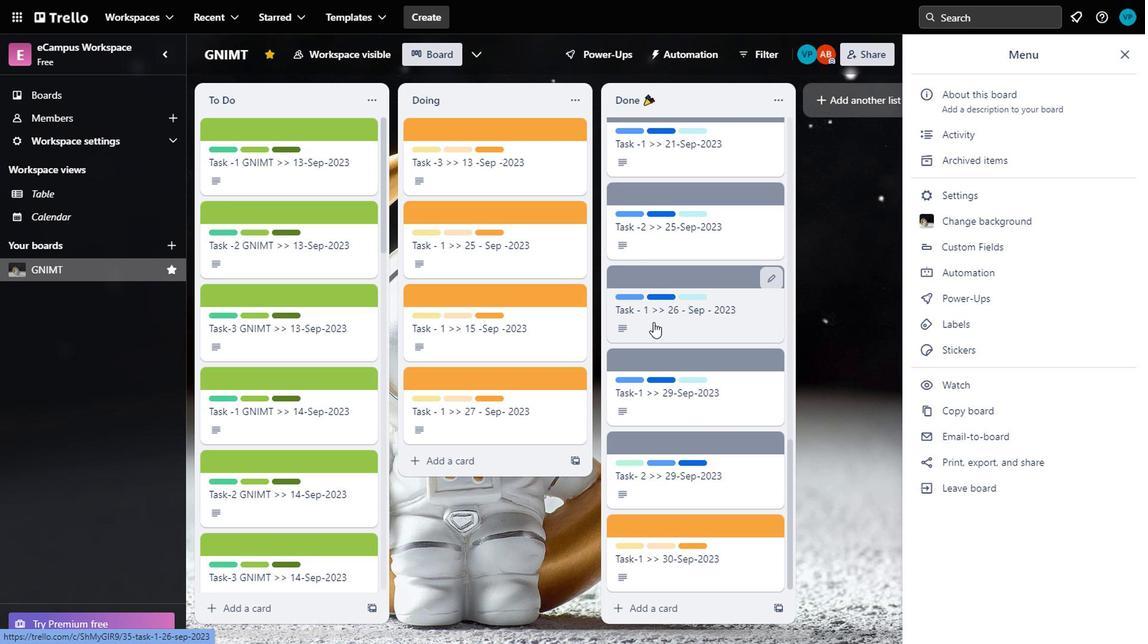 
Action: Mouse moved to (773, 333)
Screenshot: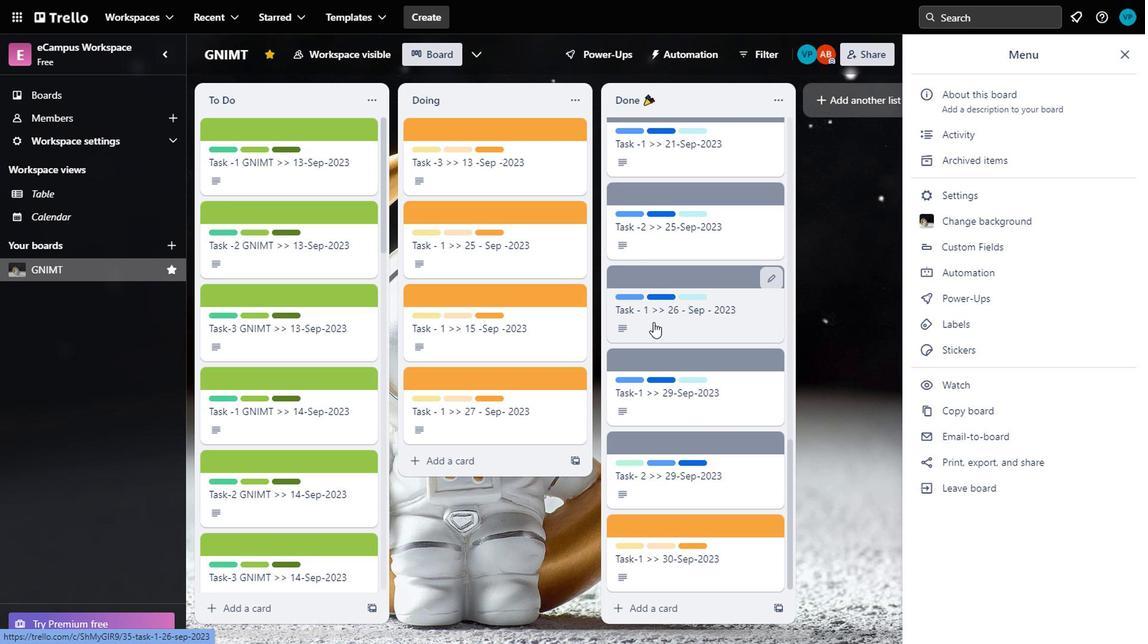 
Action: Mouse scrolled (721, 321) with delta (0, 0)
Screenshot: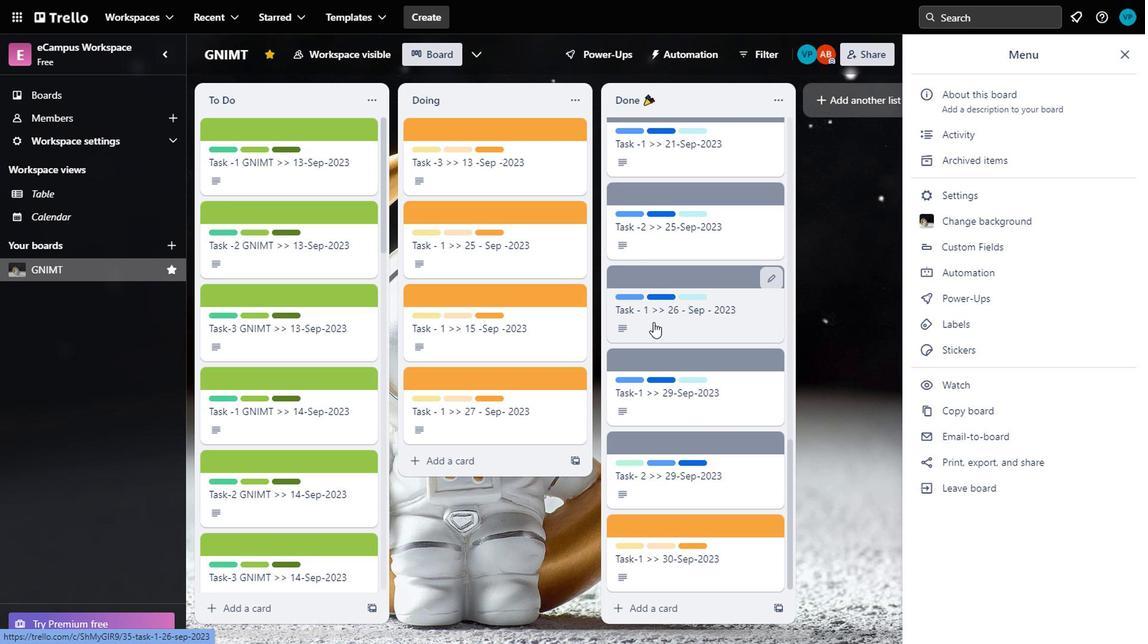 
Action: Mouse moved to (776, 335)
Screenshot: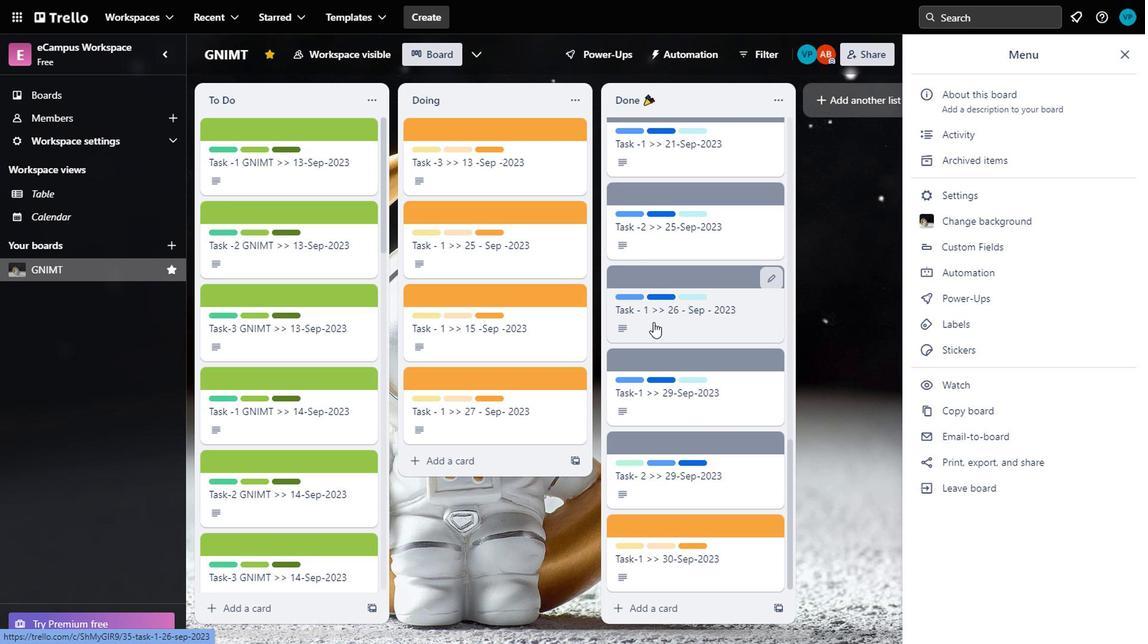 
Action: Mouse scrolled (721, 321) with delta (0, 0)
Screenshot: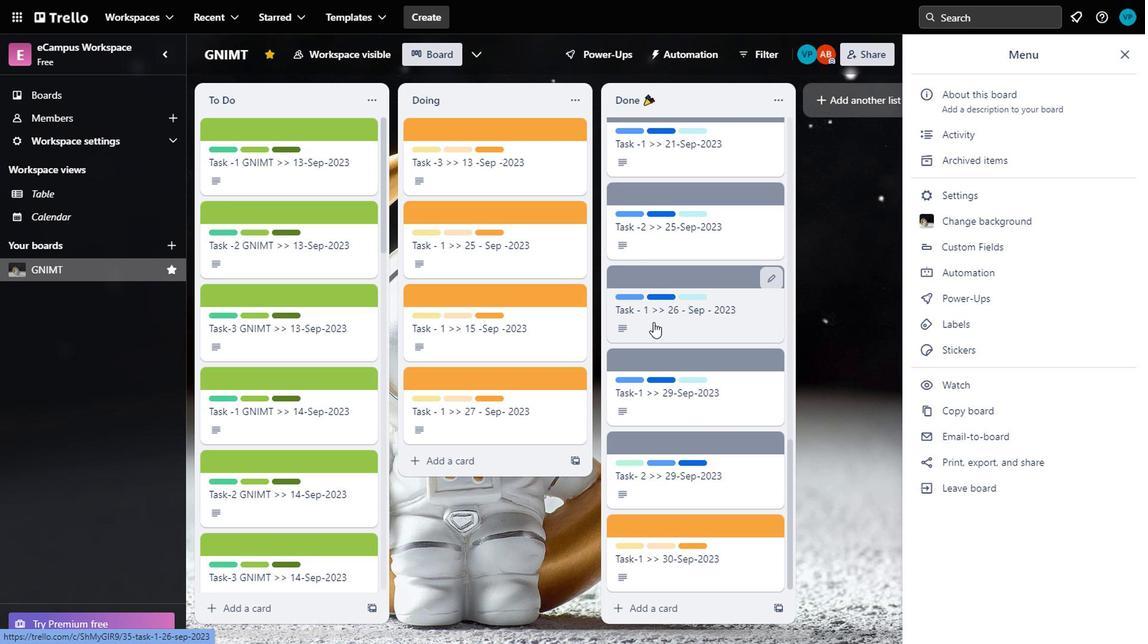 
Action: Mouse scrolled (776, 334) with delta (0, 0)
Screenshot: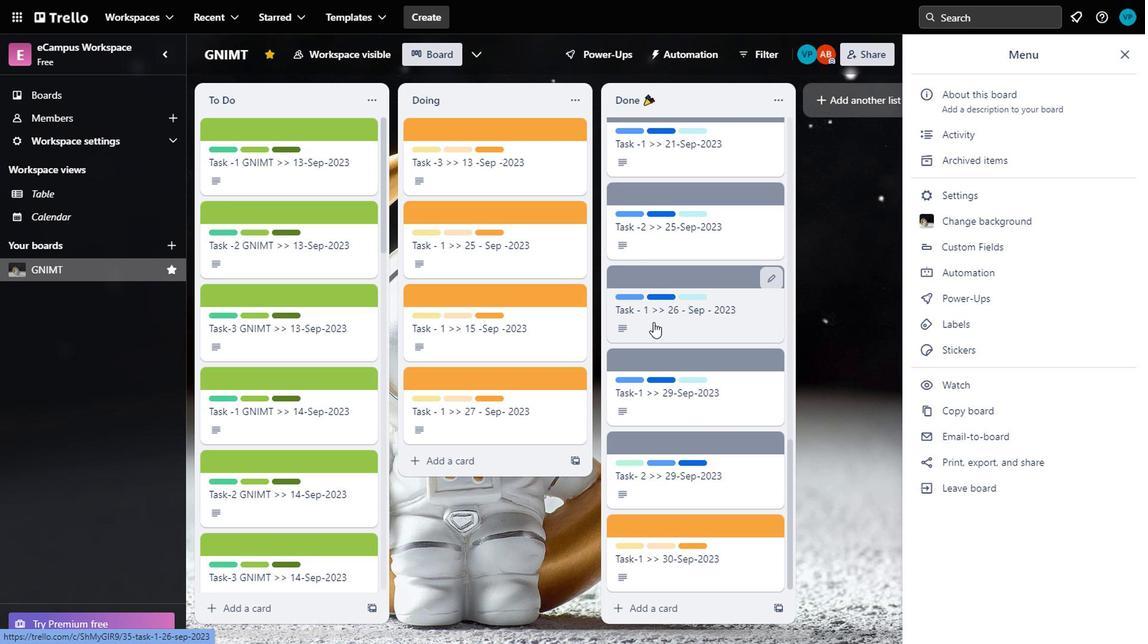 
Action: Mouse moved to (778, 337)
Screenshot: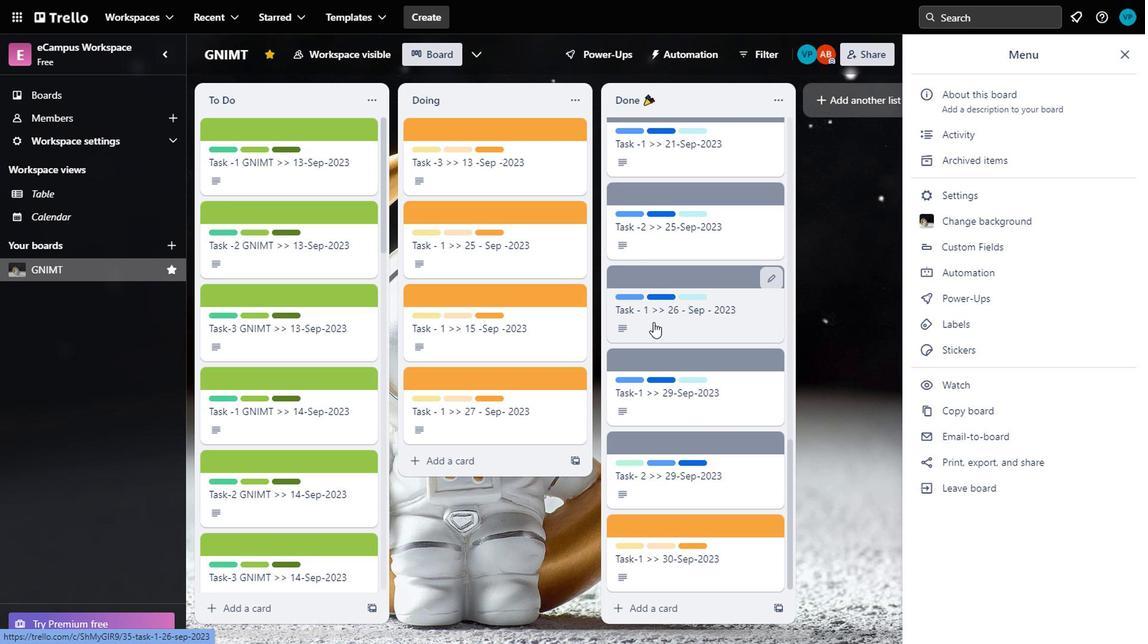 
Action: Mouse scrolled (778, 336) with delta (0, 0)
Screenshot: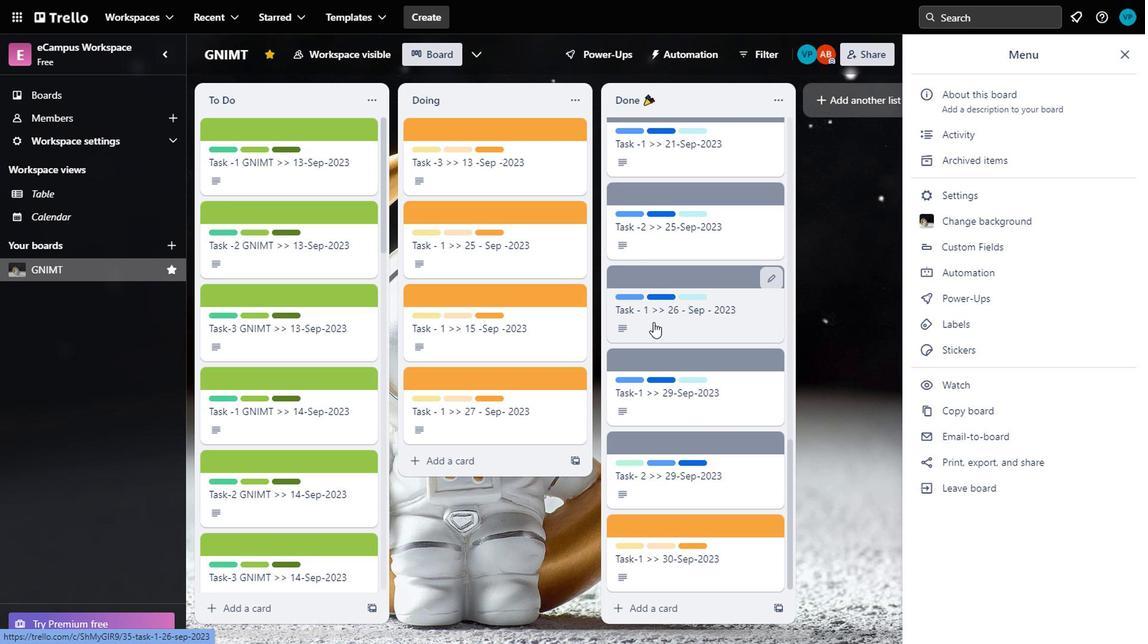 
Action: Mouse moved to (780, 340)
Screenshot: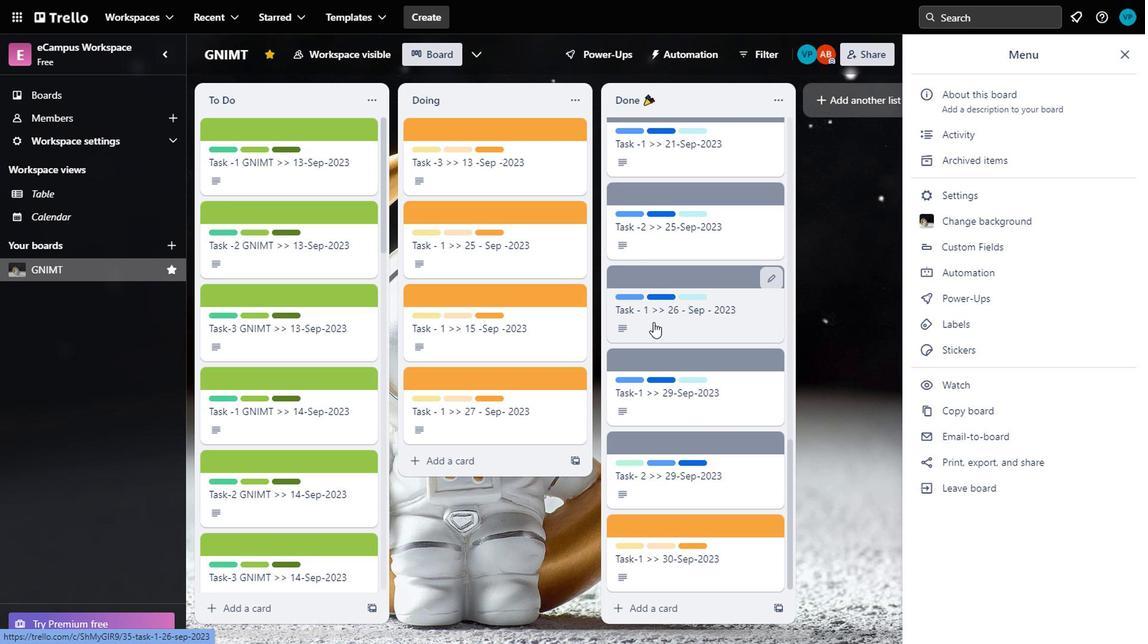 
Action: Mouse scrolled (780, 339) with delta (0, 0)
Screenshot: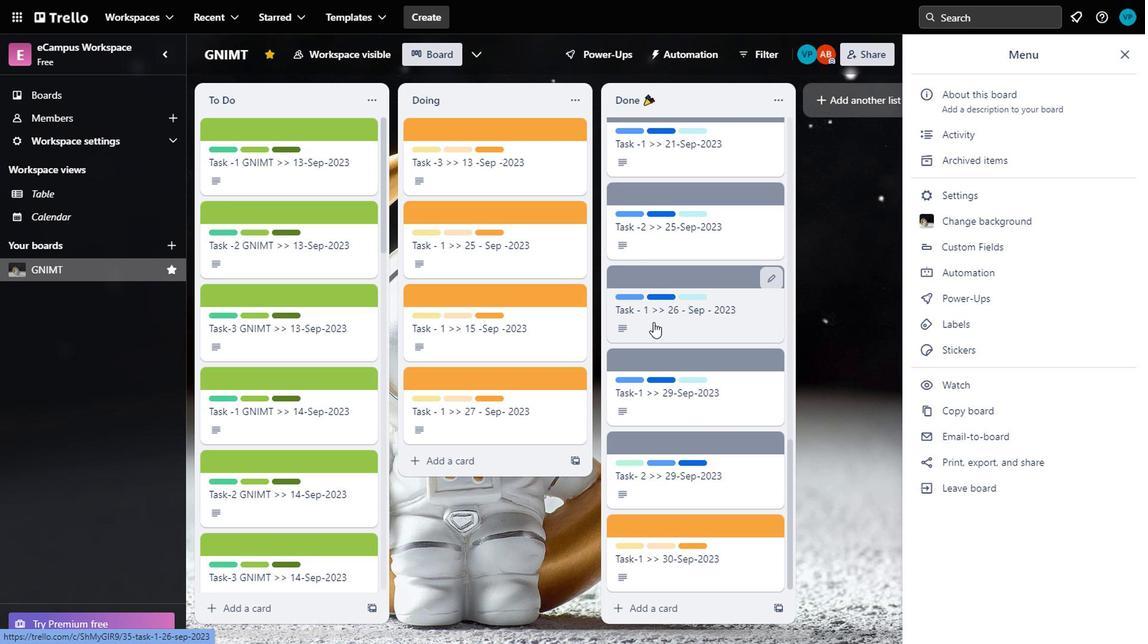 
Action: Mouse moved to (780, 340)
Screenshot: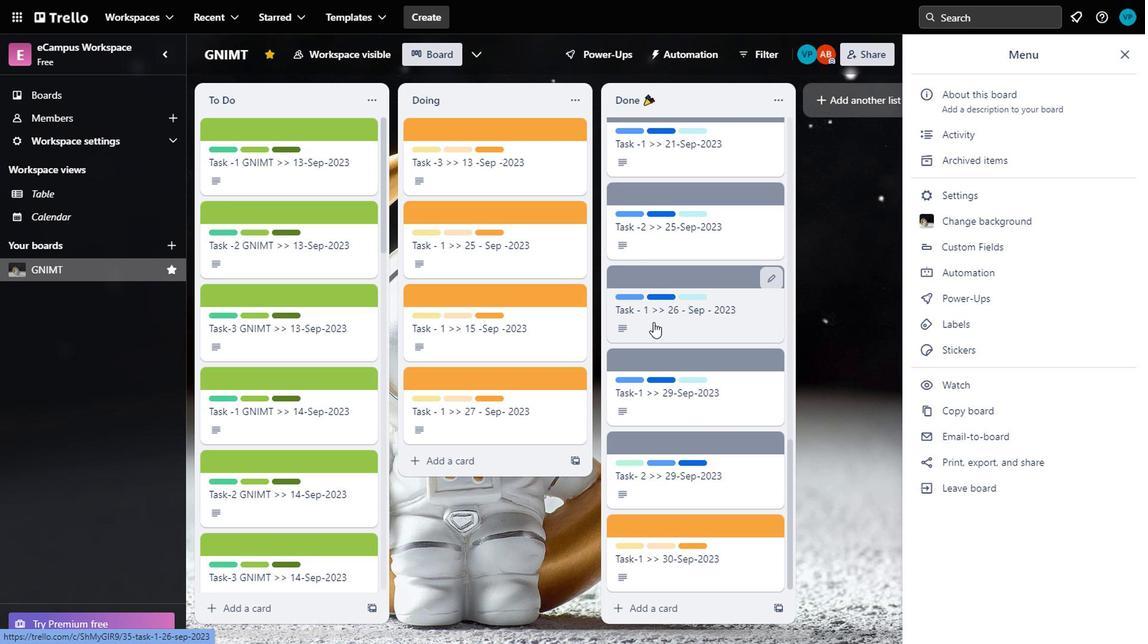 
Action: Mouse scrolled (780, 340) with delta (0, 0)
Screenshot: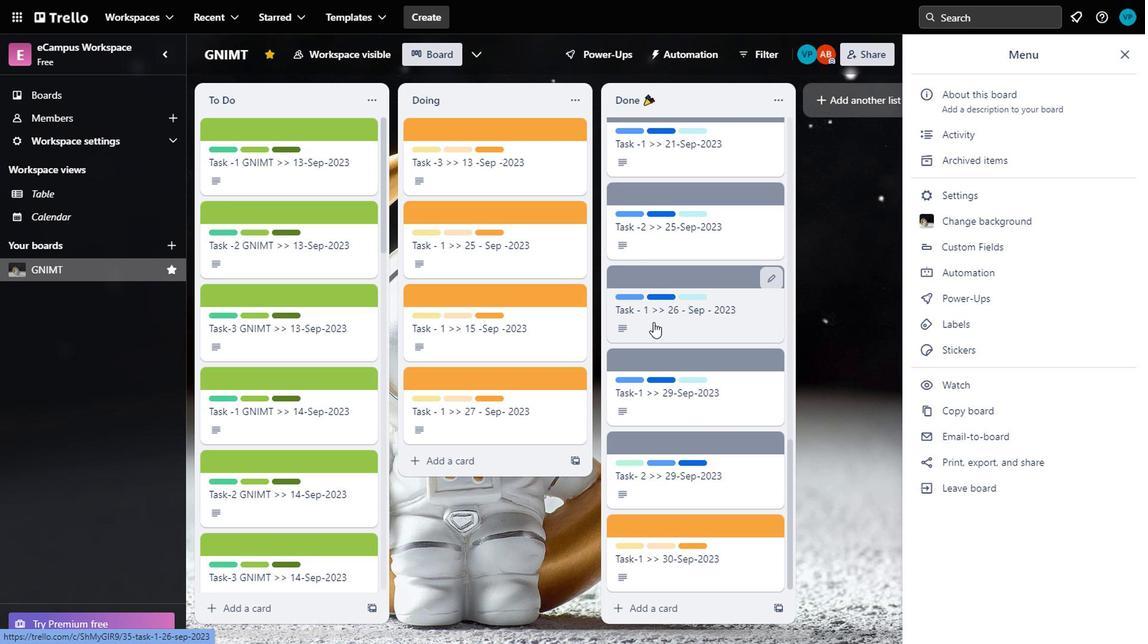 
Action: Mouse moved to (954, 215)
Screenshot: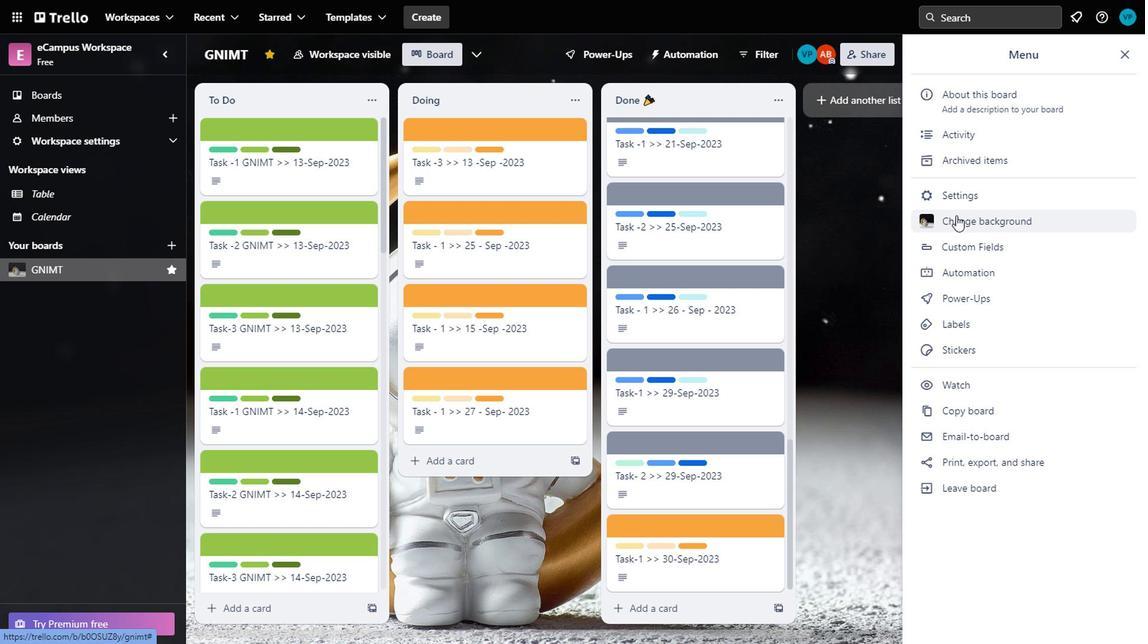 
Action: Mouse pressed left at (954, 215)
Screenshot: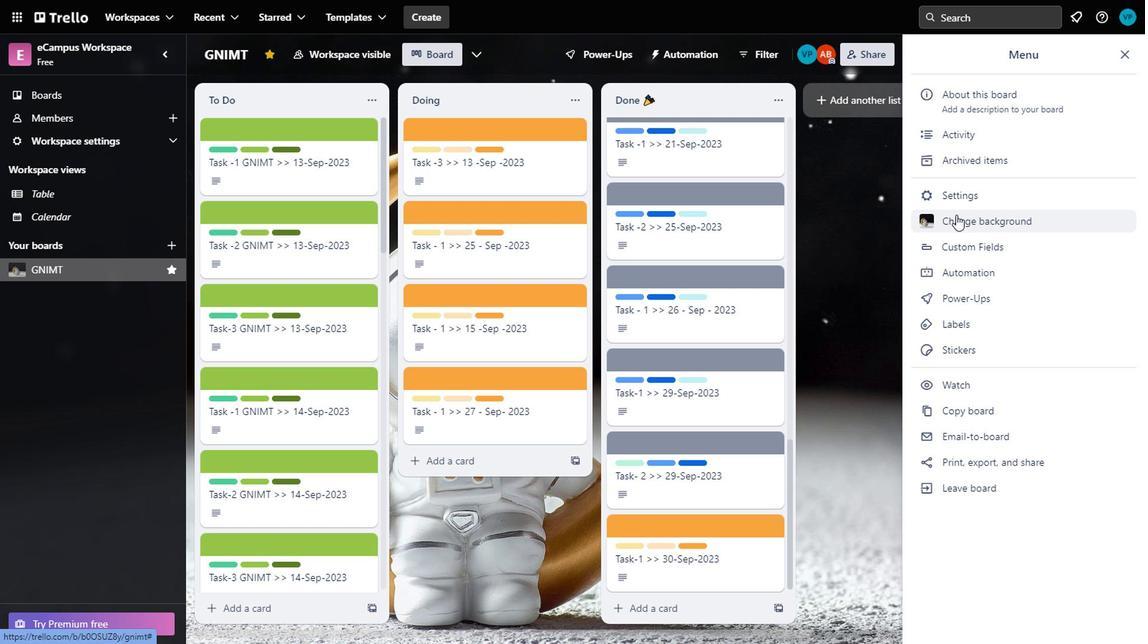 
Action: Mouse moved to (862, 202)
Screenshot: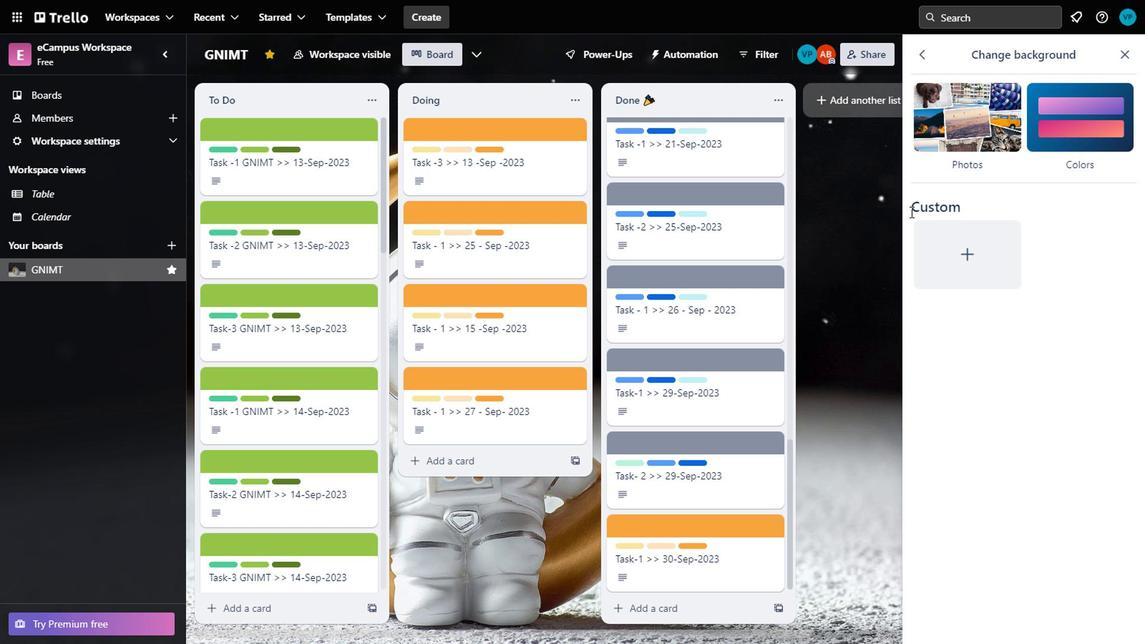 
Action: Mouse pressed left at (862, 202)
Screenshot: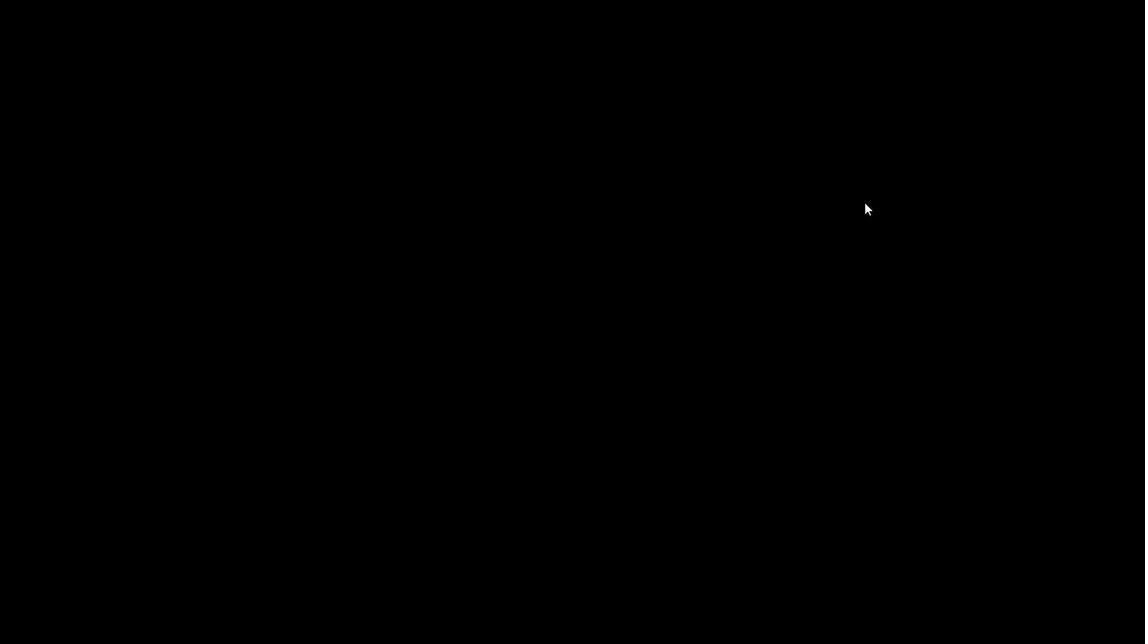 
Action: Mouse moved to (83, 100)
Screenshot: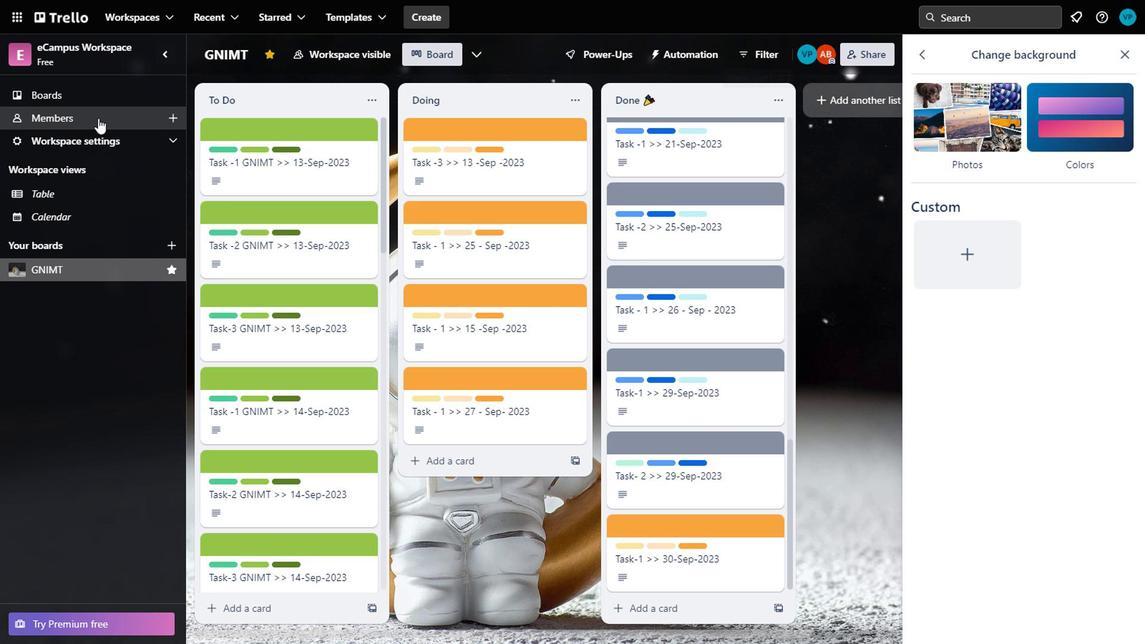 
Action: Mouse pressed left at (83, 100)
Screenshot: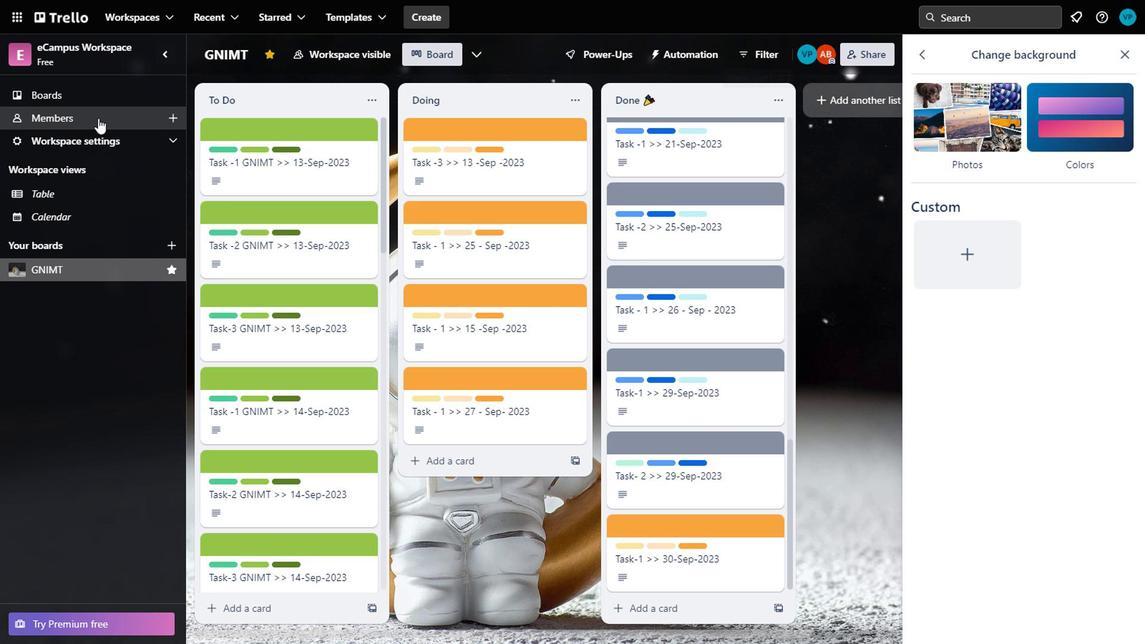 
Action: Mouse moved to (79, 117)
Screenshot: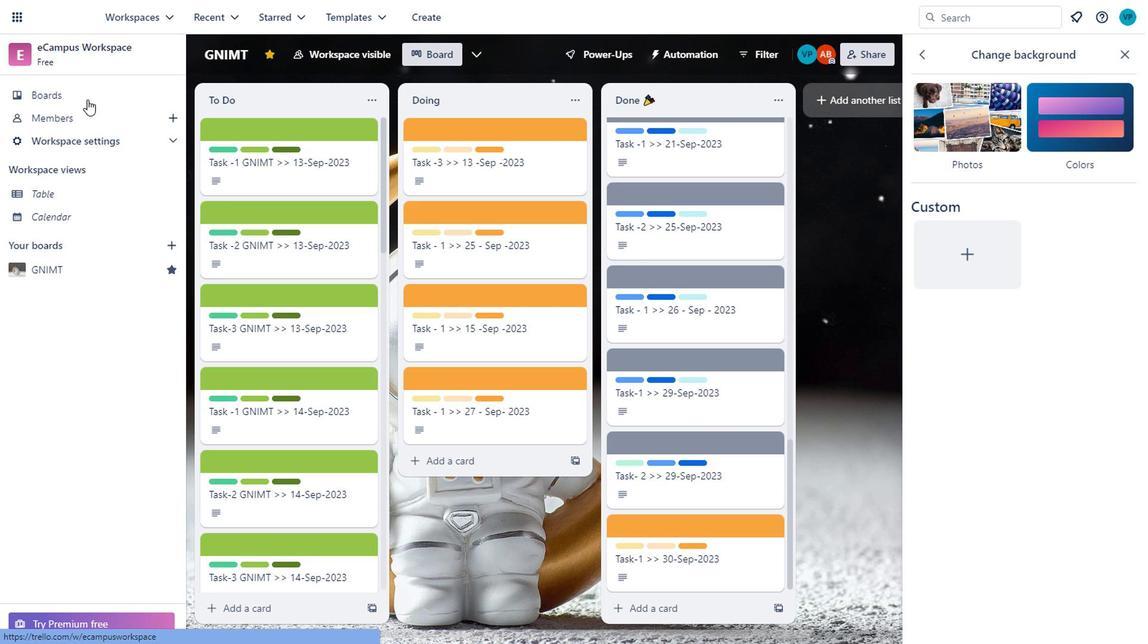 
Action: Mouse pressed left at (79, 117)
Screenshot: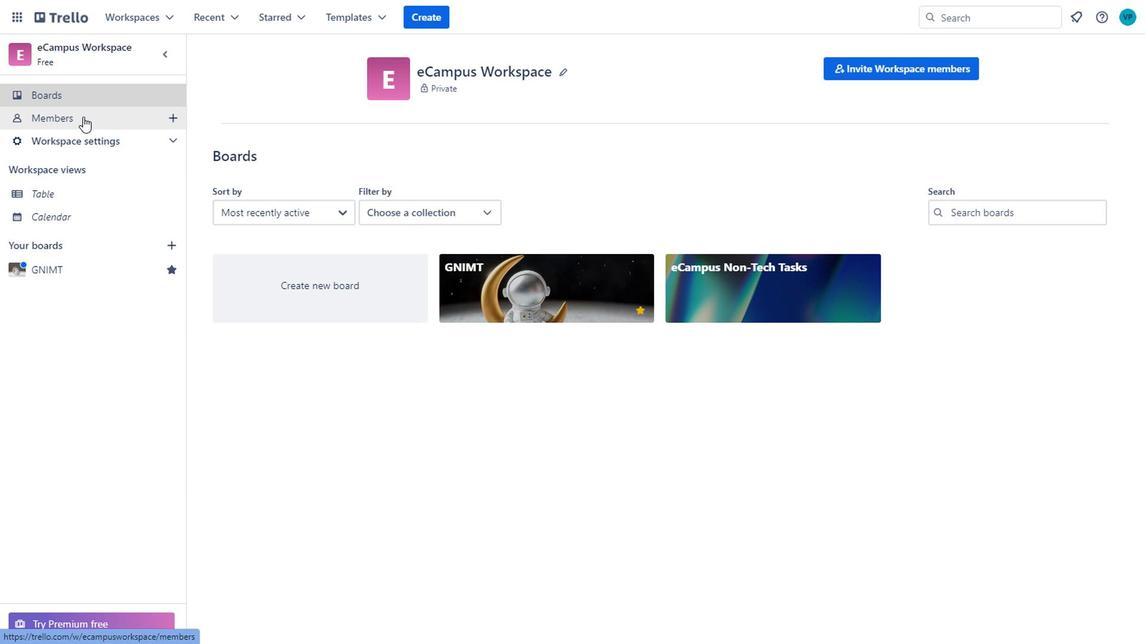 
Action: Mouse moved to (80, 140)
Screenshot: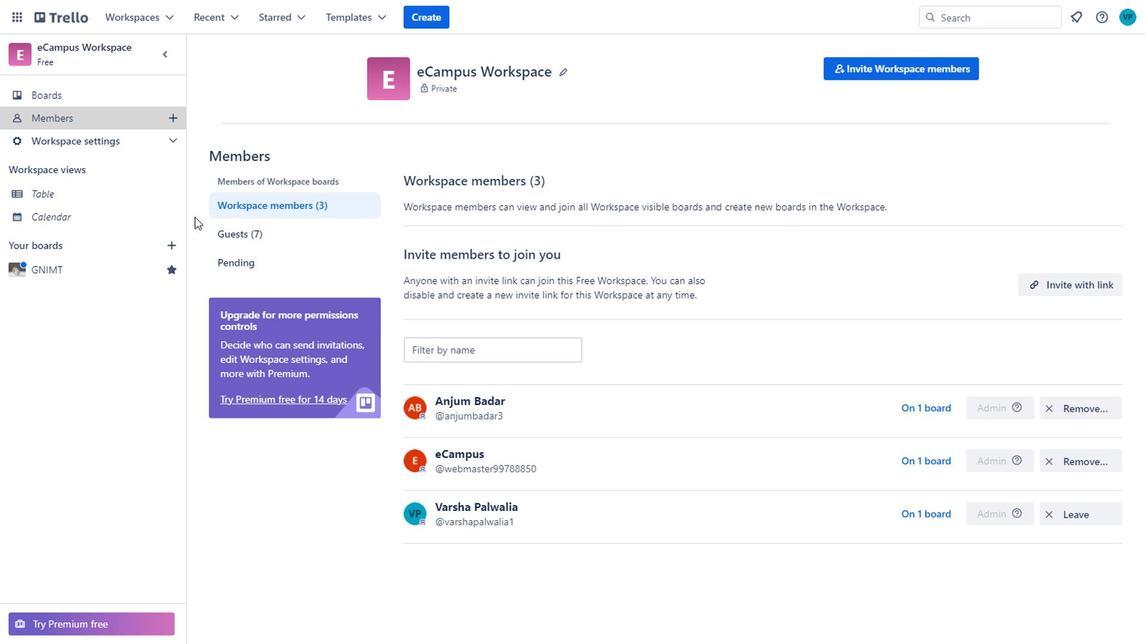 
Action: Mouse pressed left at (80, 140)
Screenshot: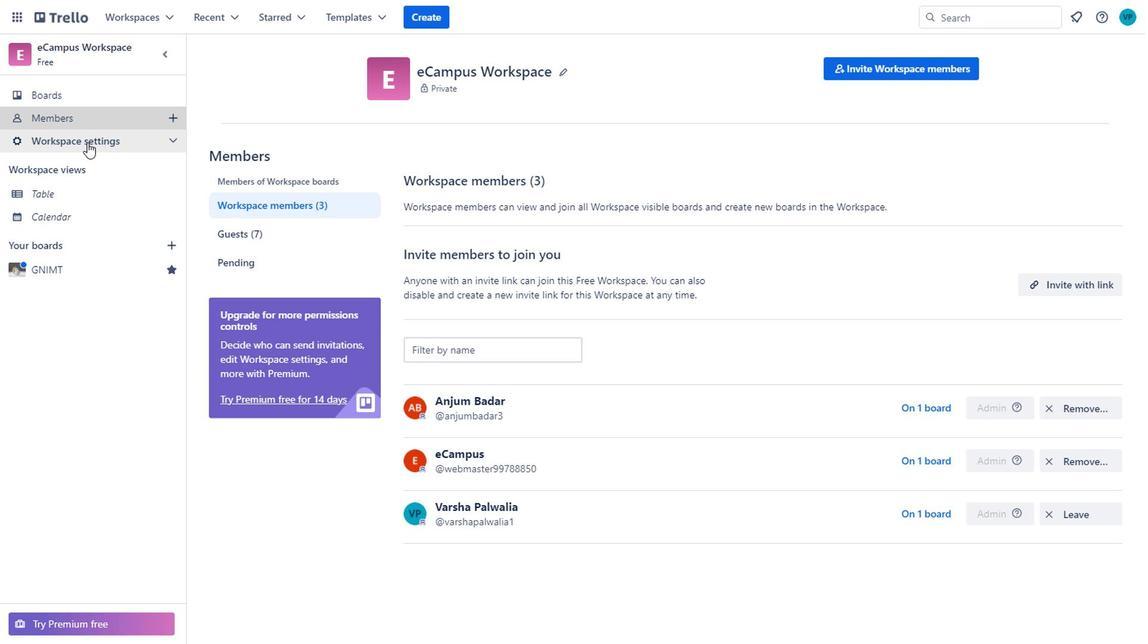 
Action: Mouse moved to (104, 199)
Screenshot: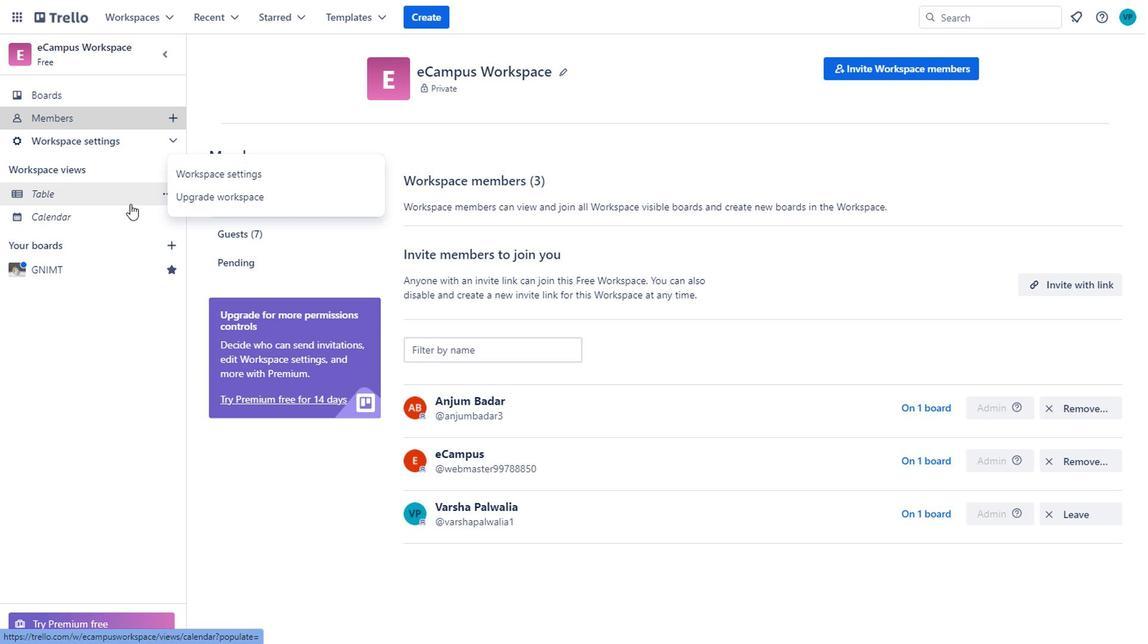 
Action: Mouse pressed left at (104, 199)
Screenshot: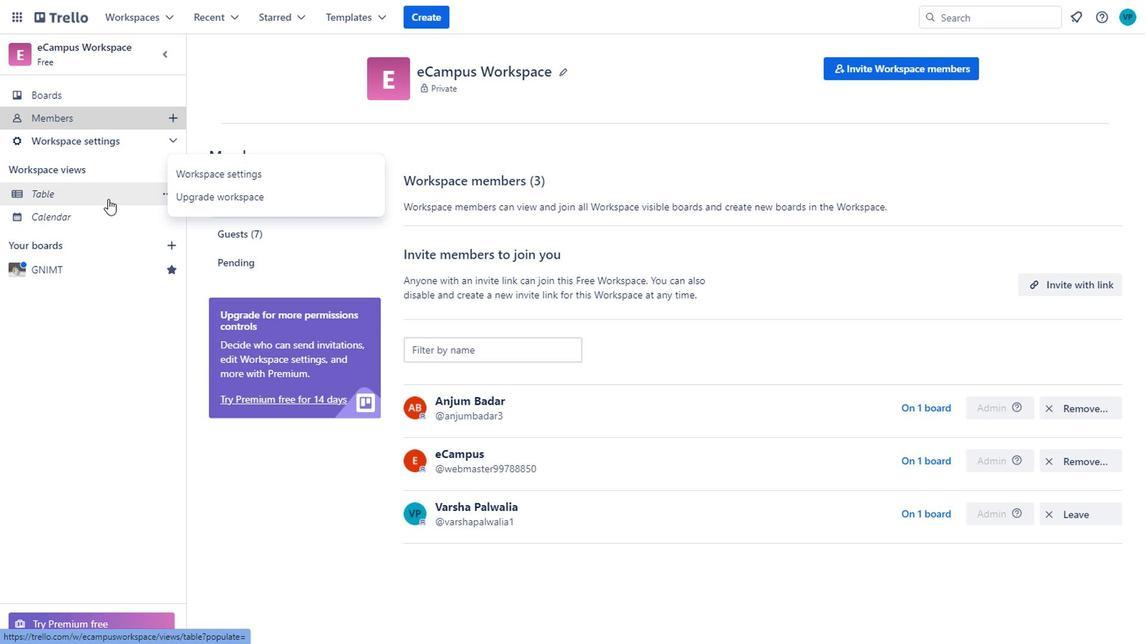 
Action: Mouse moved to (1127, 97)
Screenshot: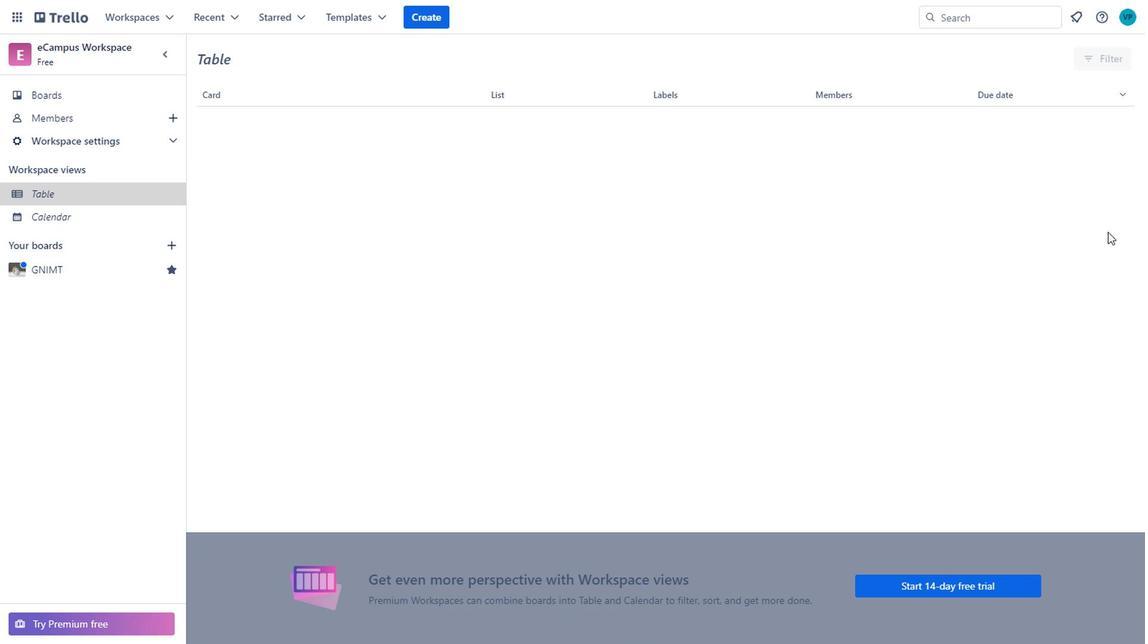 
Action: Mouse pressed left at (1127, 97)
Screenshot: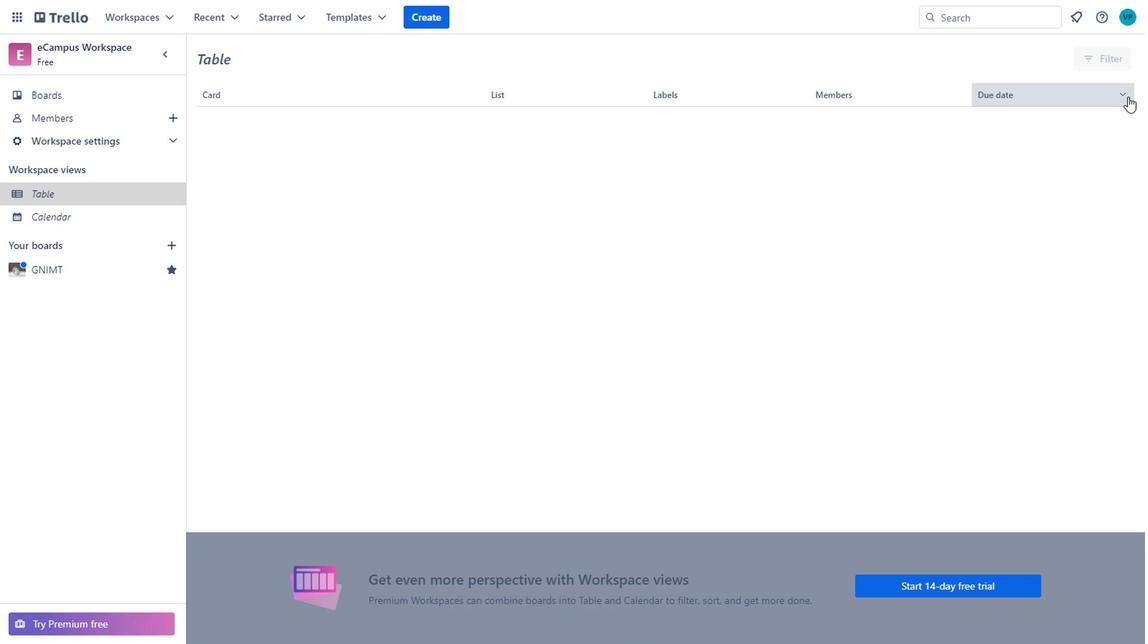 
Action: Mouse moved to (1138, 58)
Screenshot: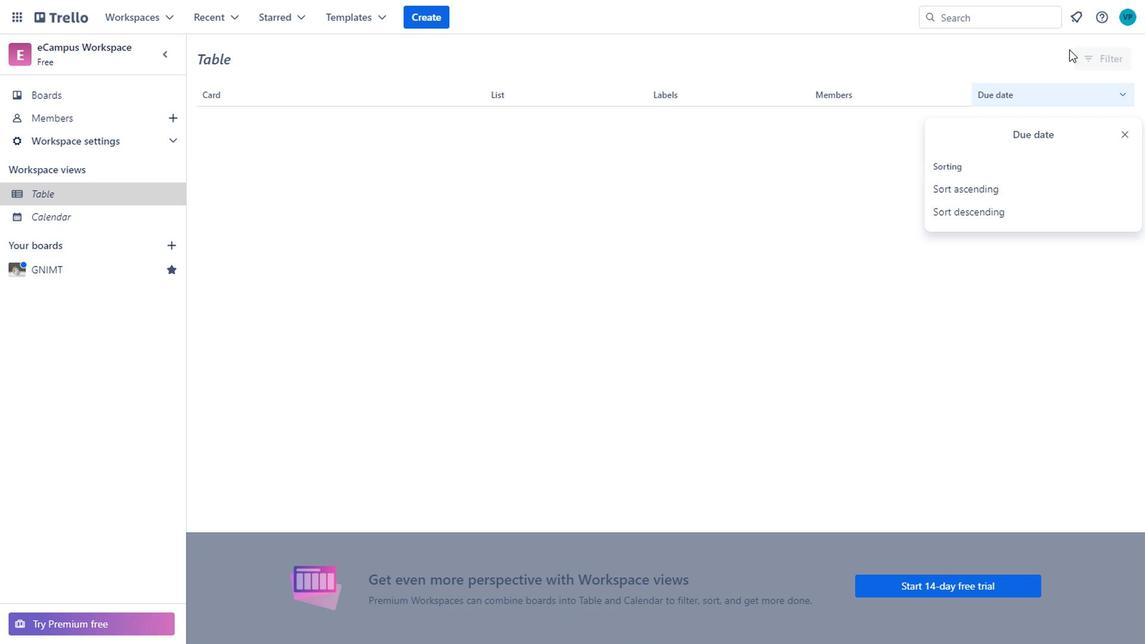 
Action: Mouse pressed left at (1138, 58)
Screenshot: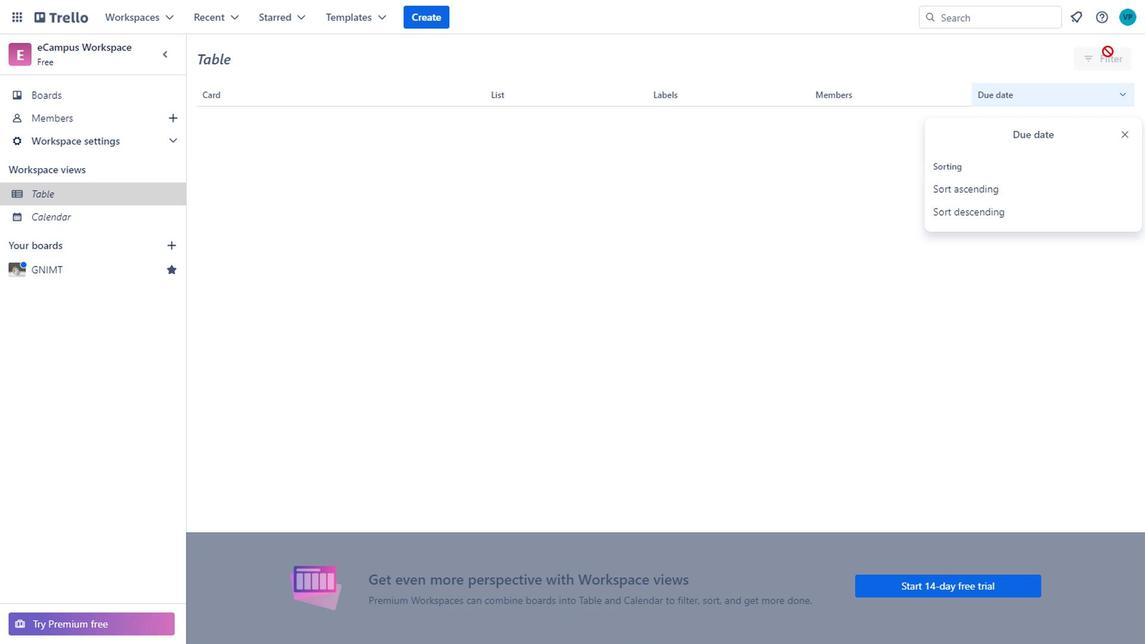 
Action: Mouse moved to (1120, 61)
Screenshot: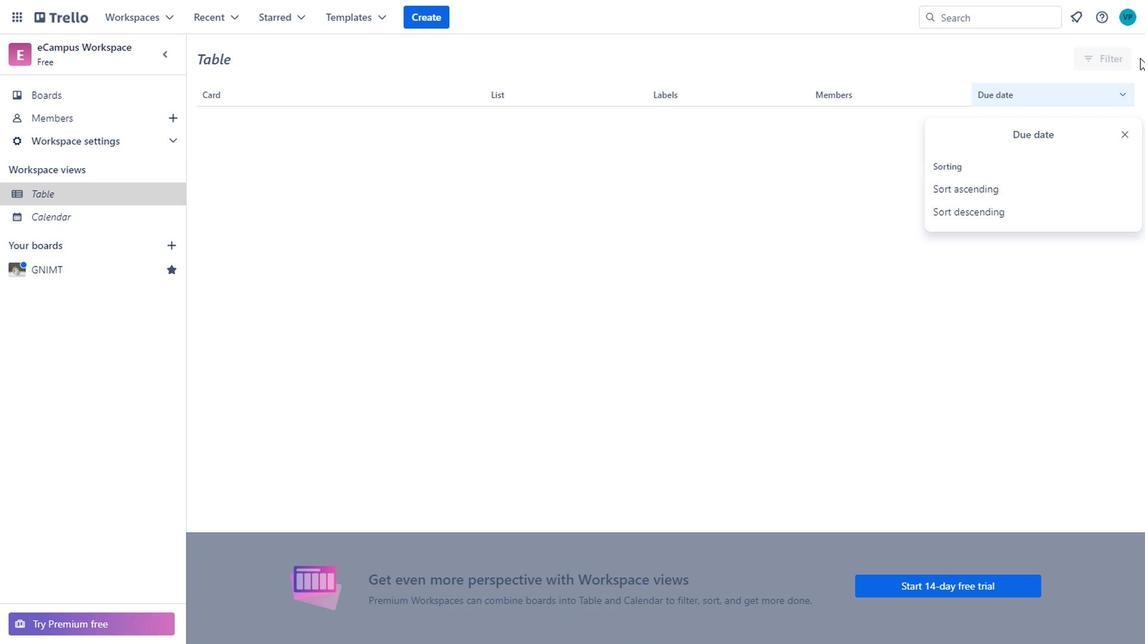 
Action: Mouse pressed left at (1120, 61)
Screenshot: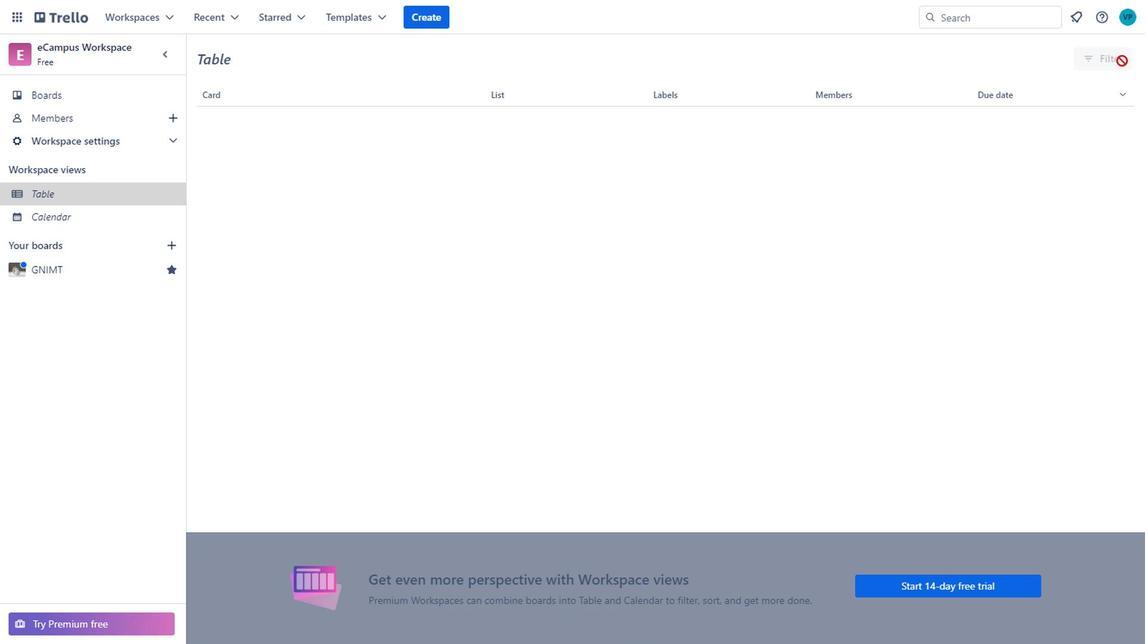 
Action: Mouse moved to (1011, 23)
Screenshot: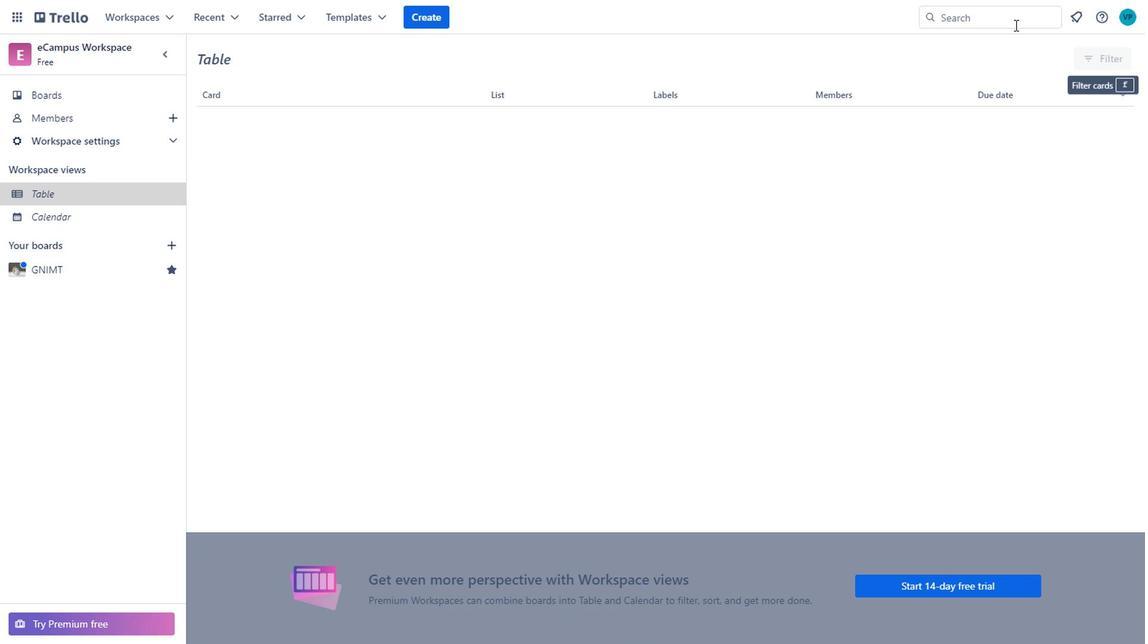 
Action: Mouse pressed left at (1011, 23)
Screenshot: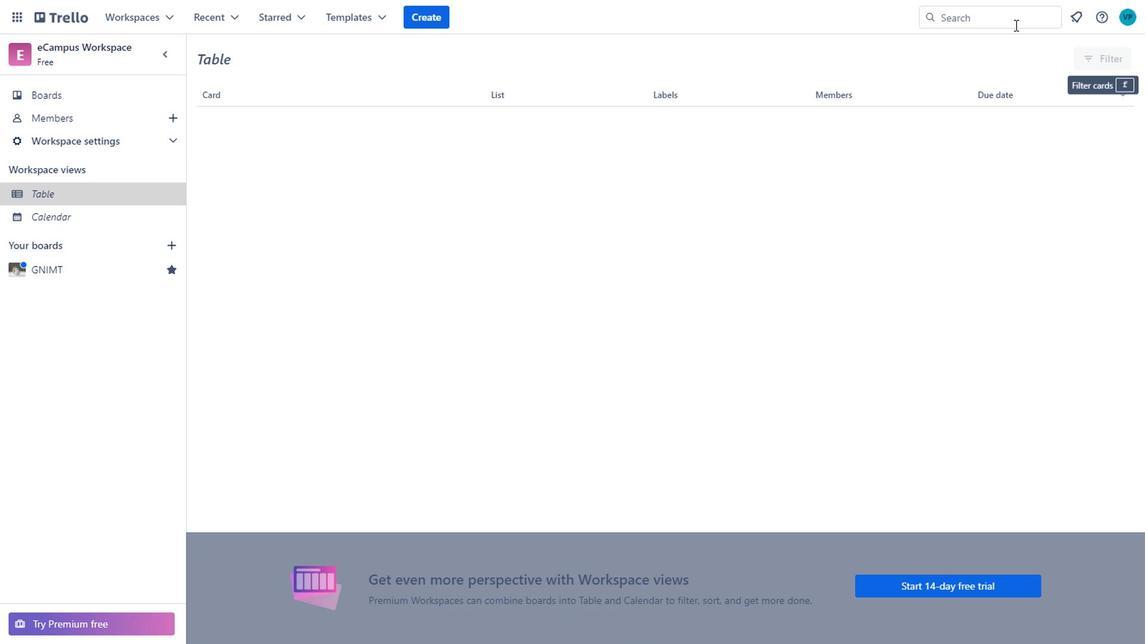 
Action: Mouse moved to (340, 216)
Screenshot: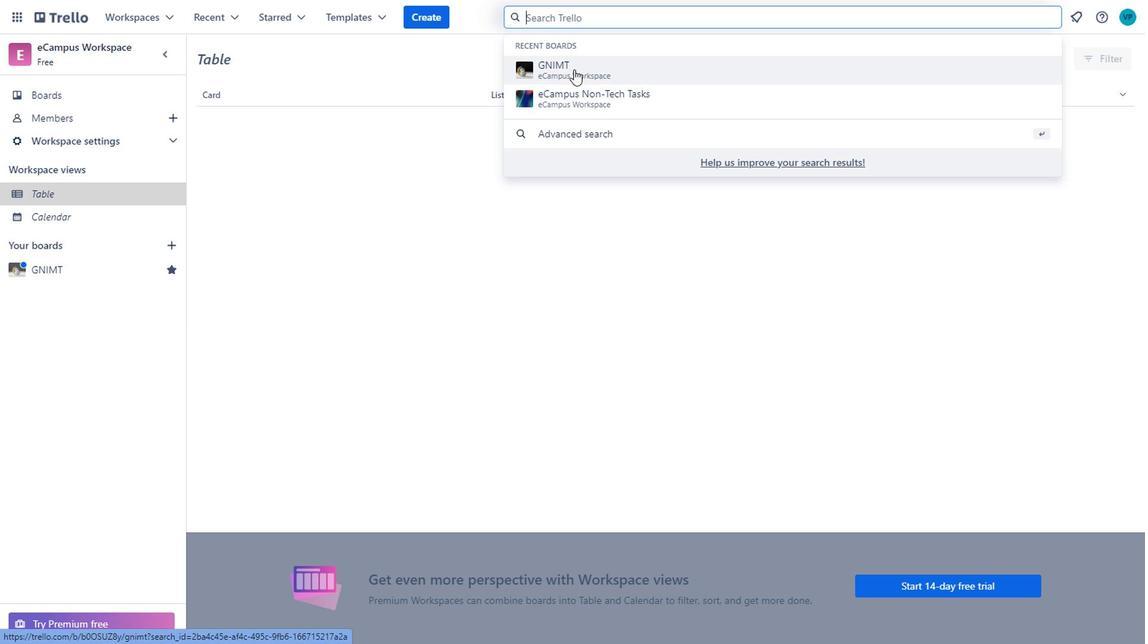 
Action: Mouse pressed left at (340, 216)
Screenshot: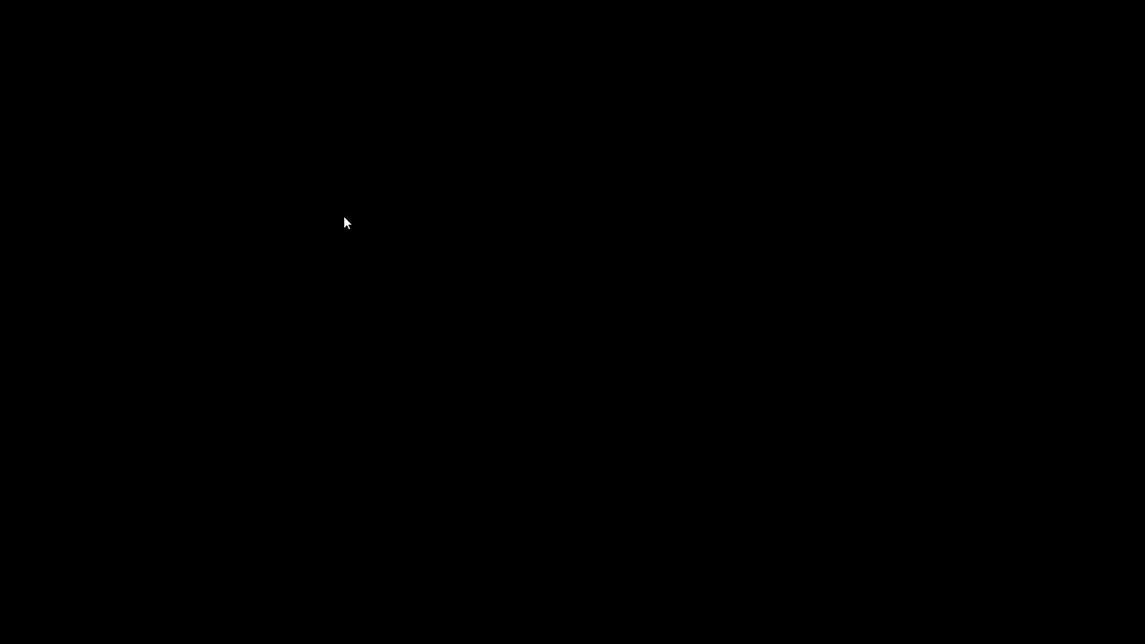 
Action: Mouse moved to (475, 122)
Screenshot: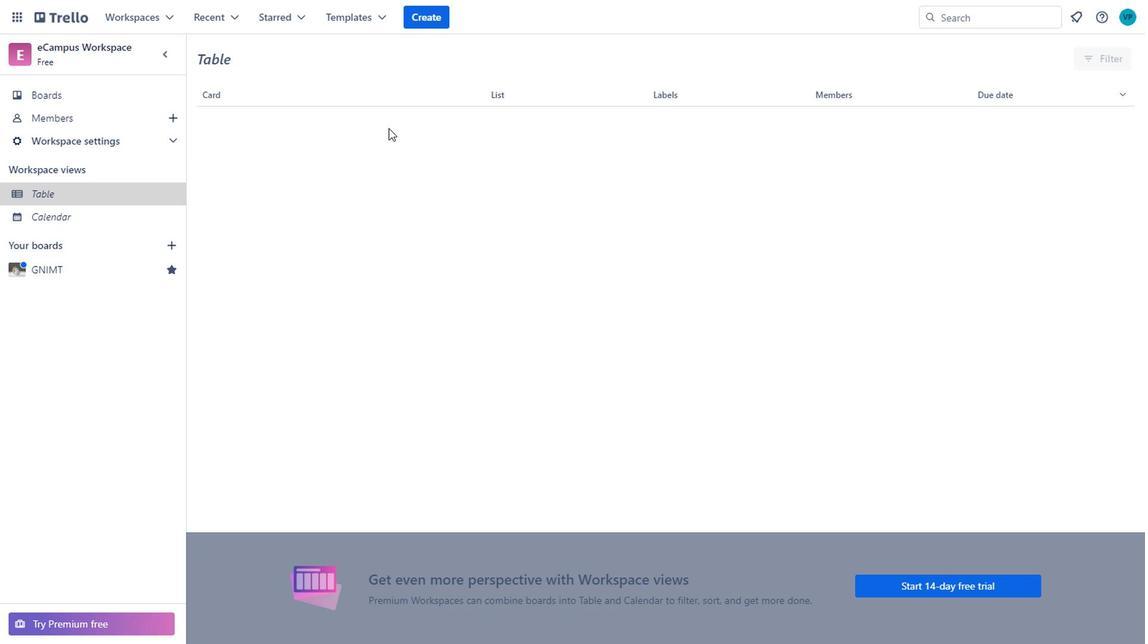 
Action: Mouse pressed left at (475, 122)
Screenshot: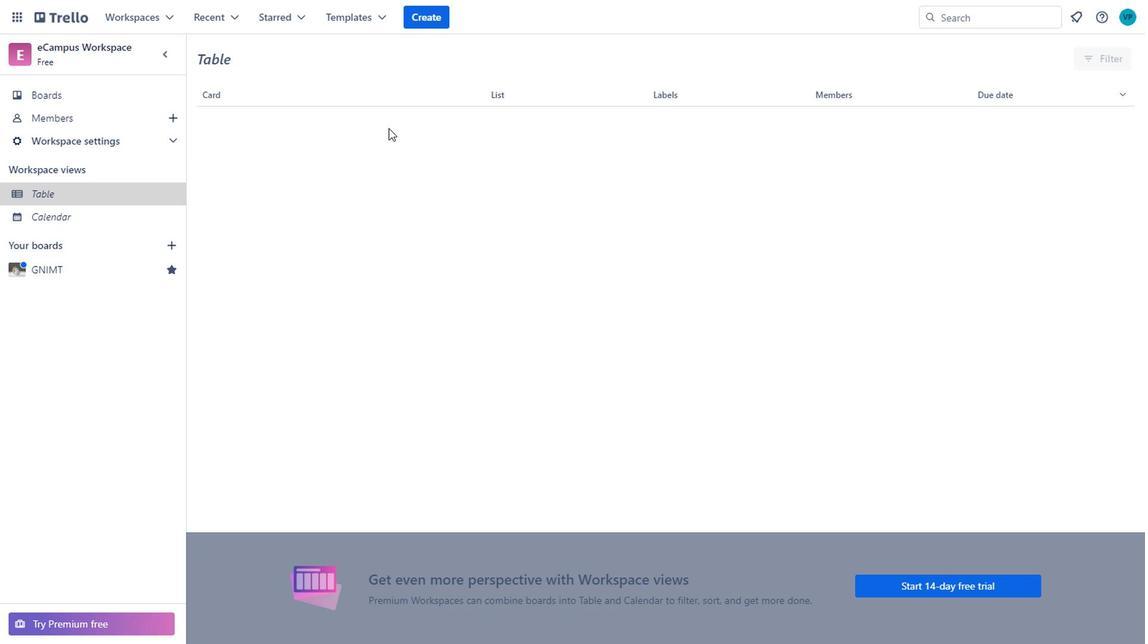 
Action: Mouse moved to (118, 220)
Screenshot: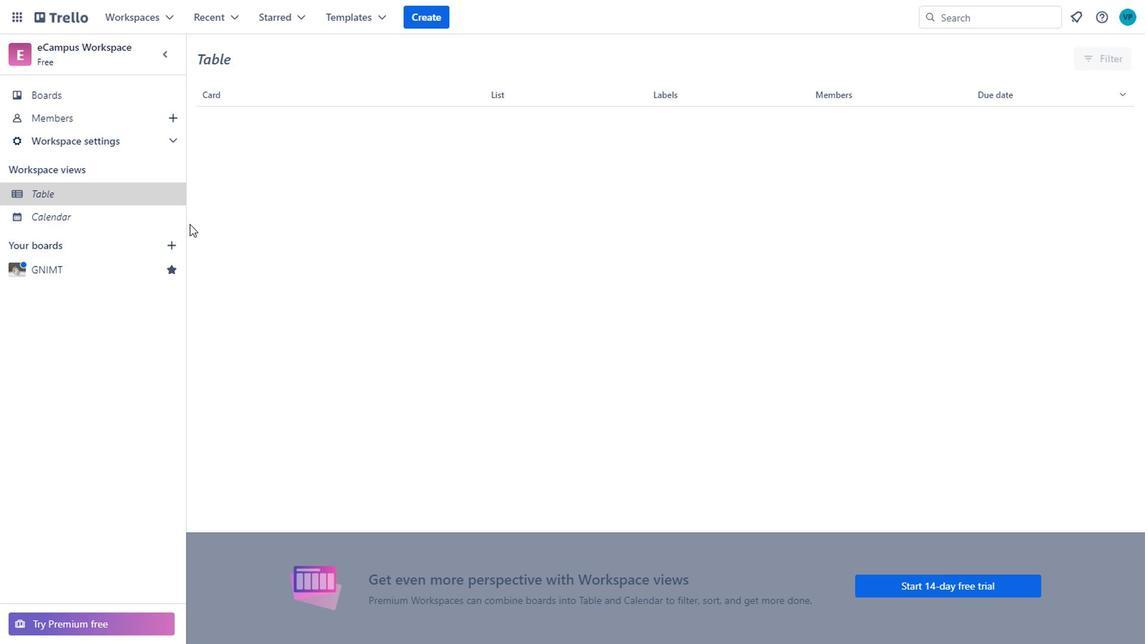 
Action: Mouse pressed left at (118, 220)
Screenshot: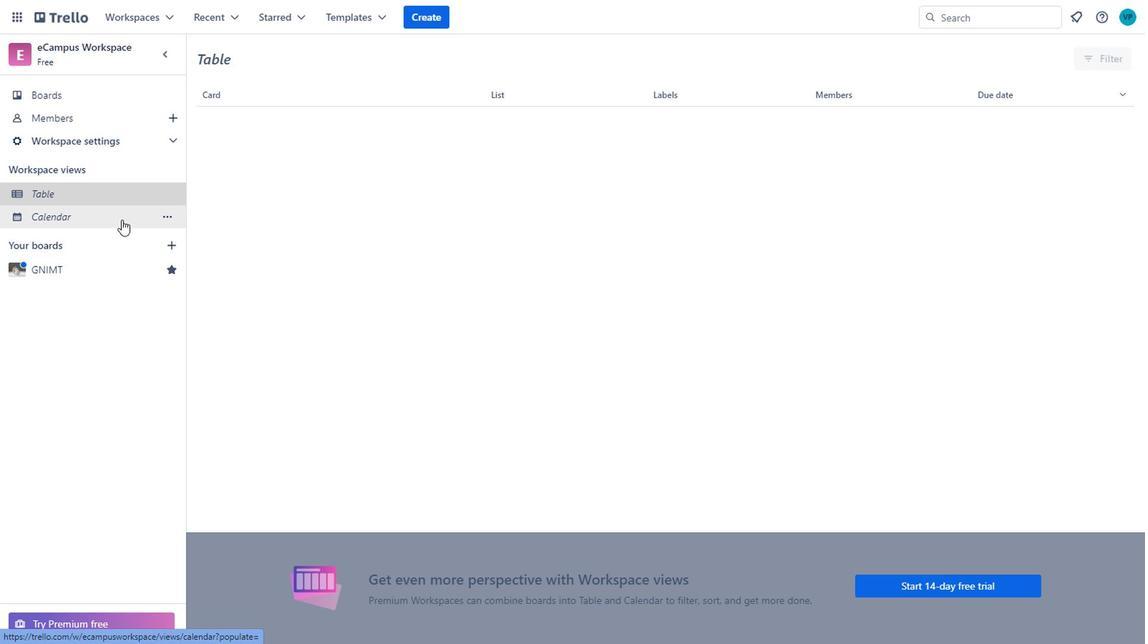 
Action: Mouse moved to (532, 198)
Screenshot: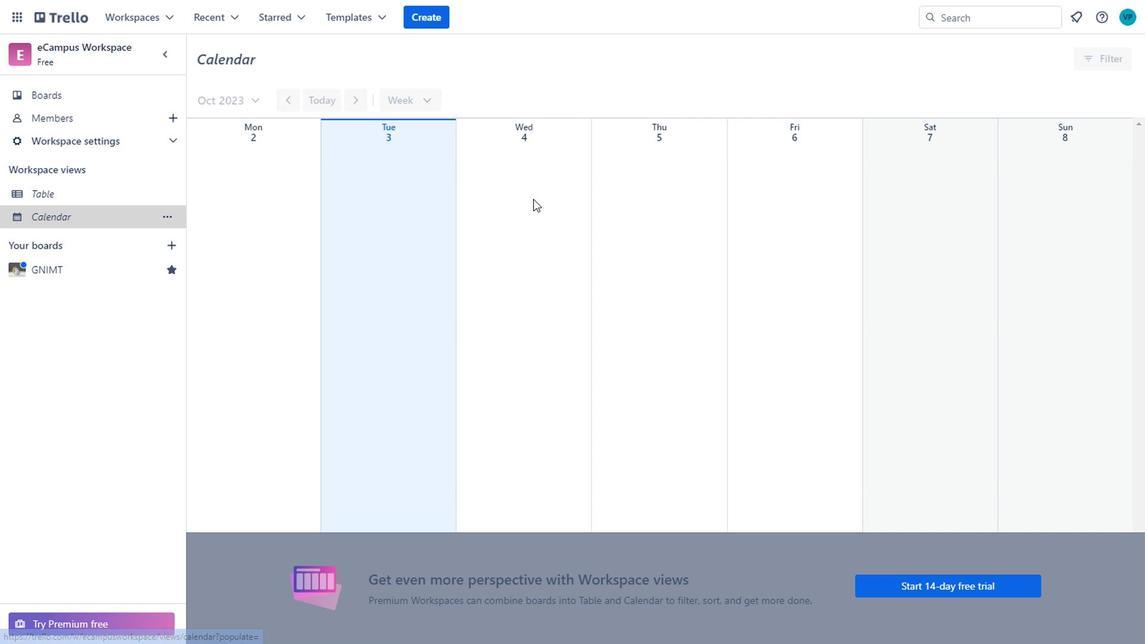 
Action: Mouse pressed left at (532, 198)
Screenshot: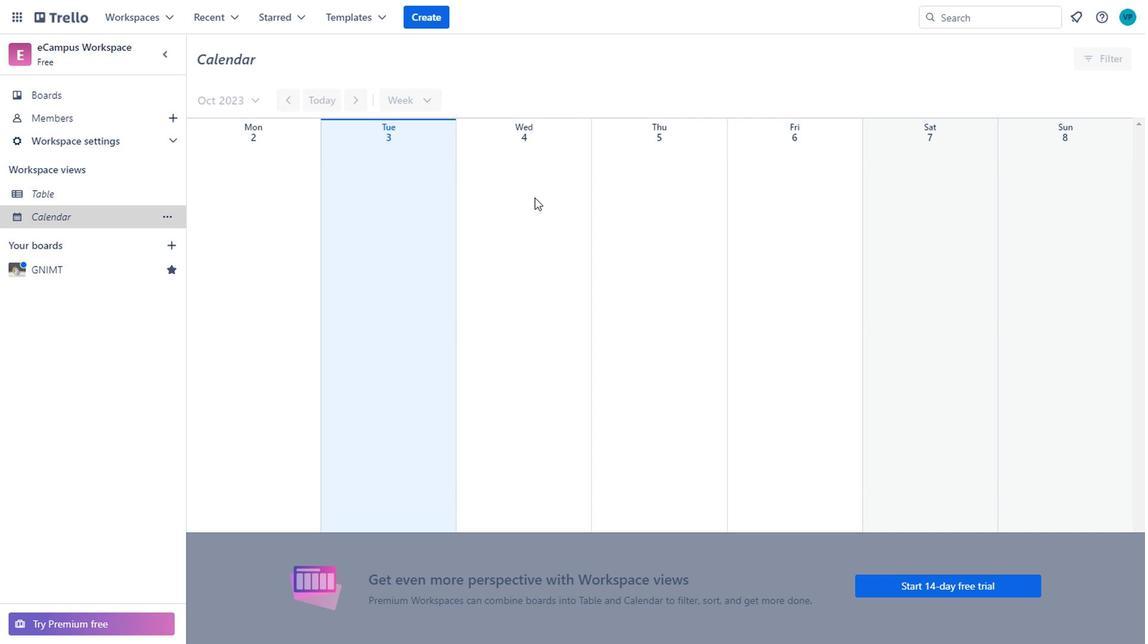 
Action: Mouse moved to (335, 198)
Screenshot: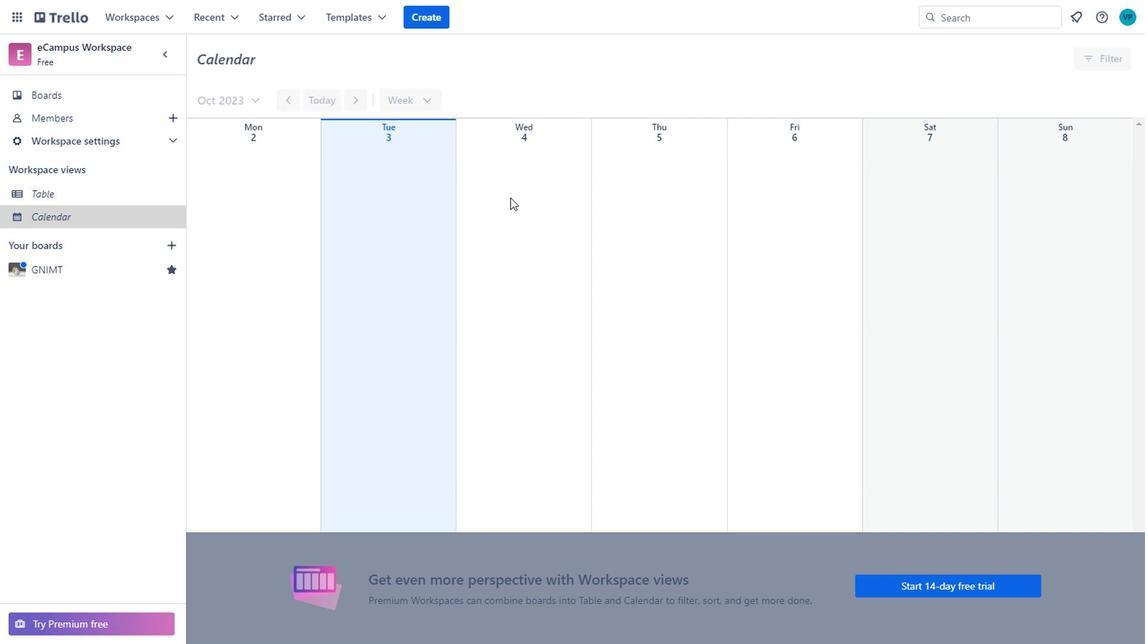 
Action: Mouse pressed left at (335, 198)
Screenshot: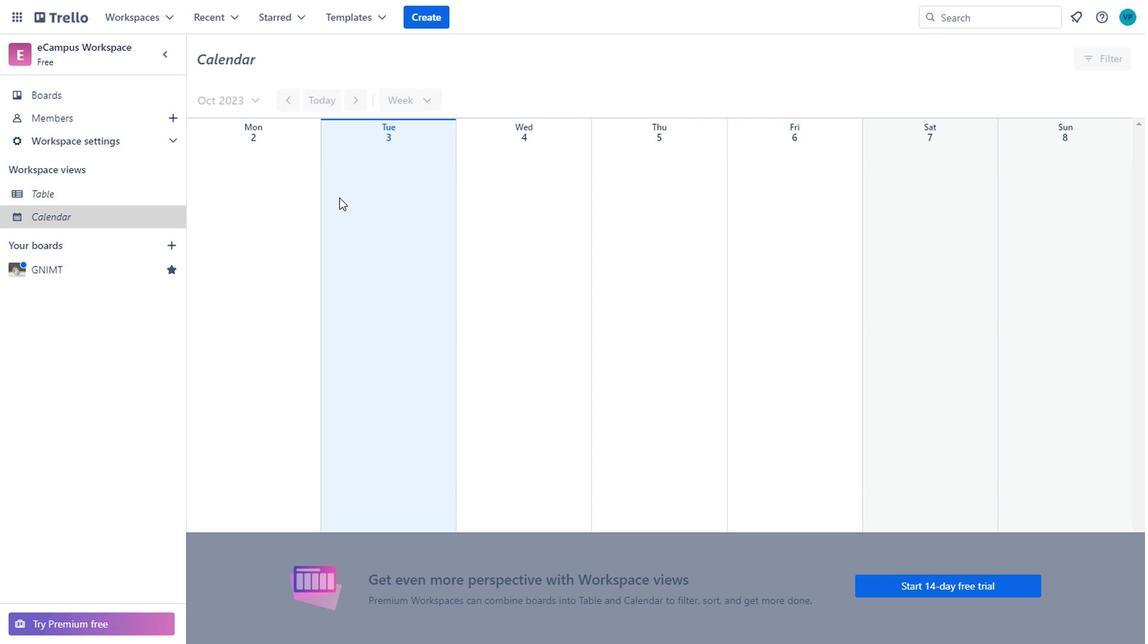 
Action: Mouse moved to (238, 170)
Screenshot: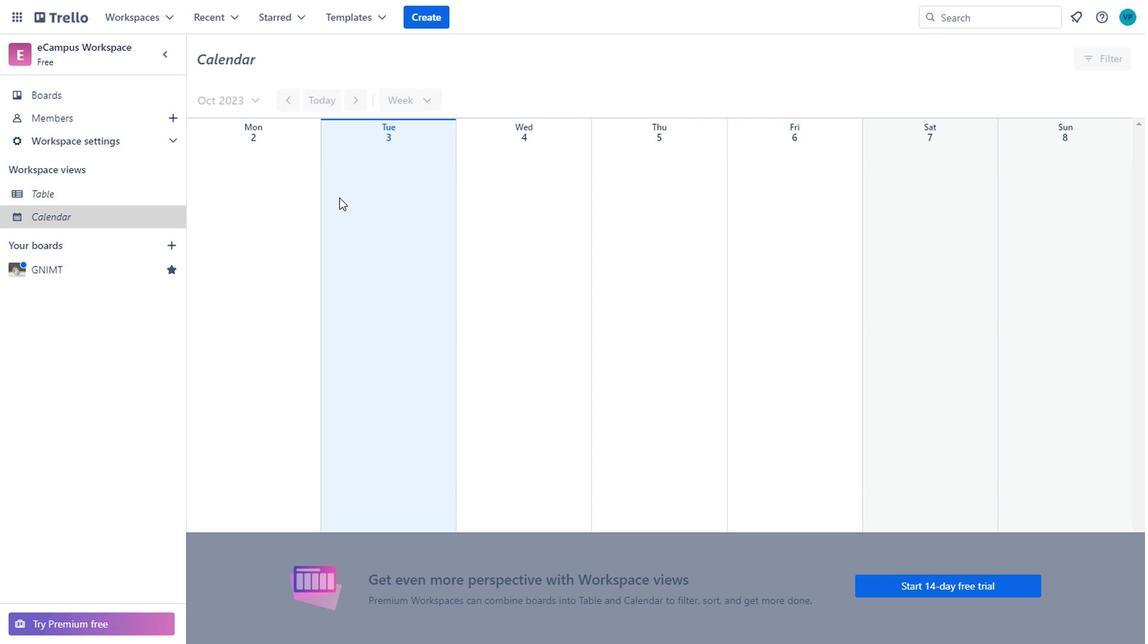 
Action: Mouse pressed left at (238, 170)
Screenshot: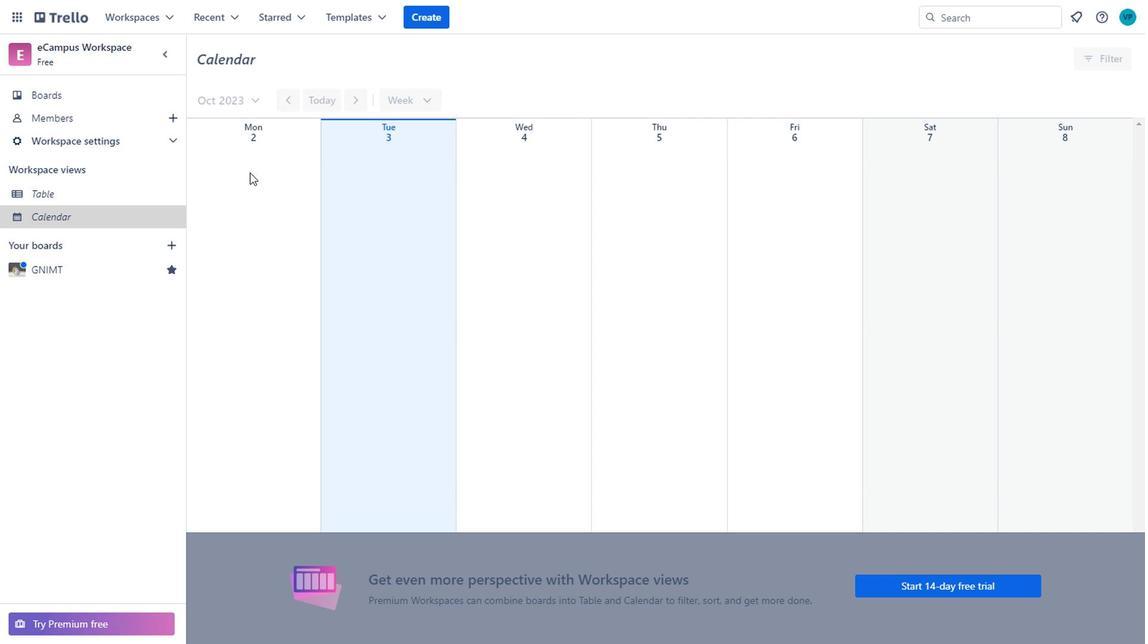 
Action: Mouse moved to (362, 101)
Screenshot: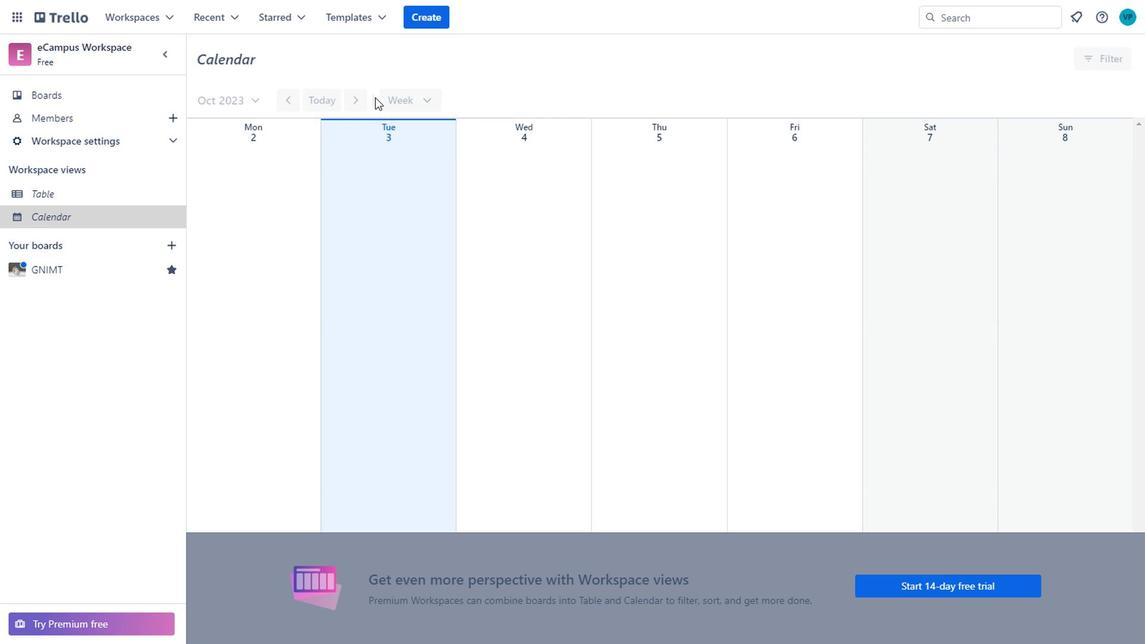 
Action: Mouse pressed left at (362, 101)
Screenshot: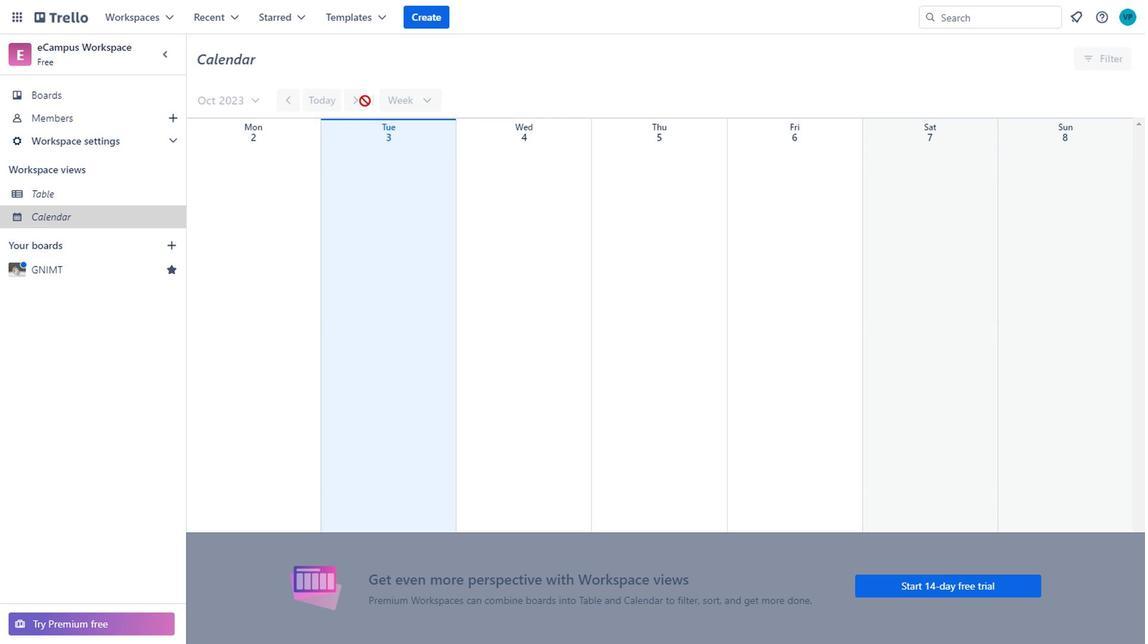 
Action: Mouse moved to (356, 102)
Screenshot: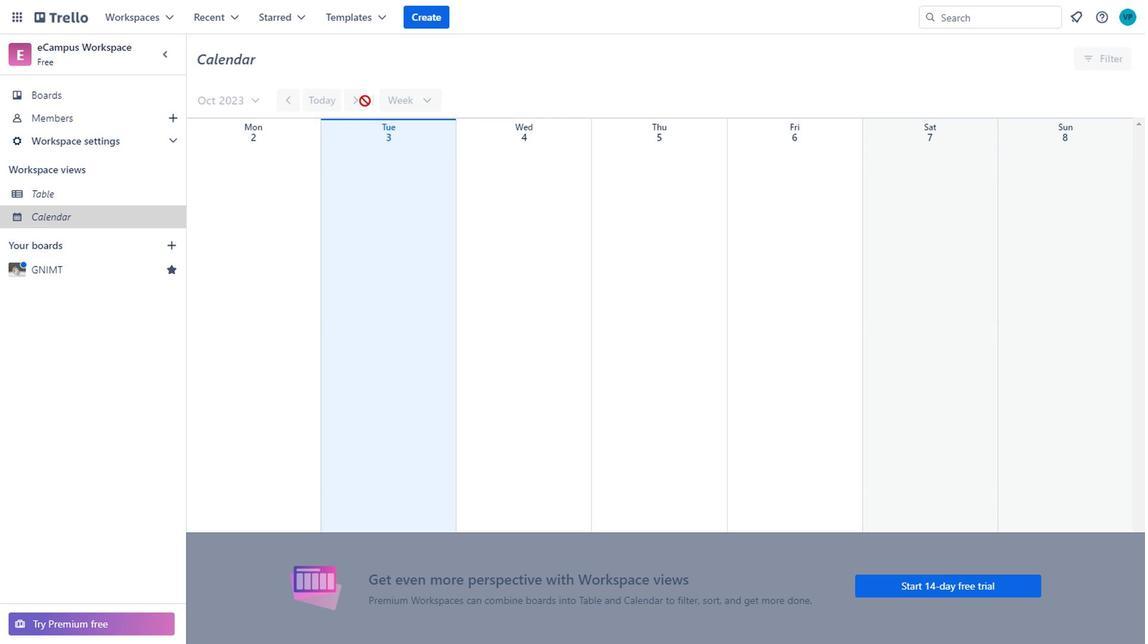 
Action: Mouse pressed left at (356, 102)
Screenshot: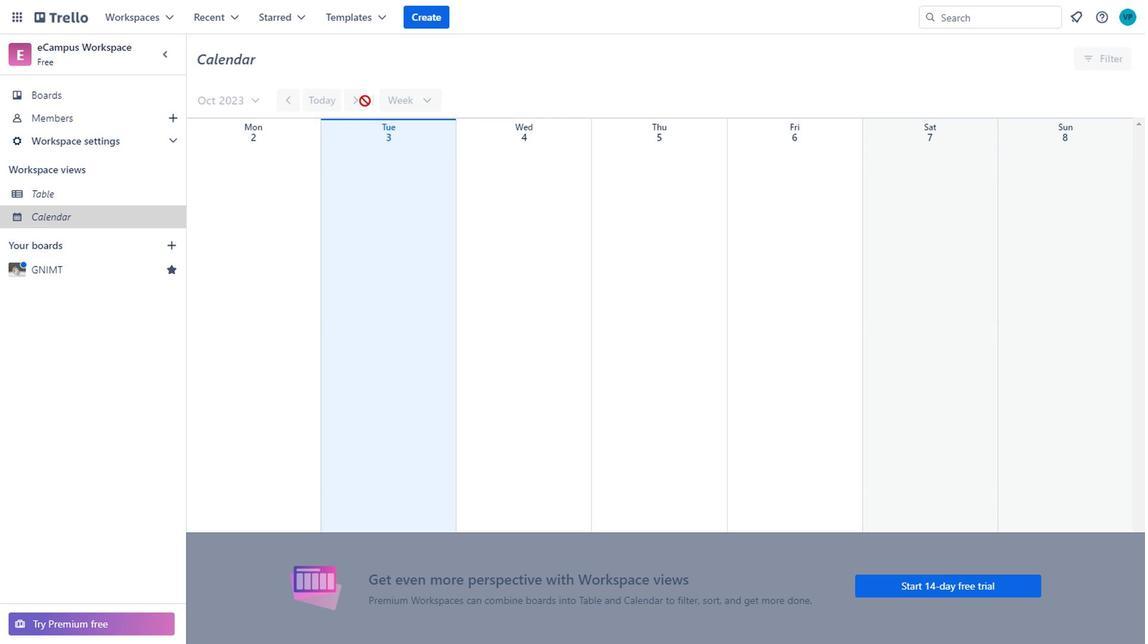 
Action: Mouse moved to (292, 103)
Screenshot: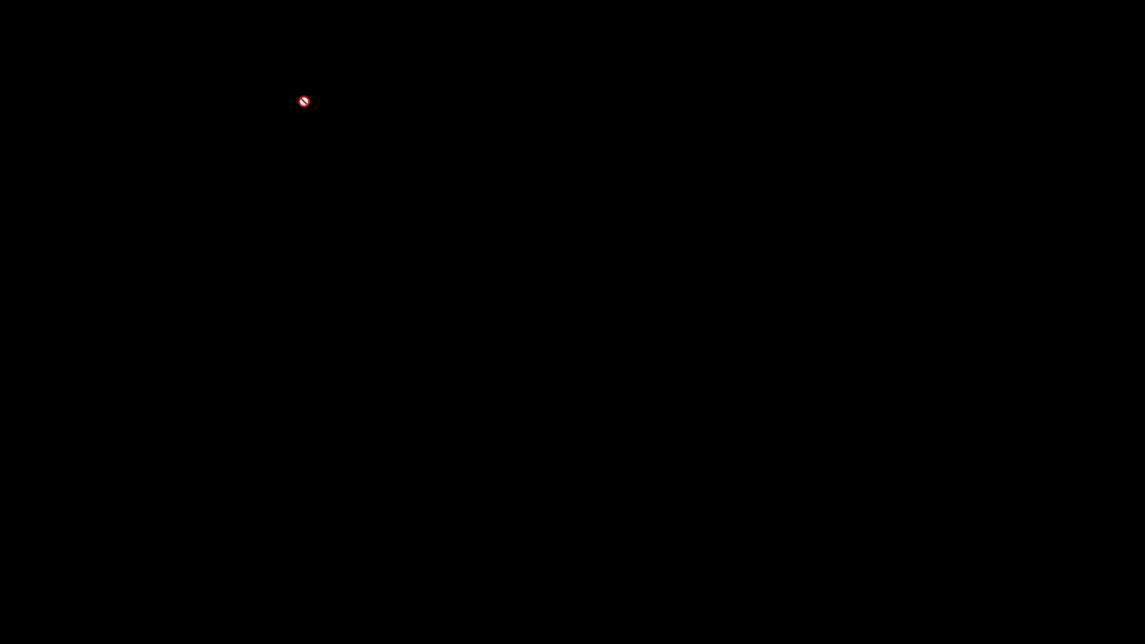 
Action: Mouse pressed left at (292, 103)
Screenshot: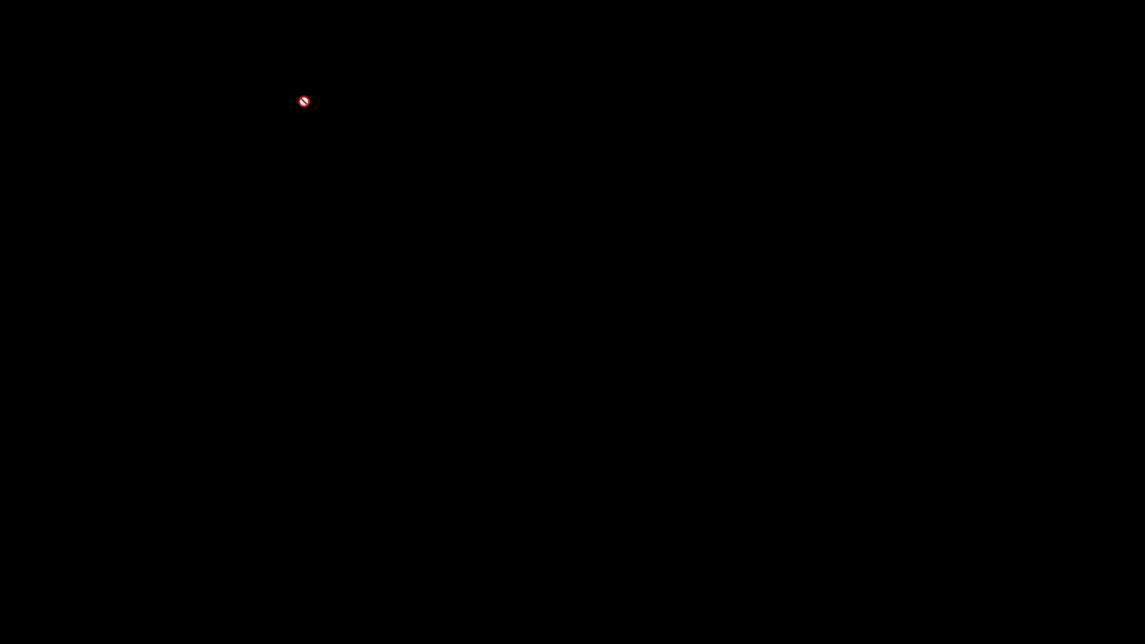 
Action: Mouse moved to (288, 106)
Screenshot: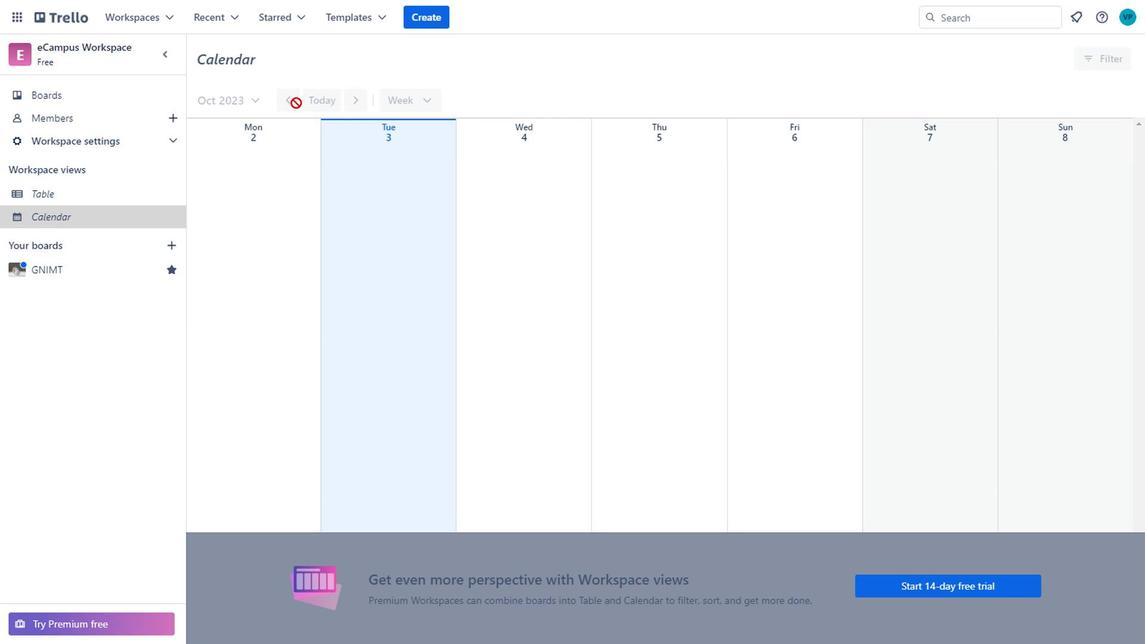 
Action: Mouse pressed left at (288, 106)
Screenshot: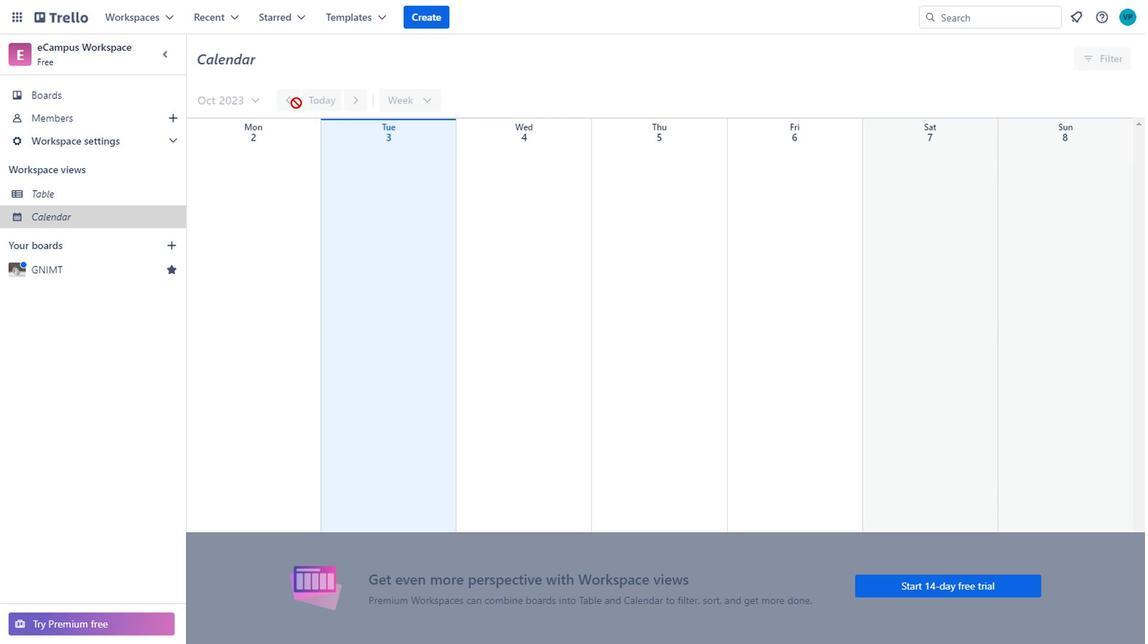 
Action: Mouse moved to (287, 107)
